 Task: Create an automation rule to transition issues to 'Done' when a new version is released.
Action: Mouse moved to (790, 433)
Screenshot: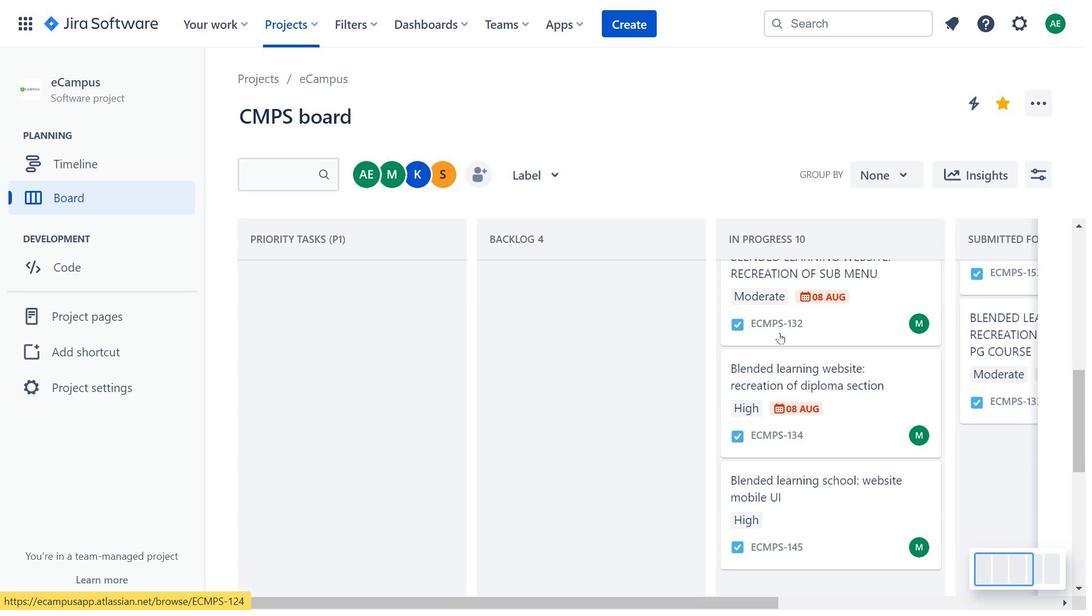 
Action: Mouse scrolled (790, 432) with delta (0, 0)
Screenshot: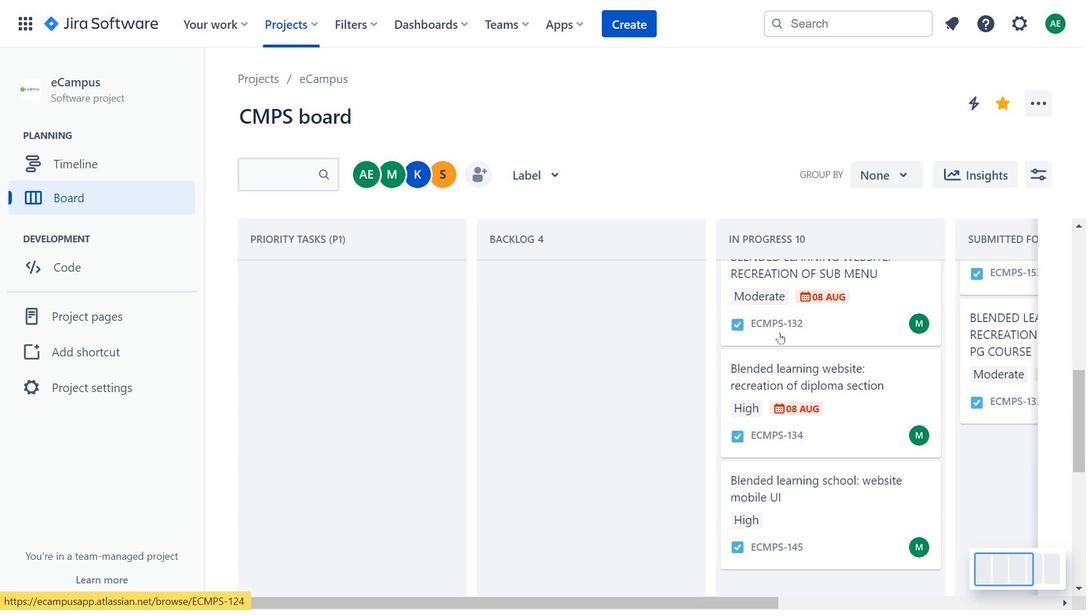 
Action: Mouse scrolled (790, 432) with delta (0, 0)
Screenshot: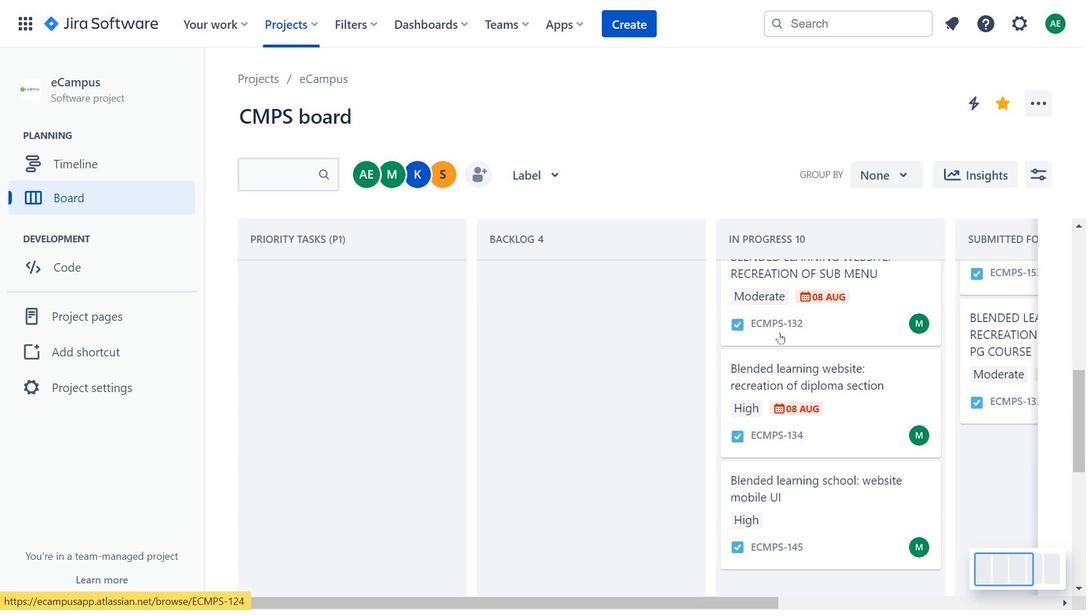
Action: Mouse scrolled (790, 432) with delta (0, 0)
Screenshot: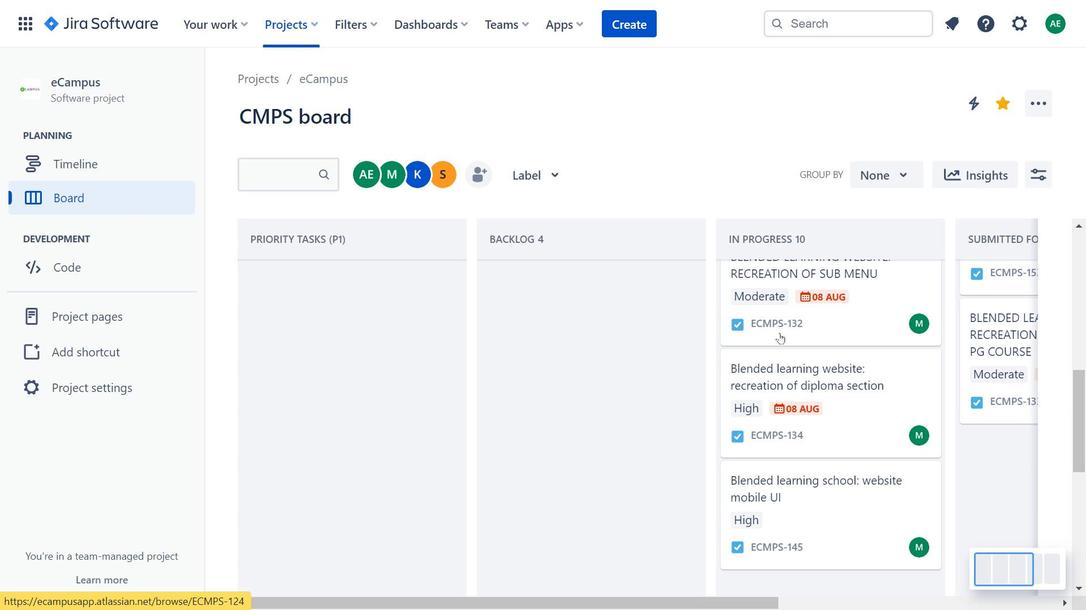 
Action: Mouse moved to (769, 346)
Screenshot: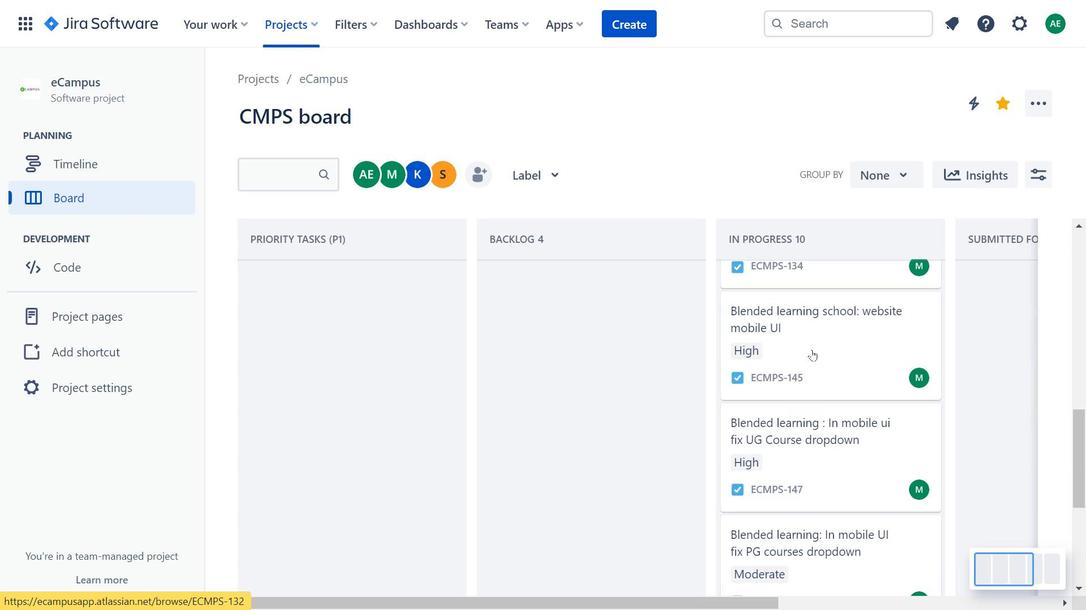 
Action: Mouse scrolled (769, 346) with delta (0, 0)
Screenshot: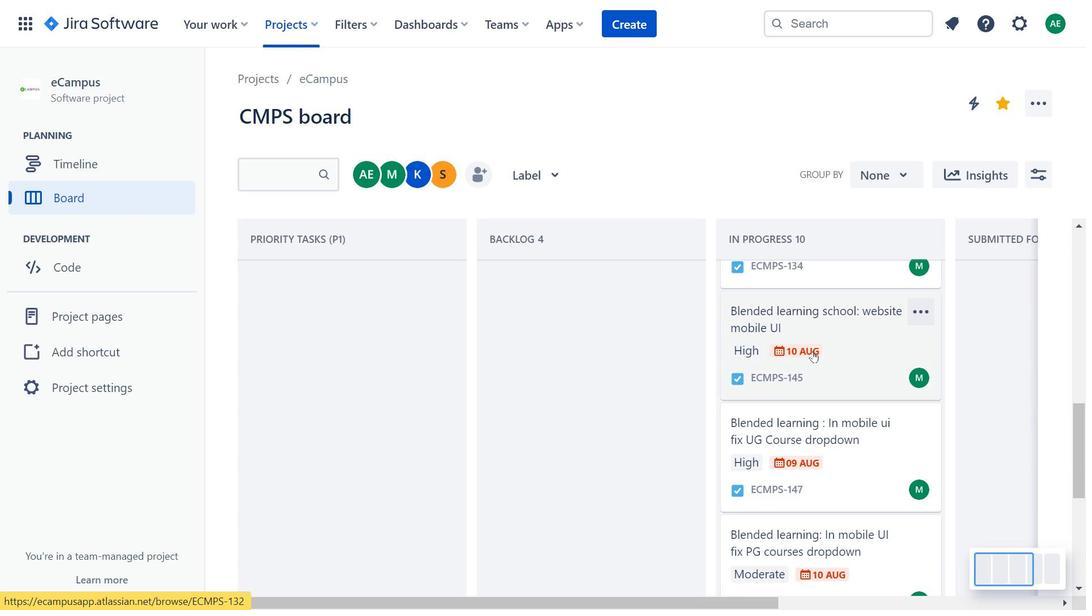 
Action: Mouse moved to (769, 347)
Screenshot: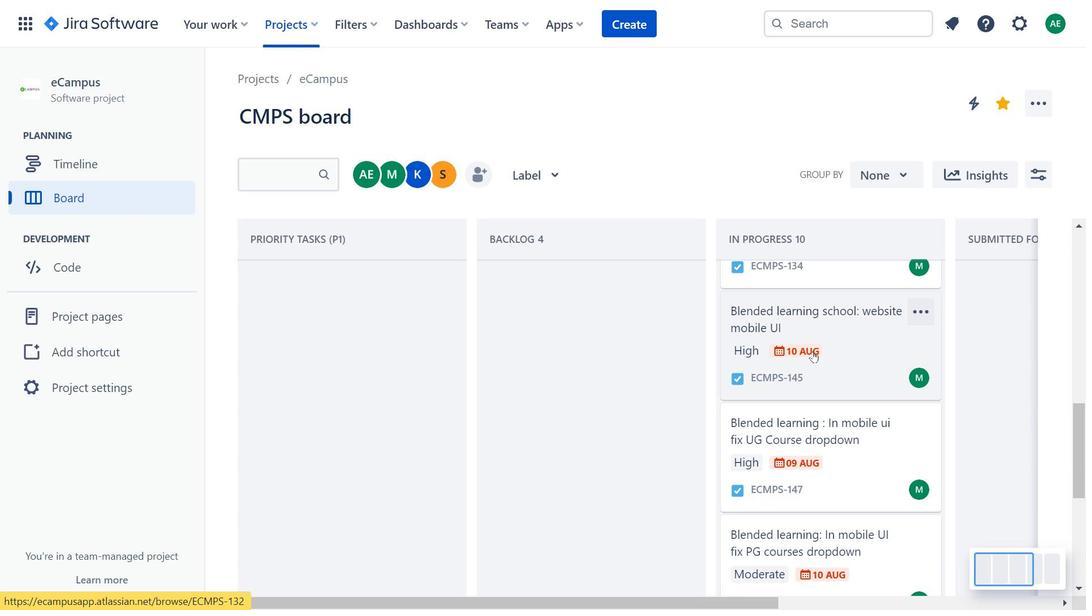 
Action: Mouse scrolled (769, 346) with delta (0, 0)
Screenshot: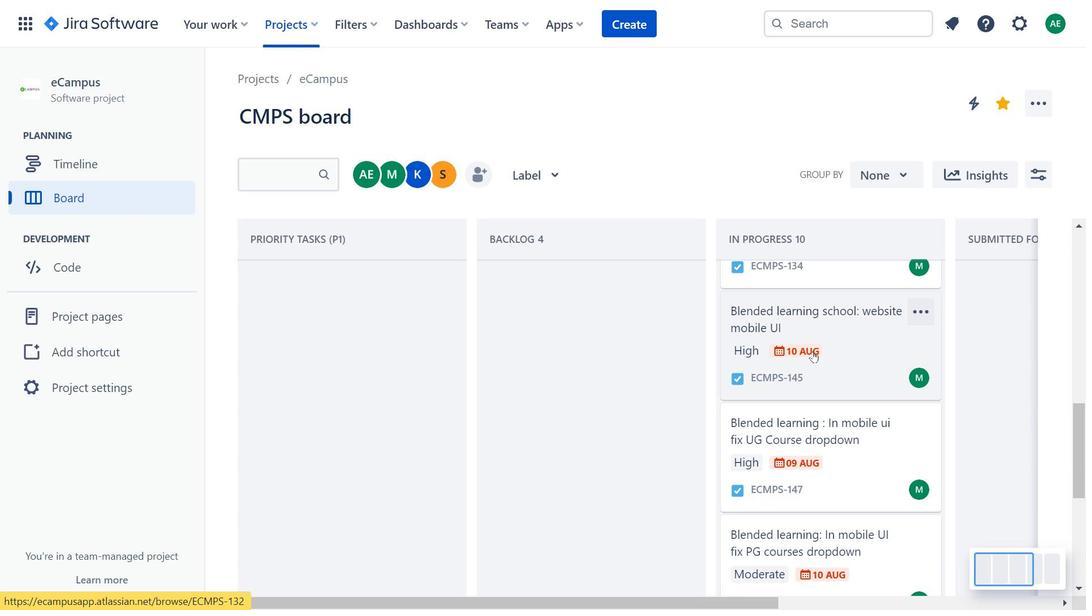 
Action: Mouse moved to (778, 348)
Screenshot: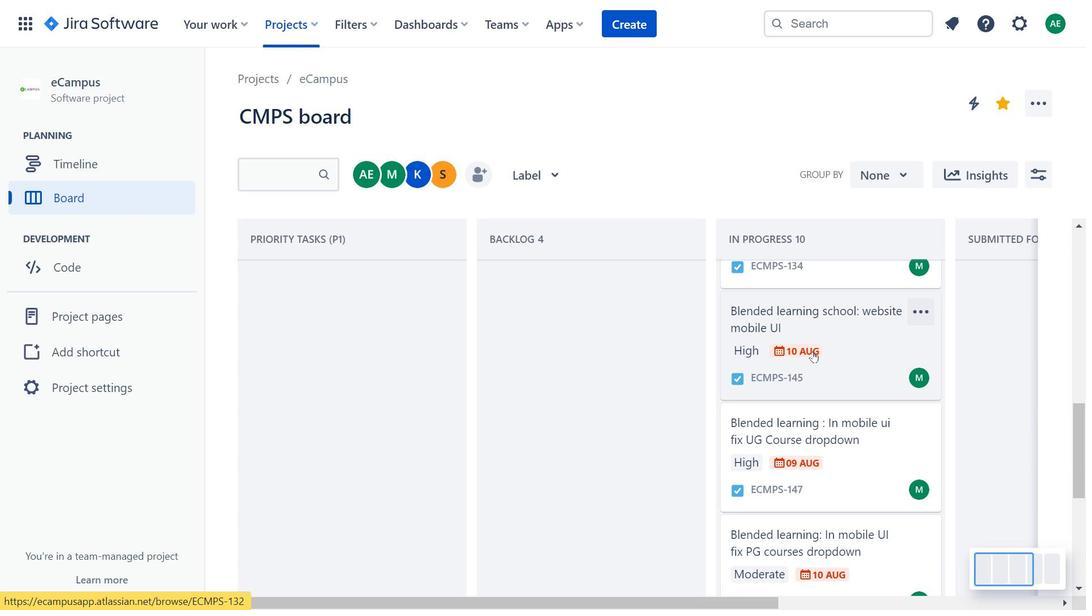 
Action: Mouse scrolled (778, 347) with delta (0, 0)
Screenshot: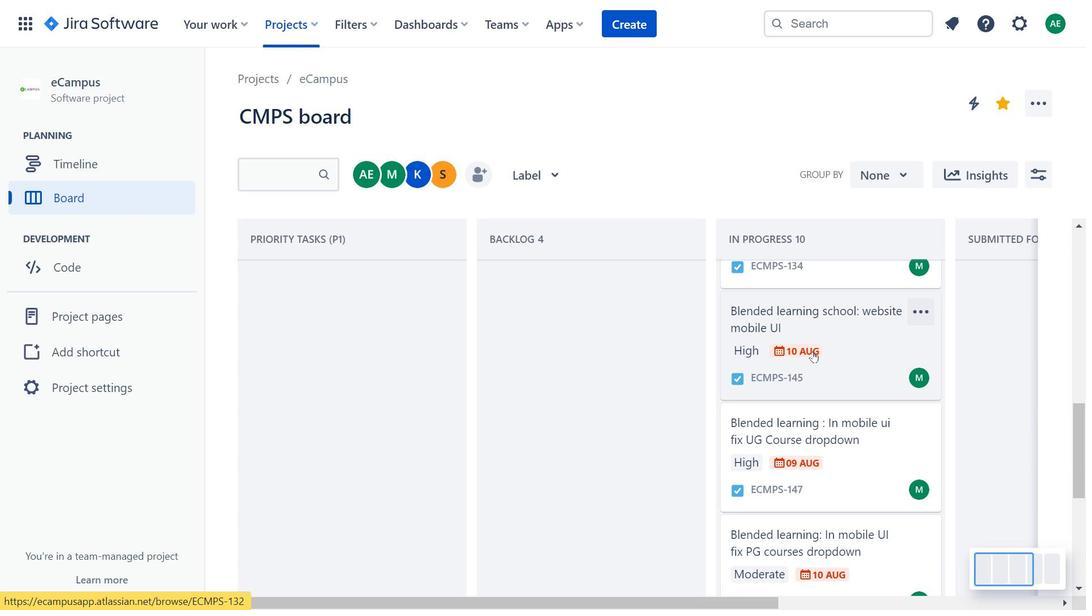 
Action: Mouse moved to (807, 349)
Screenshot: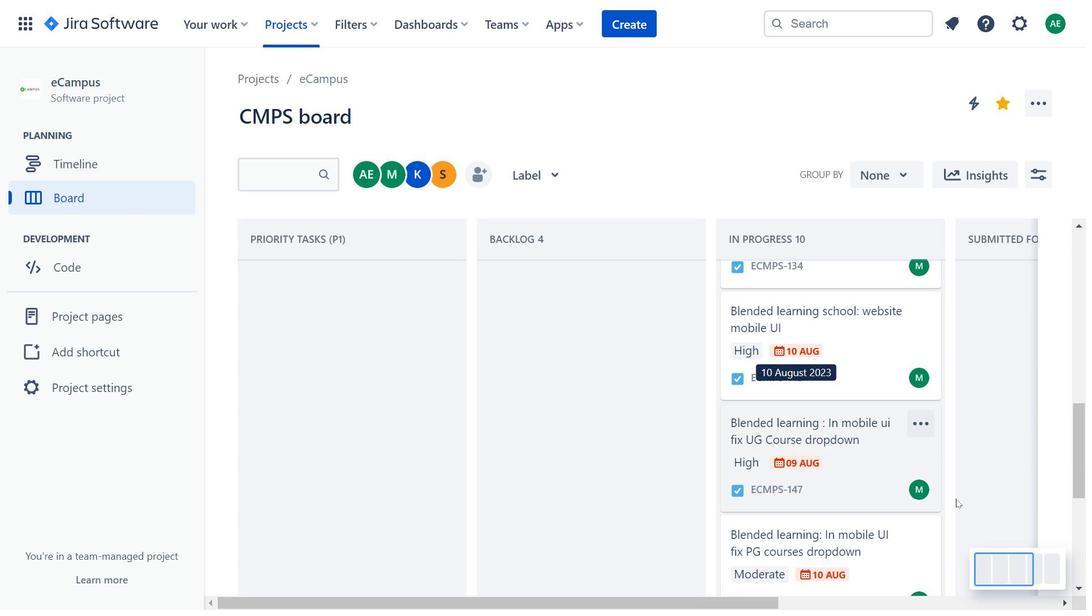 
Action: Mouse scrolled (807, 348) with delta (0, 0)
Screenshot: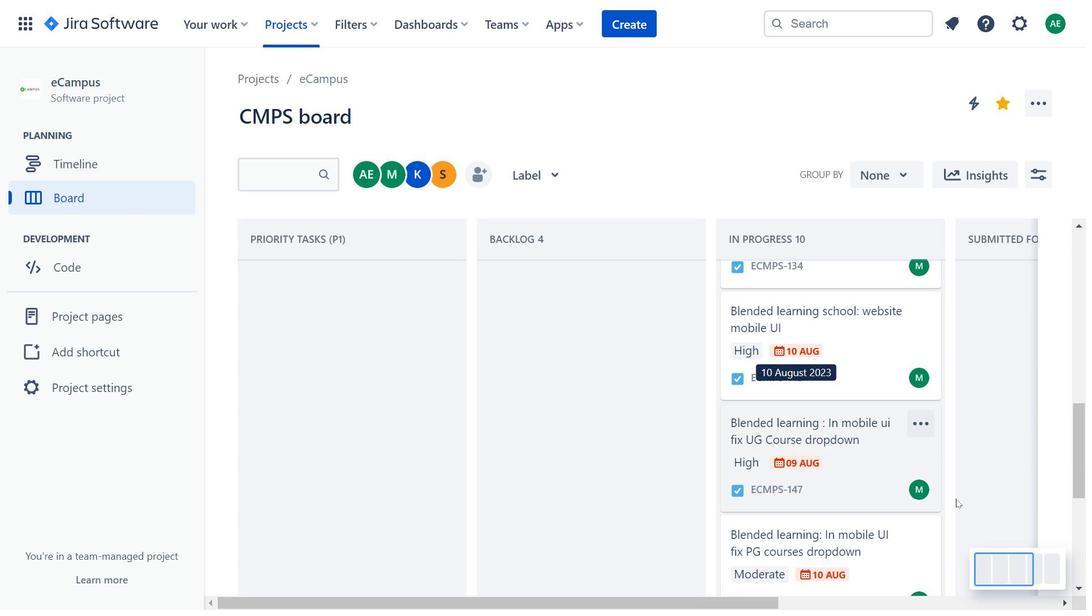 
Action: Mouse moved to (816, 356)
Screenshot: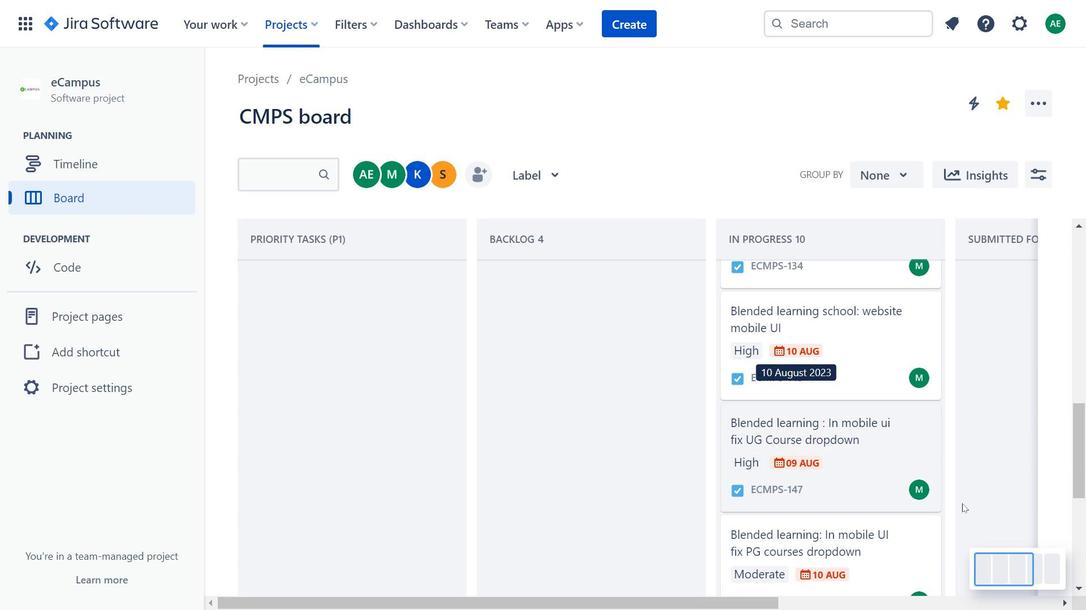 
Action: Mouse scrolled (816, 355) with delta (0, 0)
Screenshot: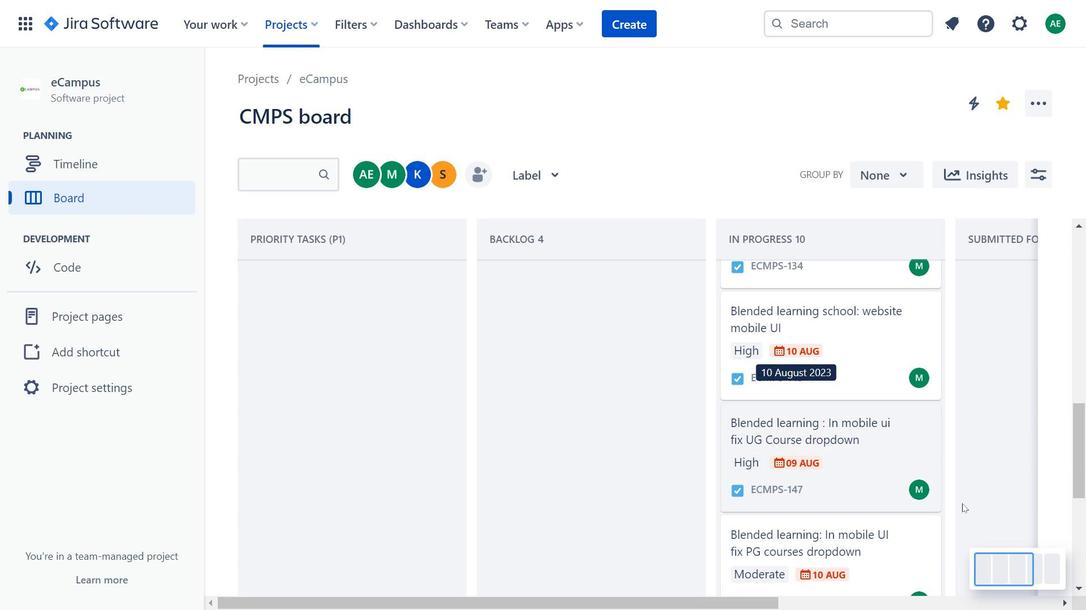 
Action: Mouse moved to (1030, 581)
Screenshot: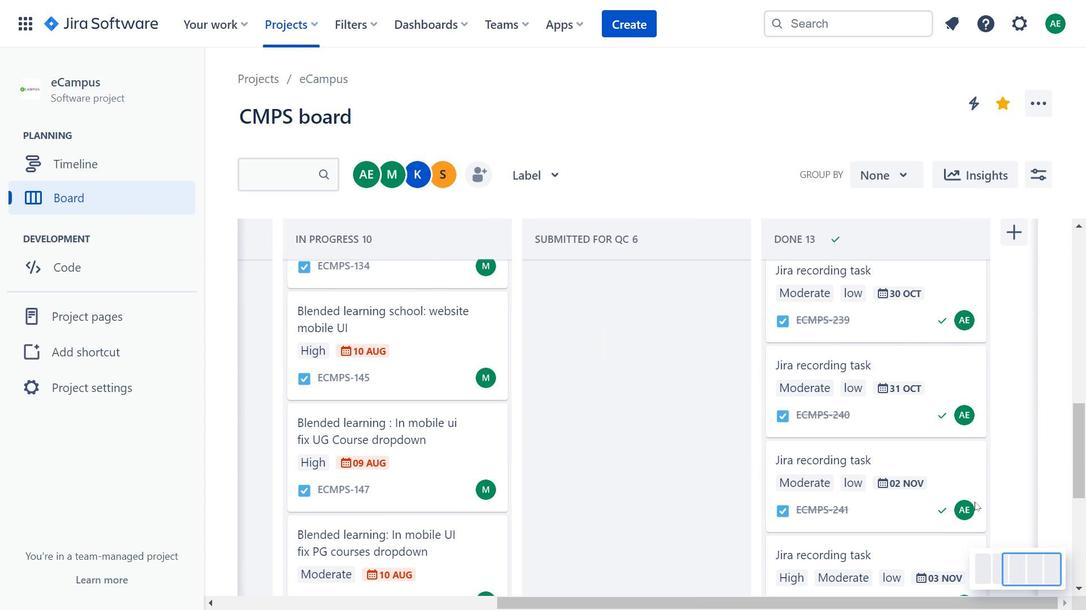 
Action: Mouse pressed left at (1030, 581)
Screenshot: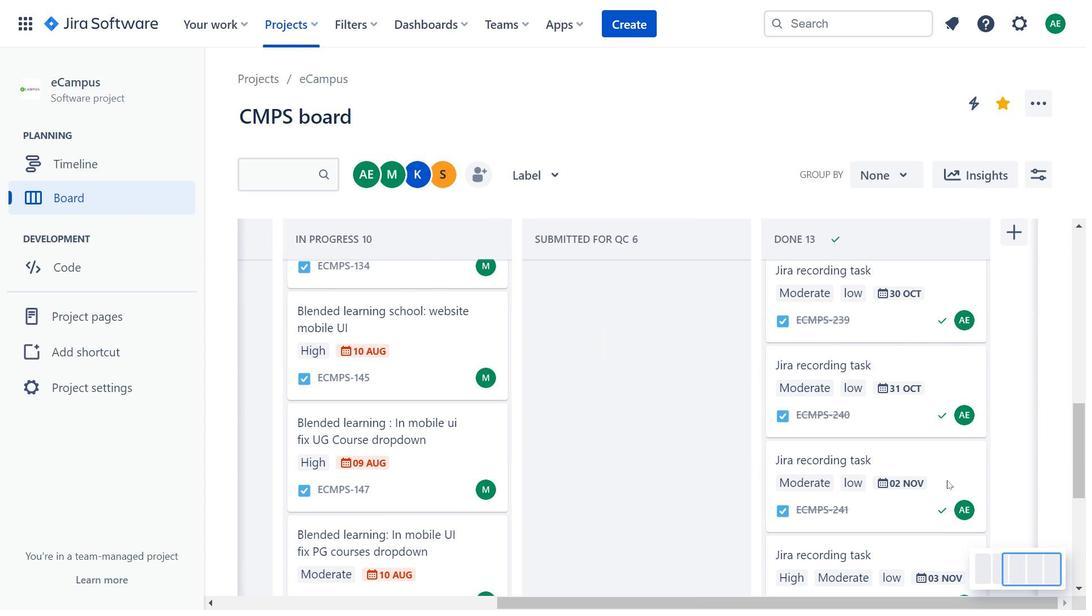 
Action: Mouse moved to (897, 391)
Screenshot: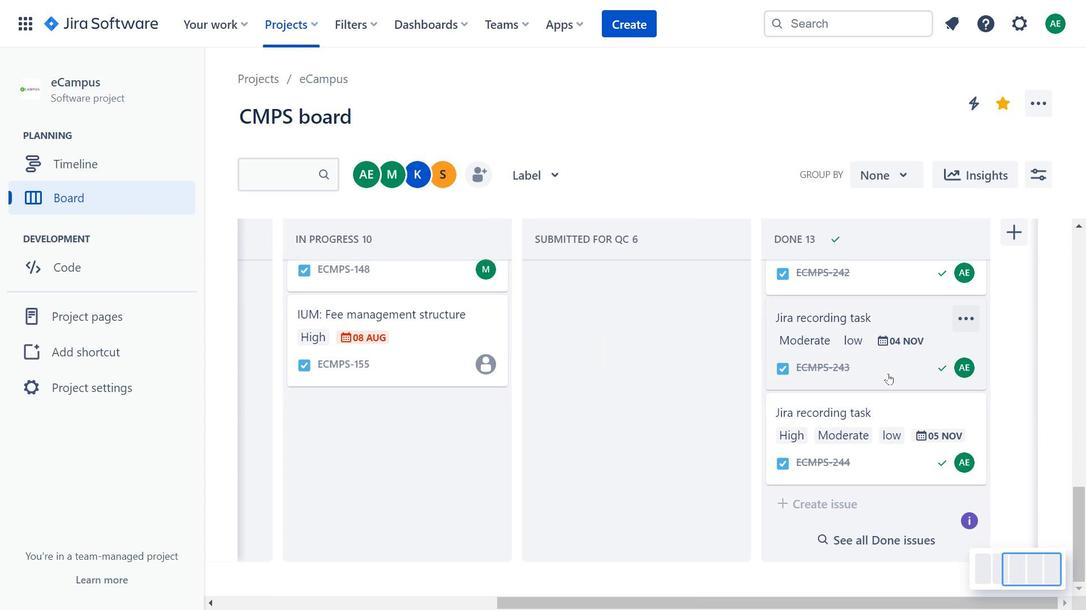 
Action: Mouse scrolled (897, 391) with delta (0, 0)
Screenshot: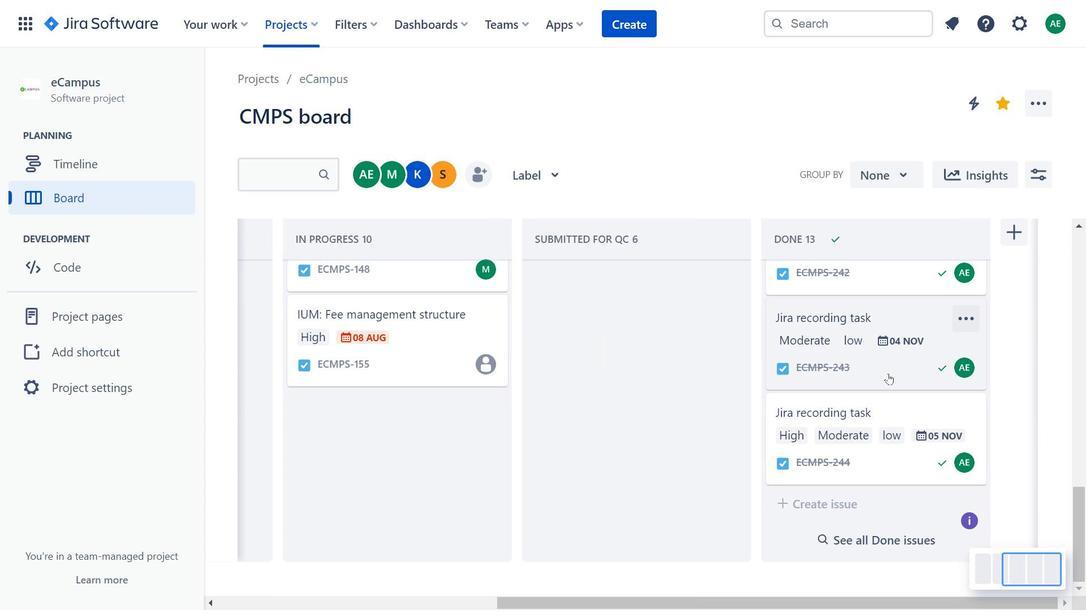 
Action: Mouse scrolled (897, 391) with delta (0, 0)
Screenshot: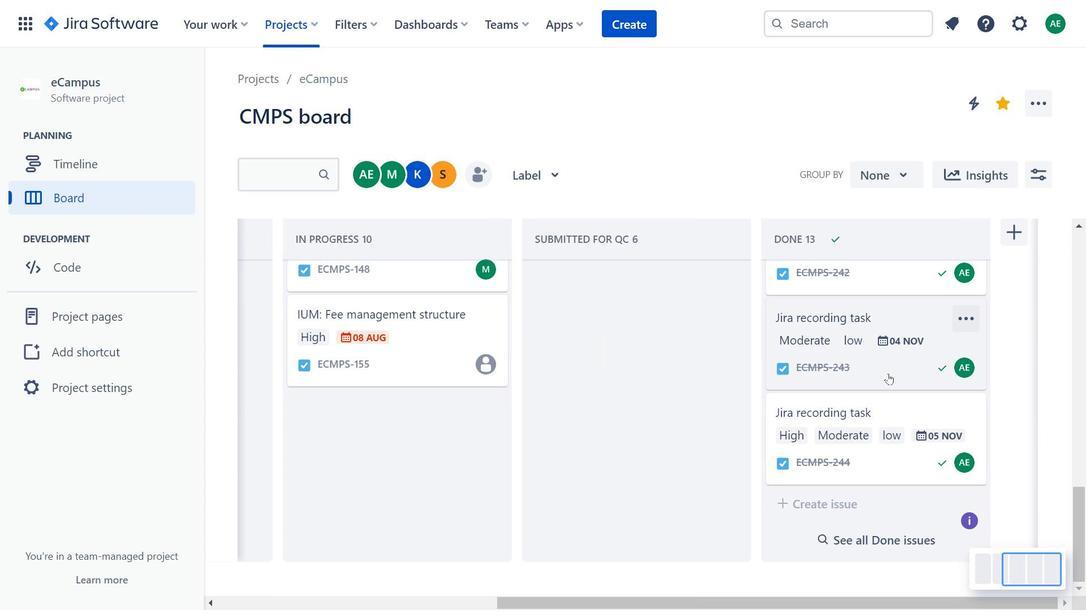 
Action: Mouse scrolled (897, 391) with delta (0, 0)
Screenshot: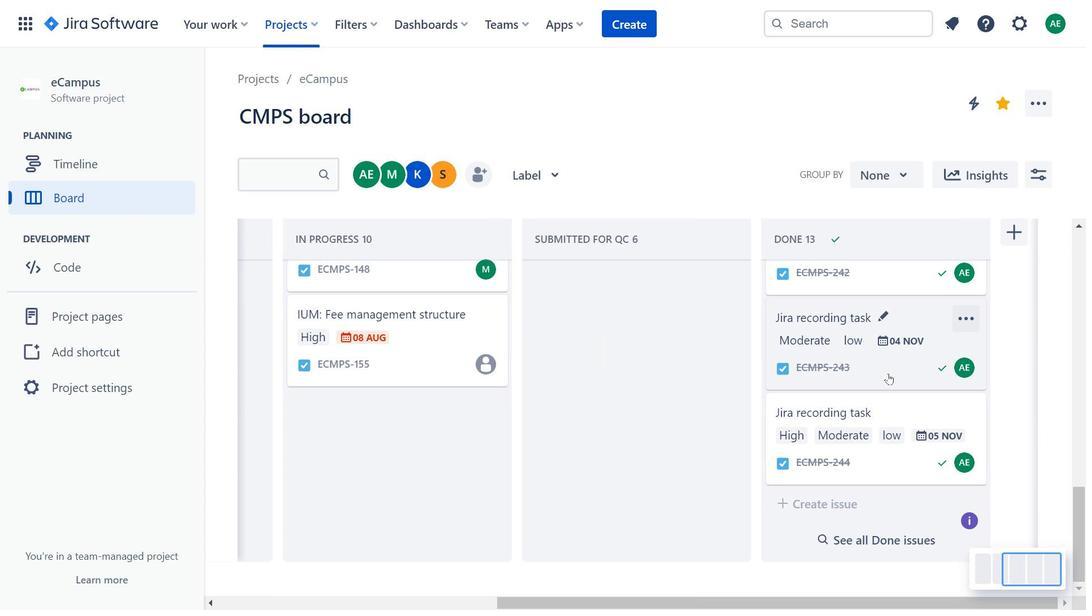 
Action: Mouse moved to (897, 382)
Screenshot: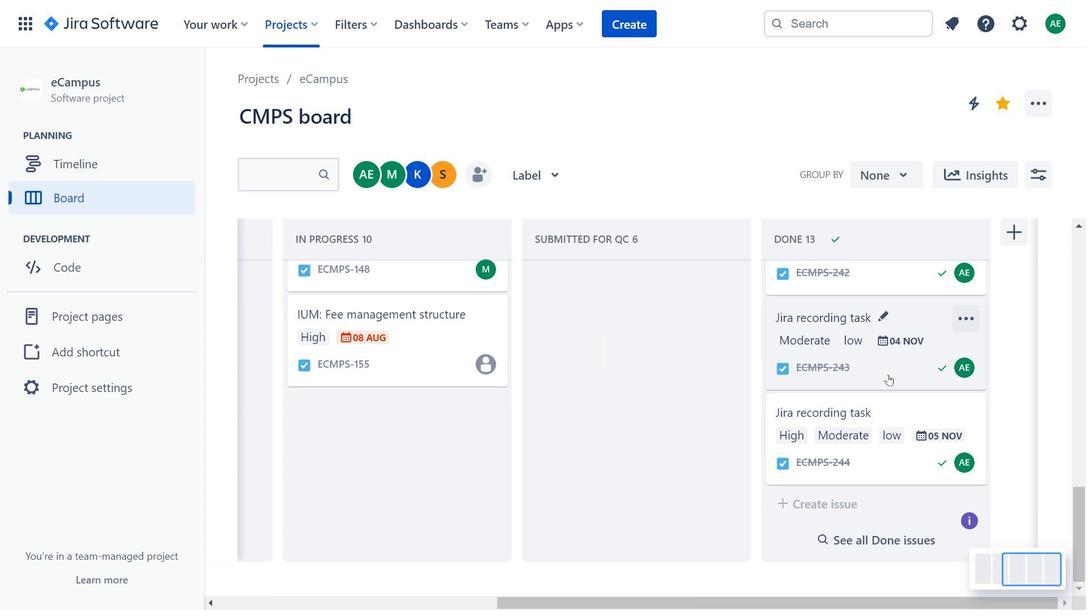 
Action: Mouse scrolled (897, 381) with delta (0, 0)
Screenshot: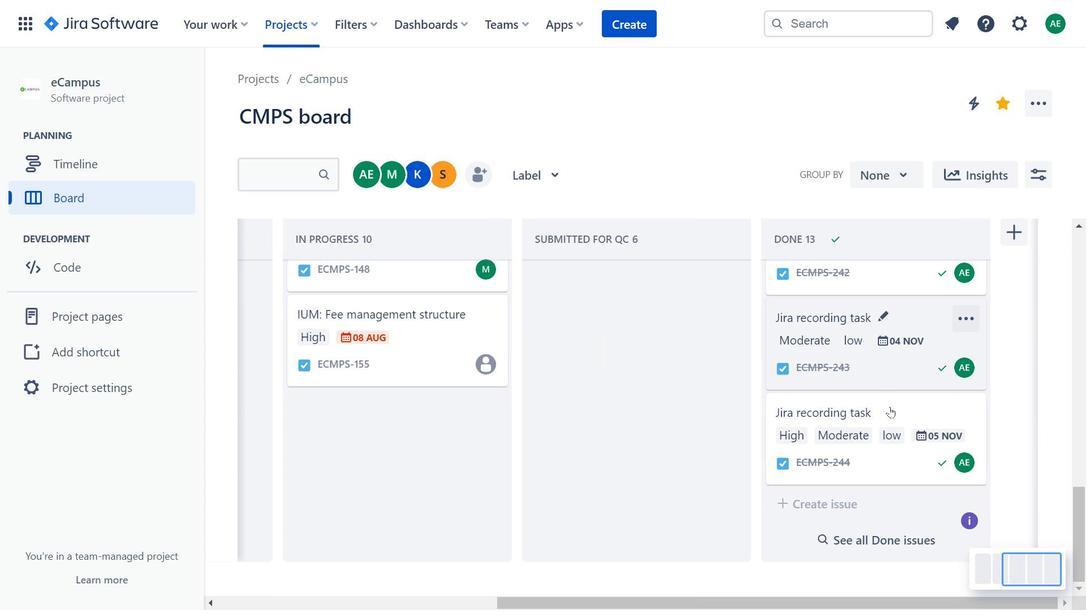 
Action: Mouse scrolled (897, 381) with delta (0, 0)
Screenshot: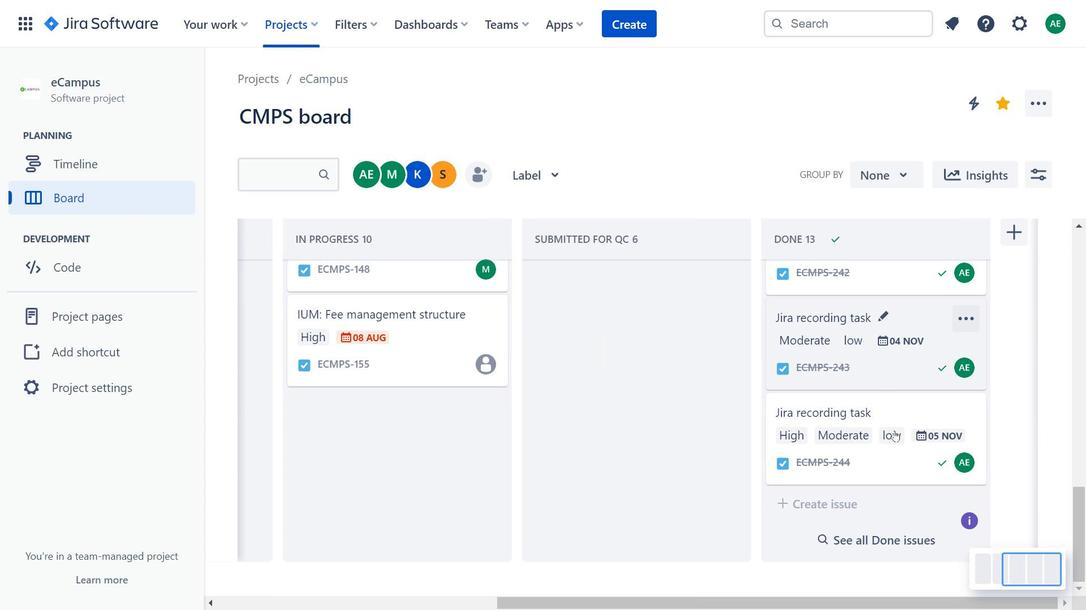 
Action: Mouse scrolled (897, 381) with delta (0, 0)
Screenshot: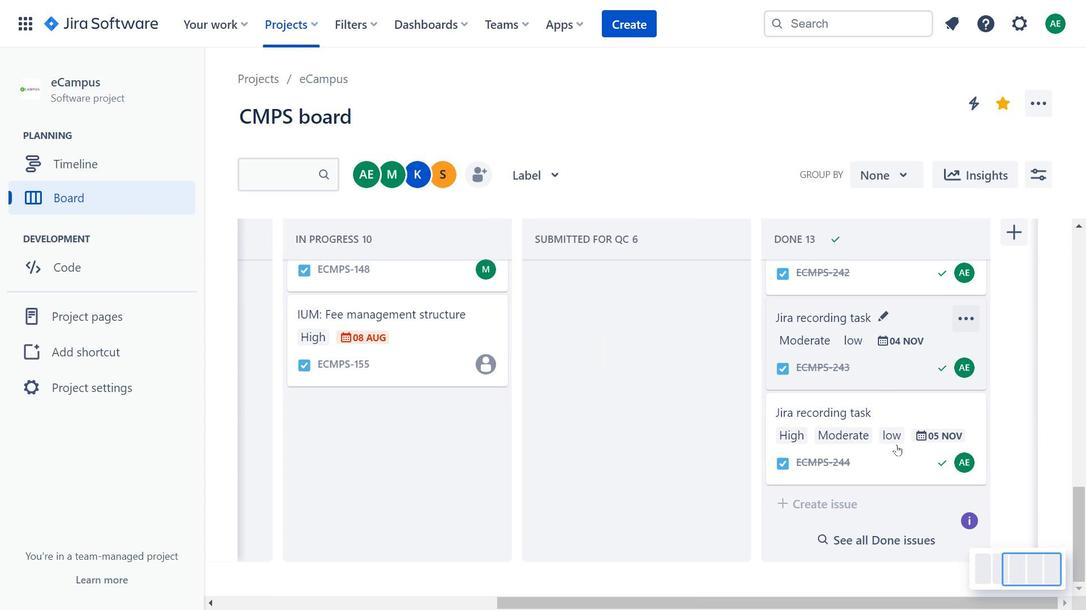 
Action: Mouse scrolled (897, 381) with delta (0, 0)
Screenshot: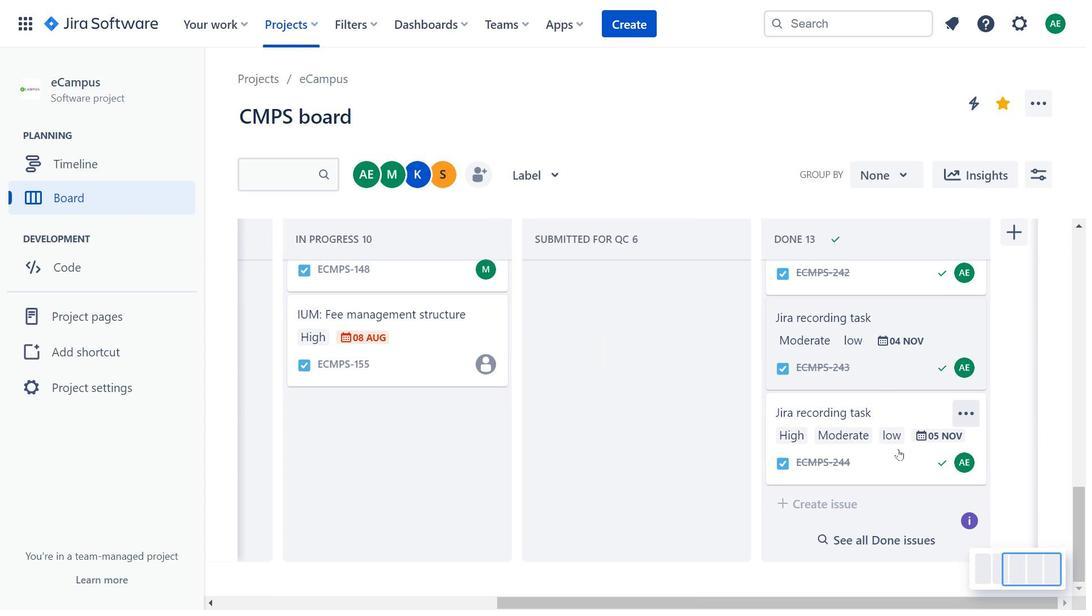 
Action: Mouse moved to (907, 472)
Screenshot: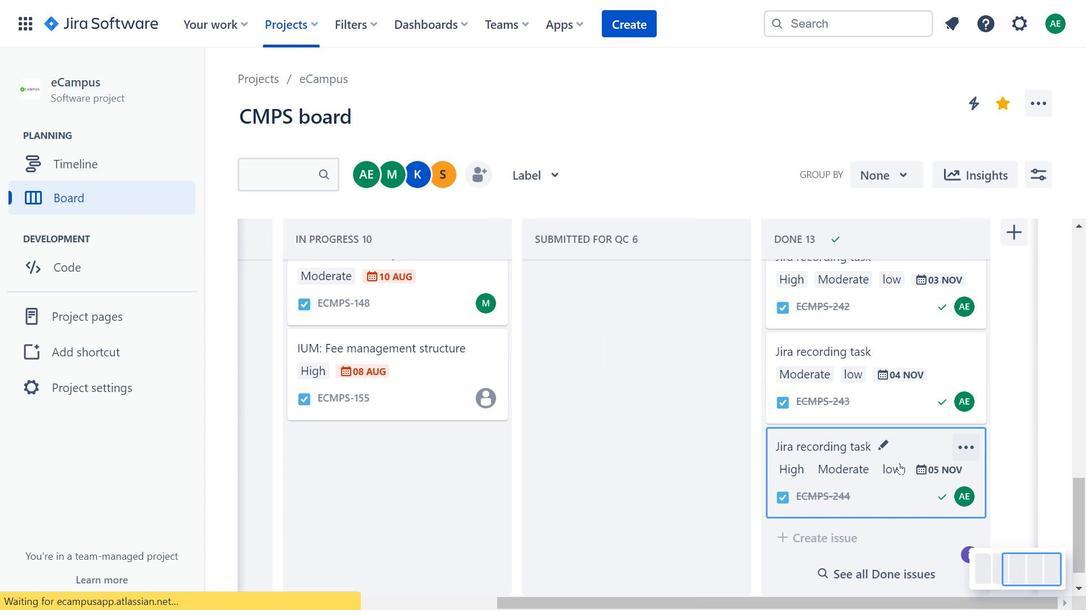 
Action: Mouse pressed left at (907, 472)
Screenshot: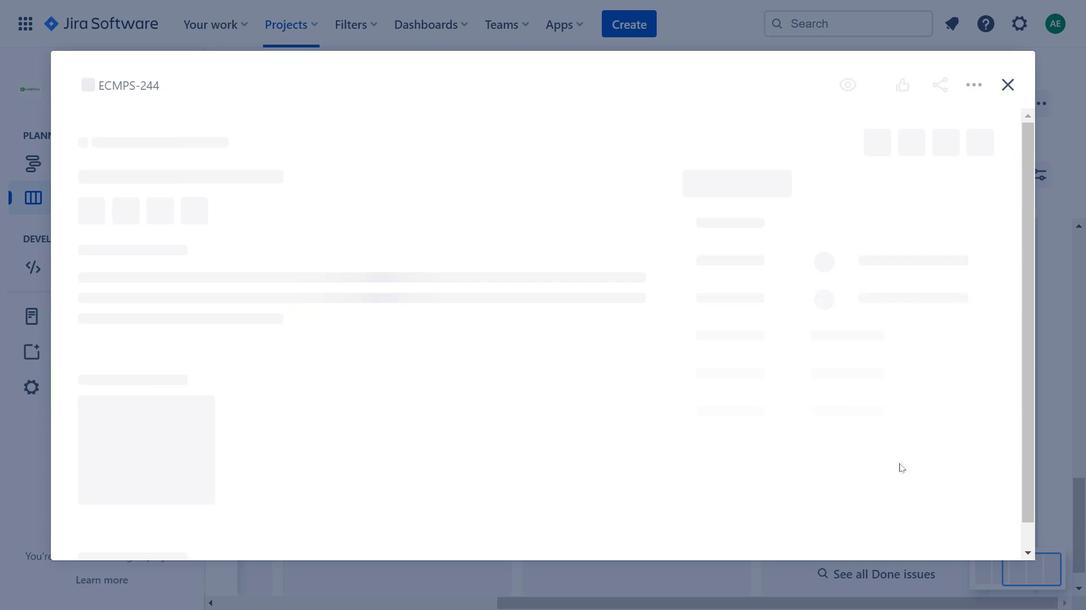 
Action: Mouse moved to (606, 152)
Screenshot: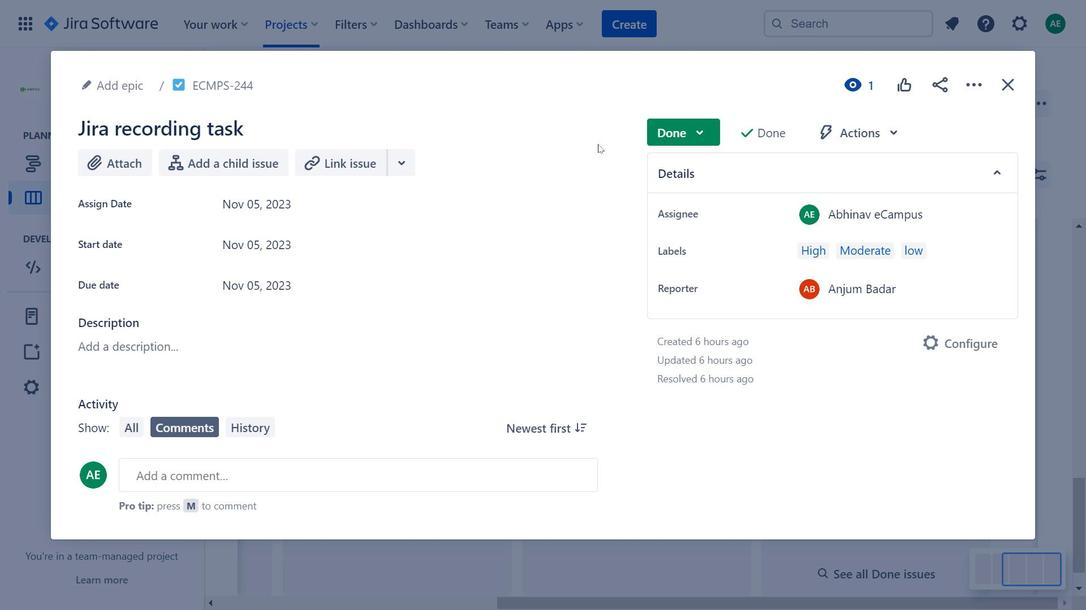 
Action: Mouse pressed left at (606, 152)
Screenshot: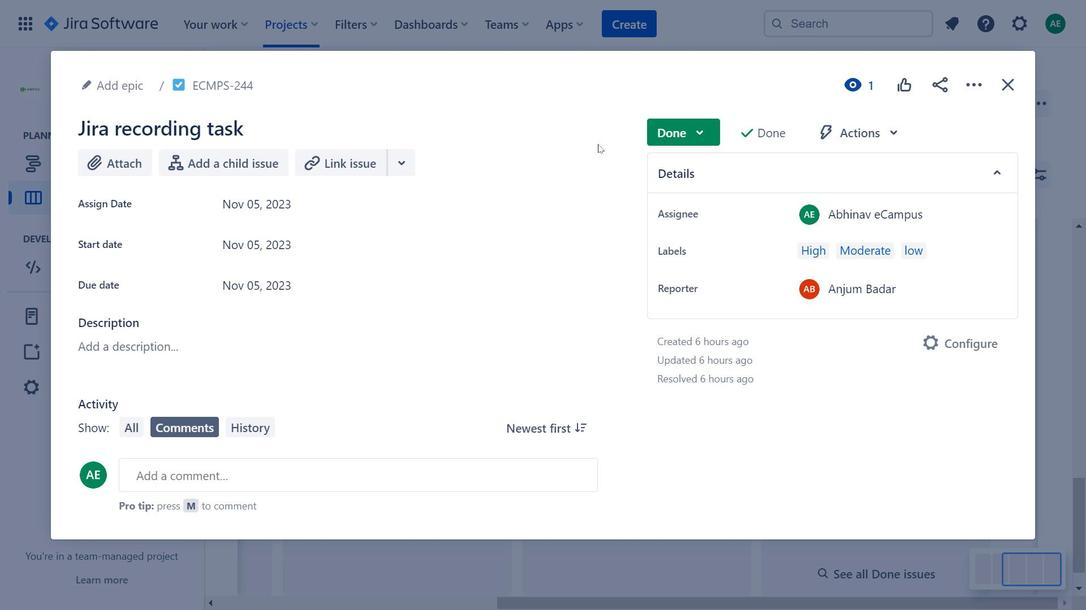 
Action: Mouse moved to (334, 239)
Screenshot: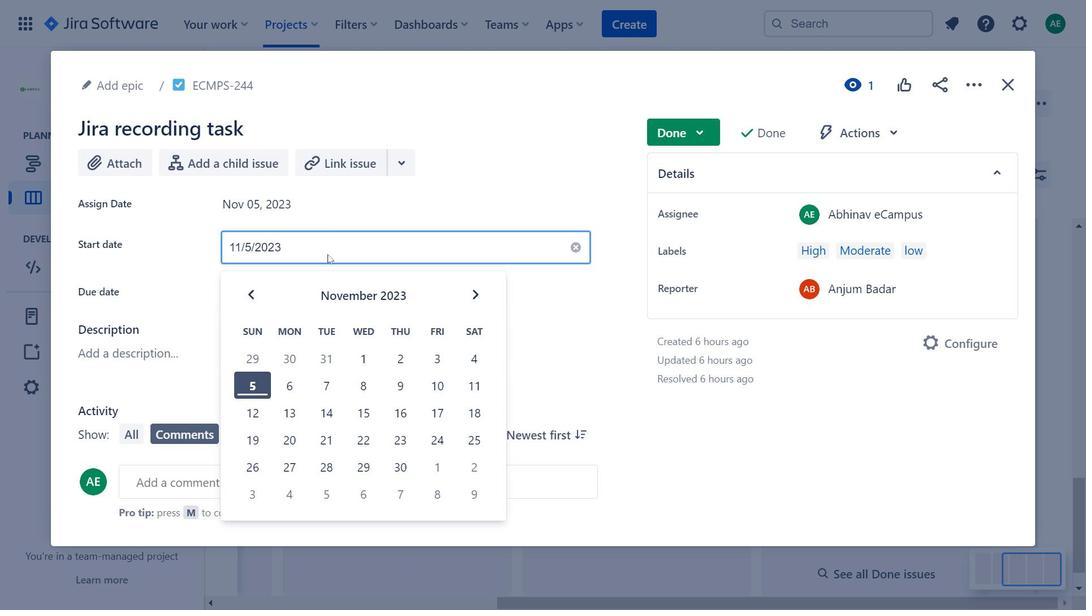 
Action: Mouse pressed left at (334, 239)
Screenshot: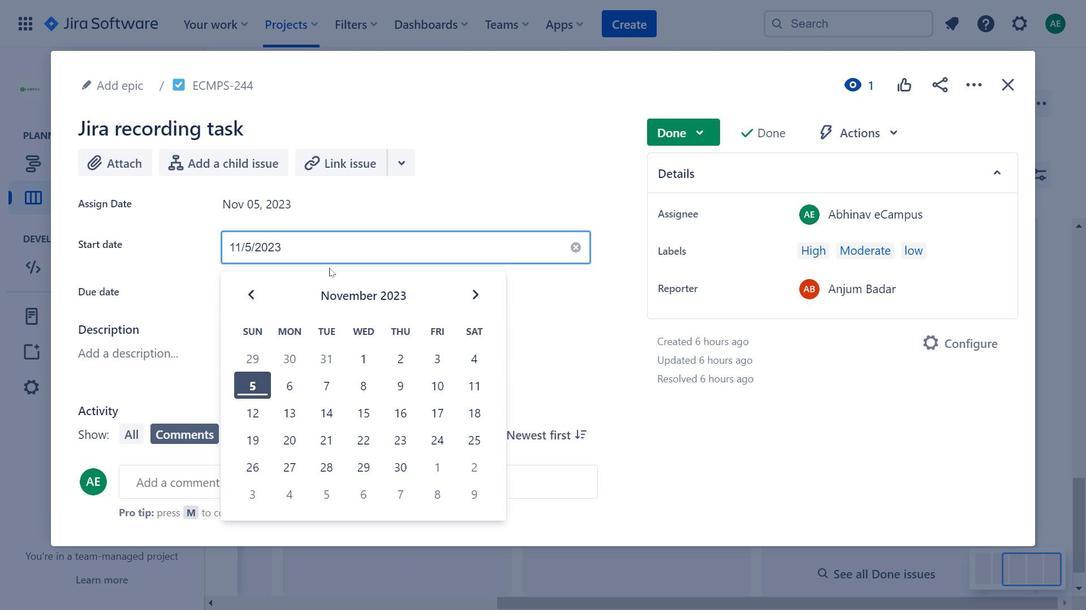 
Action: Mouse moved to (976, 93)
Screenshot: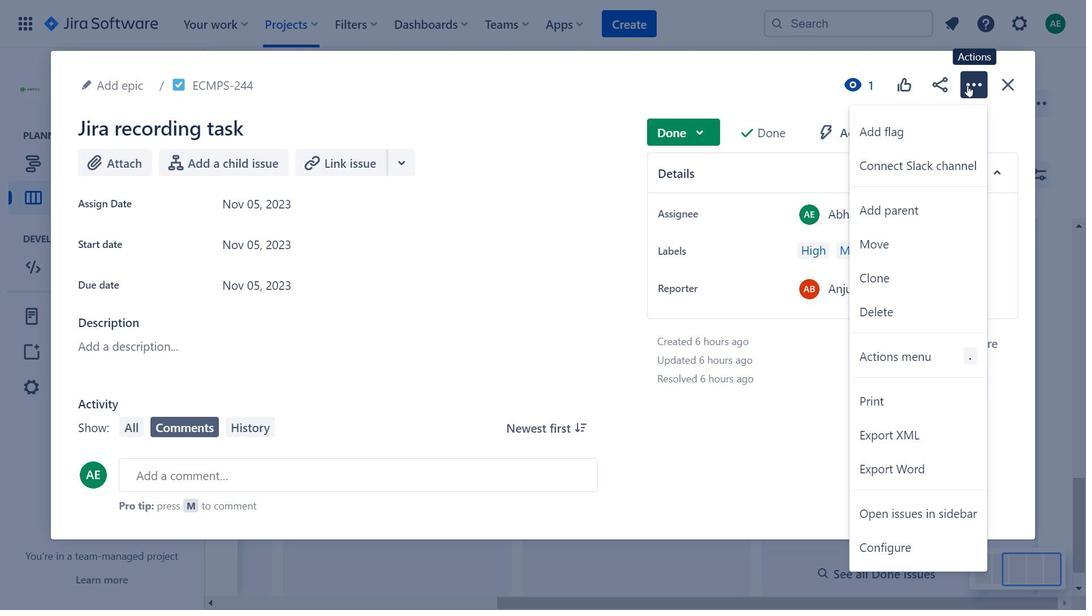 
Action: Mouse pressed left at (976, 93)
Screenshot: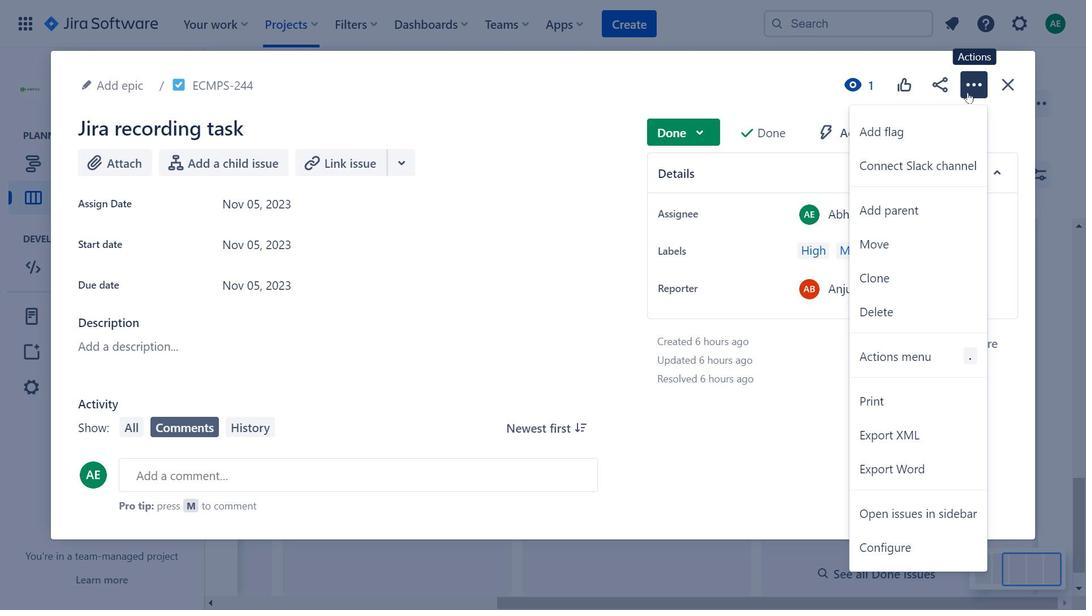 
Action: Mouse moved to (1013, 101)
Screenshot: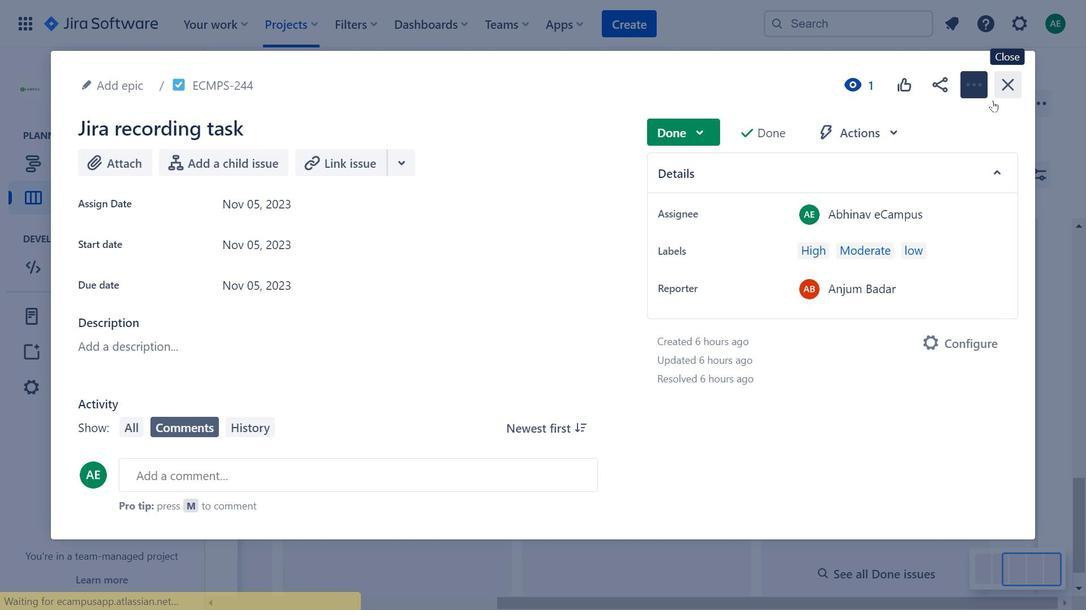 
Action: Mouse pressed left at (1013, 101)
Screenshot: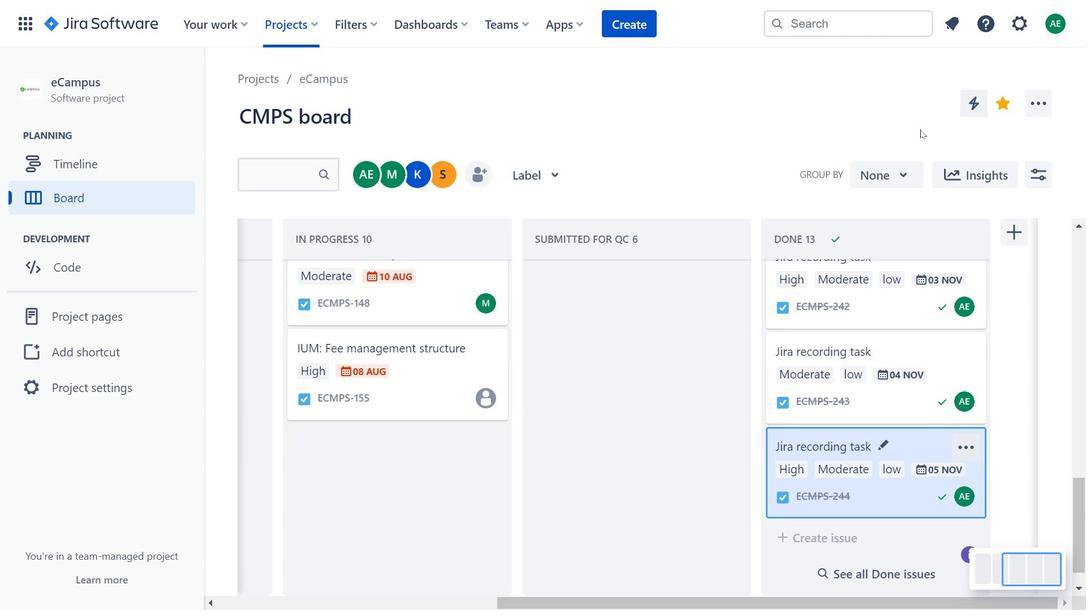 
Action: Mouse moved to (433, 436)
Screenshot: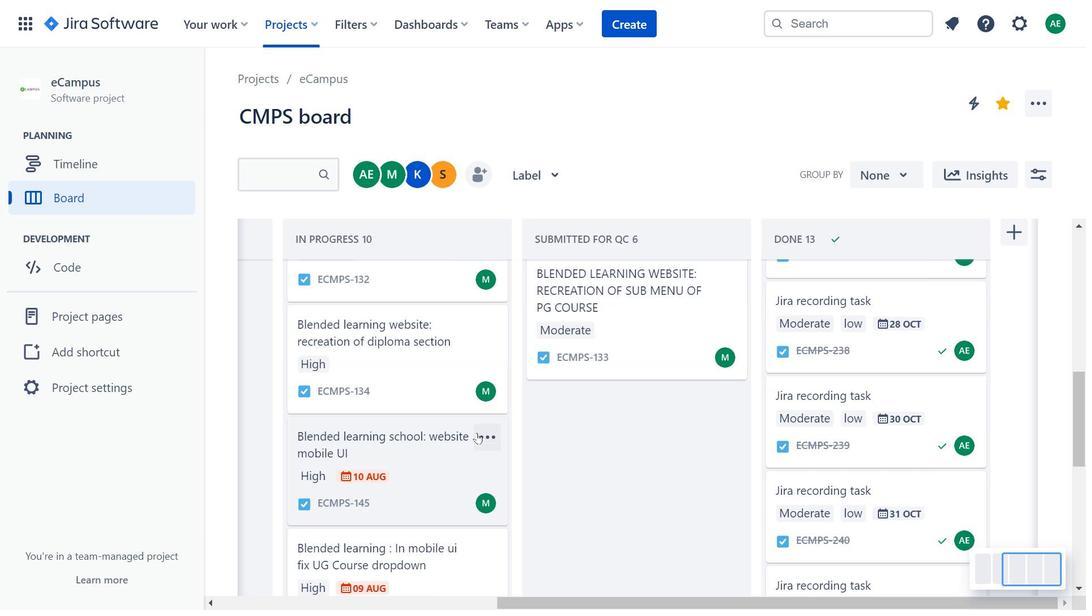 
Action: Mouse scrolled (433, 437) with delta (0, 0)
Screenshot: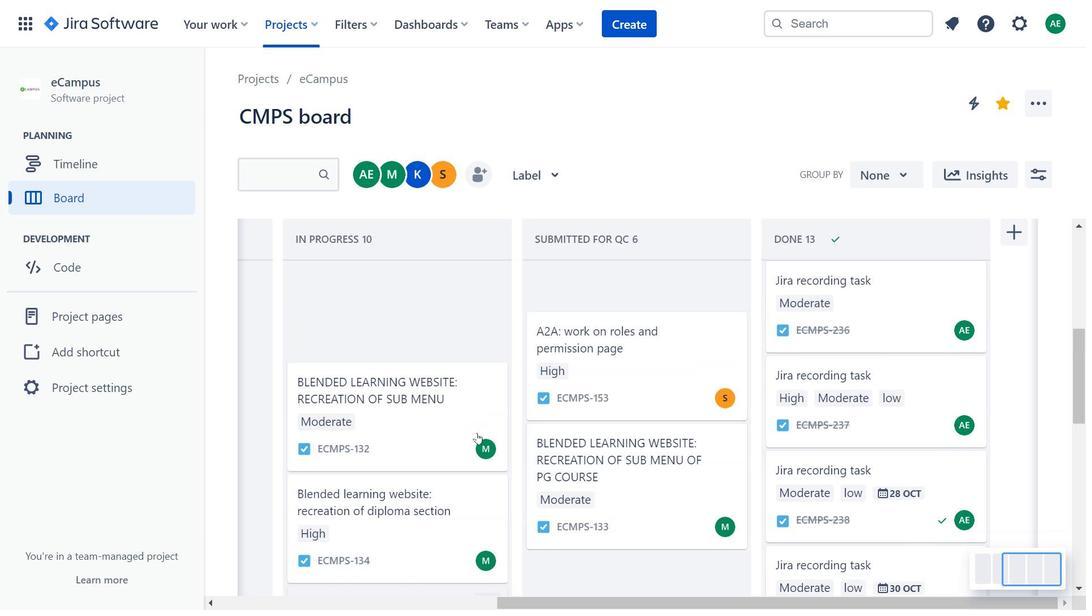
Action: Mouse moved to (434, 436)
Screenshot: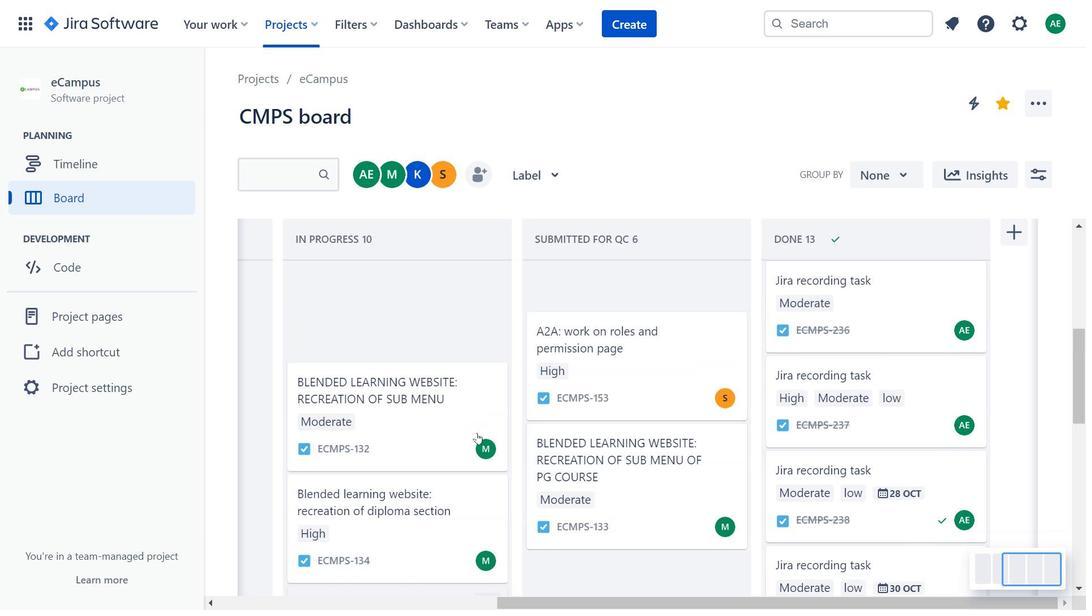 
Action: Mouse scrolled (434, 437) with delta (0, 0)
Screenshot: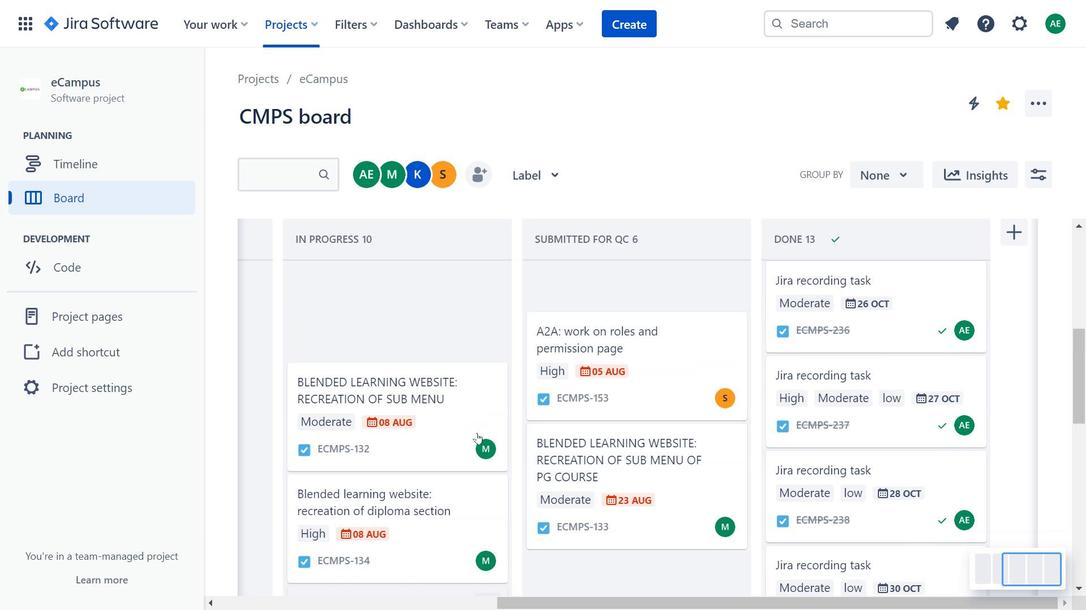 
Action: Mouse moved to (462, 441)
Screenshot: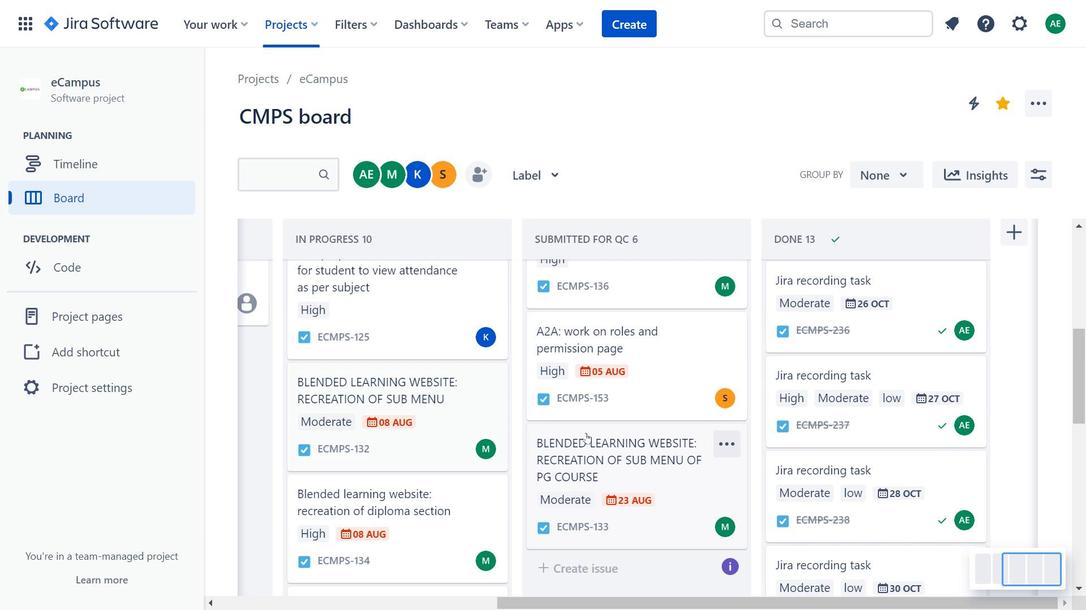 
Action: Mouse scrolled (462, 441) with delta (0, 0)
Screenshot: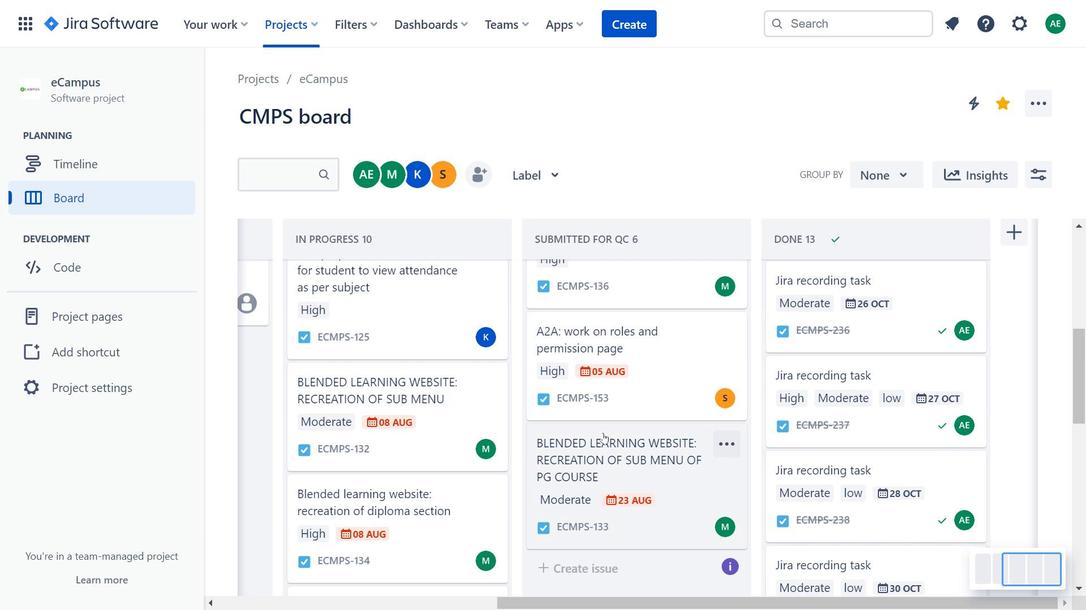 
Action: Mouse scrolled (462, 441) with delta (0, 0)
Screenshot: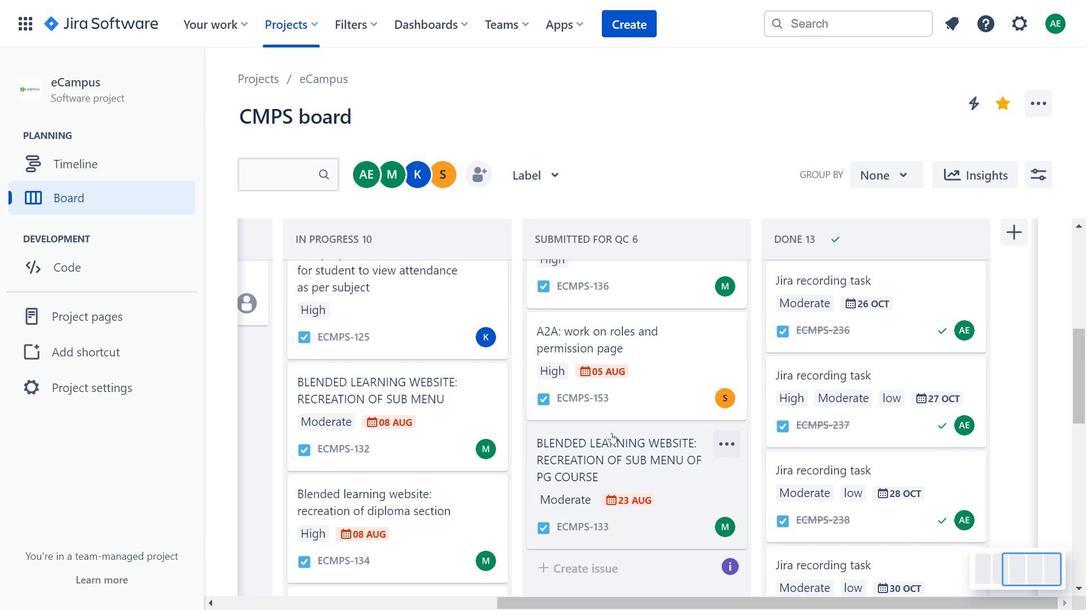 
Action: Mouse moved to (485, 442)
Screenshot: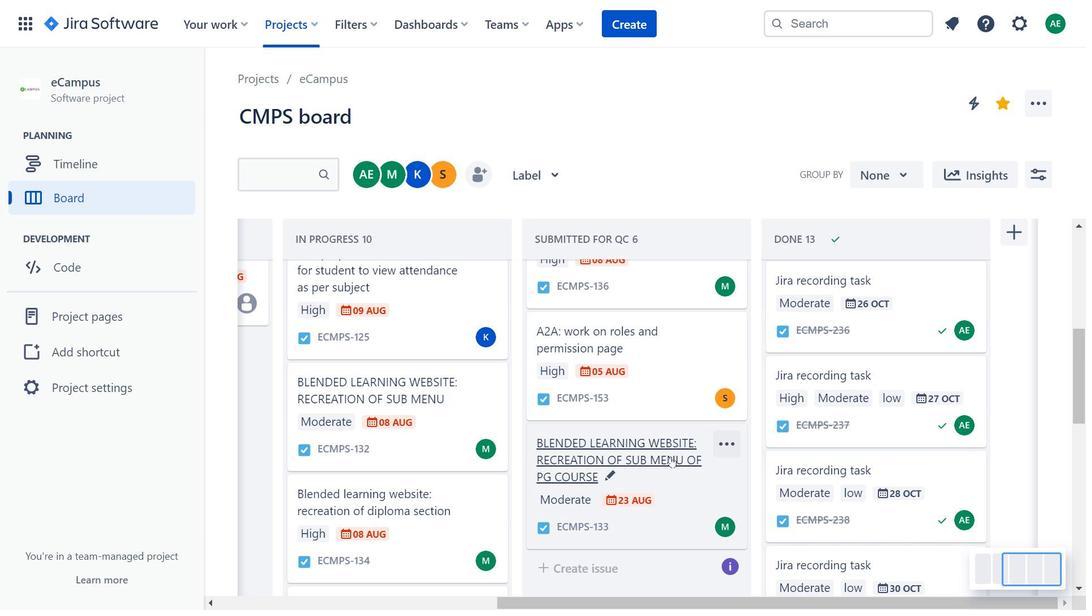 
Action: Mouse scrolled (485, 442) with delta (0, 0)
Screenshot: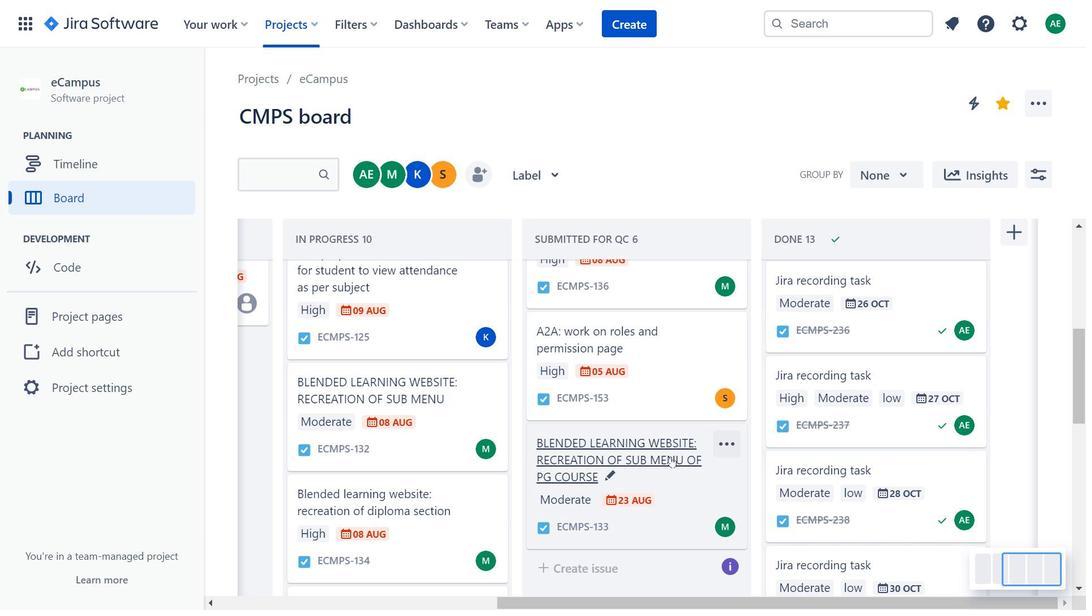
Action: Mouse moved to (485, 441)
Screenshot: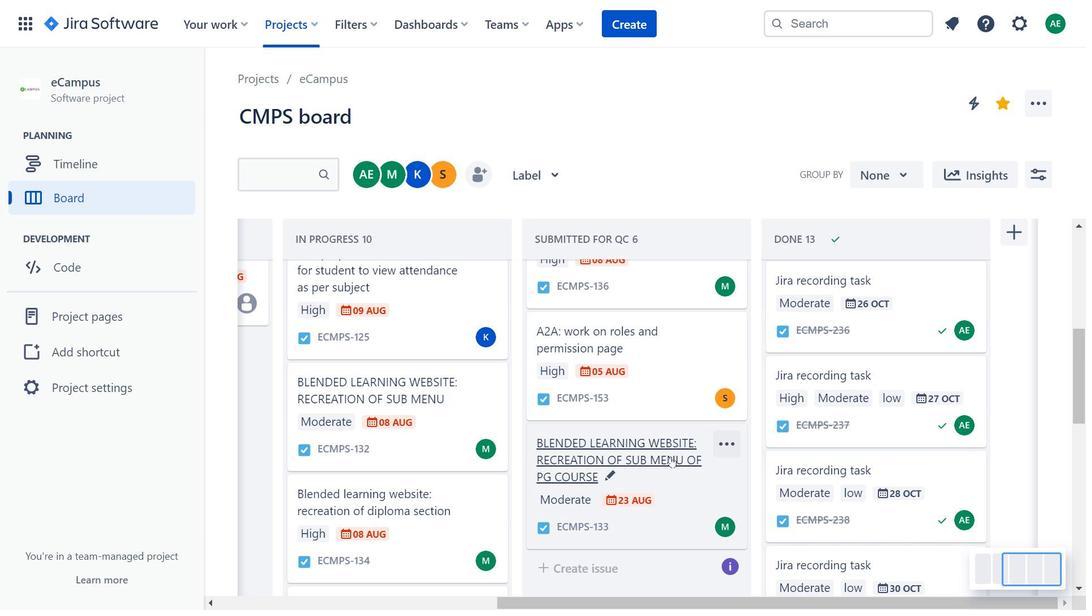 
Action: Mouse scrolled (485, 442) with delta (0, 0)
Screenshot: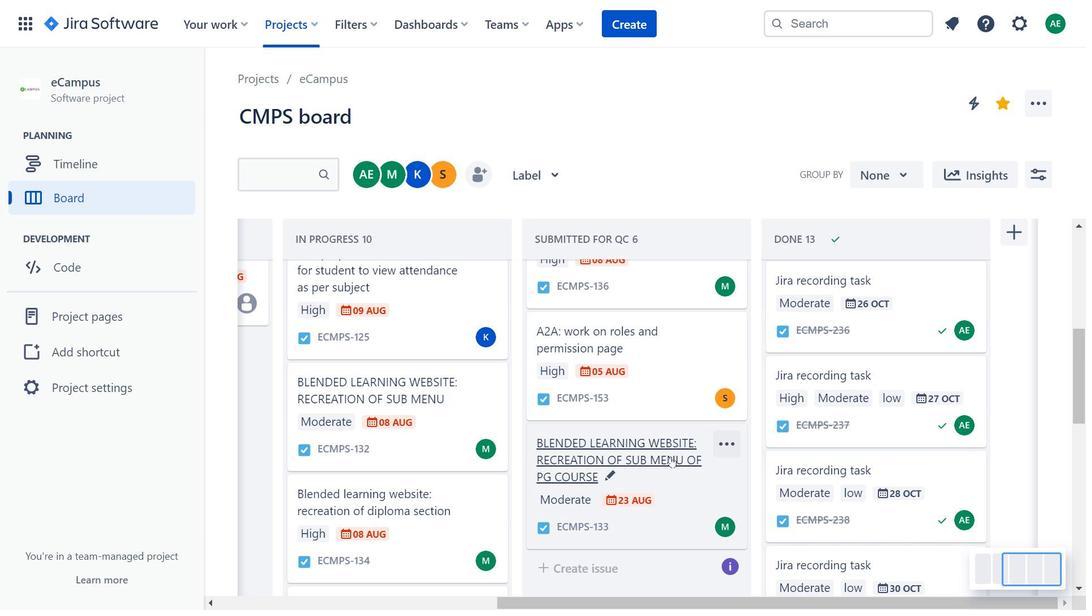 
Action: Mouse scrolled (485, 442) with delta (0, 0)
Screenshot: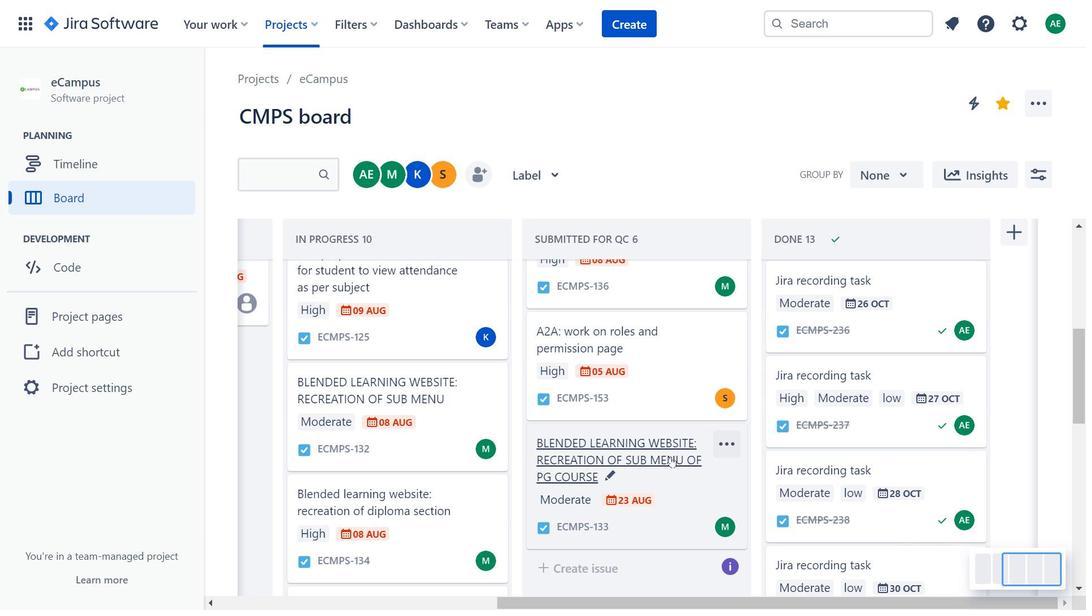 
Action: Mouse moved to (705, 497)
Screenshot: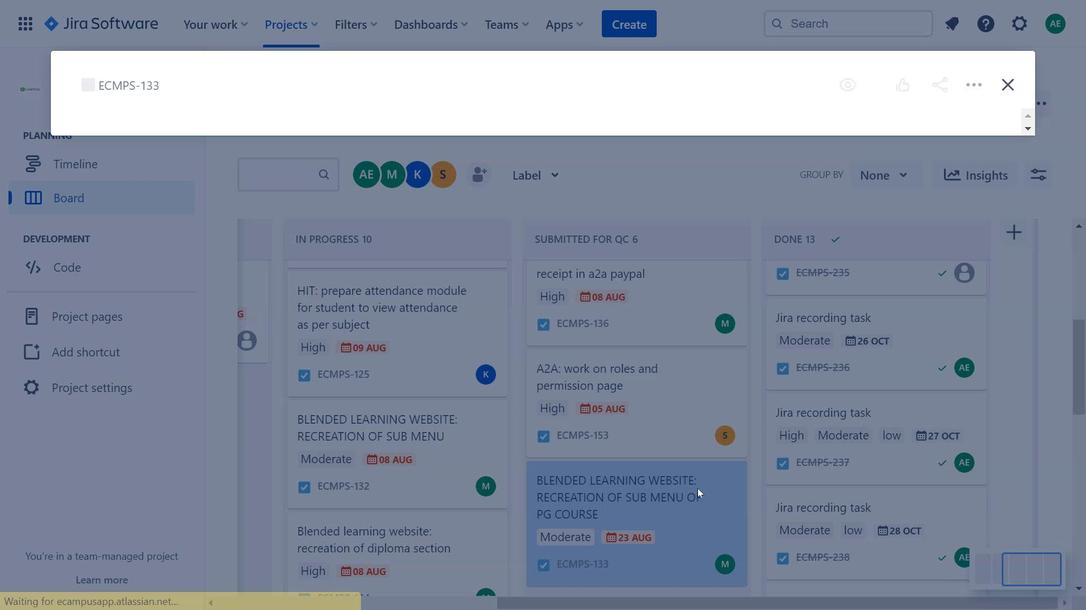 
Action: Mouse pressed left at (705, 497)
Screenshot: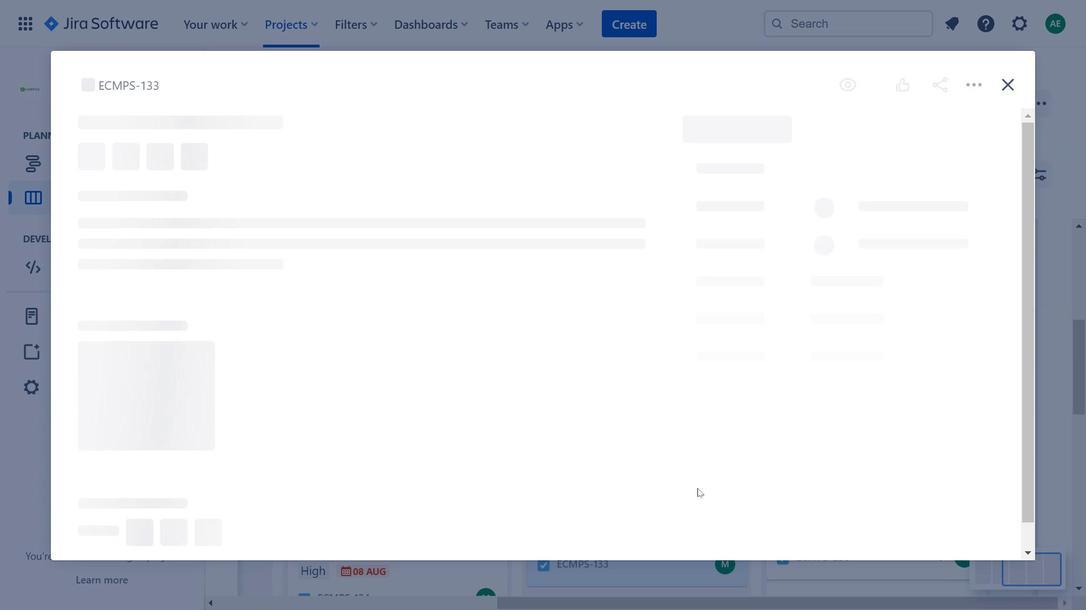 
Action: Mouse moved to (358, 229)
Screenshot: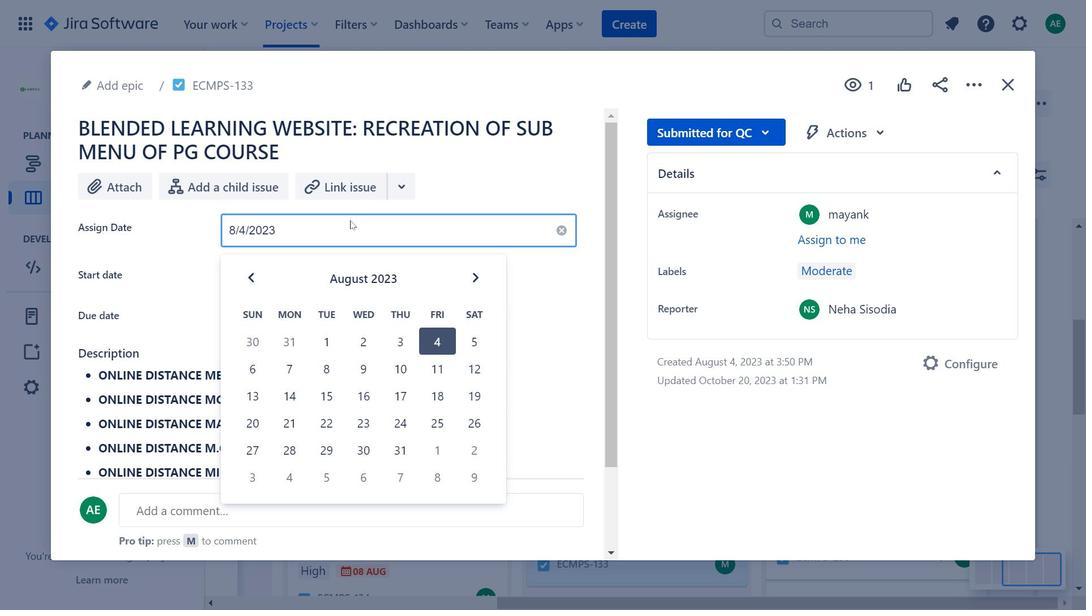 
Action: Mouse pressed left at (358, 229)
Screenshot: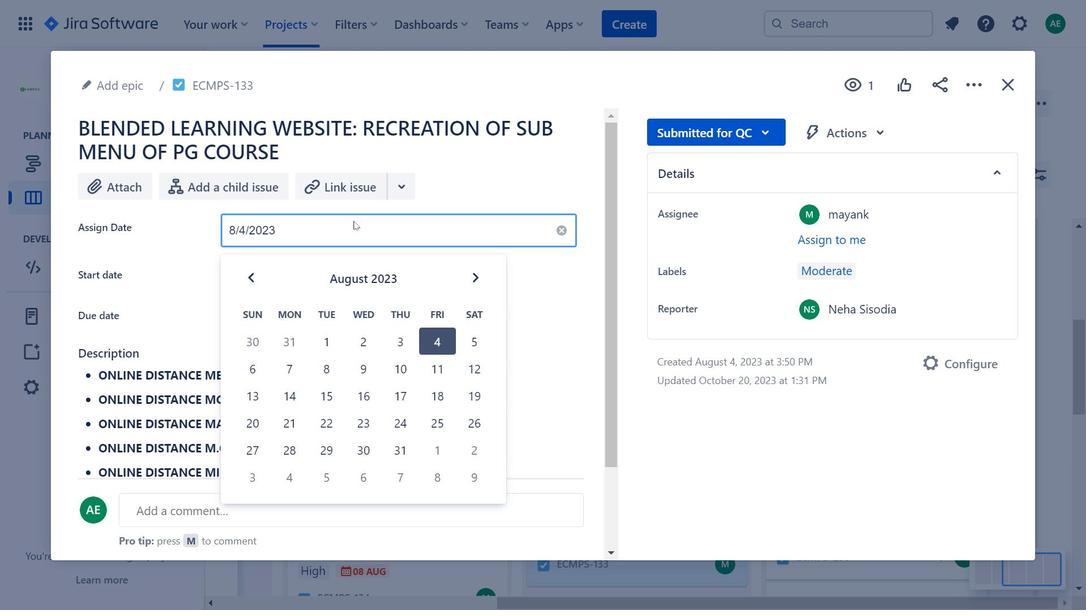 
Action: Mouse moved to (774, 138)
Screenshot: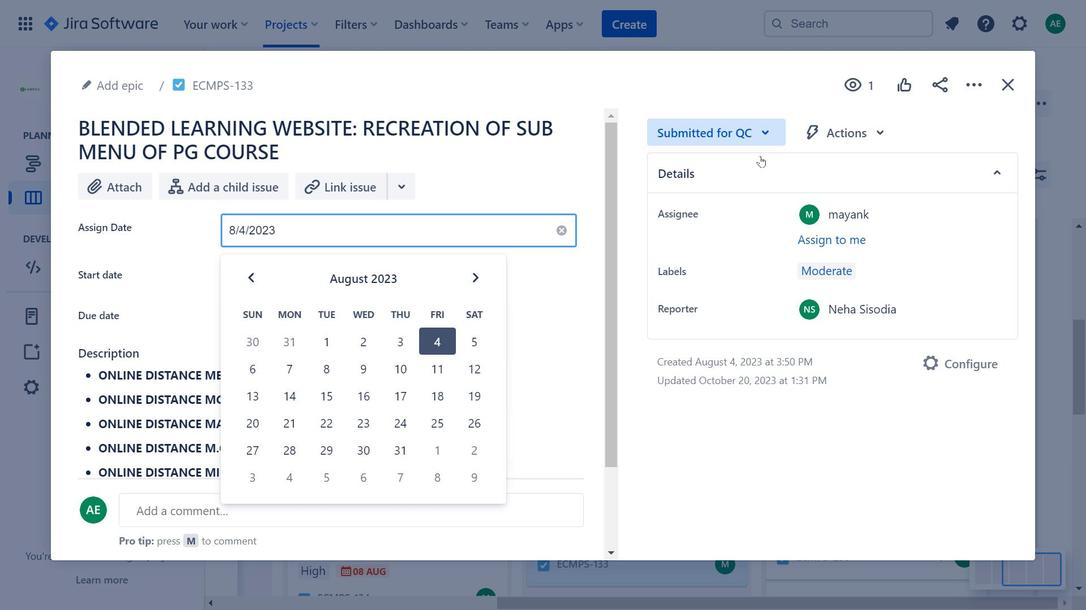 
Action: Mouse pressed left at (774, 138)
Screenshot: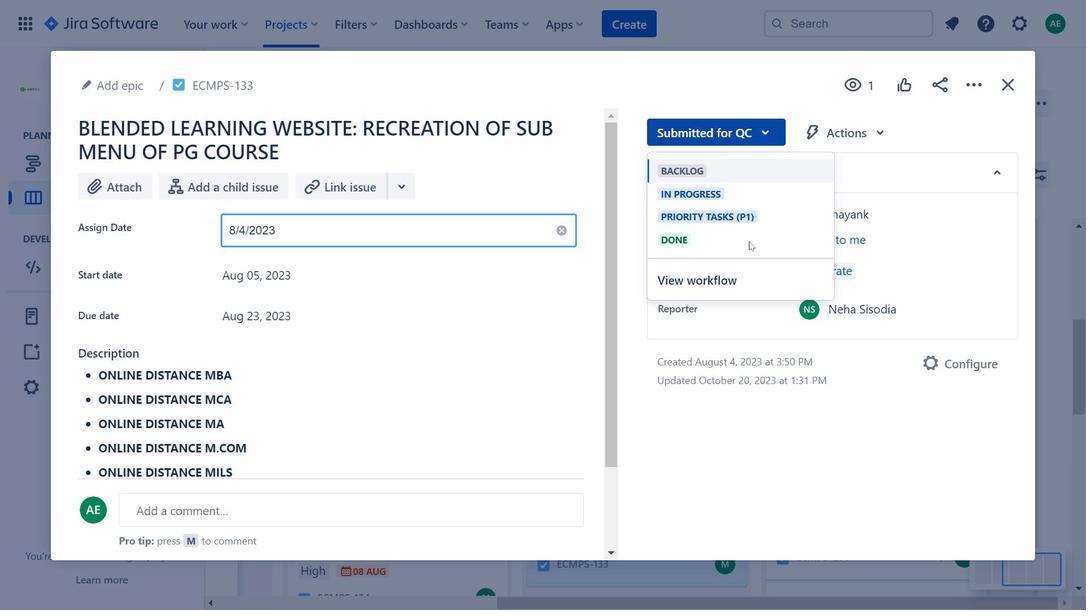 
Action: Mouse moved to (258, 237)
Screenshot: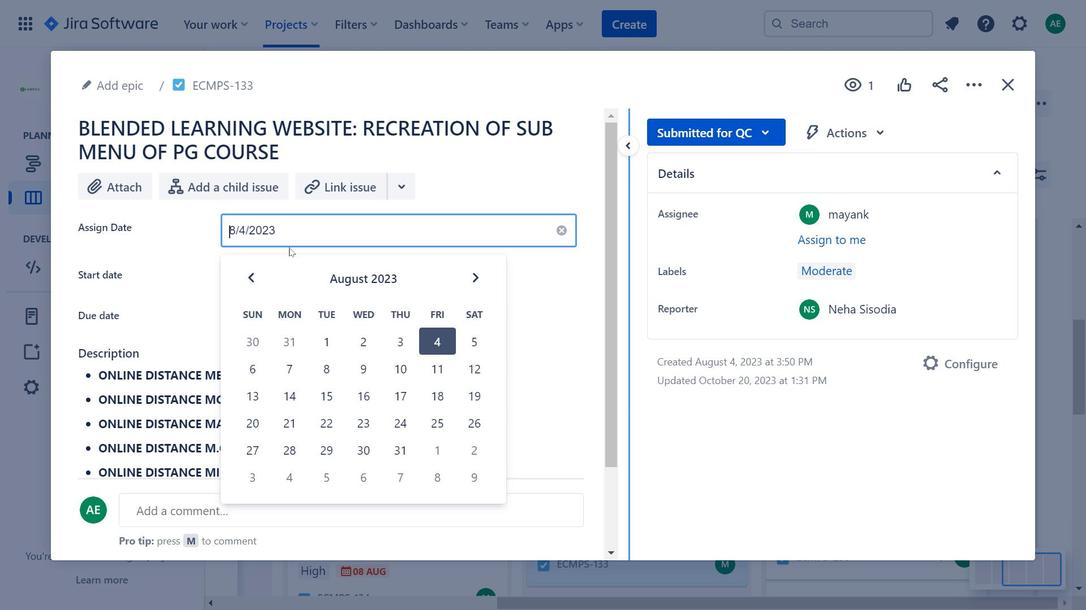 
Action: Mouse pressed left at (258, 237)
Screenshot: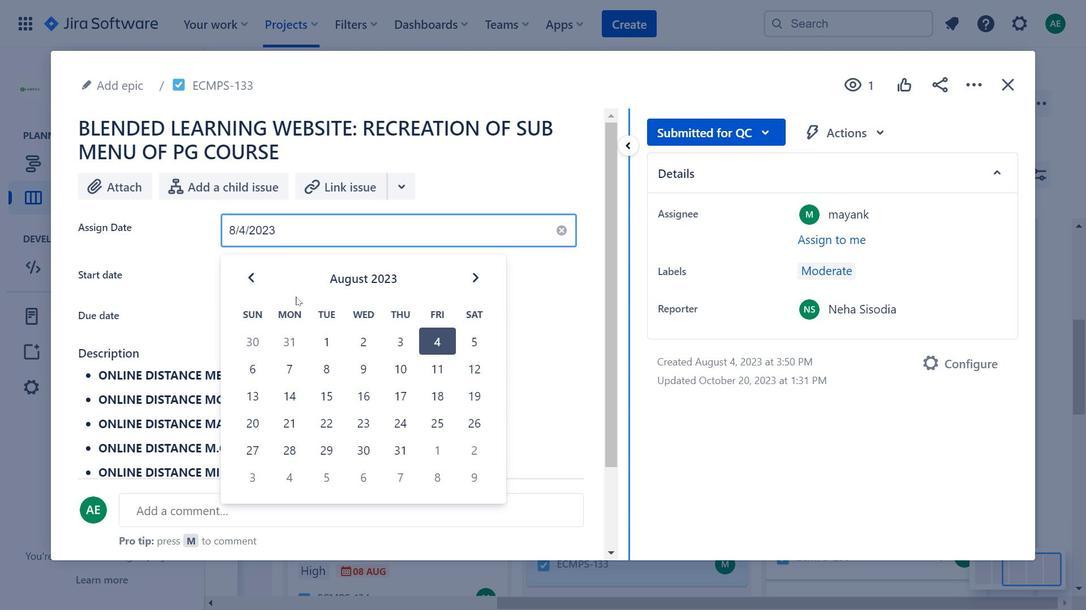 
Action: Mouse moved to (576, 161)
Screenshot: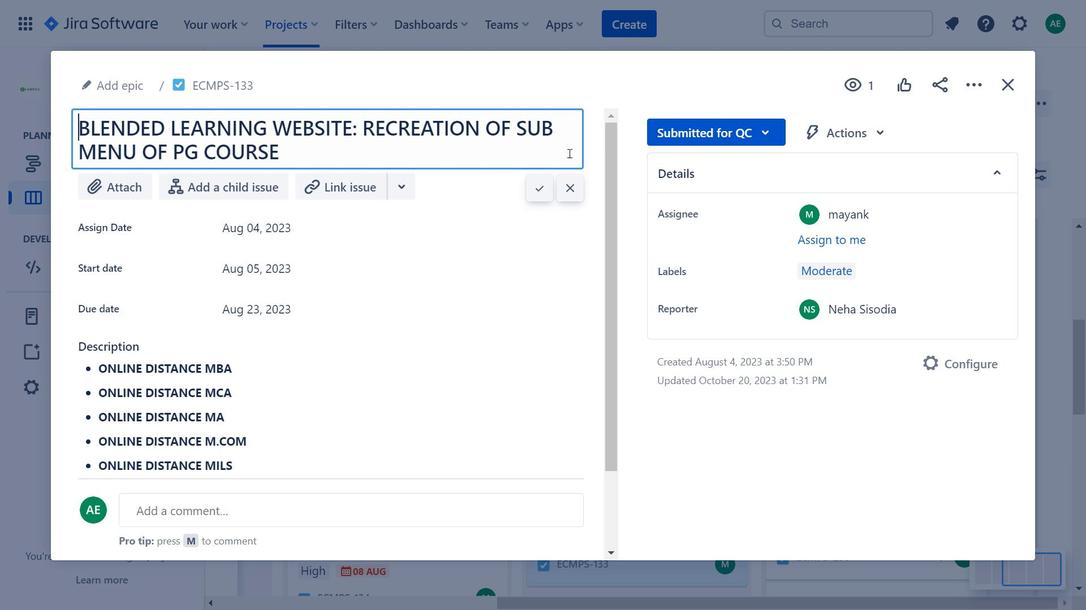 
Action: Mouse pressed left at (576, 161)
Screenshot: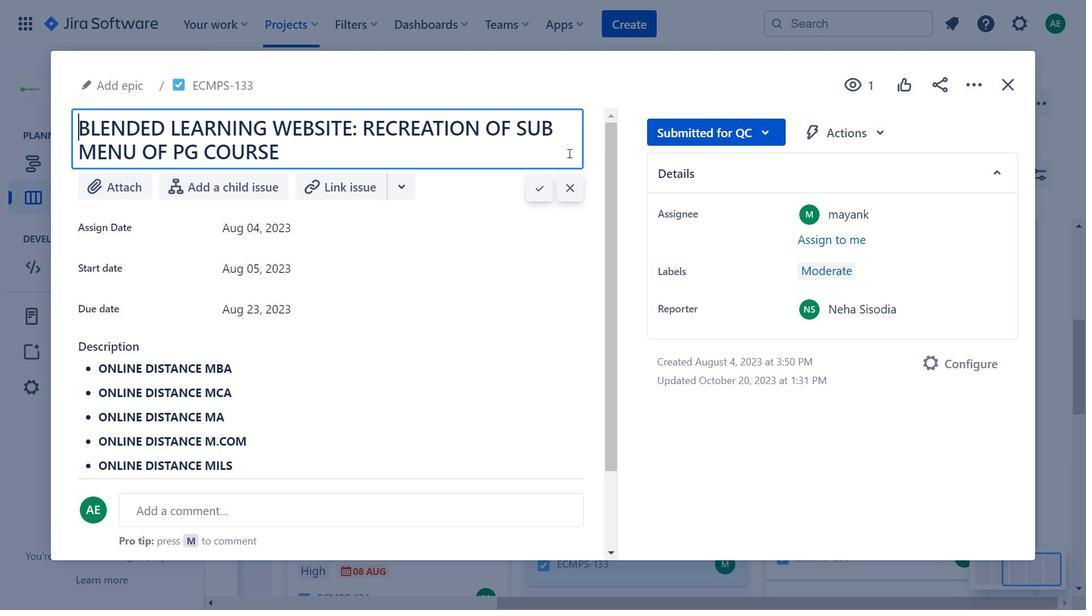 
Action: Mouse moved to (601, 102)
Screenshot: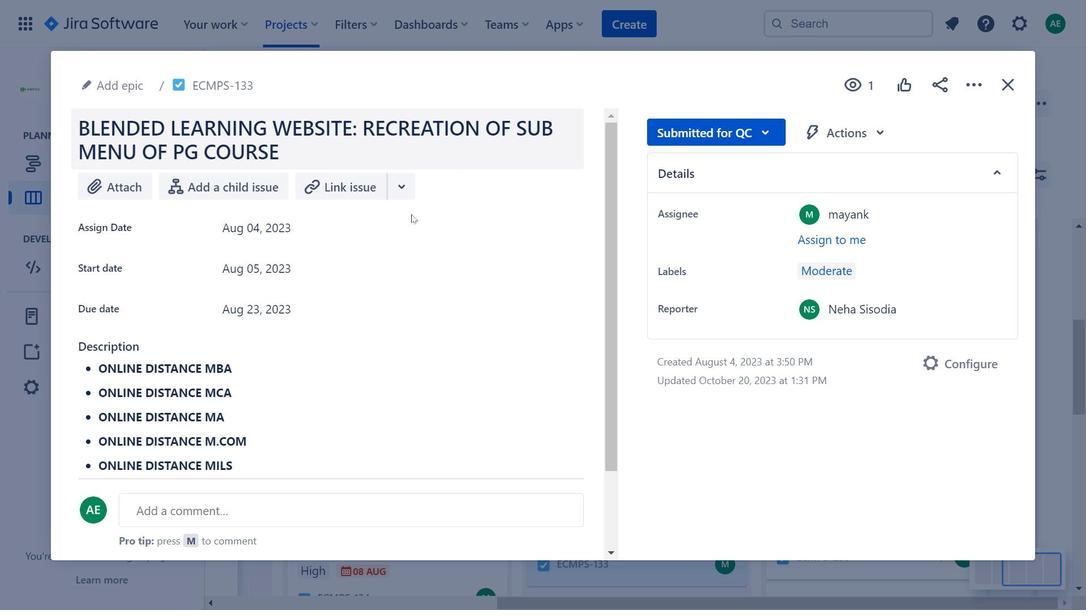 
Action: Mouse pressed left at (601, 102)
Screenshot: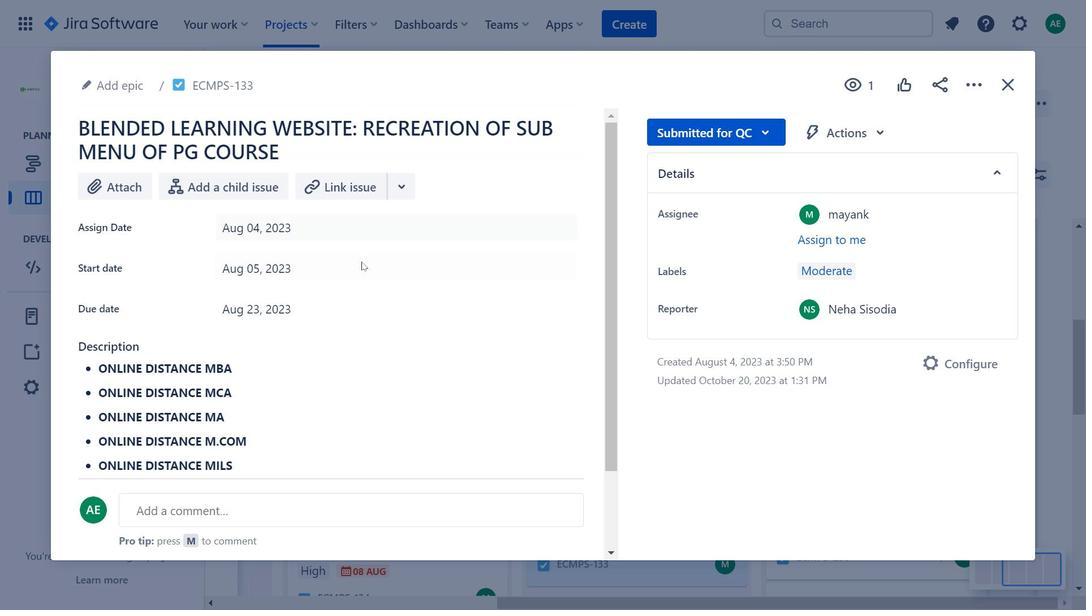 
Action: Mouse moved to (358, 321)
Screenshot: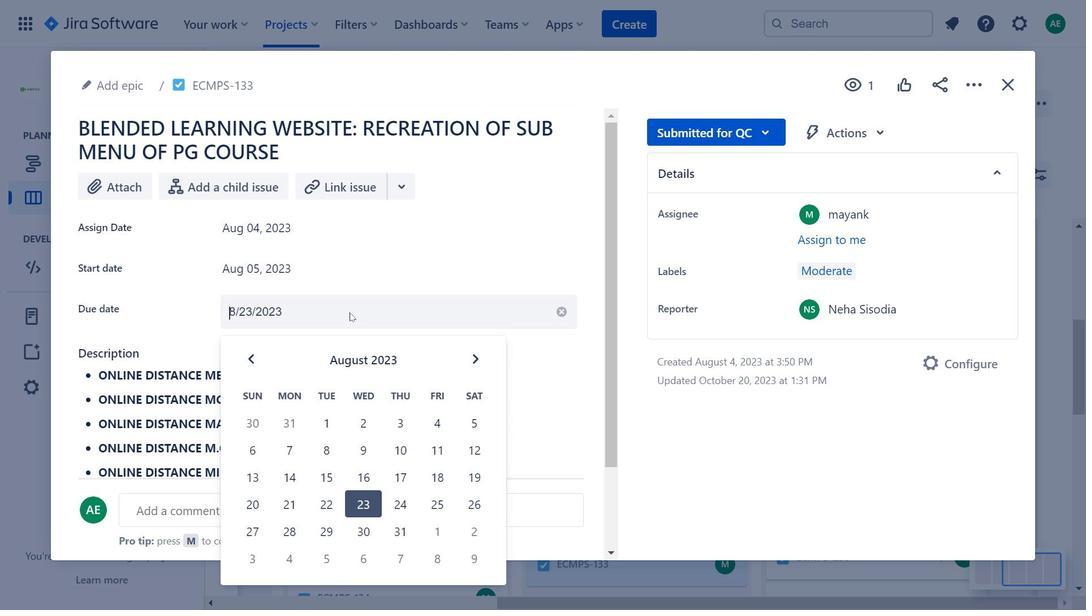 
Action: Mouse pressed left at (358, 321)
Screenshot: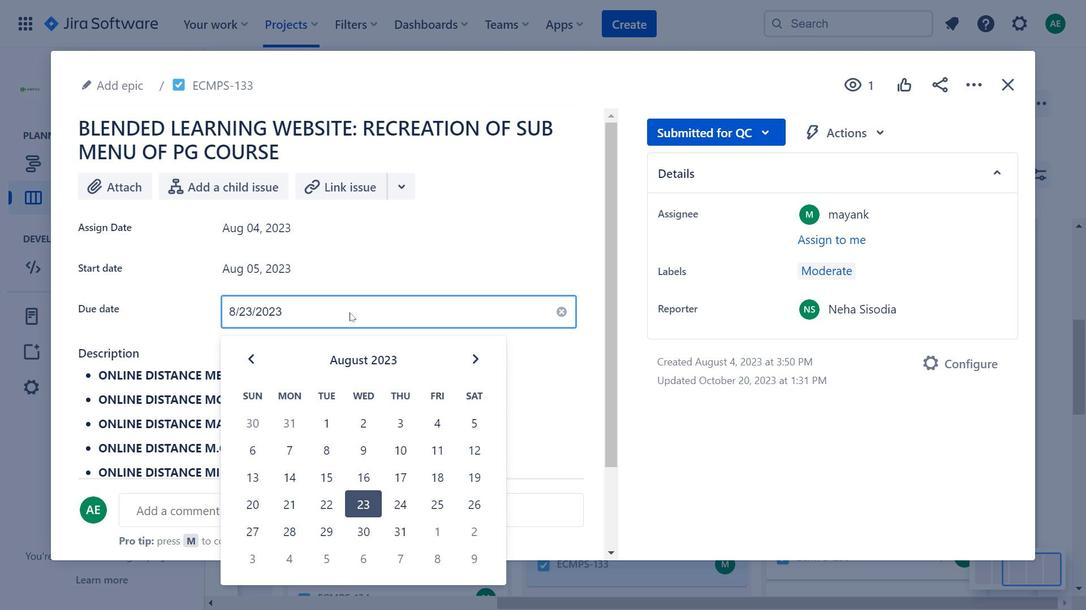 
Action: Mouse moved to (480, 371)
Screenshot: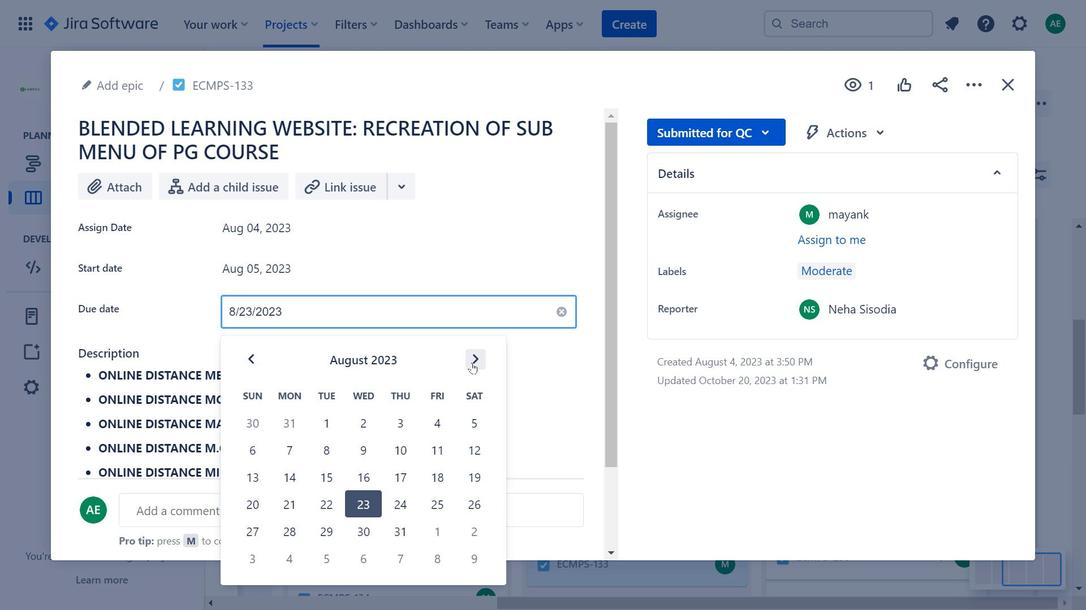 
Action: Mouse pressed left at (480, 371)
Screenshot: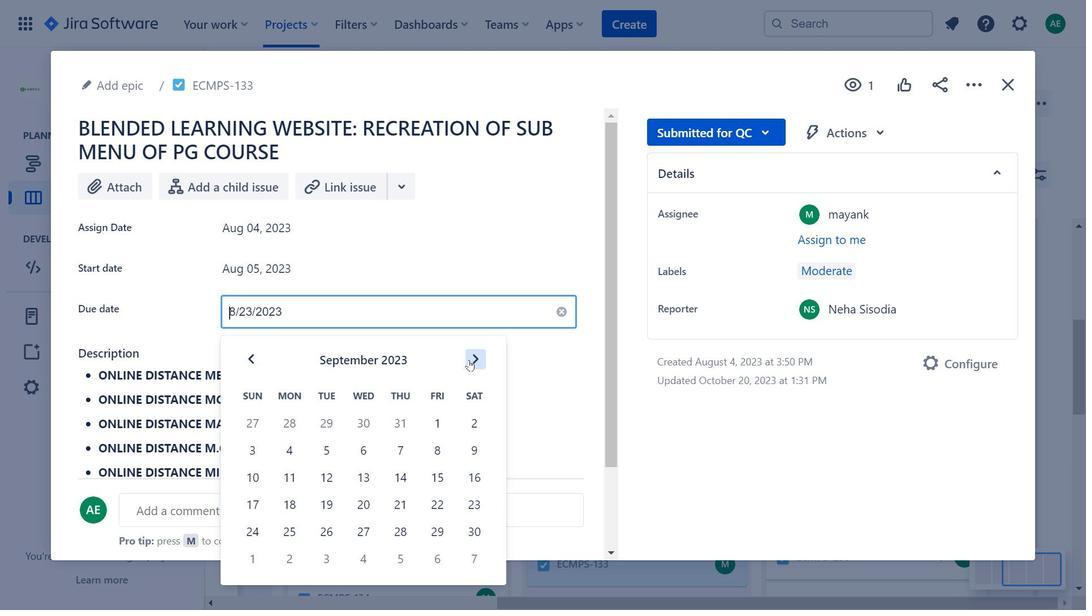 
Action: Mouse moved to (477, 369)
Screenshot: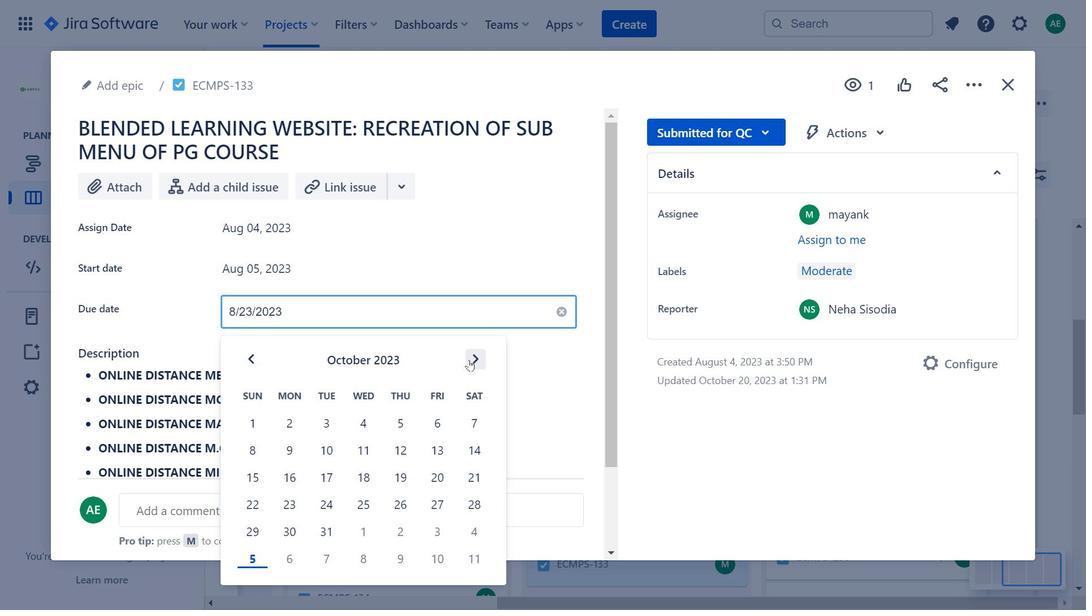 
Action: Mouse pressed left at (477, 369)
Screenshot: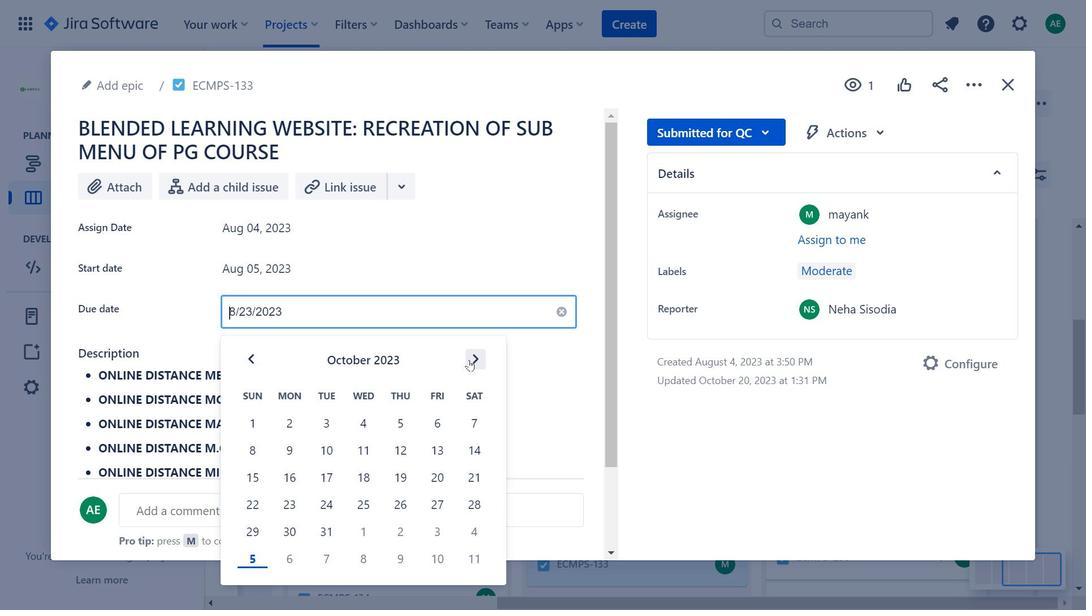 
Action: Mouse pressed left at (477, 369)
Screenshot: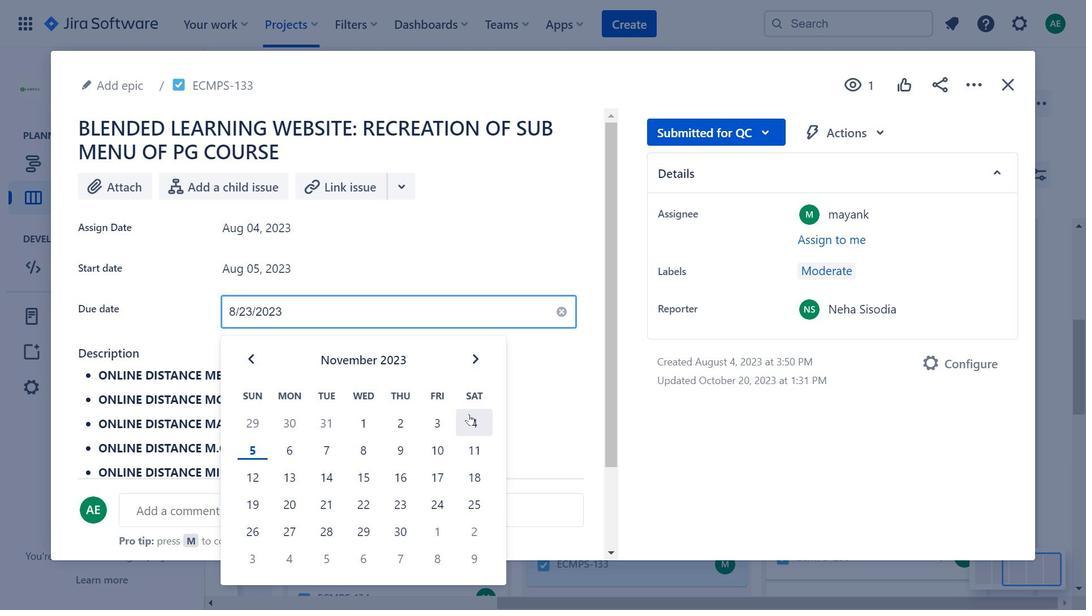 
Action: Mouse moved to (782, 102)
Screenshot: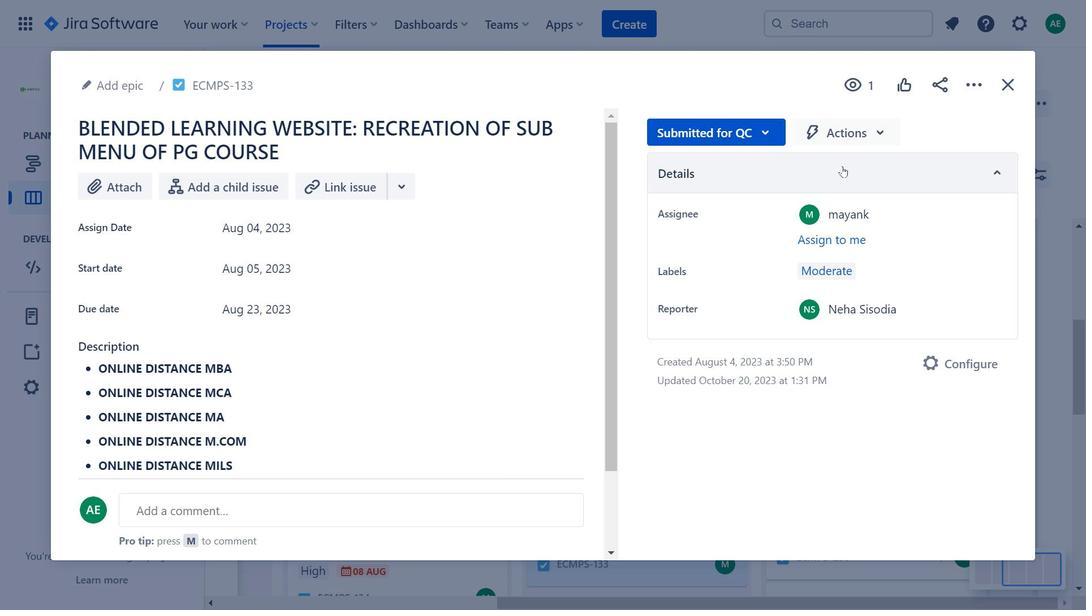 
Action: Mouse pressed left at (782, 102)
Screenshot: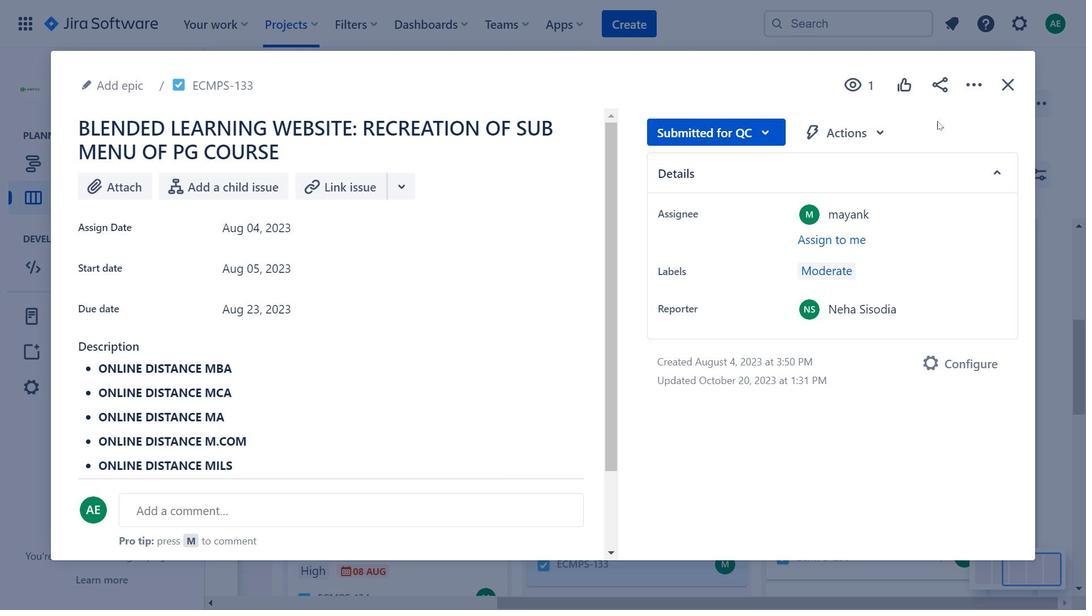 
Action: Mouse moved to (180, 284)
Screenshot: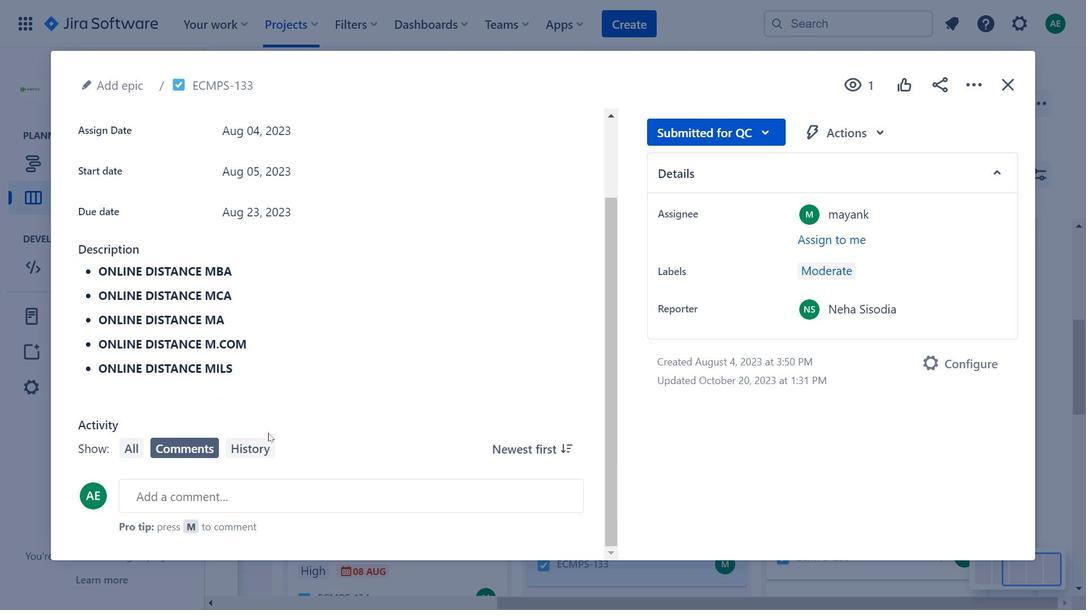 
Action: Mouse scrolled (180, 283) with delta (0, 0)
Screenshot: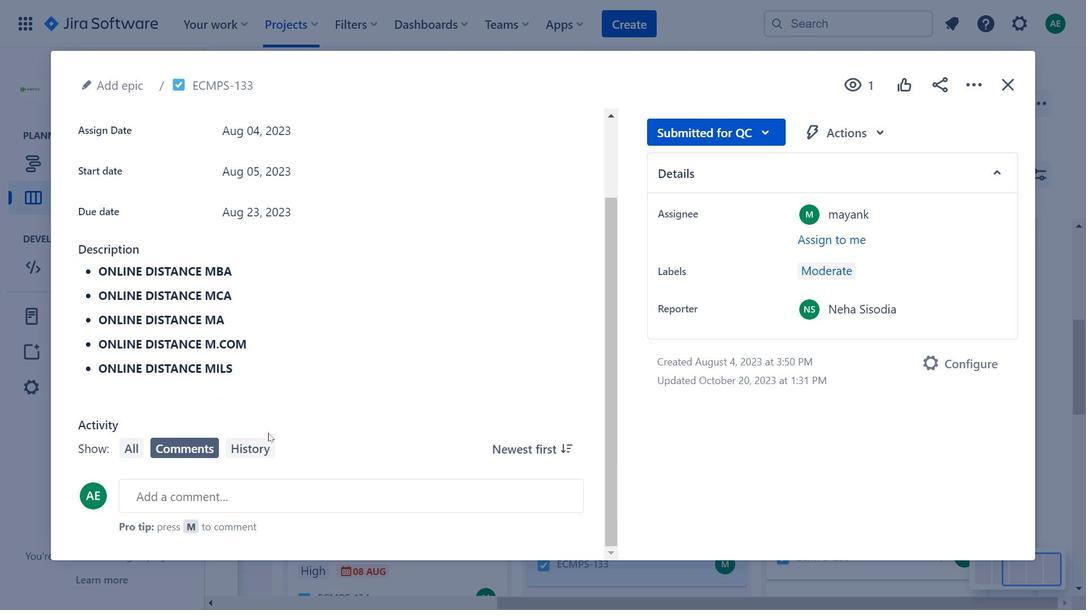 
Action: Mouse moved to (180, 285)
Screenshot: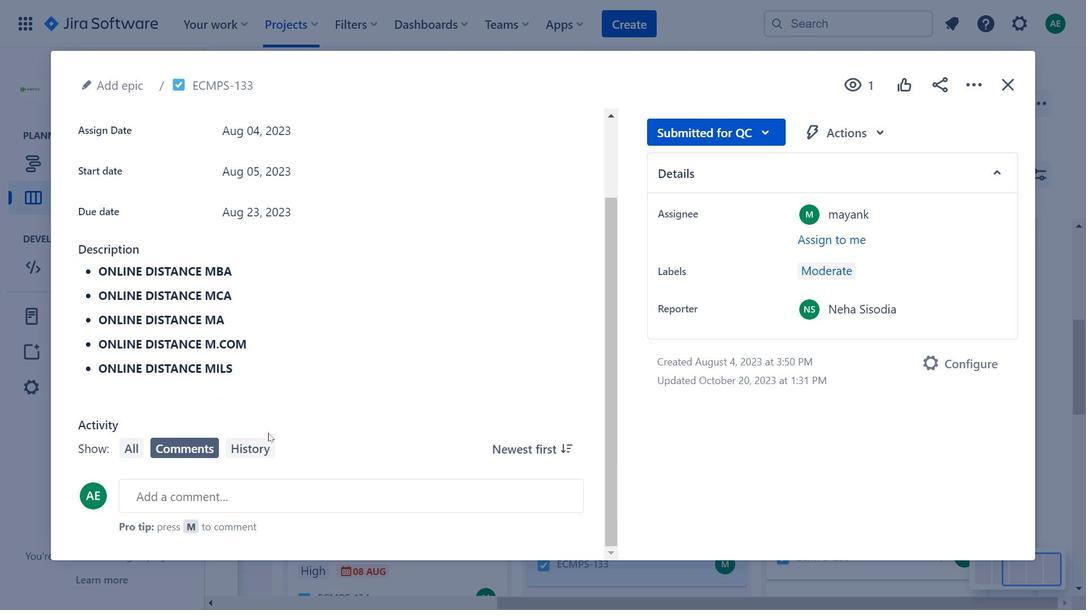 
Action: Mouse scrolled (180, 284) with delta (0, 0)
Screenshot: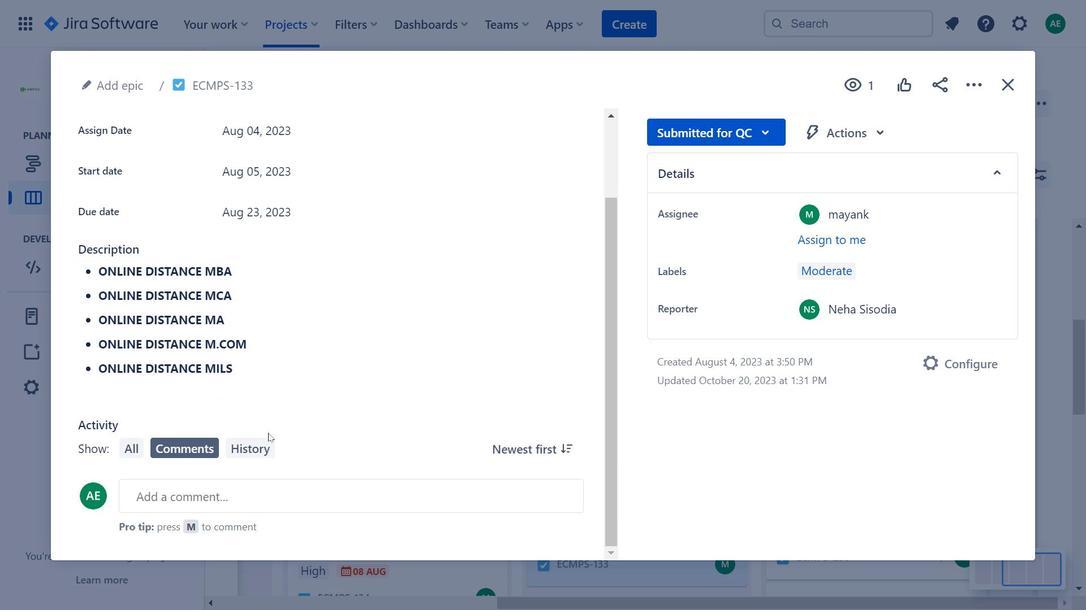 
Action: Mouse moved to (181, 285)
Screenshot: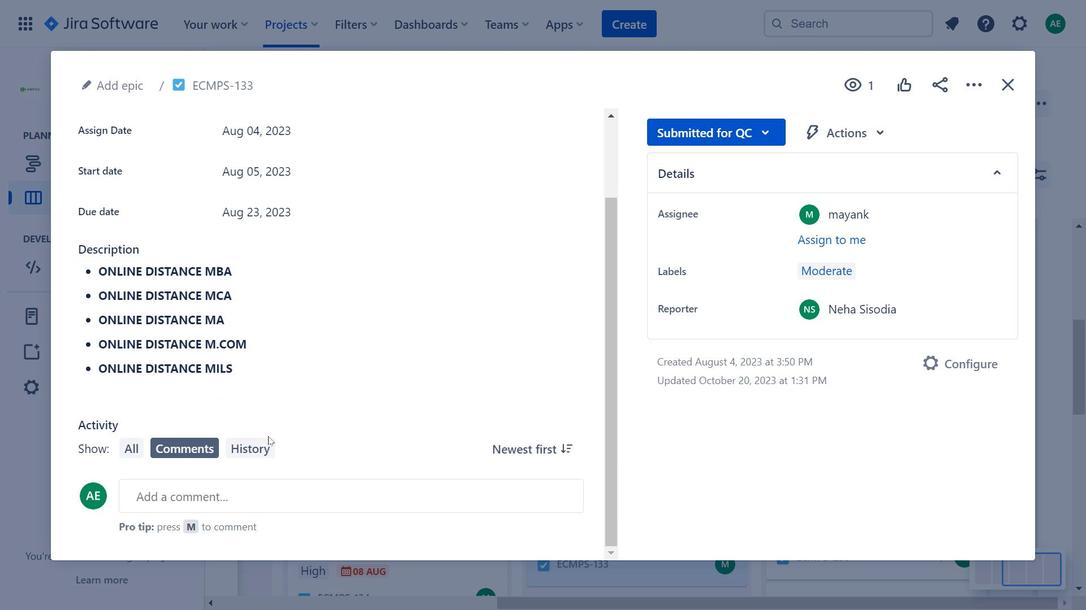 
Action: Mouse scrolled (181, 285) with delta (0, 0)
Screenshot: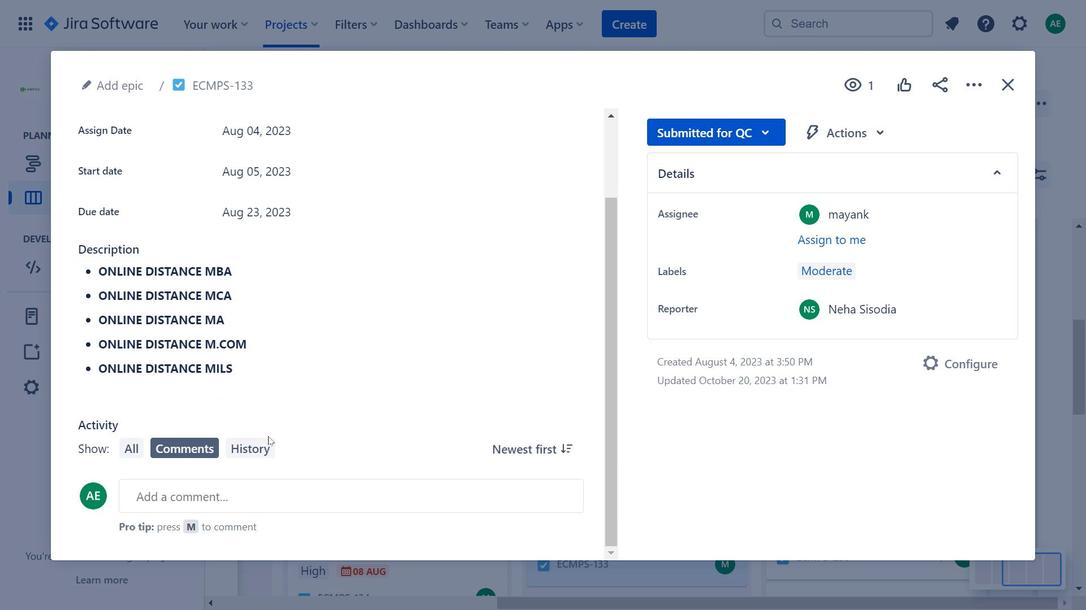 
Action: Mouse moved to (273, 452)
Screenshot: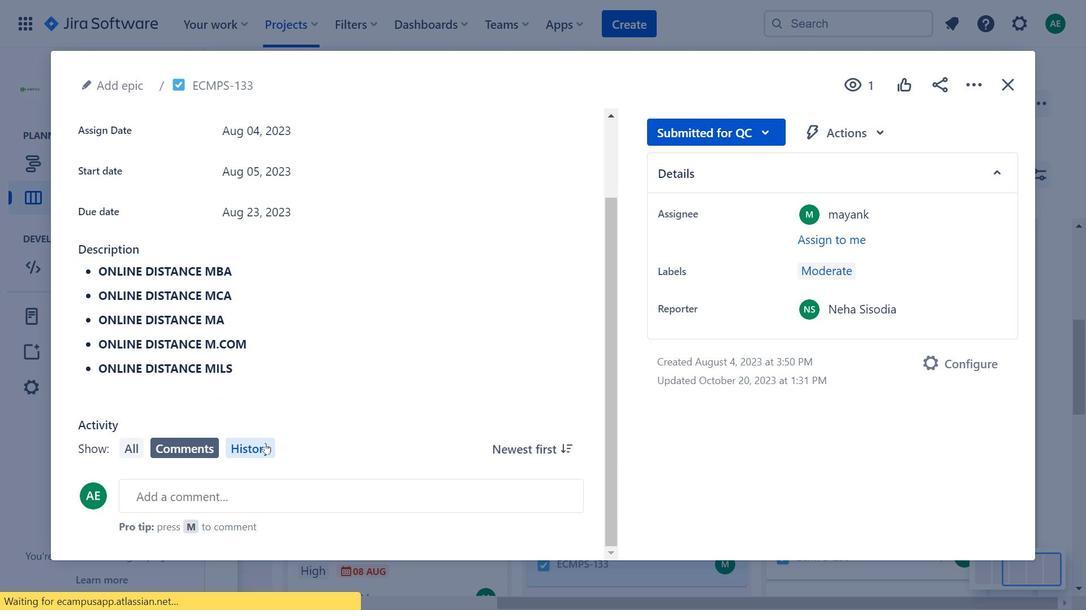 
Action: Mouse pressed left at (273, 452)
Screenshot: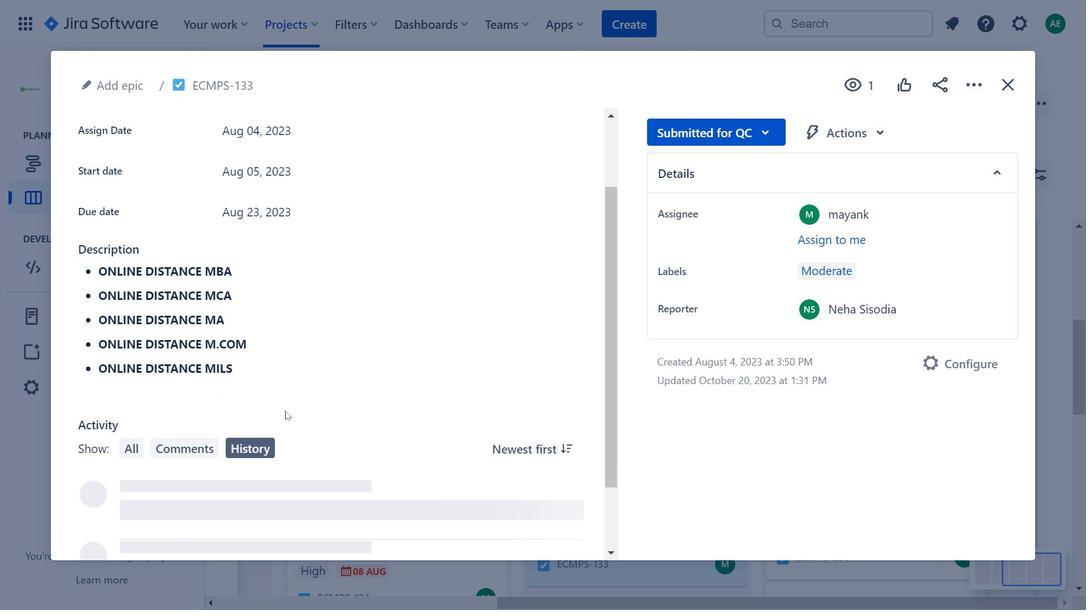 
Action: Mouse moved to (256, 275)
Screenshot: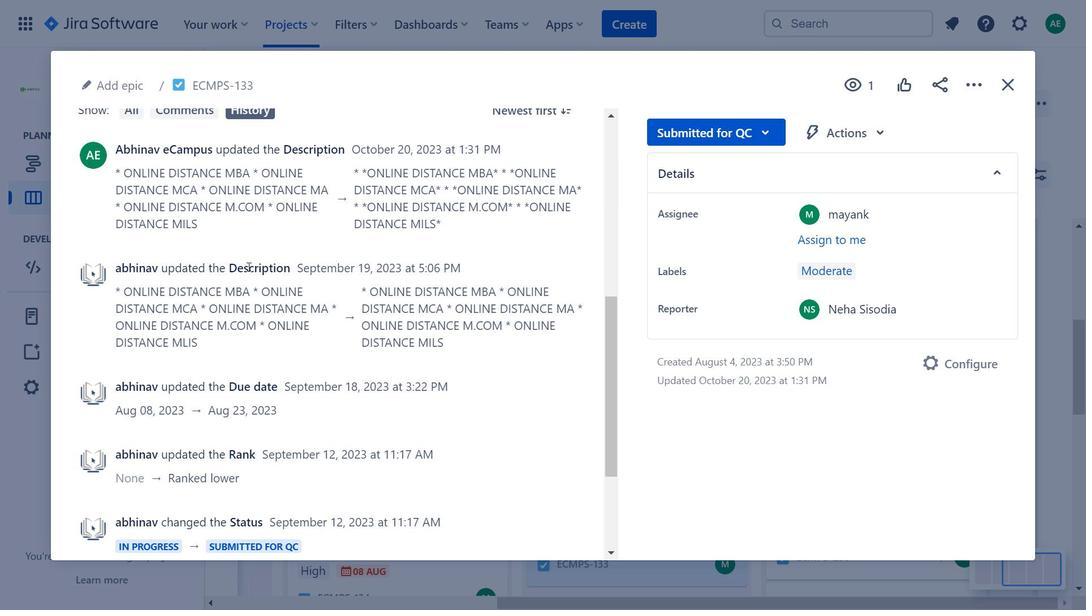 
Action: Mouse scrolled (256, 274) with delta (0, 0)
Screenshot: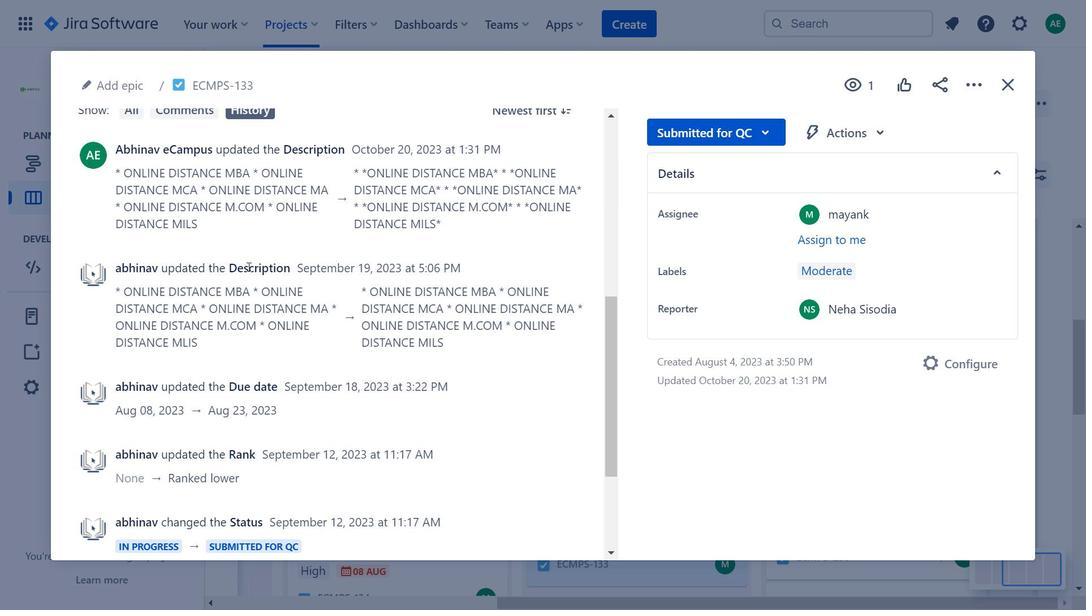 
Action: Mouse scrolled (256, 274) with delta (0, 0)
Screenshot: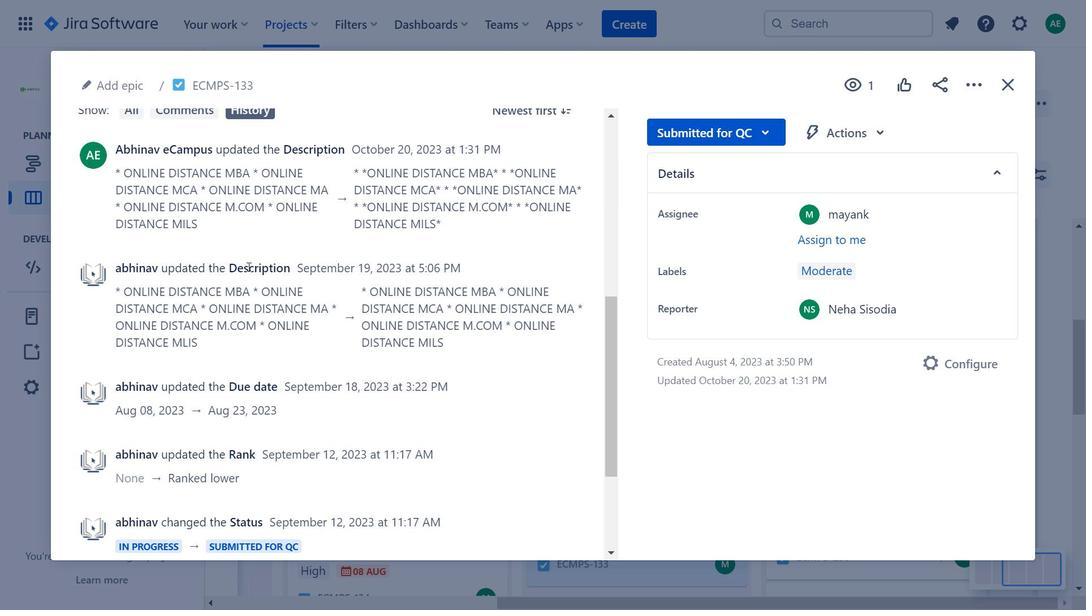 
Action: Mouse scrolled (256, 274) with delta (0, 0)
Screenshot: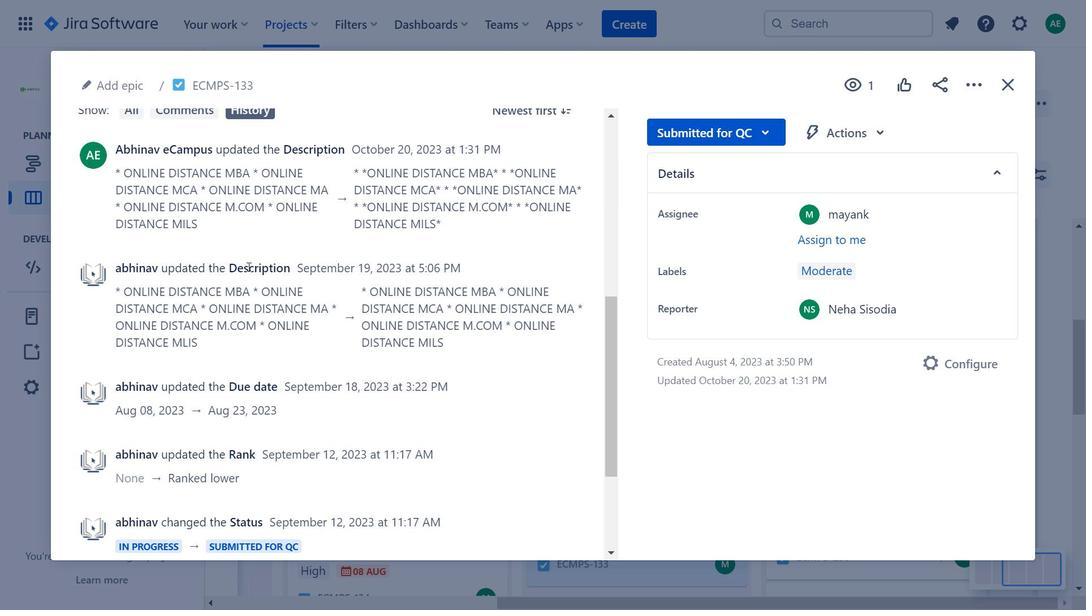 
Action: Mouse scrolled (256, 274) with delta (0, 0)
Screenshot: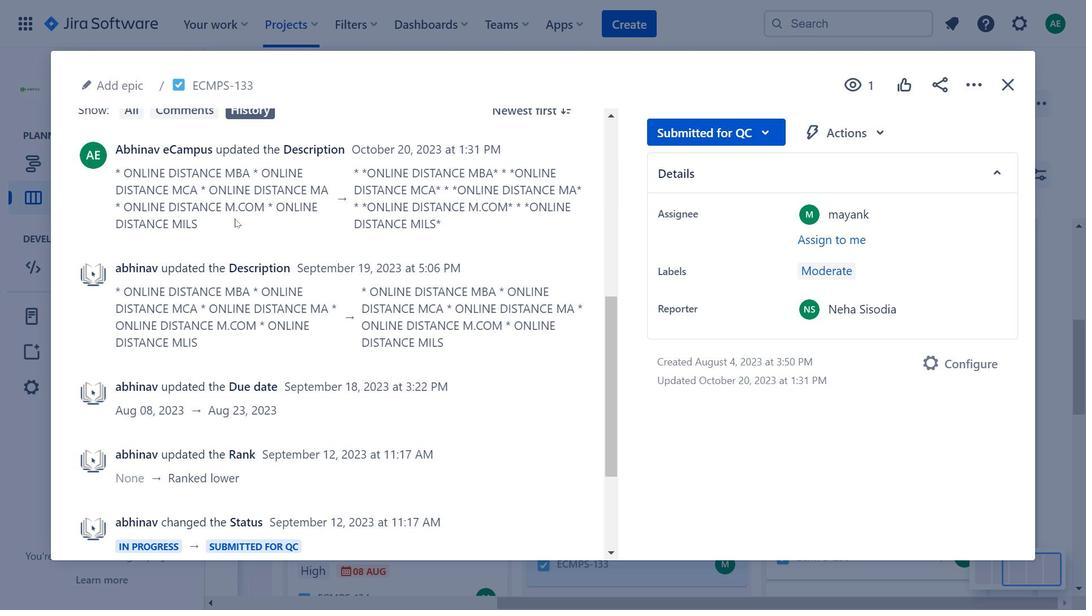 
Action: Mouse moved to (429, 202)
Screenshot: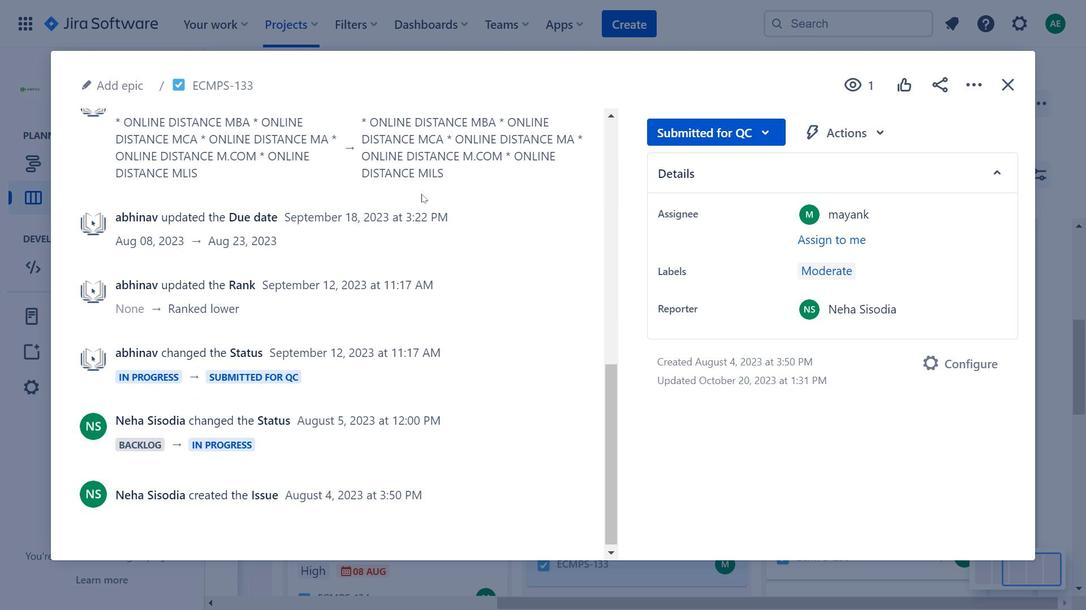 
Action: Mouse scrolled (429, 201) with delta (0, 0)
Screenshot: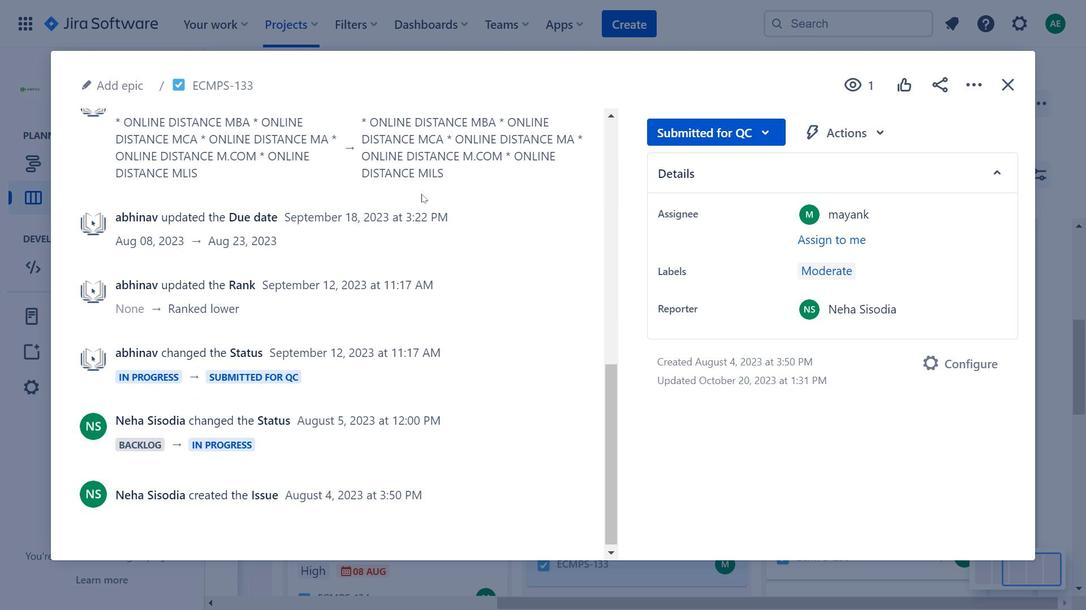 
Action: Mouse scrolled (429, 201) with delta (0, 0)
Screenshot: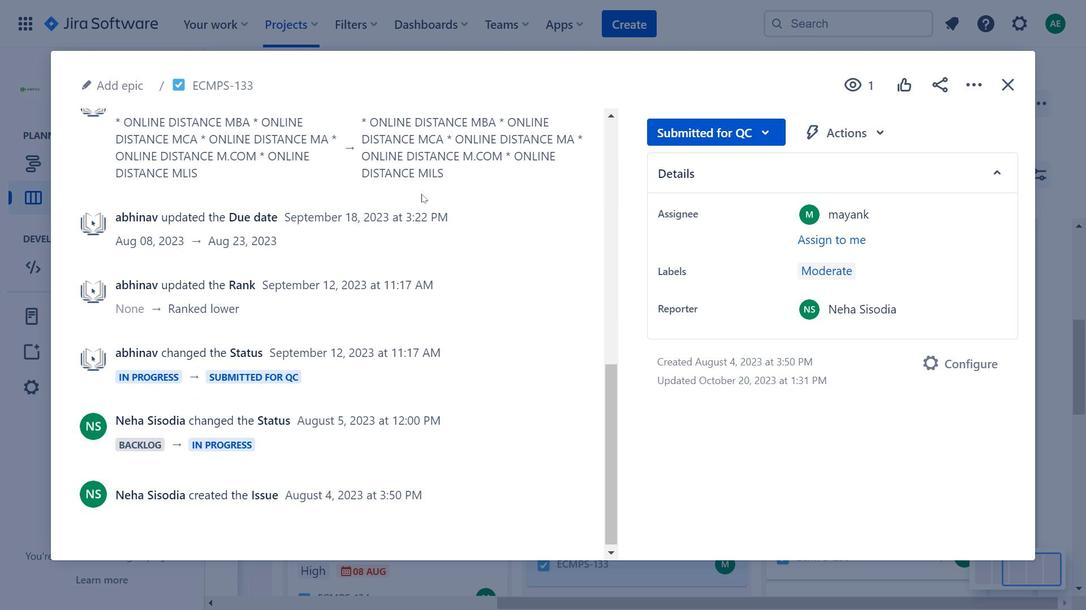 
Action: Mouse moved to (198, 485)
Screenshot: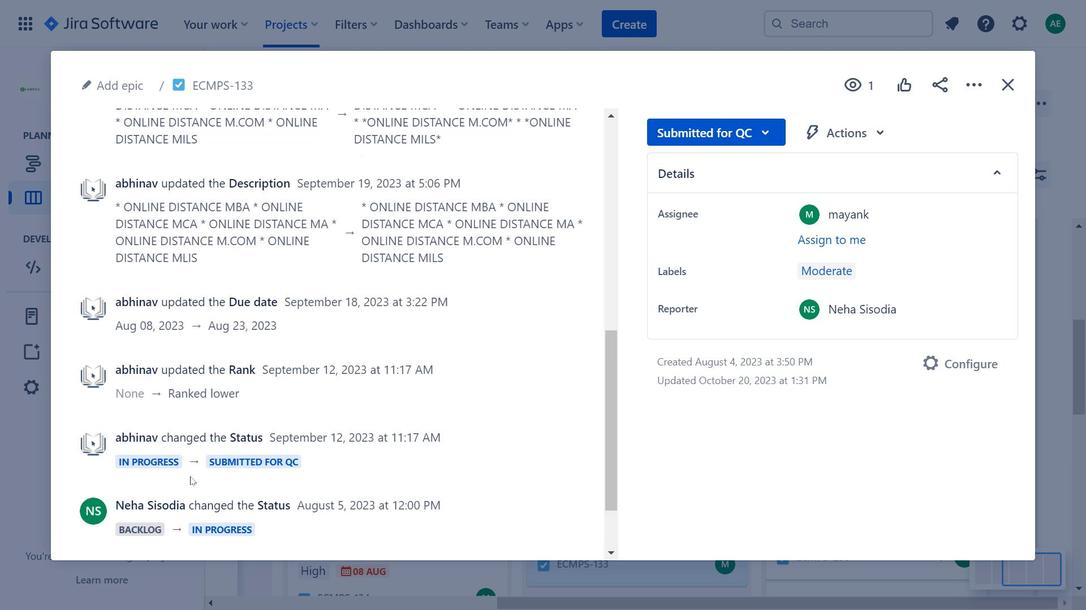 
Action: Mouse scrolled (198, 485) with delta (0, 0)
Screenshot: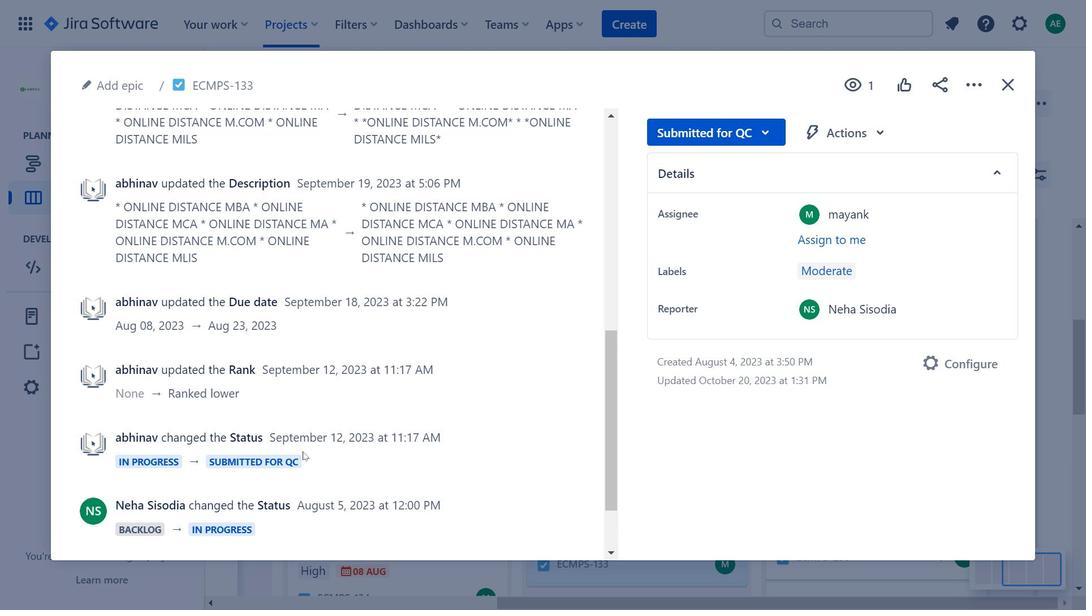 
Action: Mouse moved to (211, 240)
Screenshot: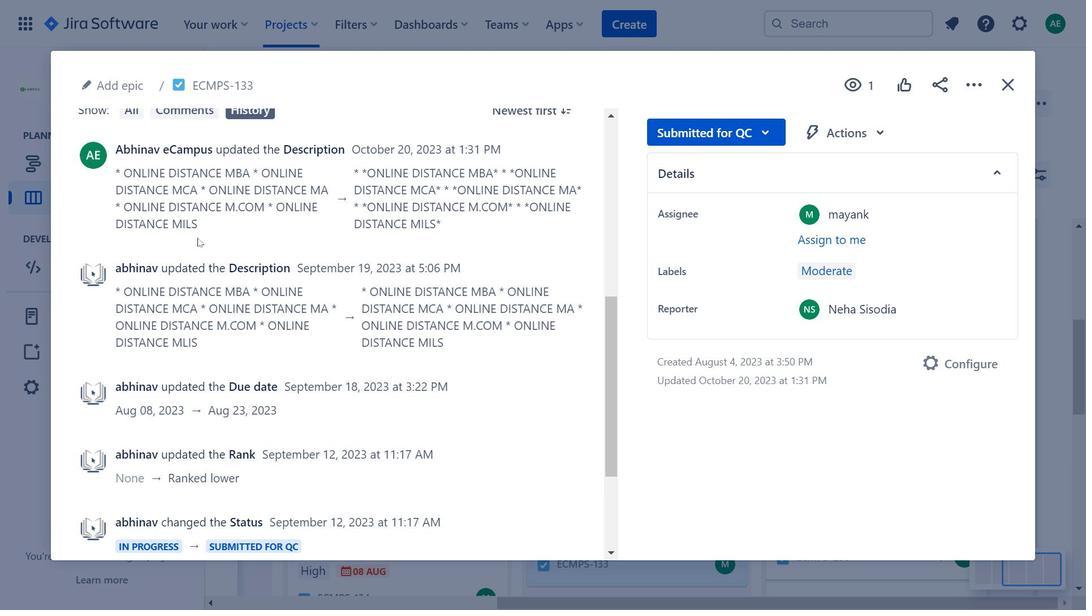 
Action: Mouse scrolled (211, 240) with delta (0, 0)
Screenshot: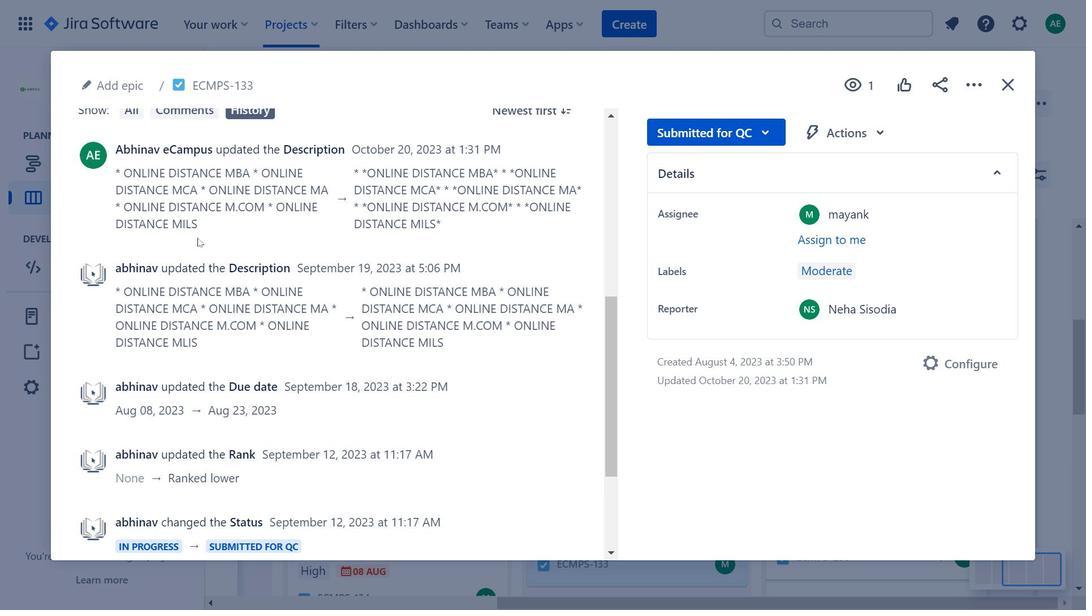 
Action: Mouse moved to (205, 247)
Screenshot: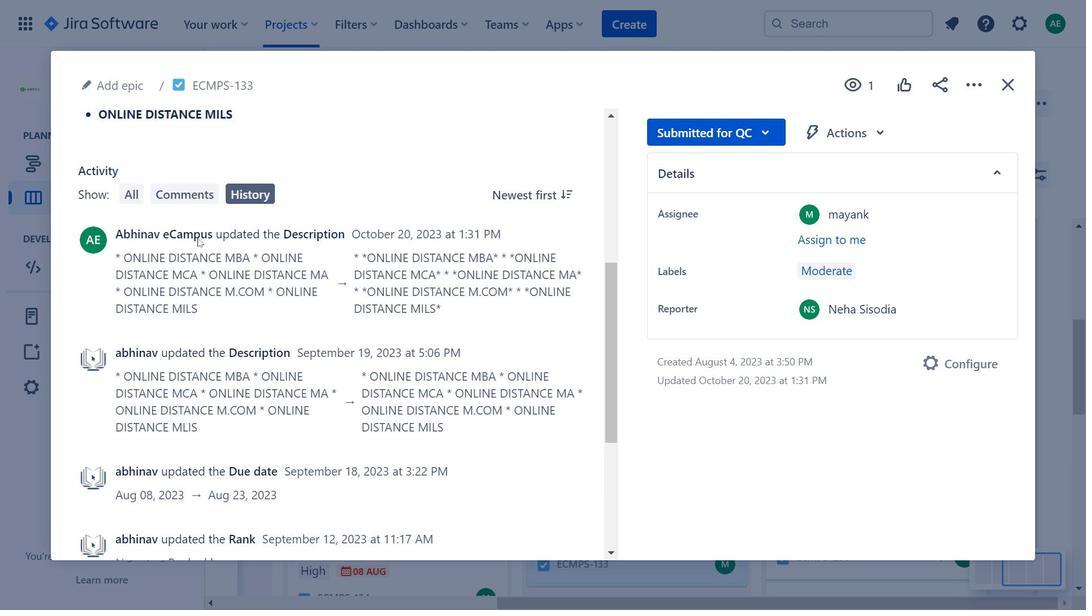 
Action: Mouse scrolled (205, 247) with delta (0, 0)
Screenshot: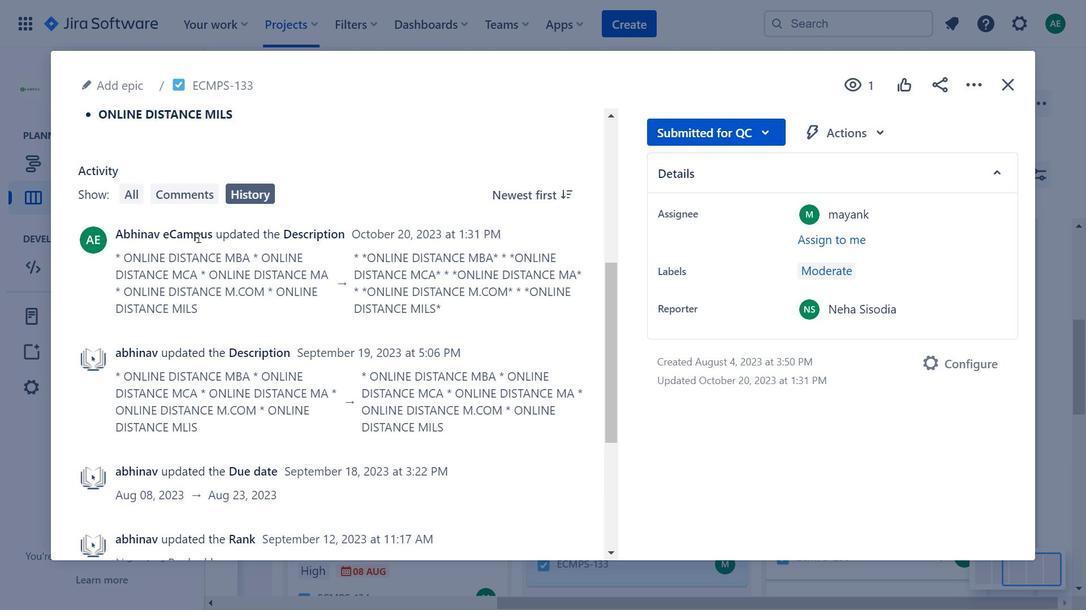 
Action: Mouse moved to (867, 143)
Screenshot: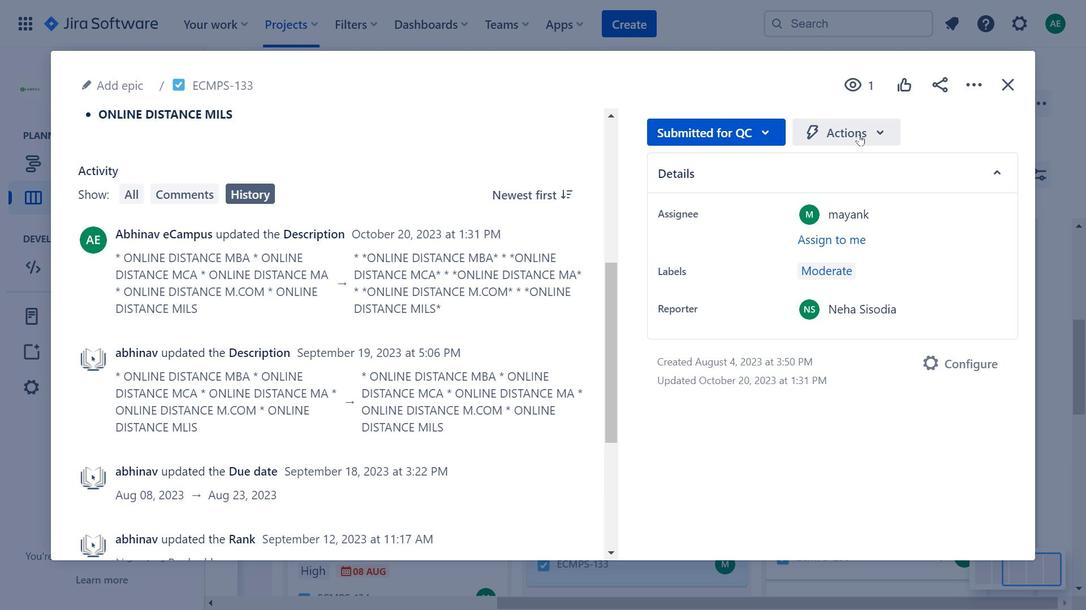 
Action: Mouse pressed left at (867, 143)
Screenshot: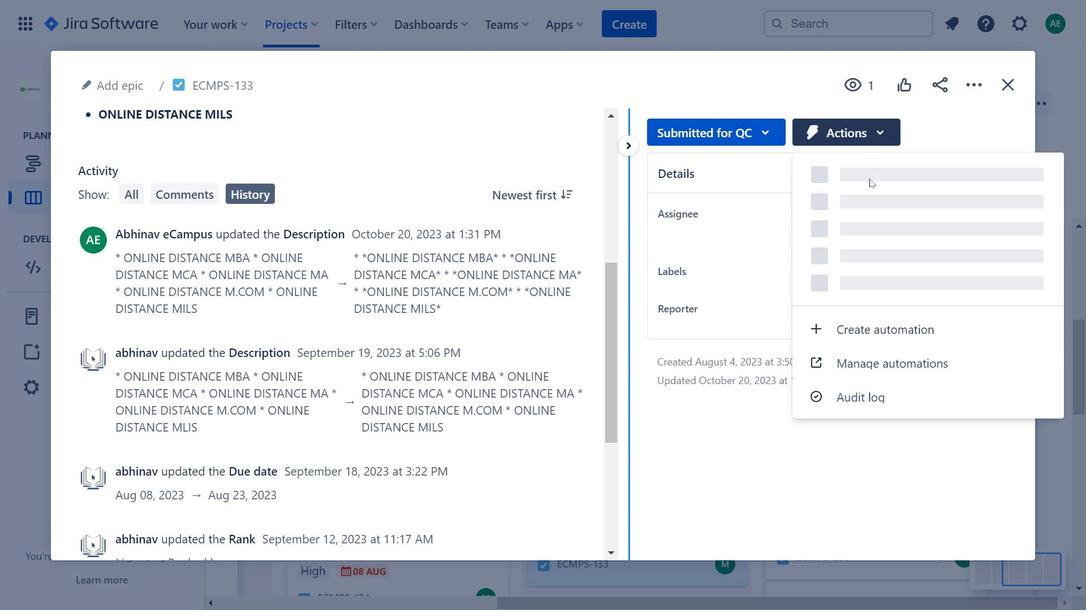
Action: Mouse moved to (508, 394)
Screenshot: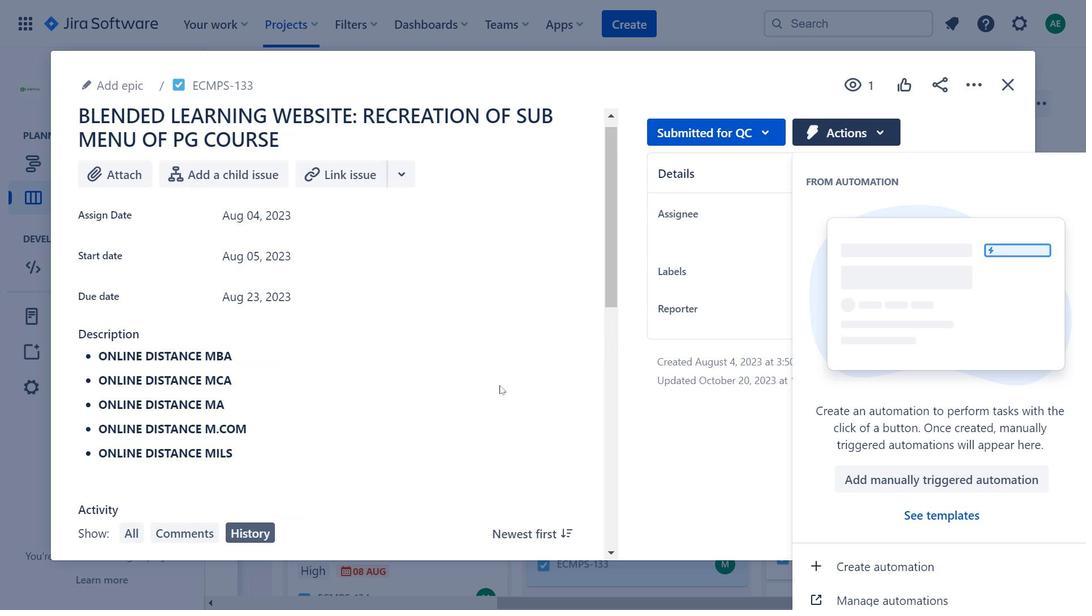 
Action: Mouse scrolled (508, 394) with delta (0, 0)
Screenshot: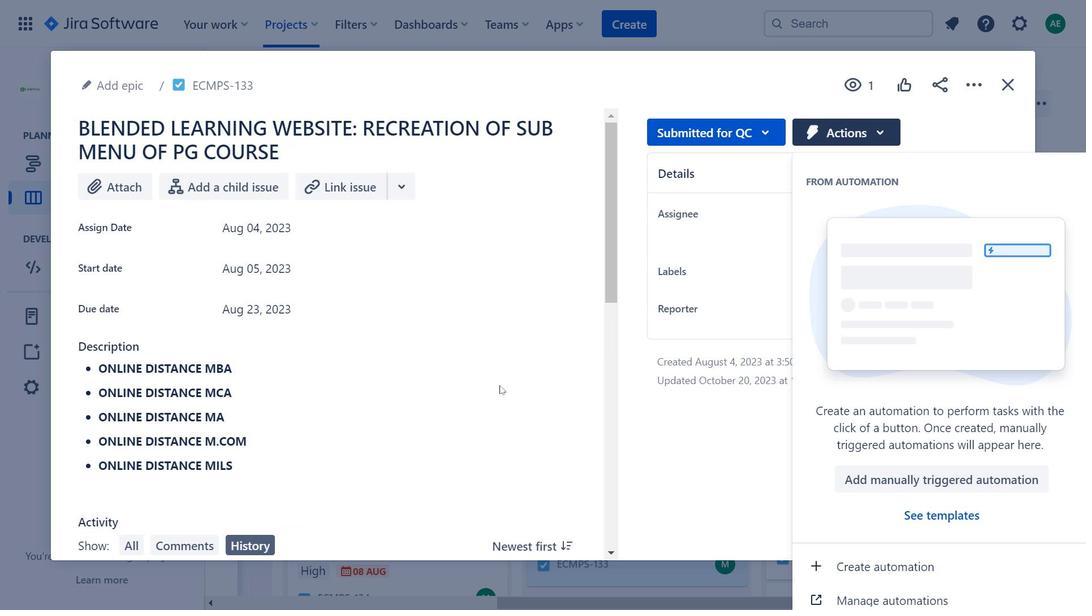 
Action: Mouse scrolled (508, 394) with delta (0, 0)
Screenshot: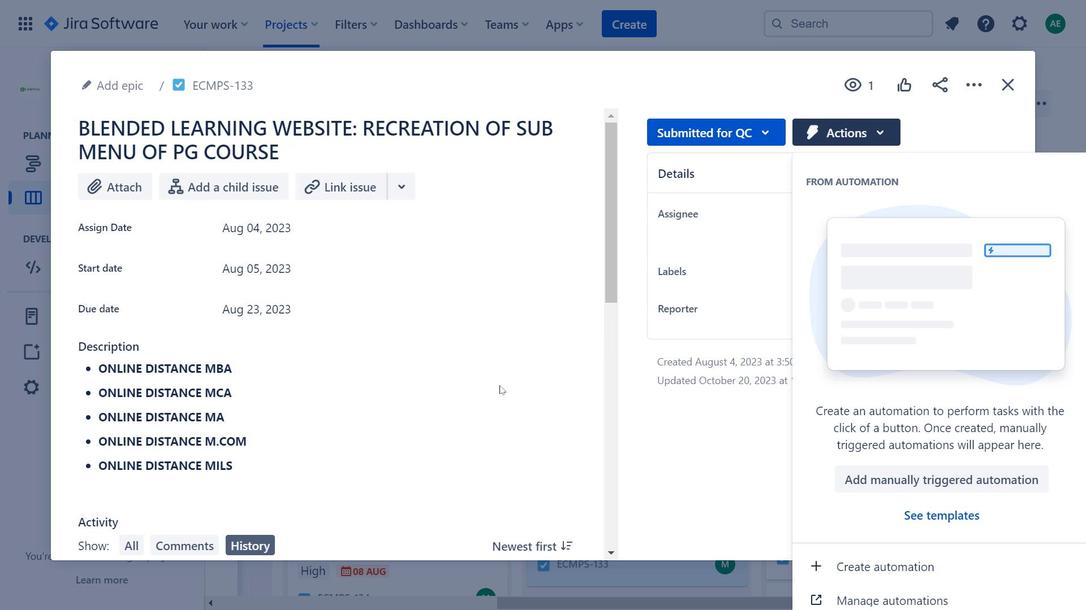 
Action: Mouse scrolled (508, 394) with delta (0, 0)
Screenshot: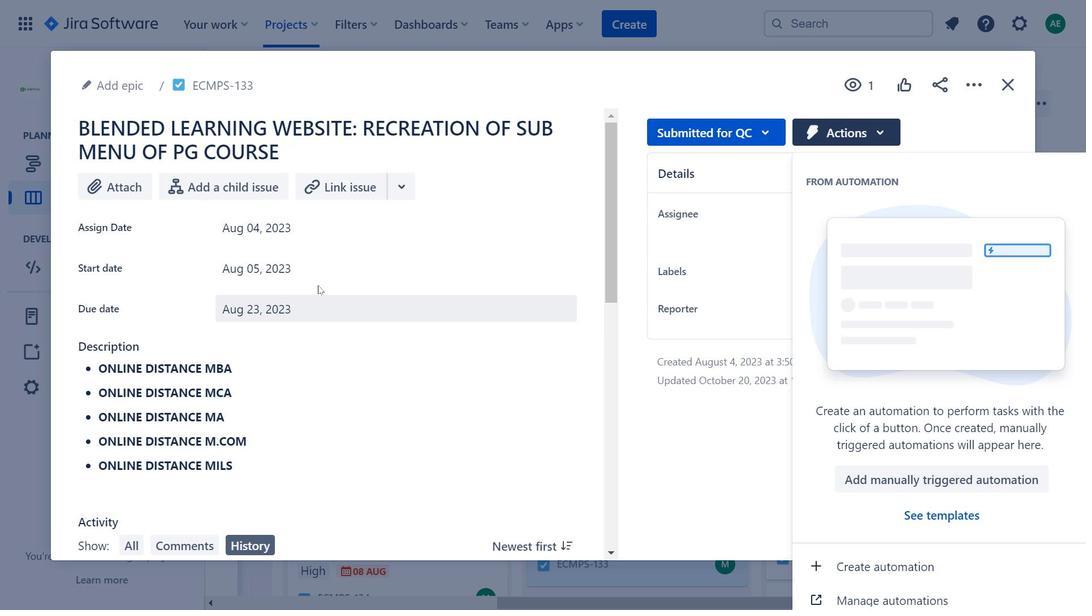 
Action: Mouse scrolled (508, 394) with delta (0, 0)
Screenshot: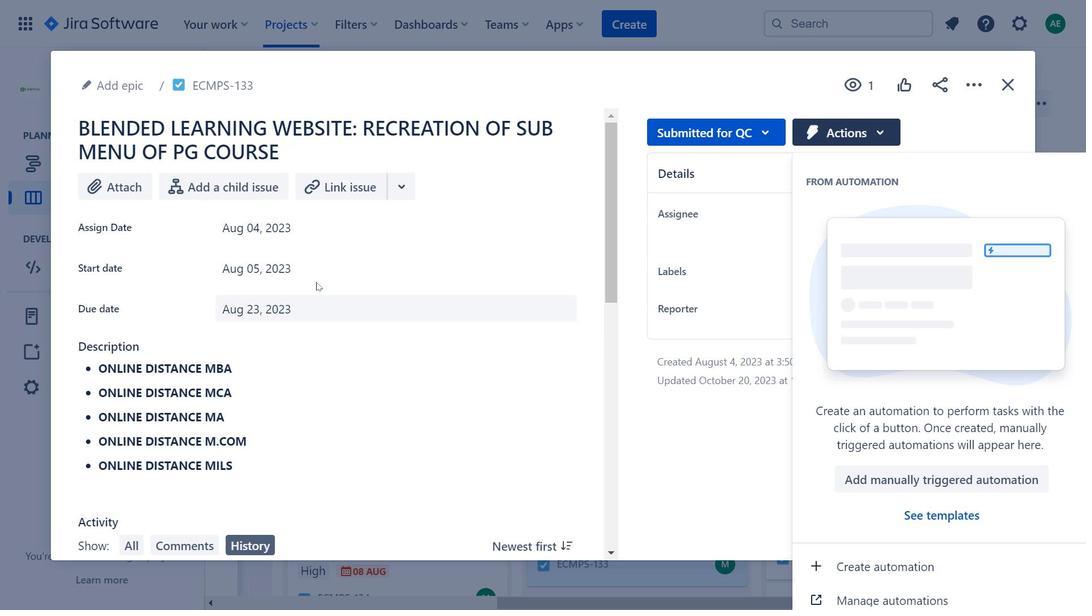 
Action: Mouse scrolled (508, 394) with delta (0, 0)
Screenshot: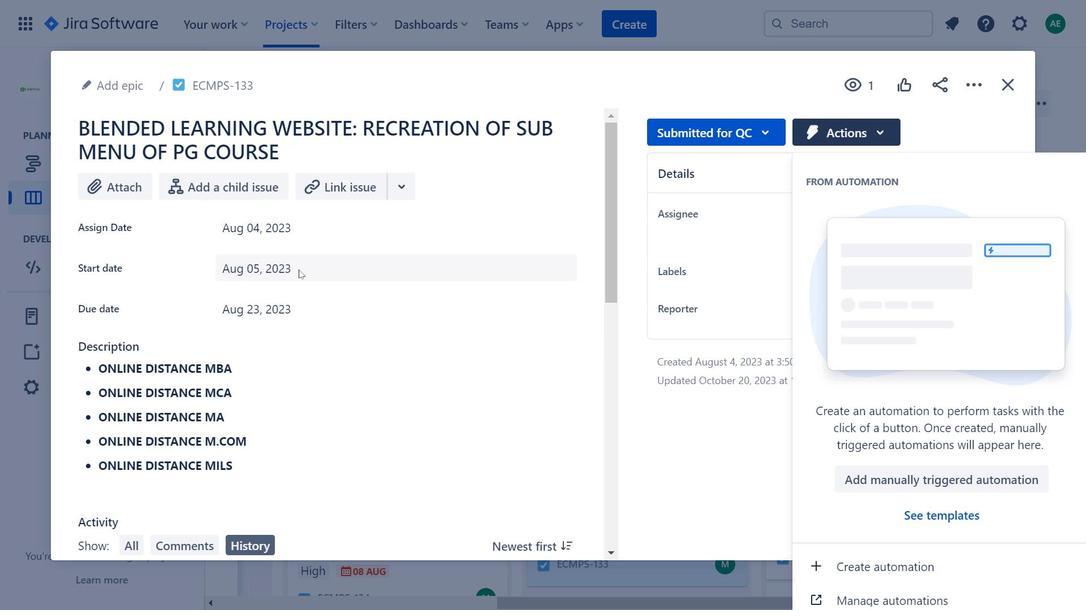 
Action: Mouse moved to (822, 72)
Screenshot: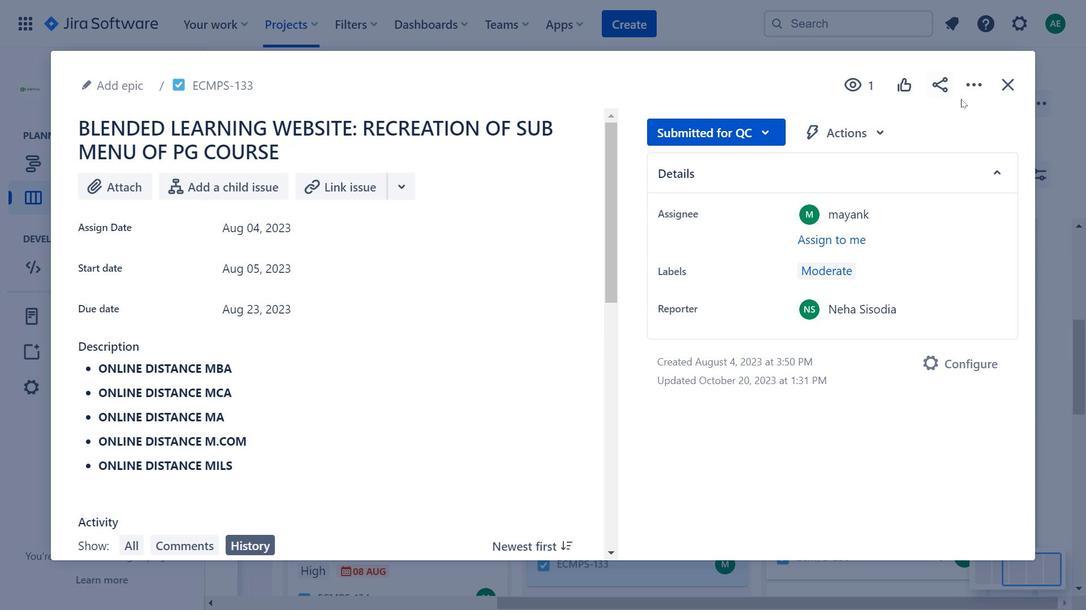
Action: Mouse pressed left at (822, 72)
Screenshot: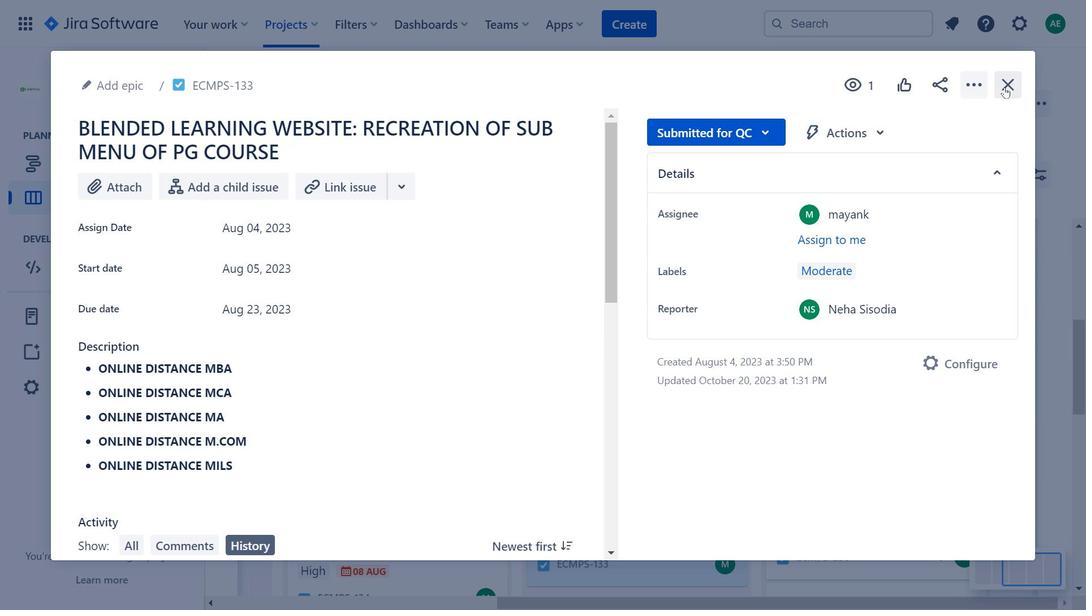 
Action: Mouse moved to (1013, 94)
Screenshot: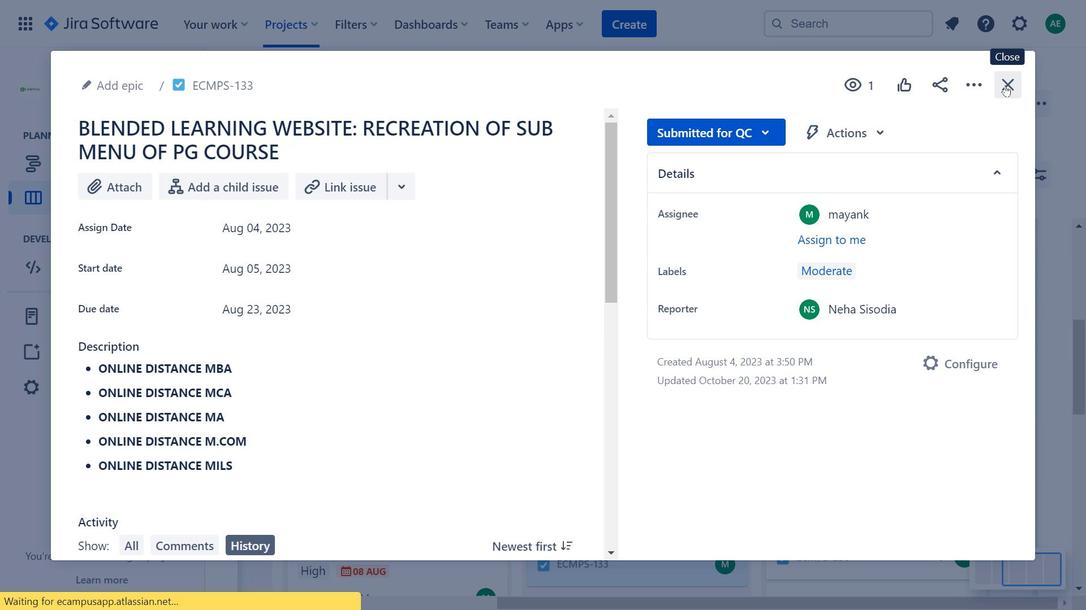 
Action: Mouse pressed left at (1013, 94)
Screenshot: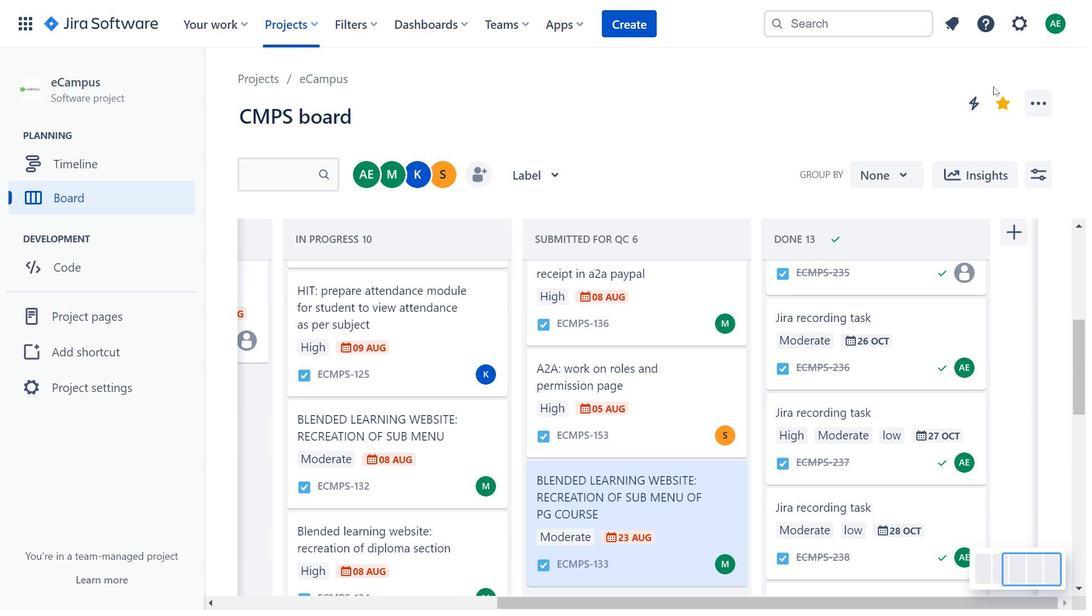 
Action: Mouse moved to (665, 390)
Screenshot: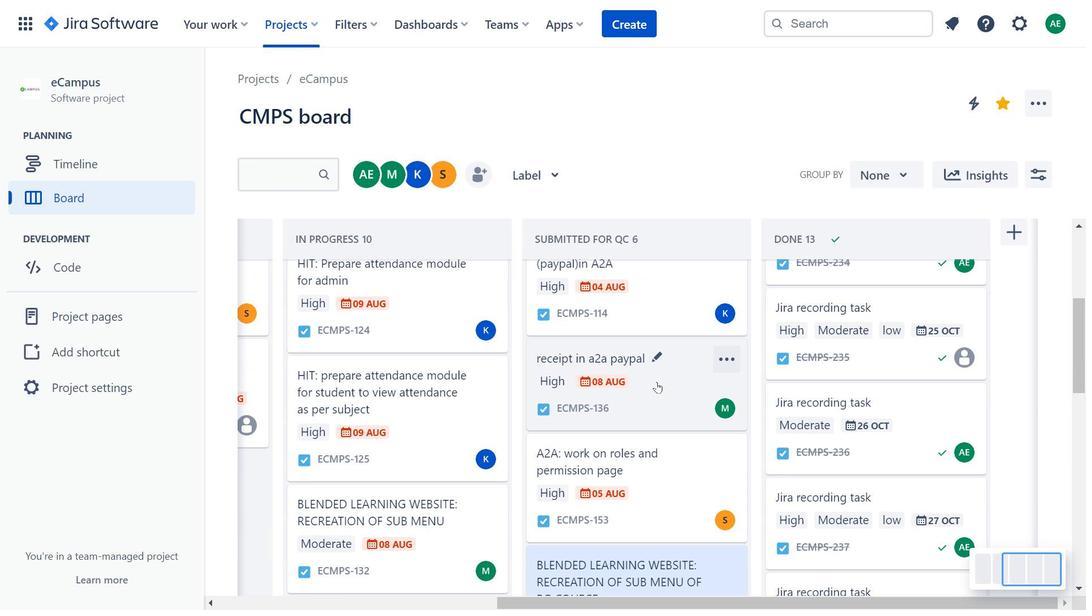 
Action: Mouse scrolled (665, 391) with delta (0, 0)
Screenshot: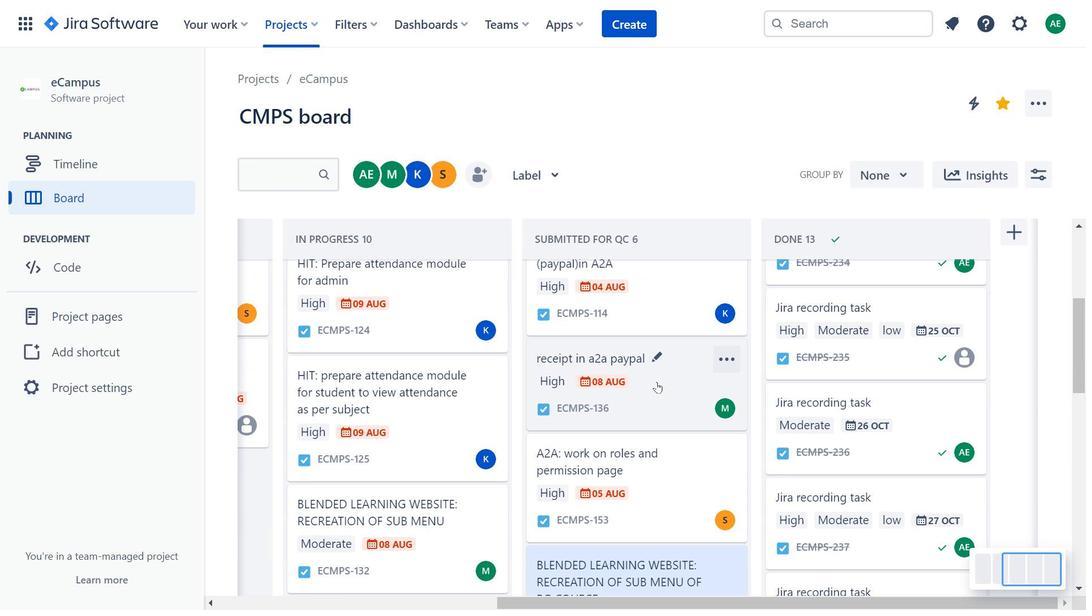 
Action: Mouse pressed left at (665, 390)
Screenshot: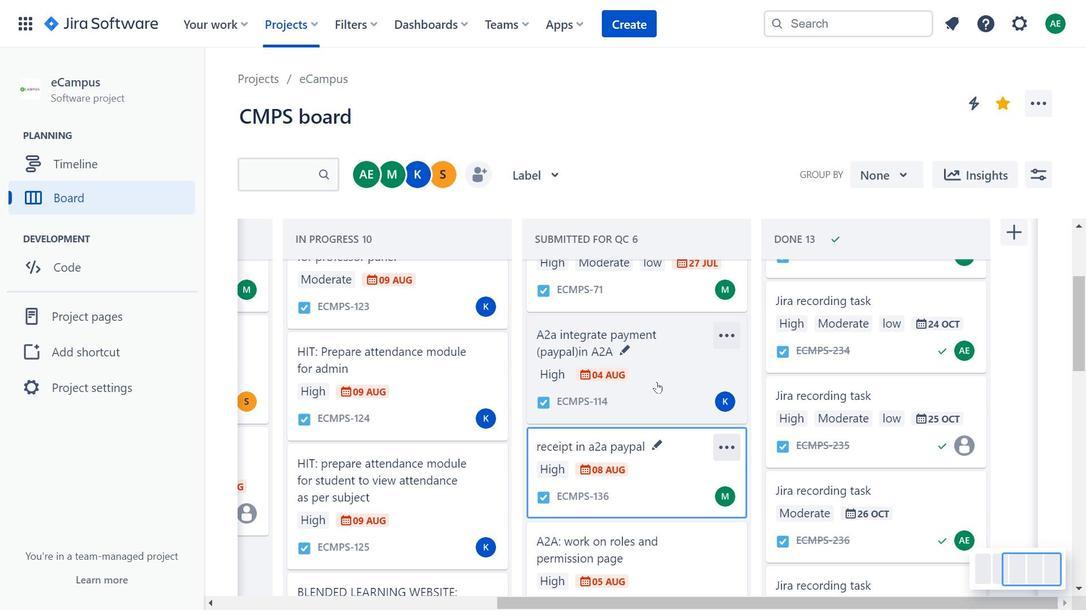 
Action: Mouse moved to (694, 491)
Screenshot: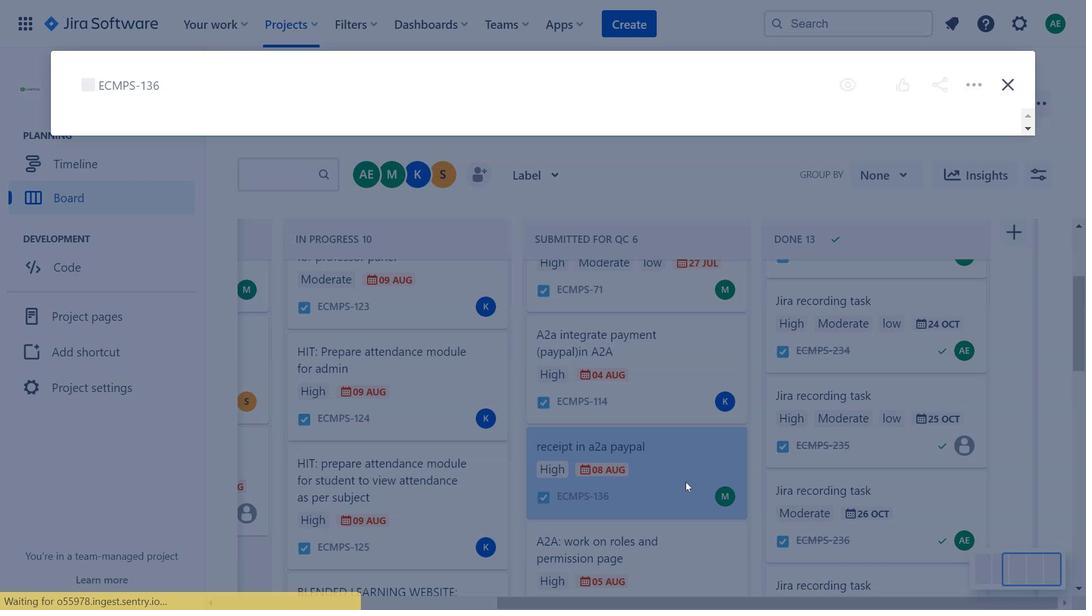 
Action: Mouse pressed left at (694, 491)
Screenshot: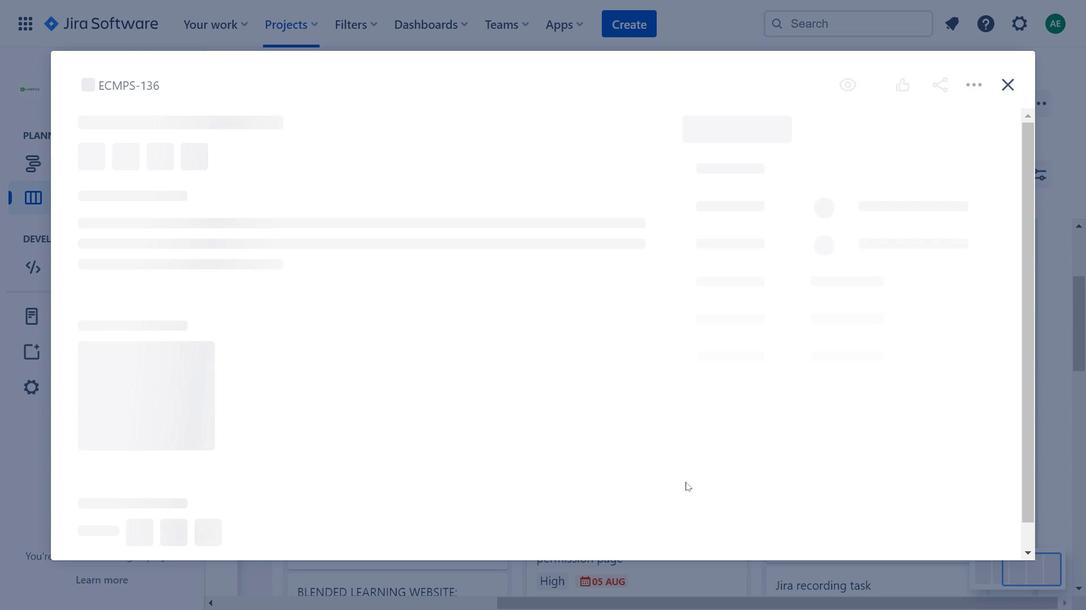 
Action: Mouse moved to (351, 253)
Screenshot: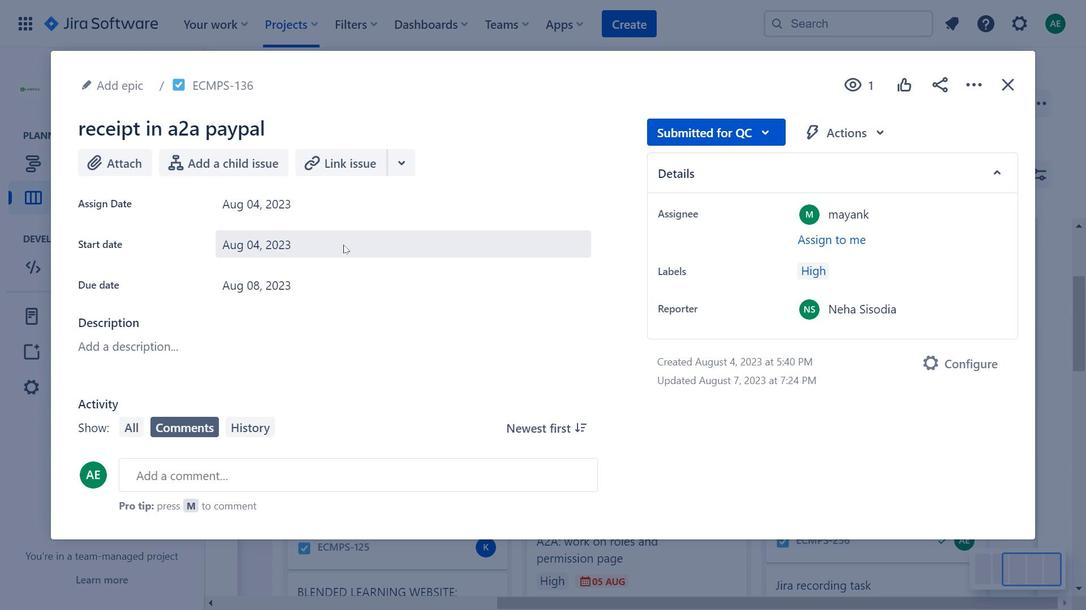 
Action: Mouse pressed left at (351, 253)
Screenshot: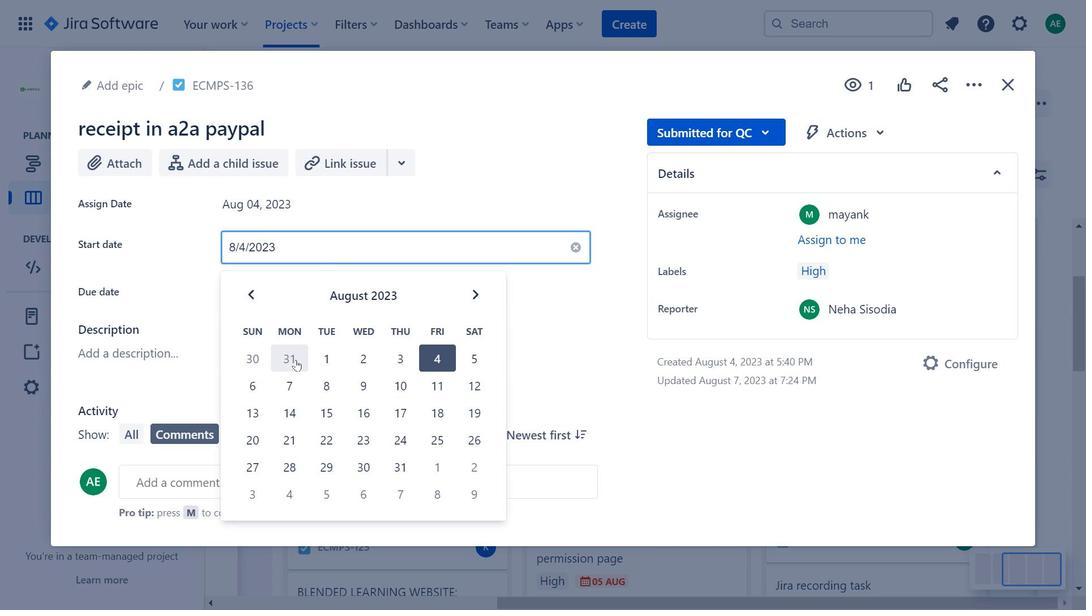 
Action: Mouse moved to (763, 143)
Screenshot: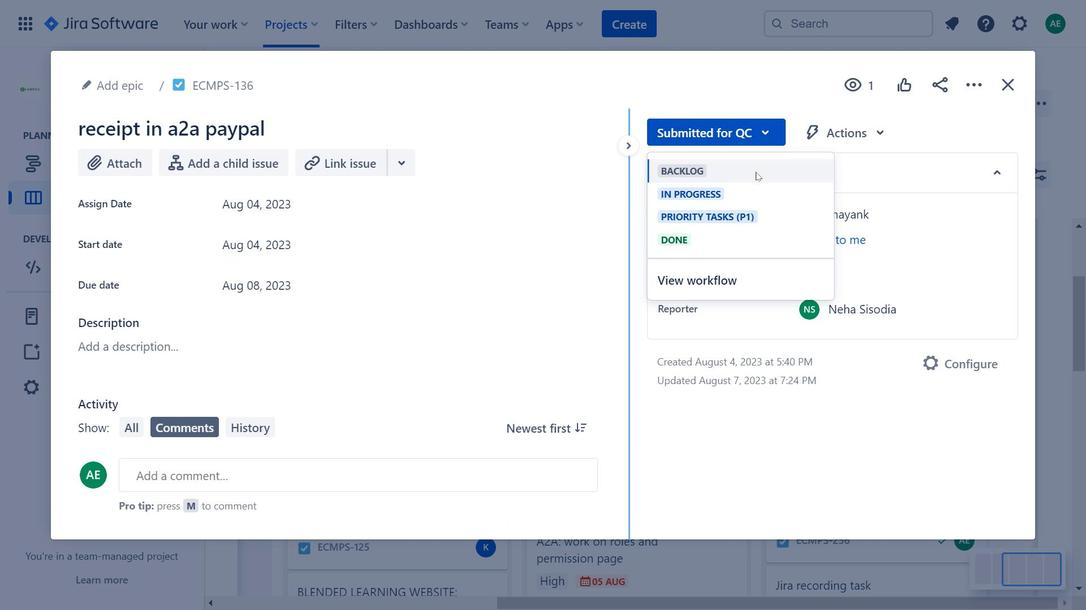 
Action: Mouse pressed left at (763, 143)
Screenshot: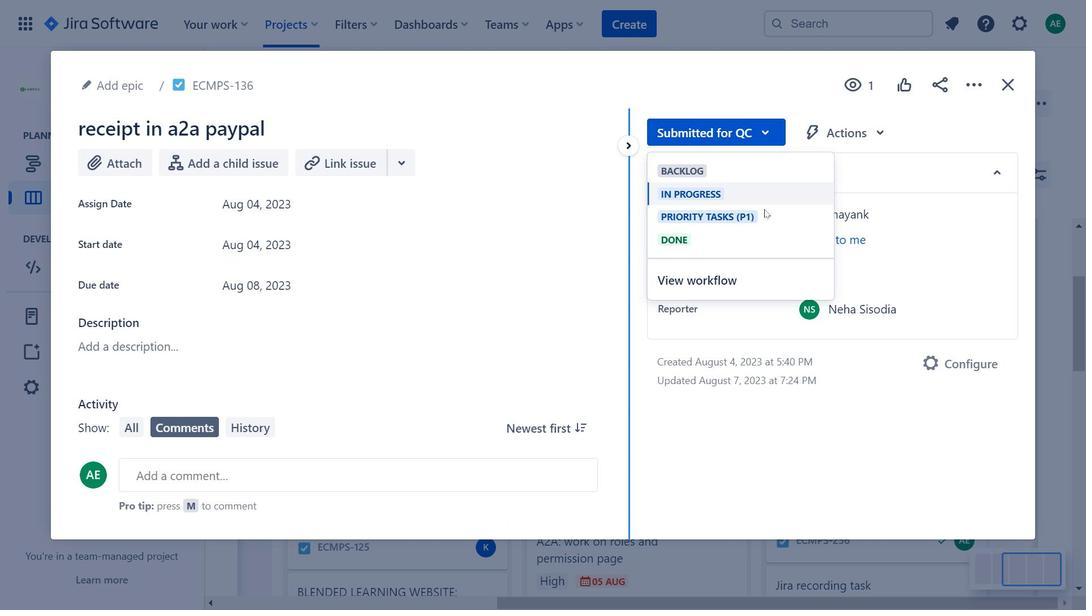 
Action: Mouse moved to (319, 257)
Screenshot: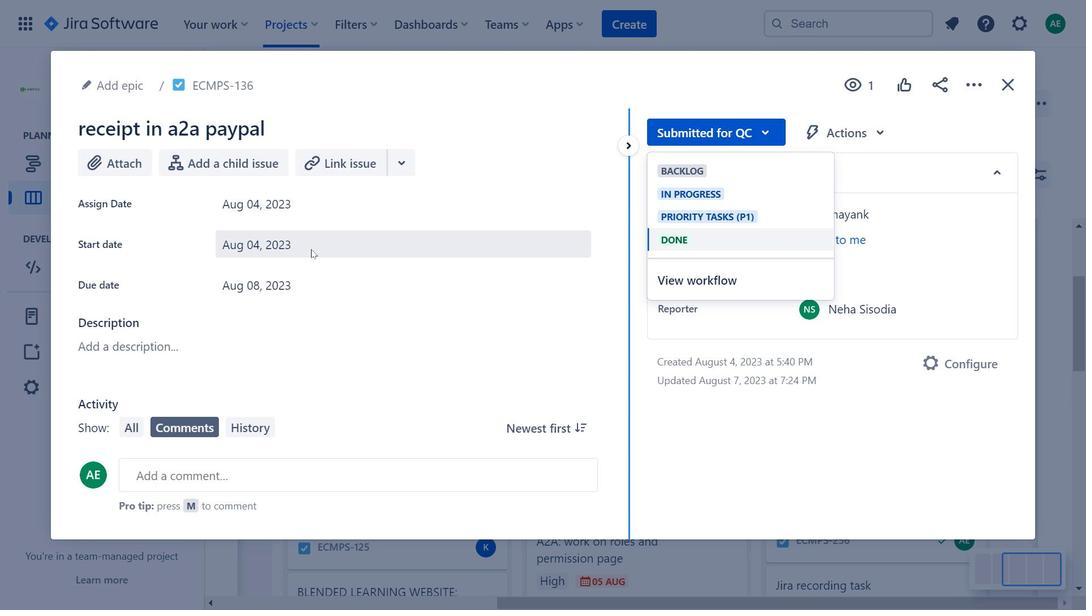 
Action: Mouse pressed left at (319, 257)
Screenshot: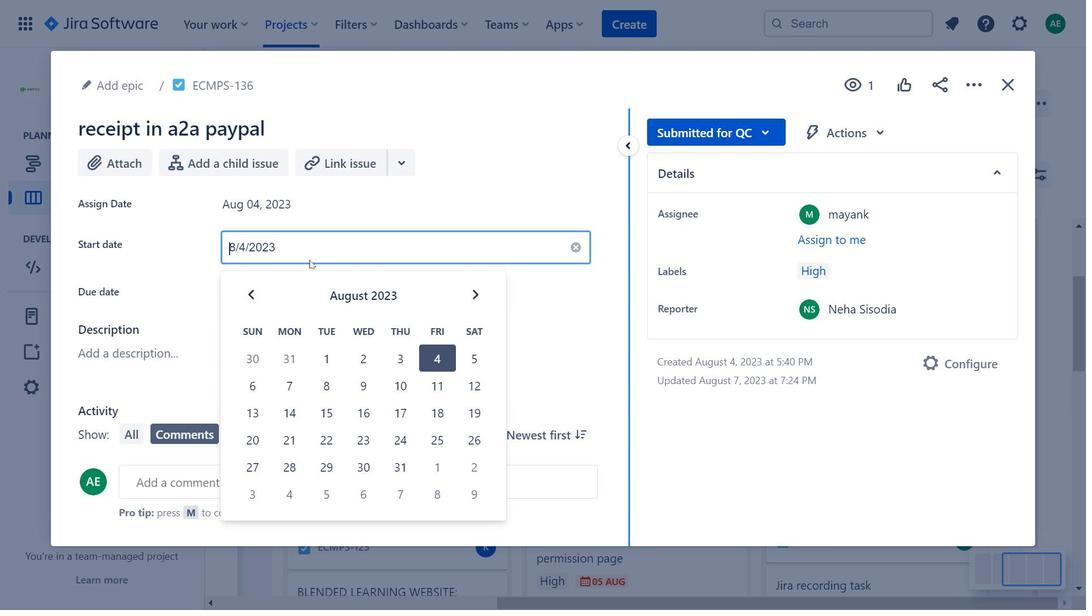 
Action: Mouse moved to (443, 135)
Screenshot: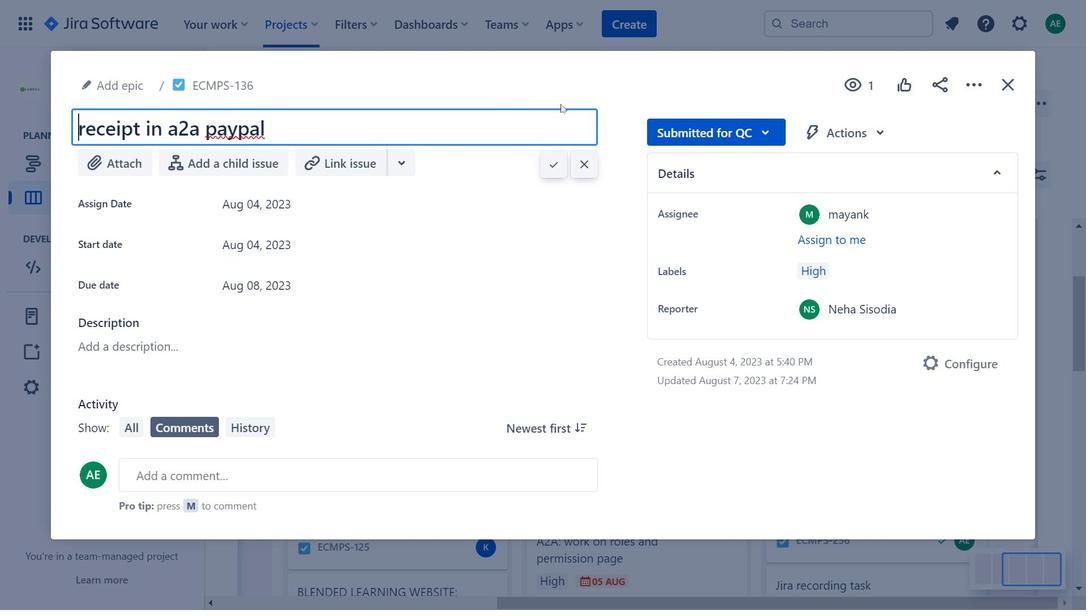 
Action: Mouse pressed left at (443, 135)
Screenshot: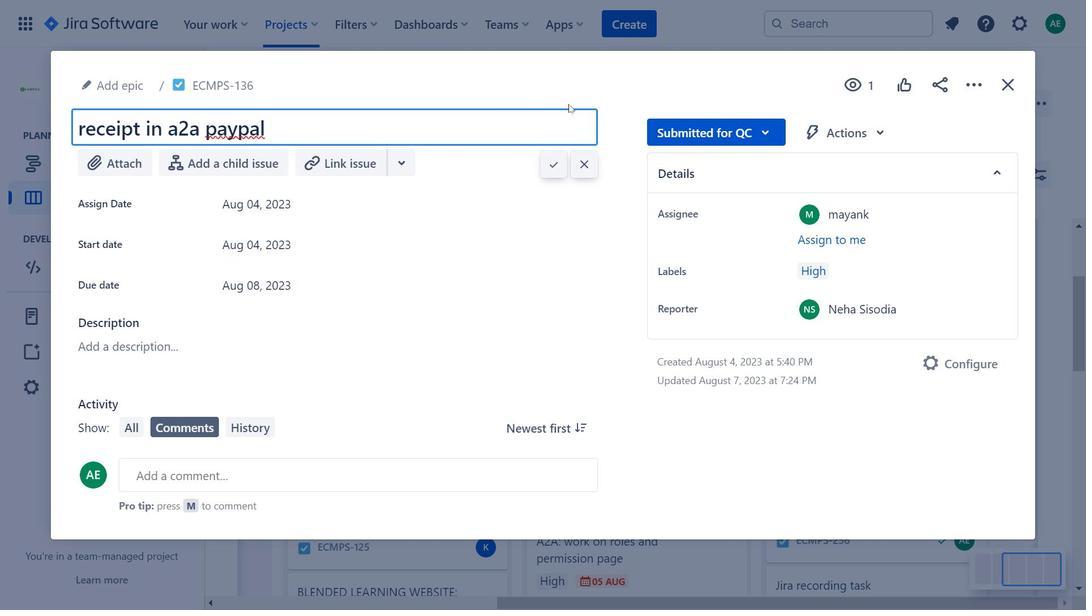 
Action: Mouse moved to (617, 99)
Screenshot: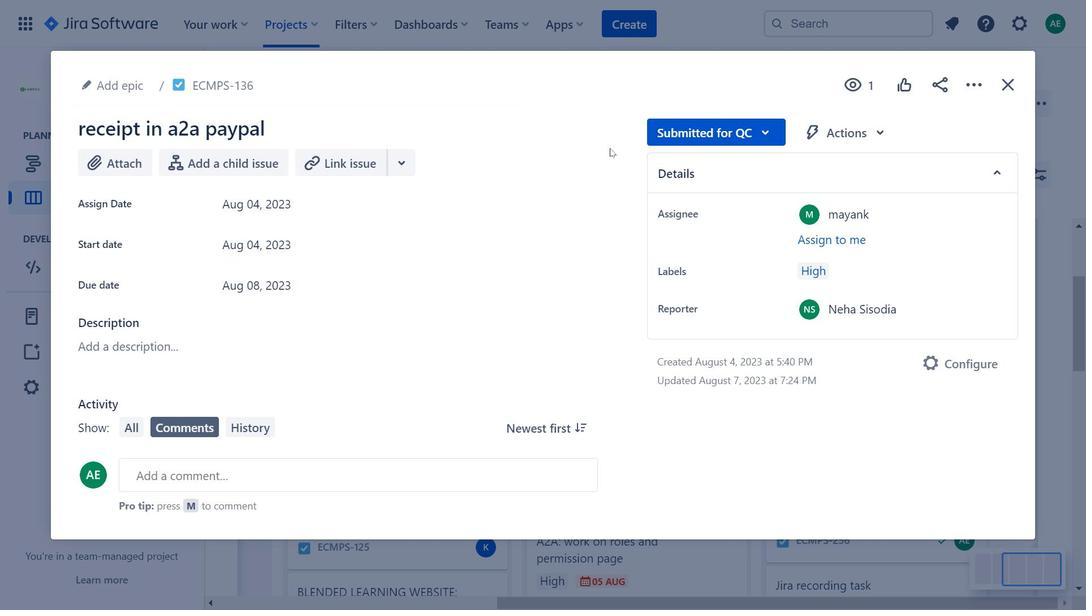 
Action: Mouse pressed left at (617, 99)
Screenshot: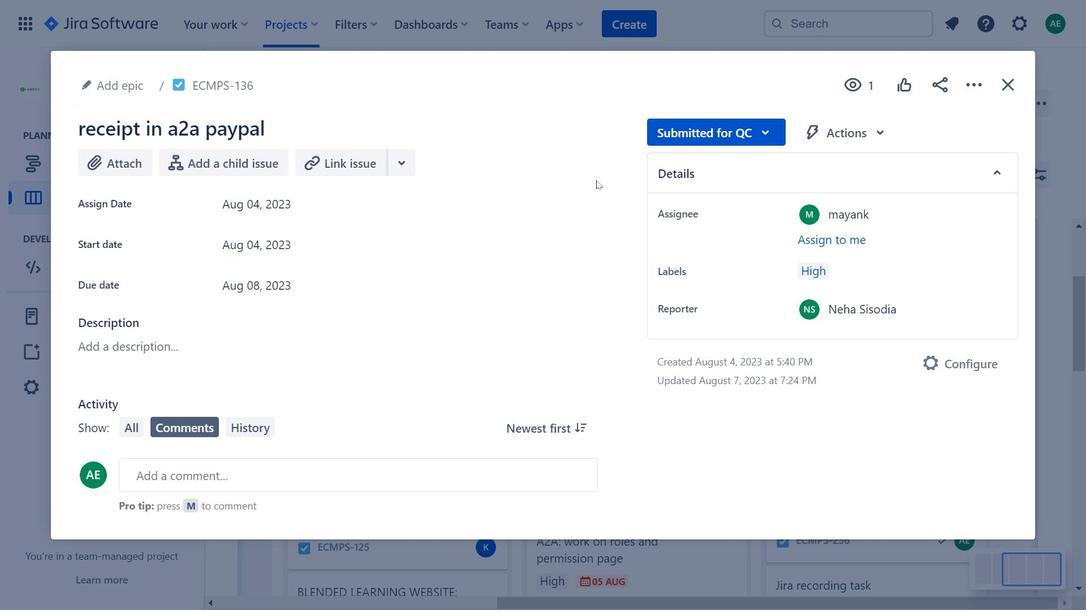 
Action: Mouse moved to (985, 100)
Screenshot: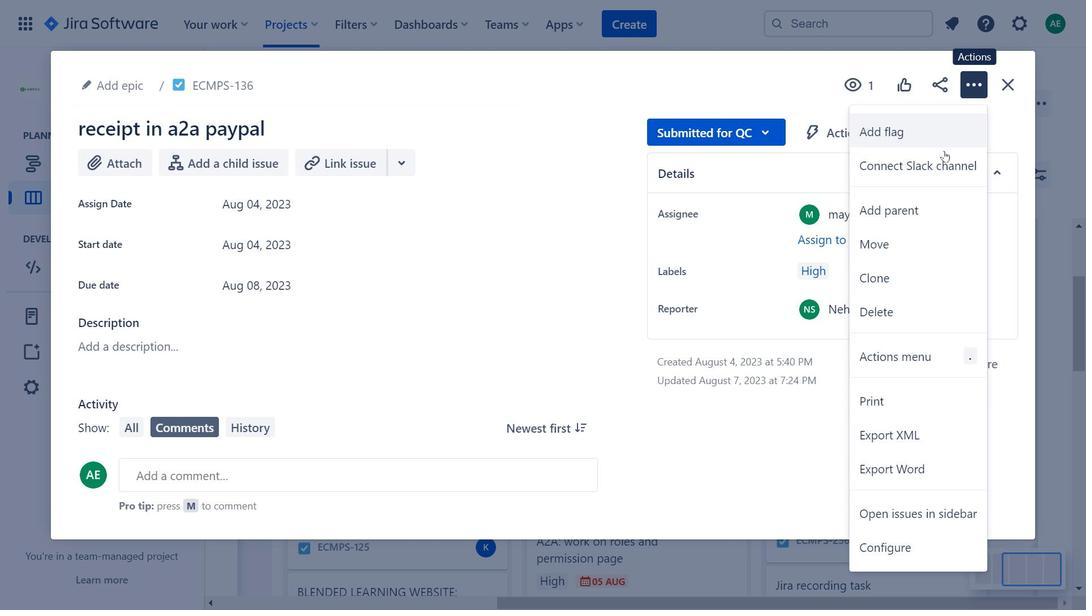 
Action: Mouse pressed left at (985, 100)
Screenshot: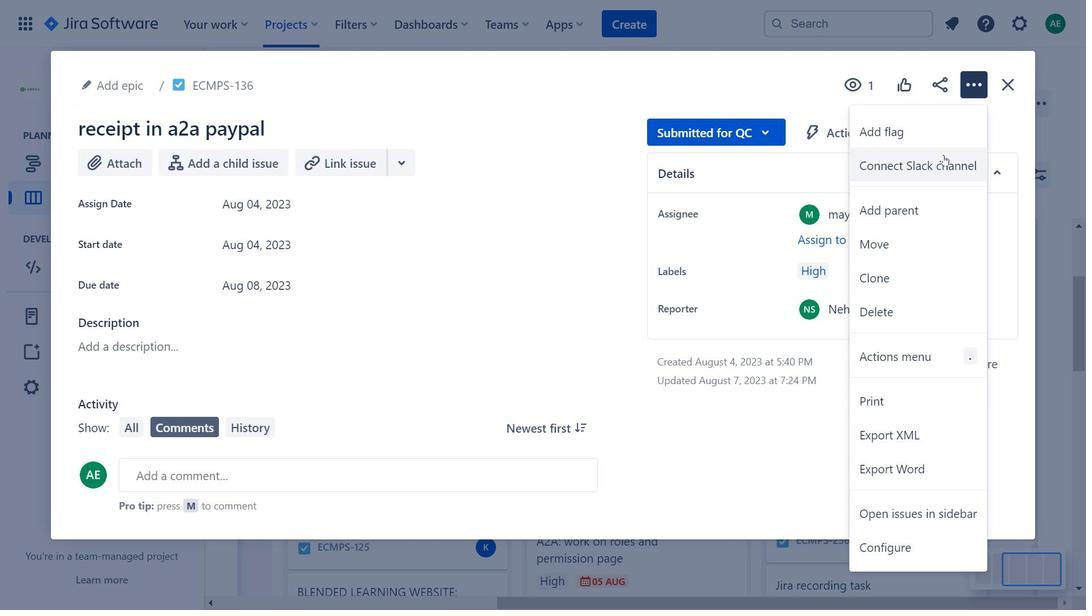 
Action: Mouse moved to (1028, 95)
Screenshot: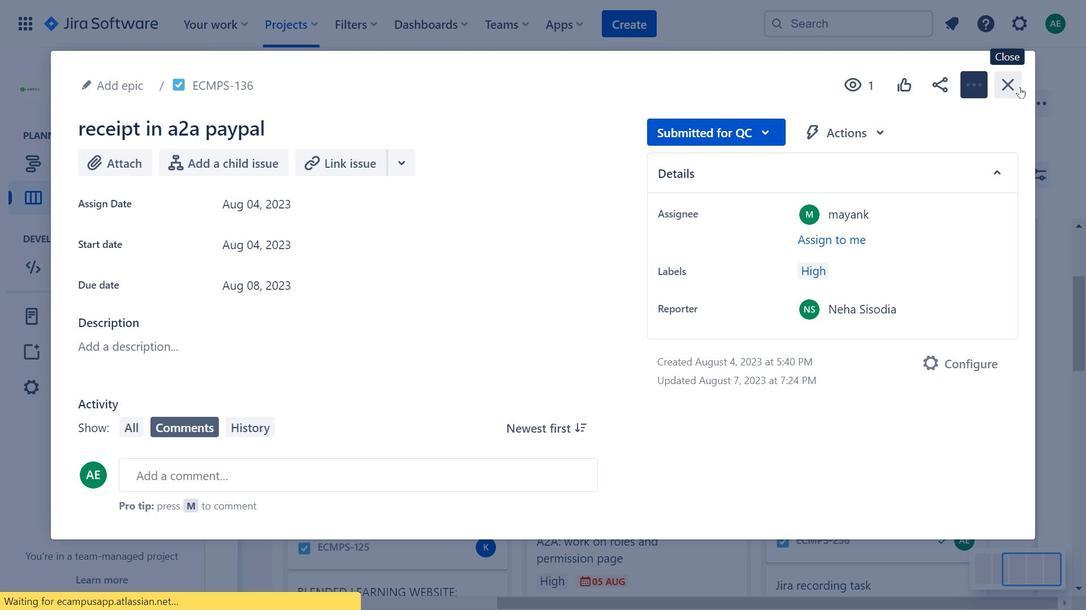 
Action: Mouse pressed left at (1028, 95)
Screenshot: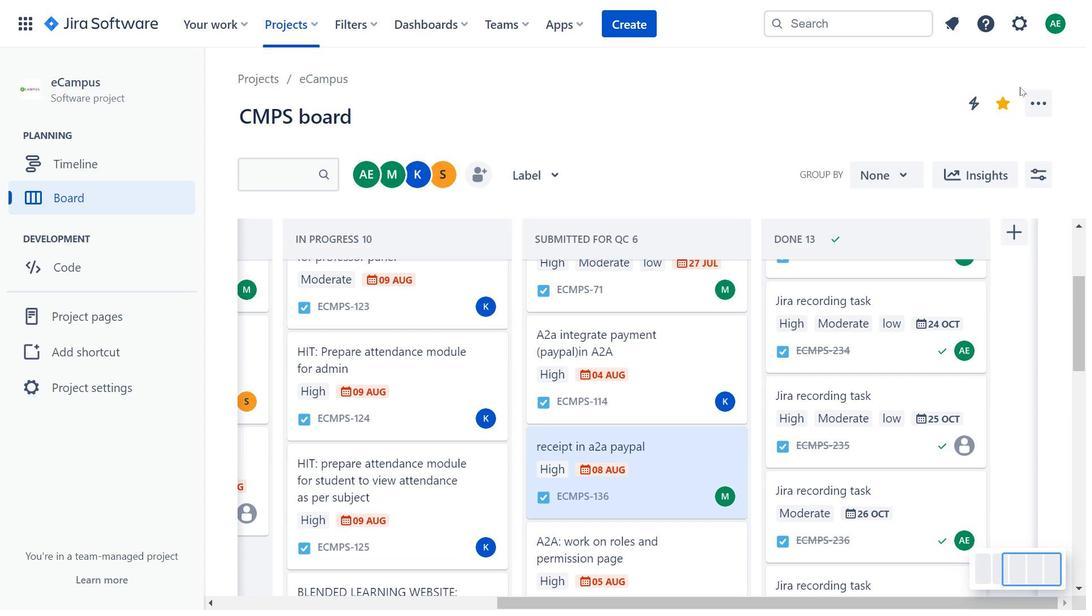 
Action: Mouse moved to (639, 306)
Screenshot: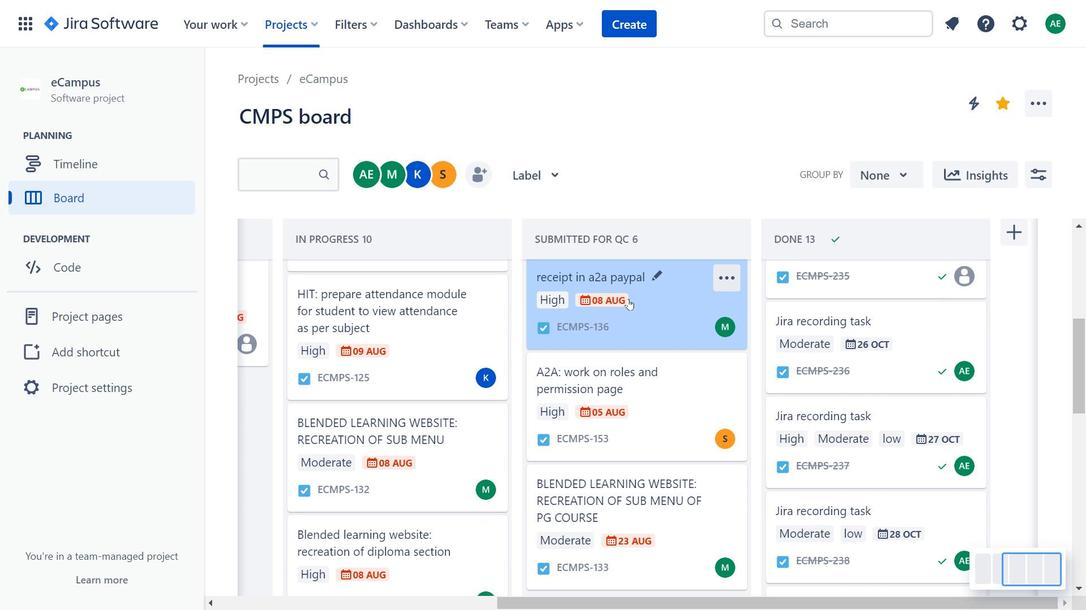 
Action: Mouse scrolled (639, 306) with delta (0, 0)
Screenshot: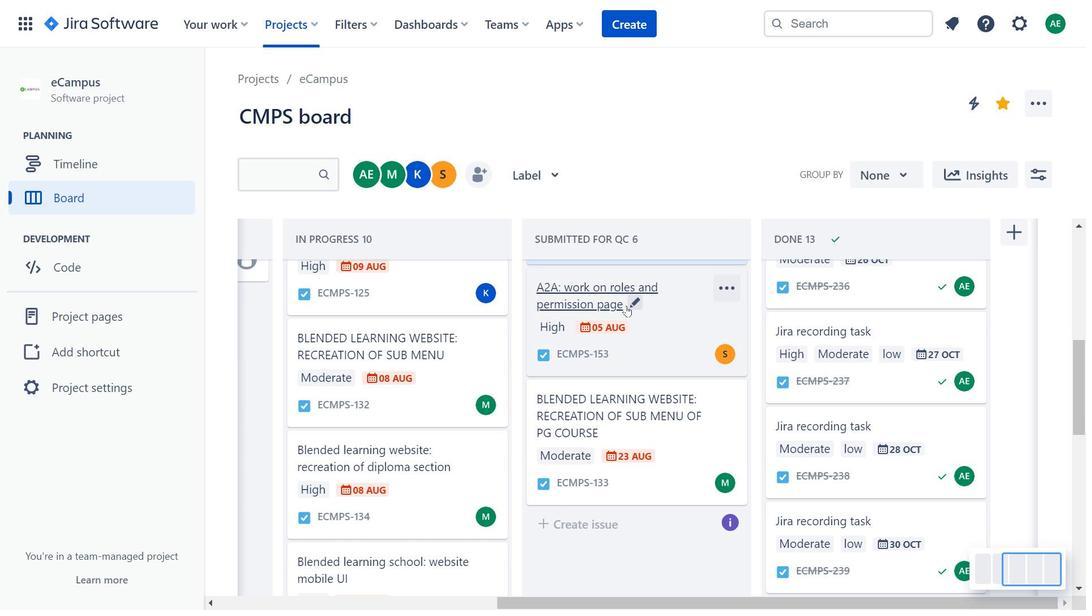 
Action: Mouse scrolled (639, 306) with delta (0, 0)
Screenshot: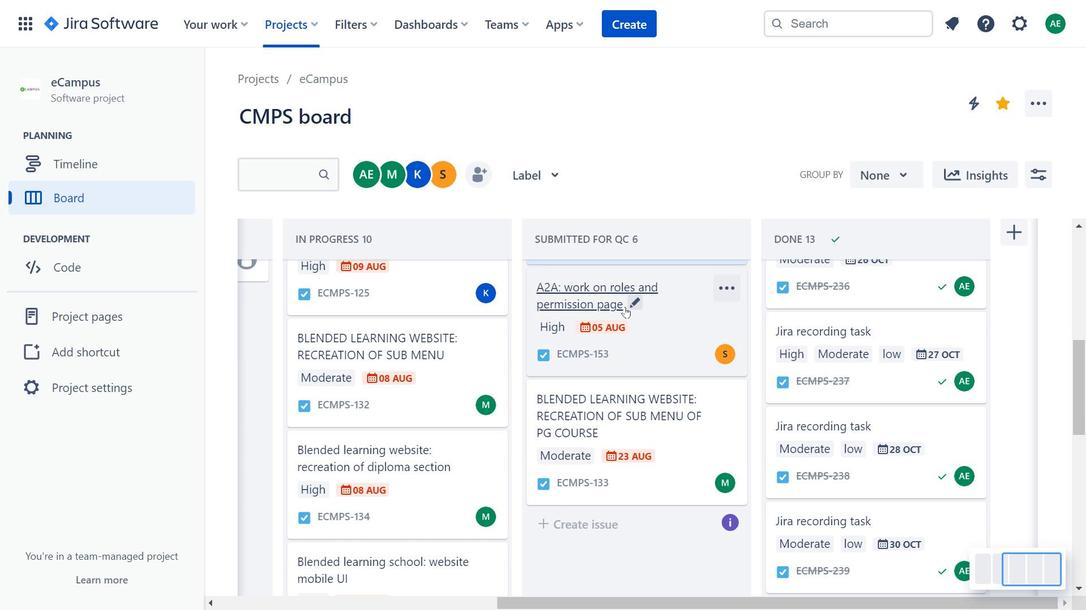 
Action: Mouse moved to (636, 307)
Screenshot: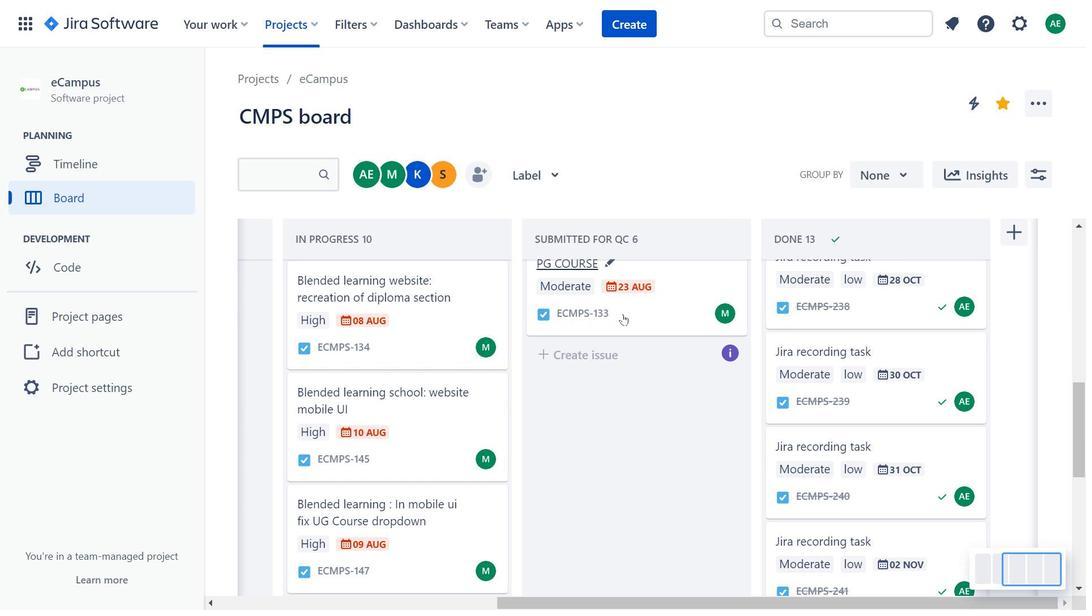 
Action: Mouse scrolled (636, 307) with delta (0, 0)
Screenshot: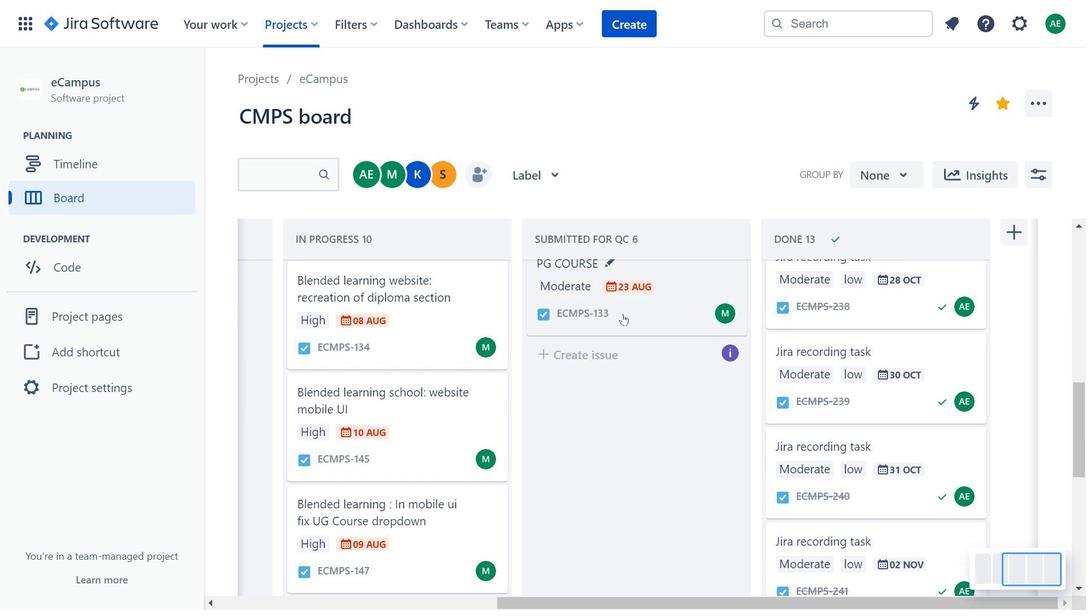 
Action: Mouse moved to (631, 319)
Screenshot: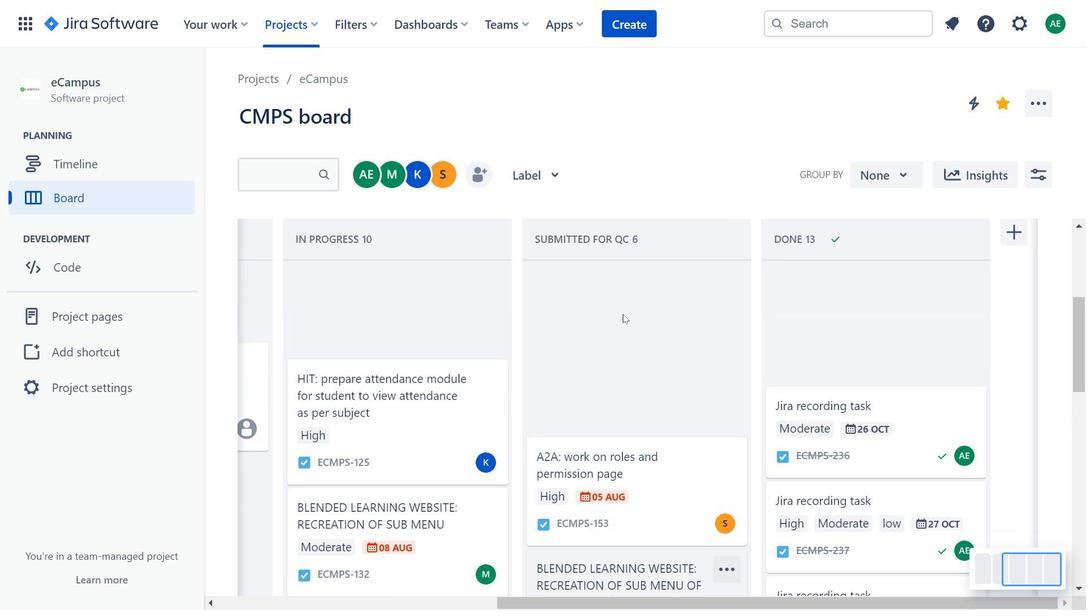 
Action: Mouse scrolled (631, 318) with delta (0, 0)
Screenshot: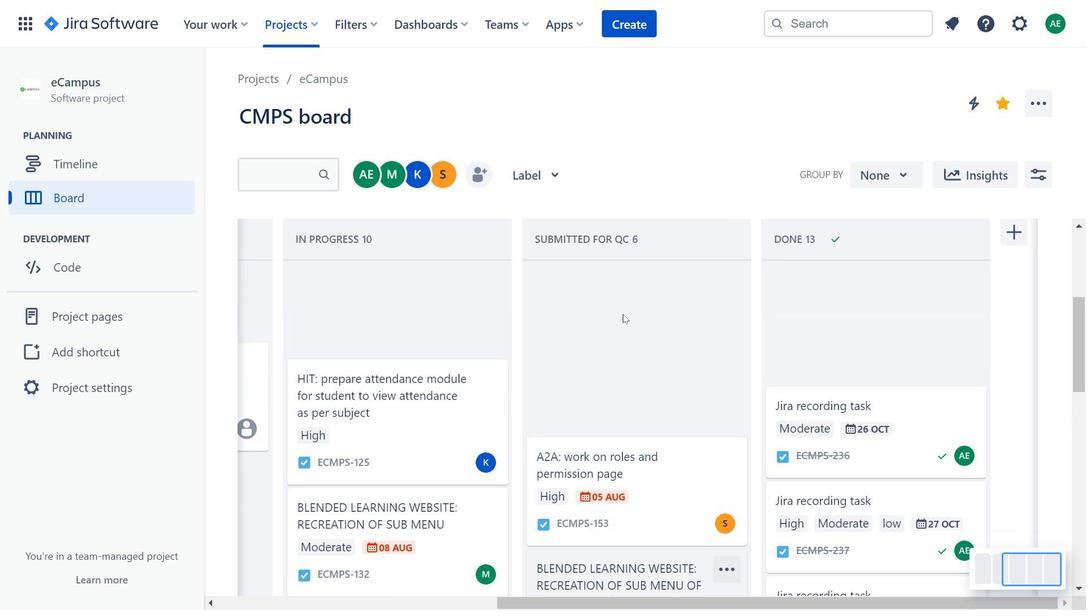 
Action: Mouse moved to (631, 321)
Screenshot: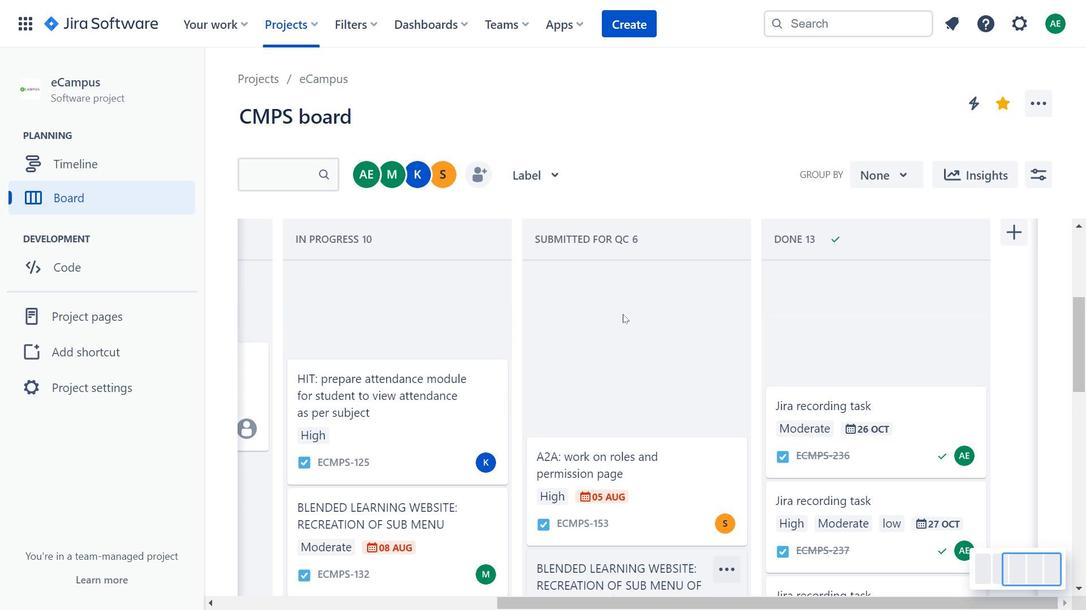 
Action: Mouse scrolled (631, 321) with delta (0, 0)
Screenshot: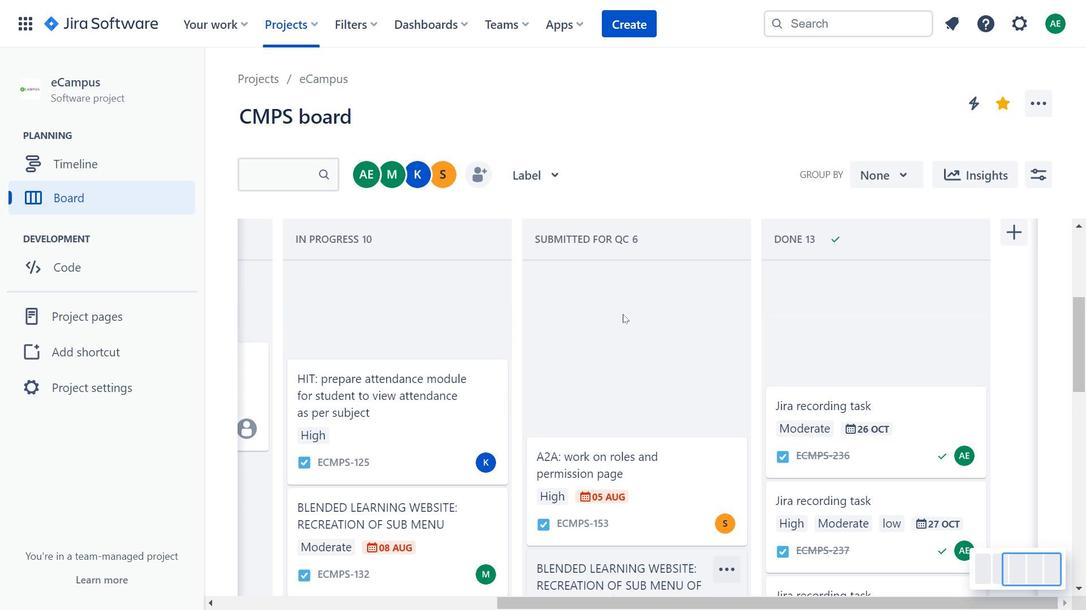 
Action: Mouse moved to (631, 323)
Screenshot: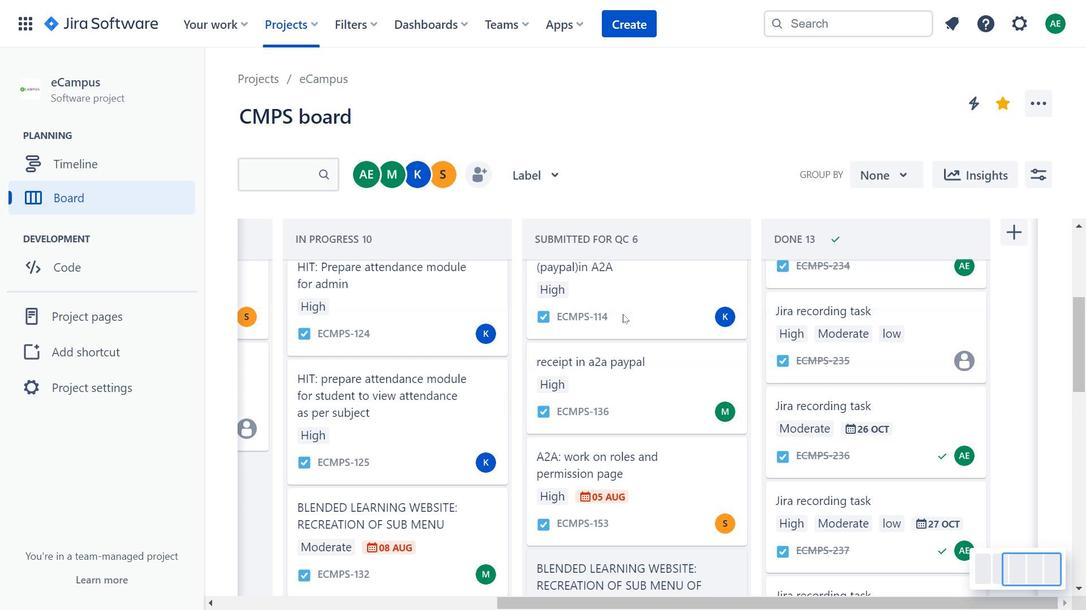 
Action: Mouse scrolled (631, 324) with delta (0, 0)
Screenshot: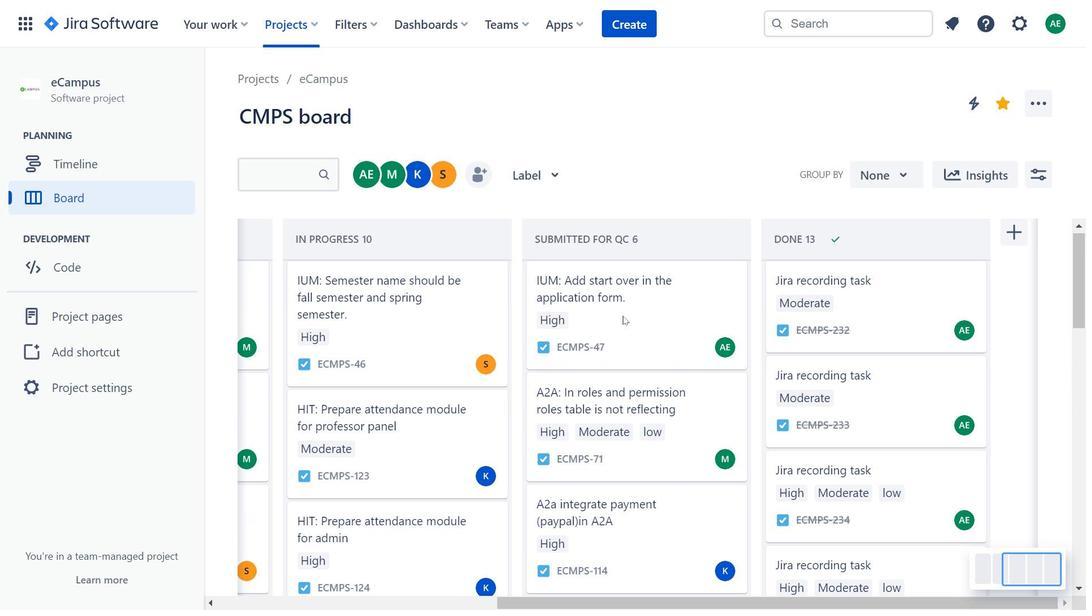 
Action: Mouse scrolled (631, 324) with delta (0, 0)
Screenshot: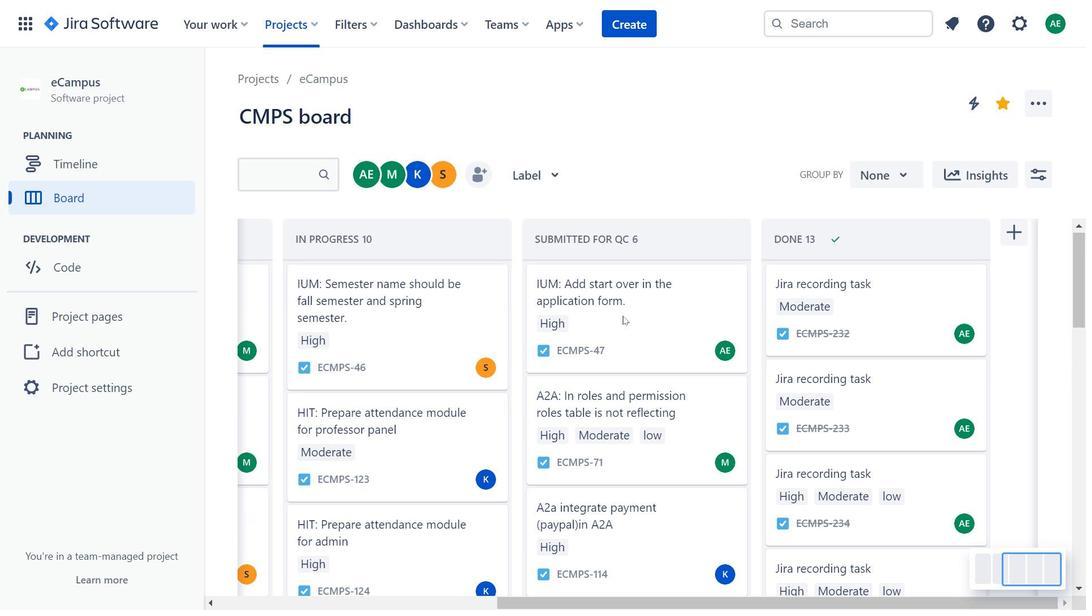 
Action: Mouse scrolled (631, 324) with delta (0, 0)
Screenshot: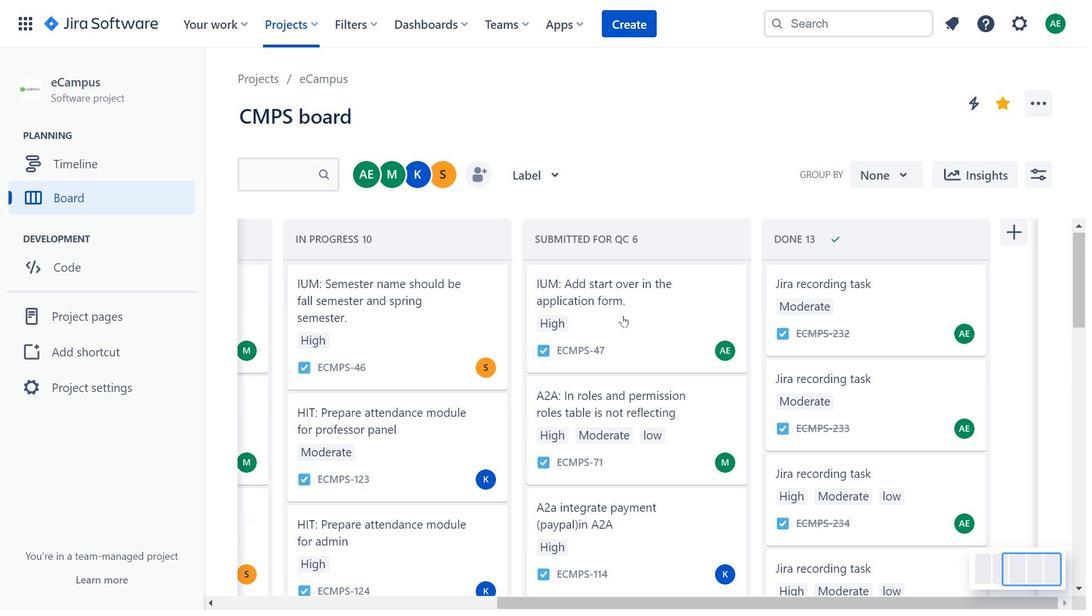 
Action: Mouse scrolled (631, 324) with delta (0, 0)
Screenshot: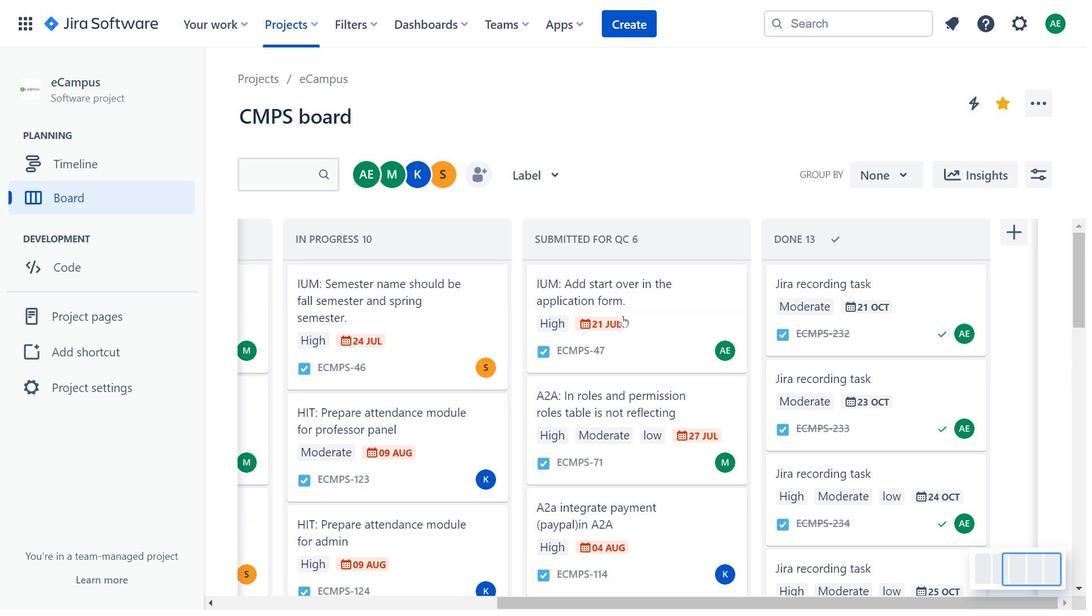 
Action: Mouse moved to (631, 324)
Screenshot: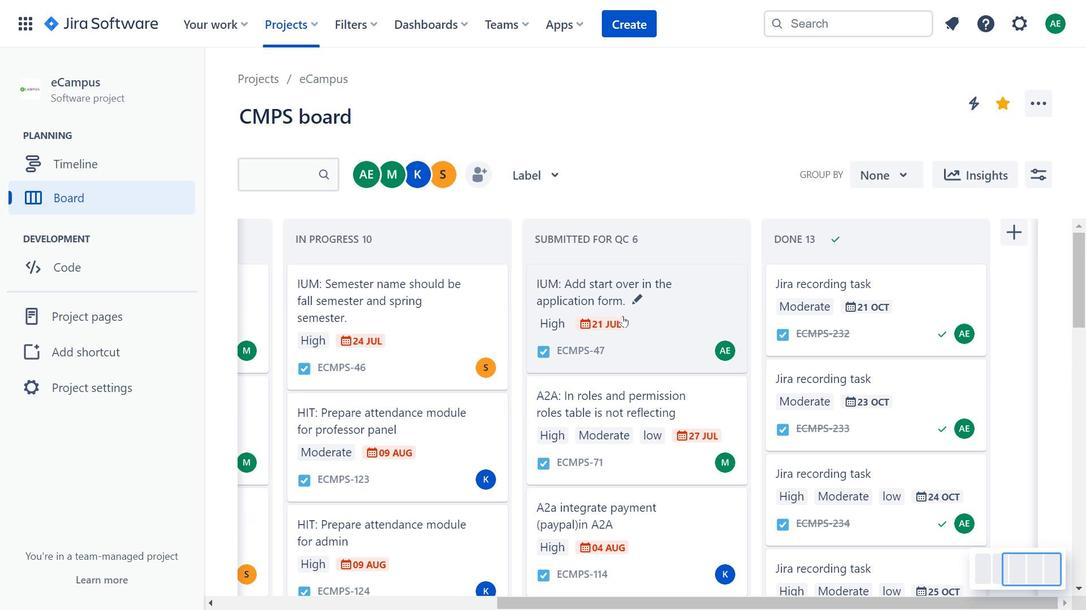 
Action: Mouse scrolled (631, 325) with delta (0, 0)
Screenshot: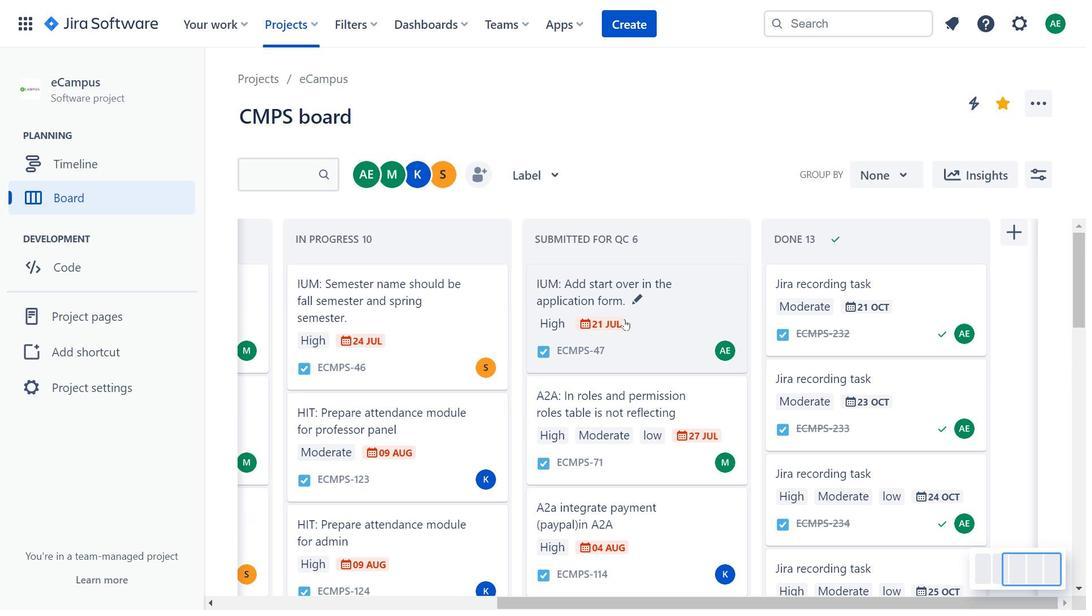
Action: Mouse scrolled (631, 325) with delta (0, 0)
Screenshot: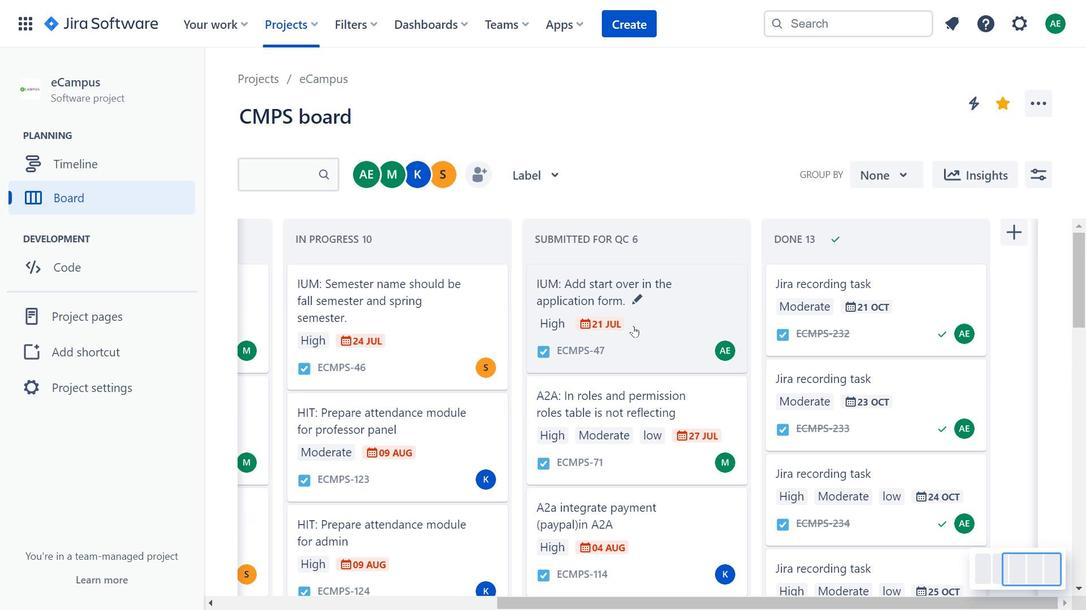 
Action: Mouse scrolled (631, 325) with delta (0, 0)
Screenshot: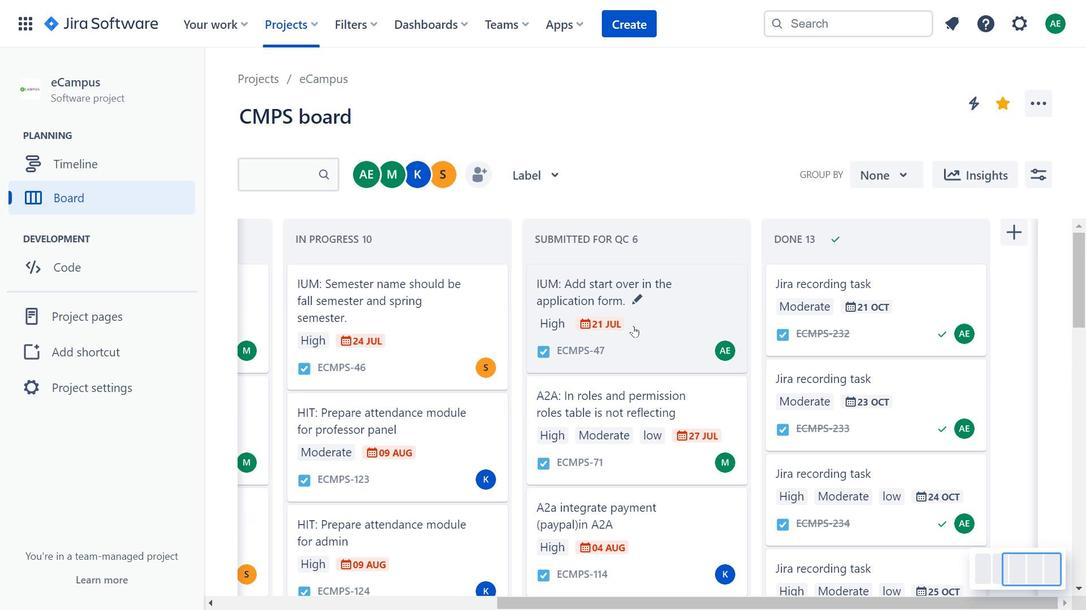 
Action: Mouse scrolled (631, 325) with delta (0, 0)
Screenshot: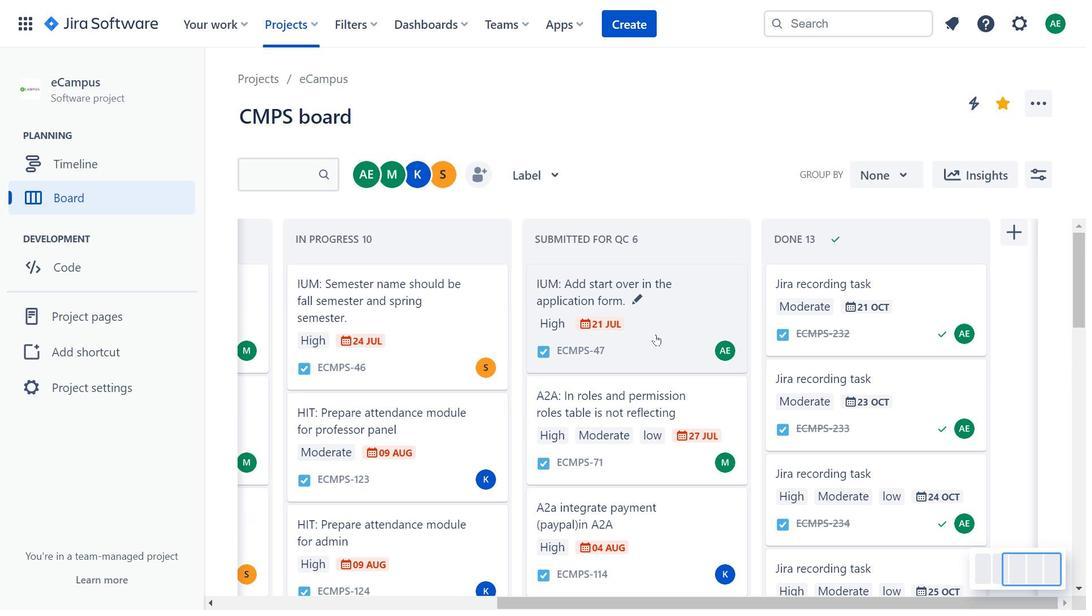 
Action: Mouse scrolled (631, 325) with delta (0, 0)
Screenshot: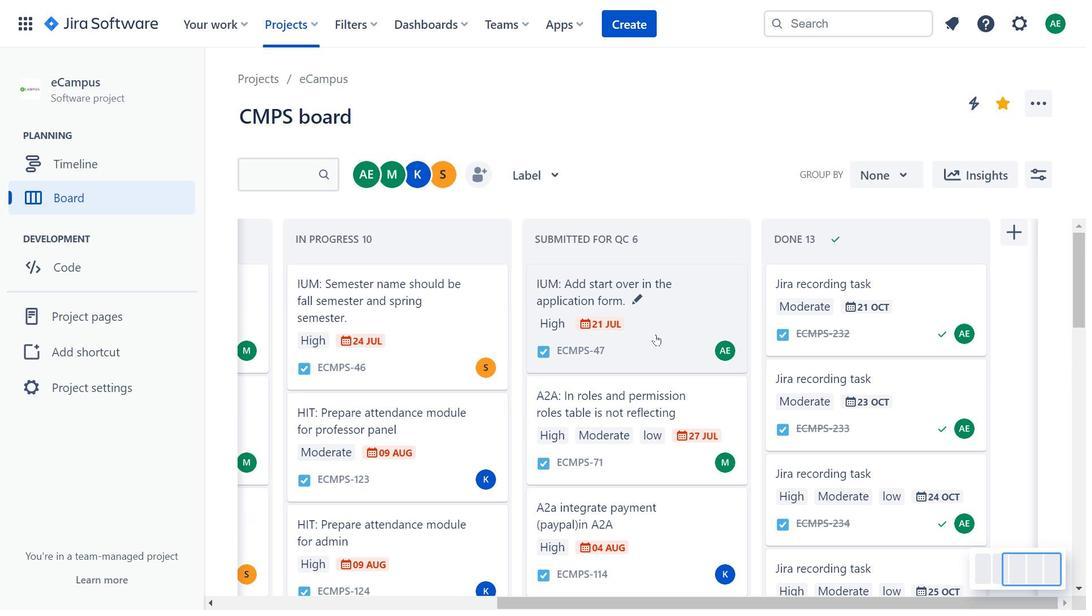 
Action: Mouse scrolled (631, 325) with delta (0, 0)
Screenshot: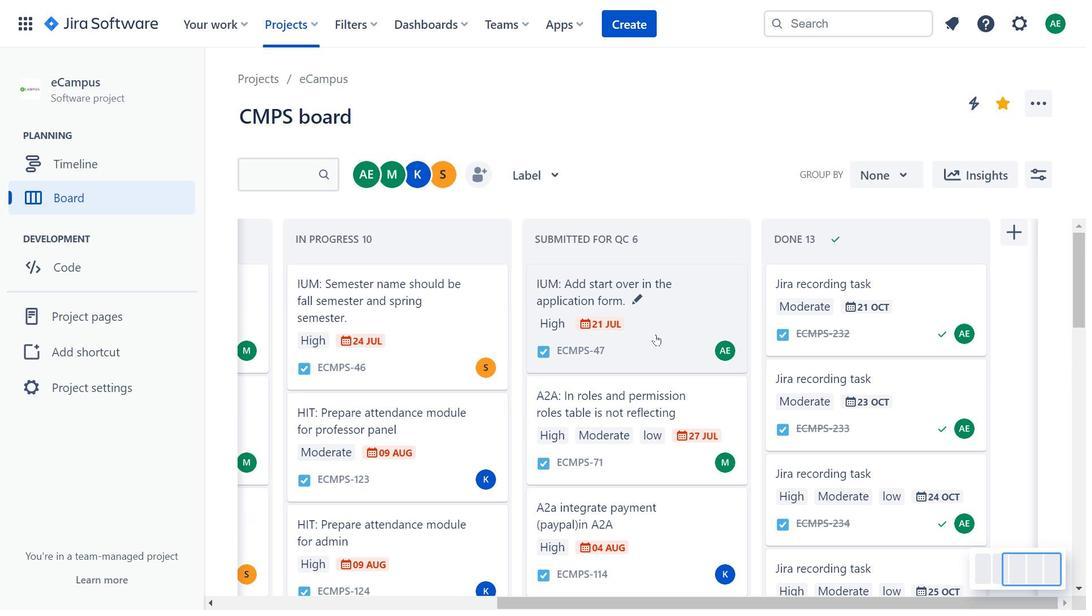 
Action: Mouse moved to (664, 343)
Screenshot: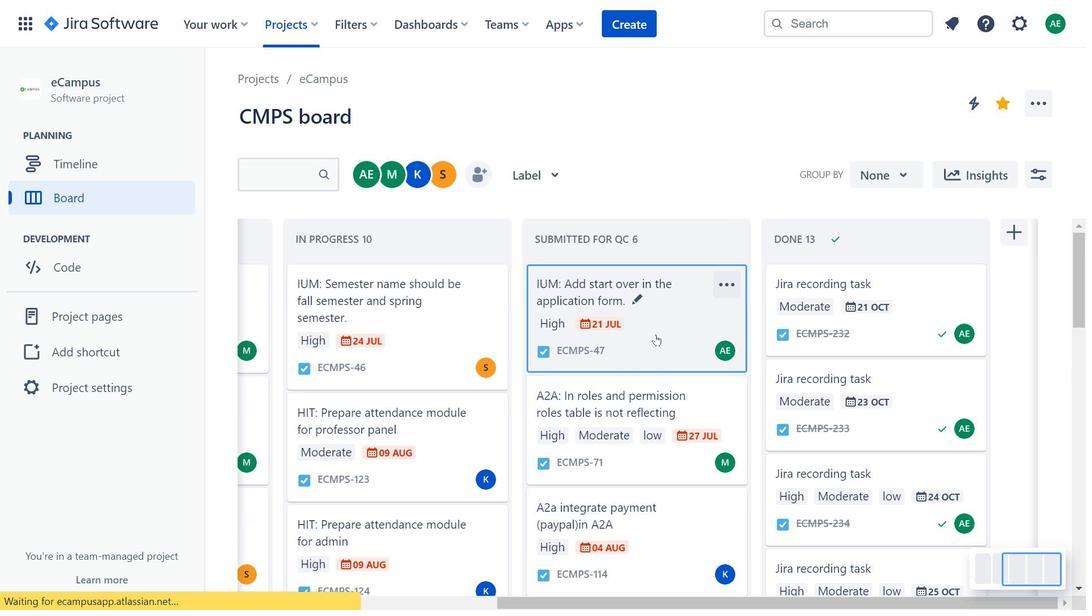
Action: Mouse pressed left at (664, 343)
Screenshot: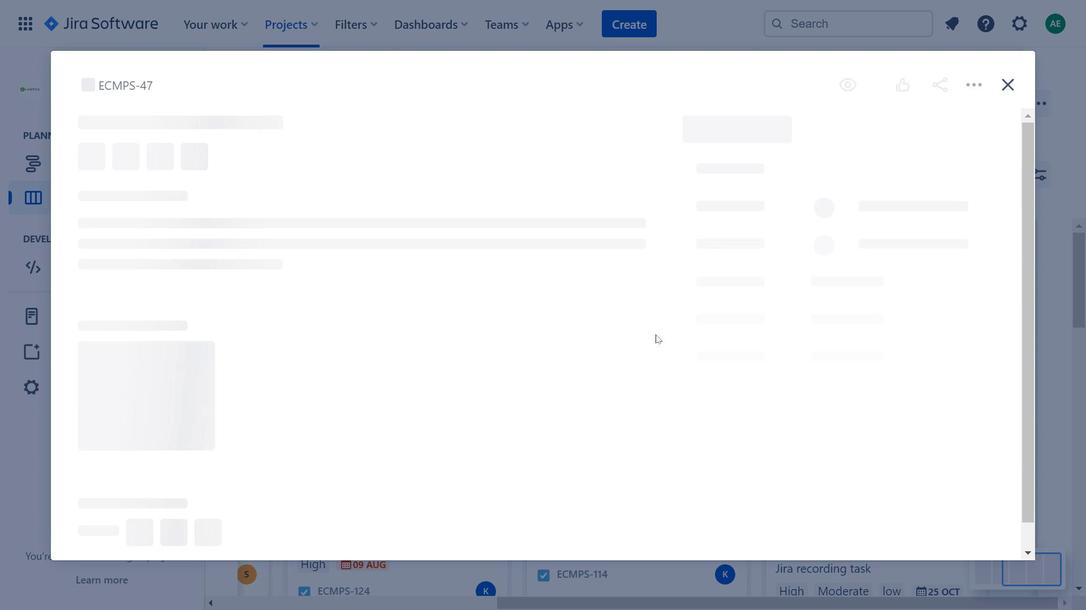 
Action: Mouse moved to (784, 138)
Screenshot: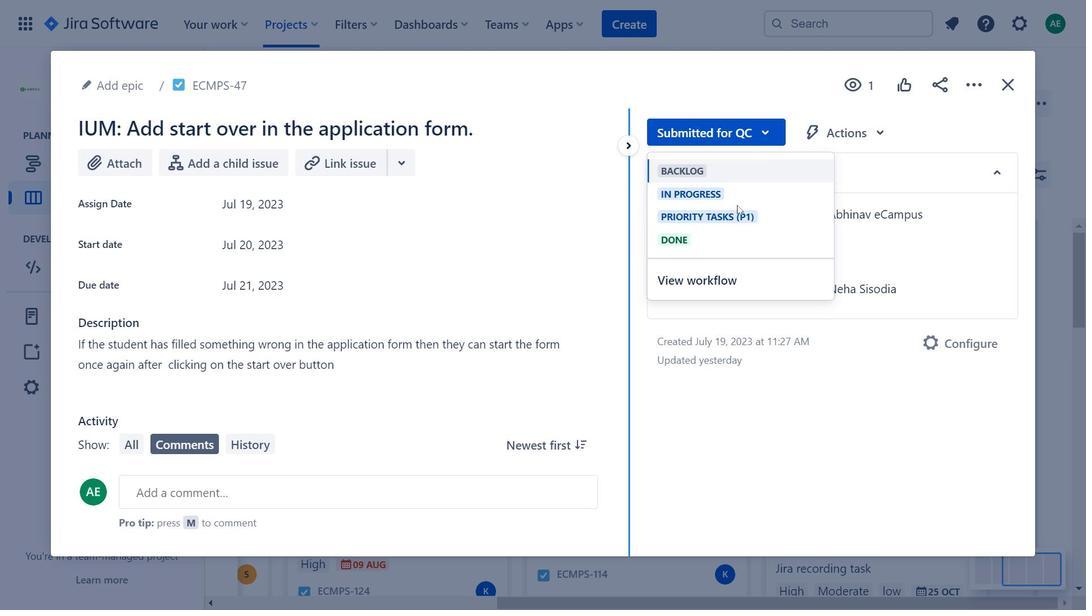 
Action: Mouse pressed left at (784, 138)
Screenshot: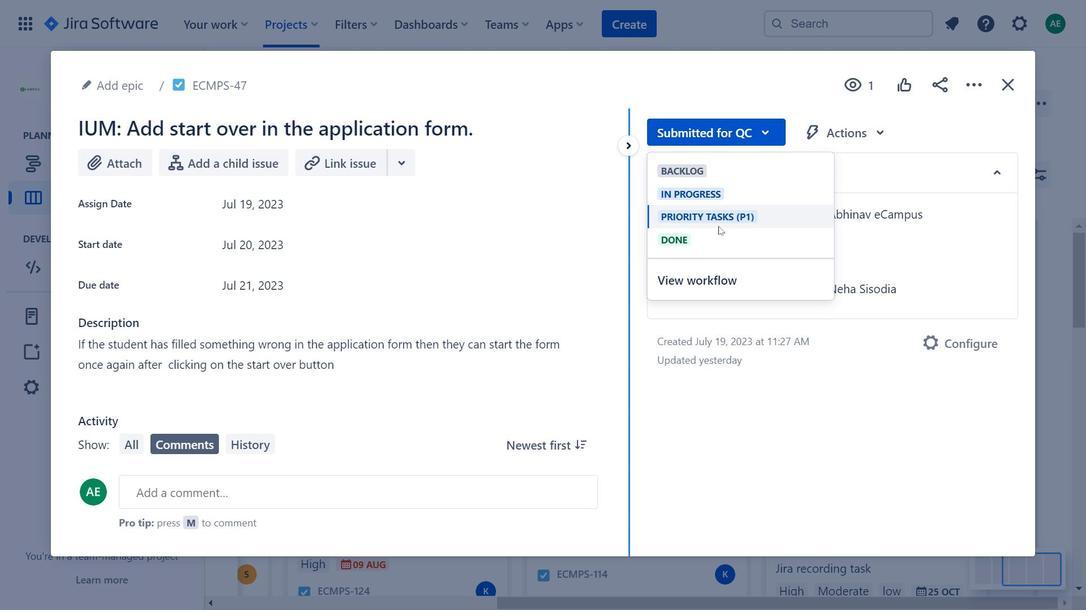 
Action: Mouse moved to (385, 358)
Screenshot: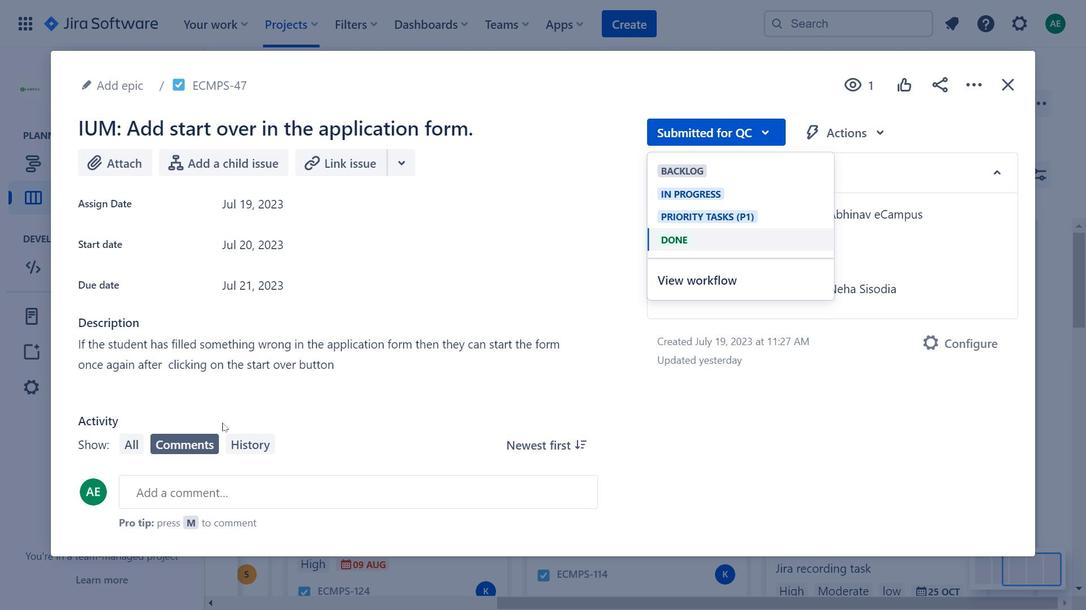 
Action: Mouse scrolled (385, 358) with delta (0, 0)
Screenshot: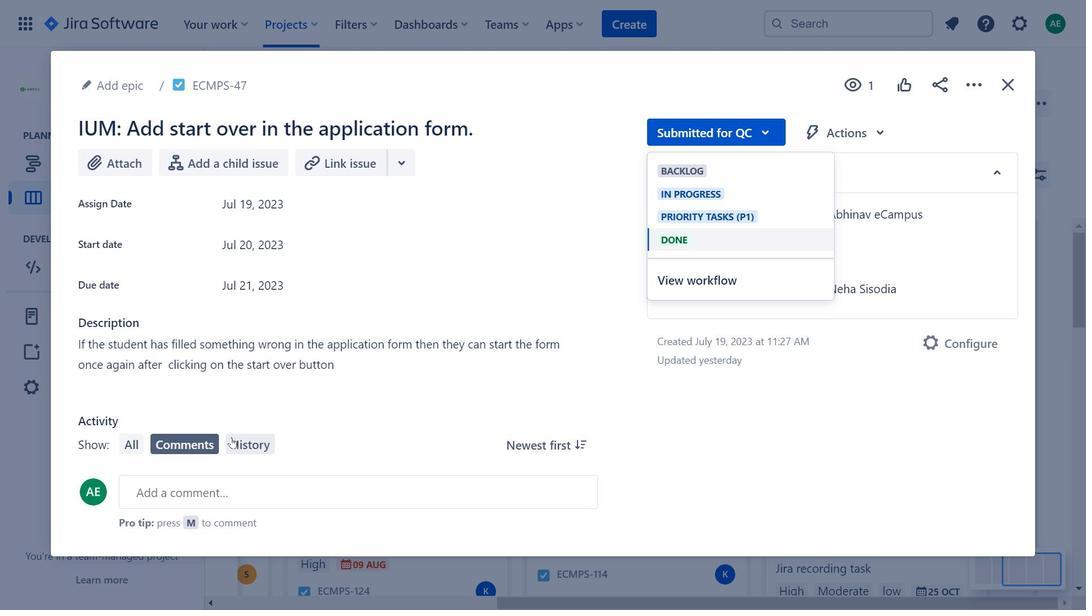 
Action: Mouse scrolled (385, 358) with delta (0, 0)
Screenshot: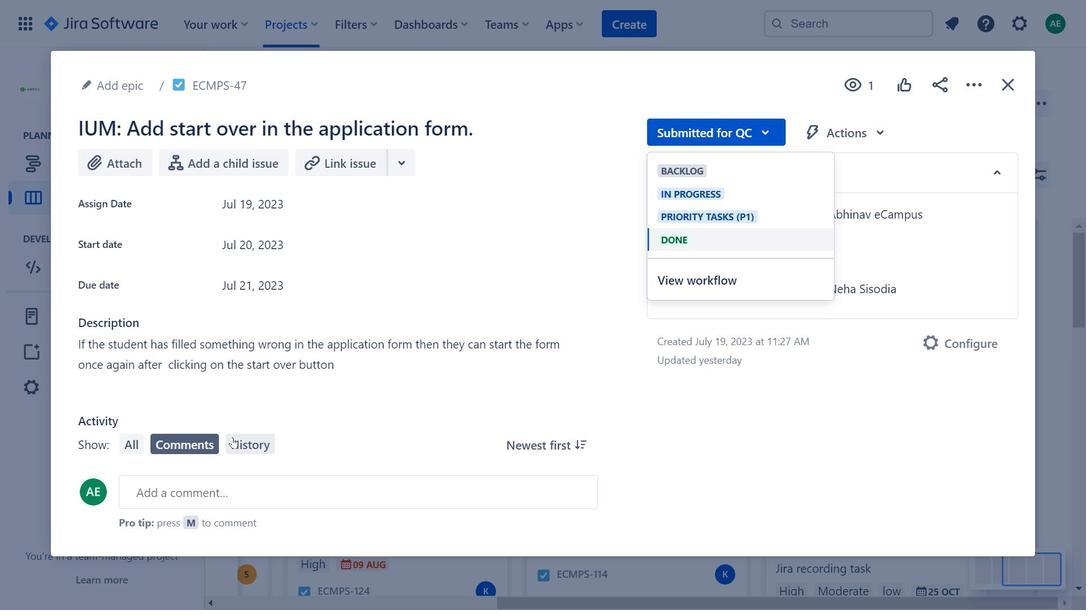 
Action: Mouse scrolled (385, 358) with delta (0, 0)
Screenshot: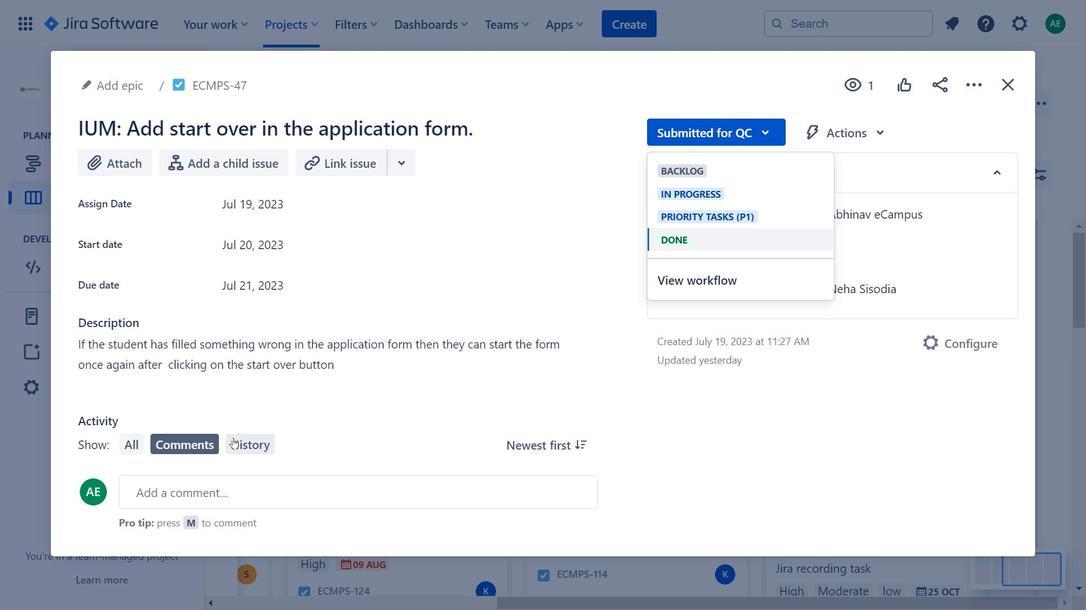 
Action: Mouse moved to (242, 446)
Screenshot: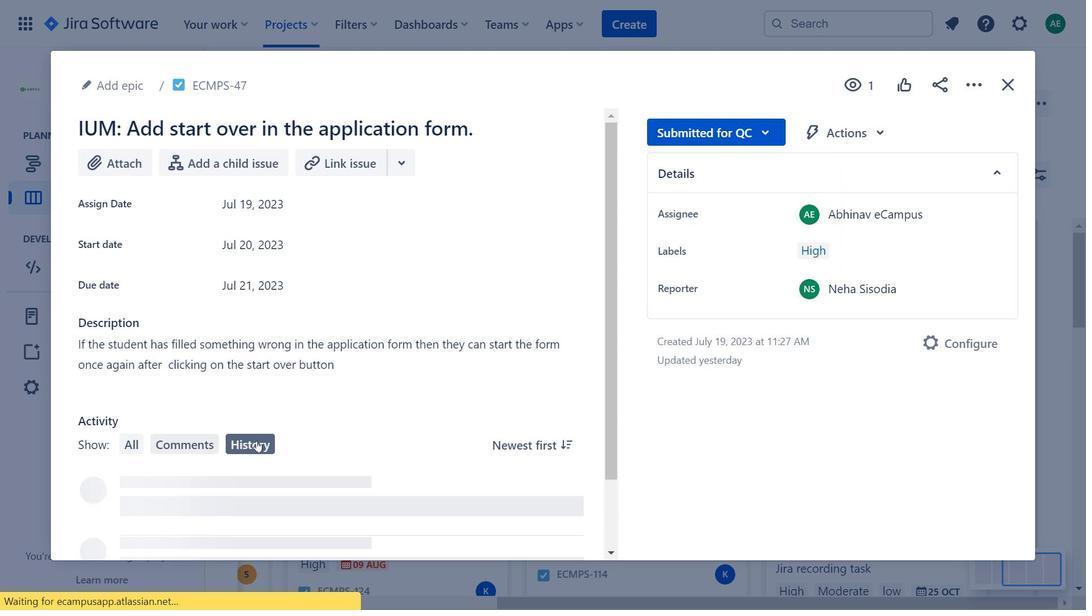 
Action: Mouse pressed left at (242, 446)
Screenshot: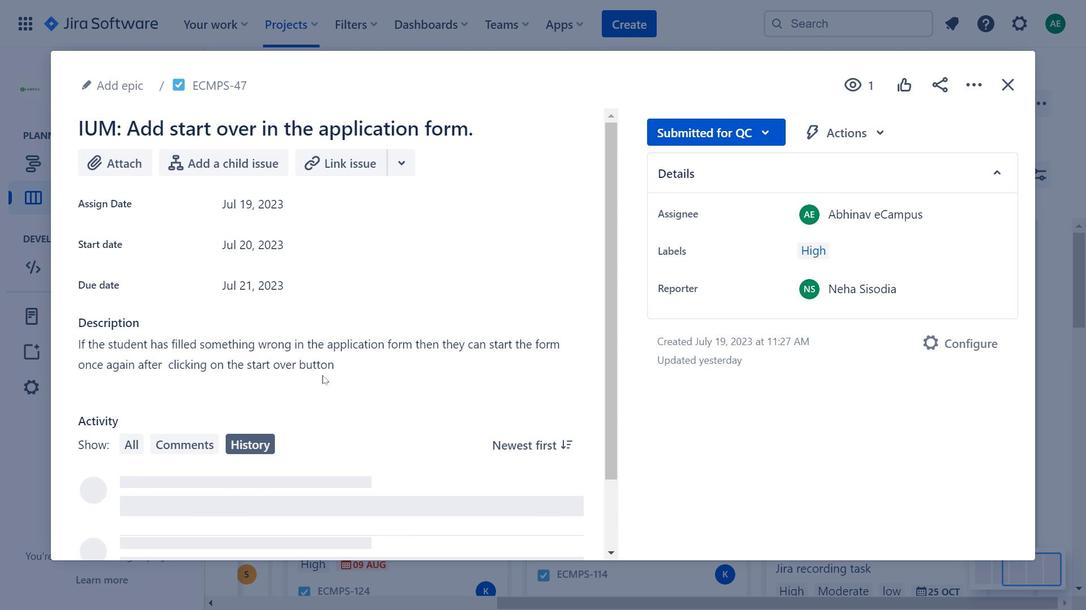 
Action: Mouse moved to (334, 337)
Screenshot: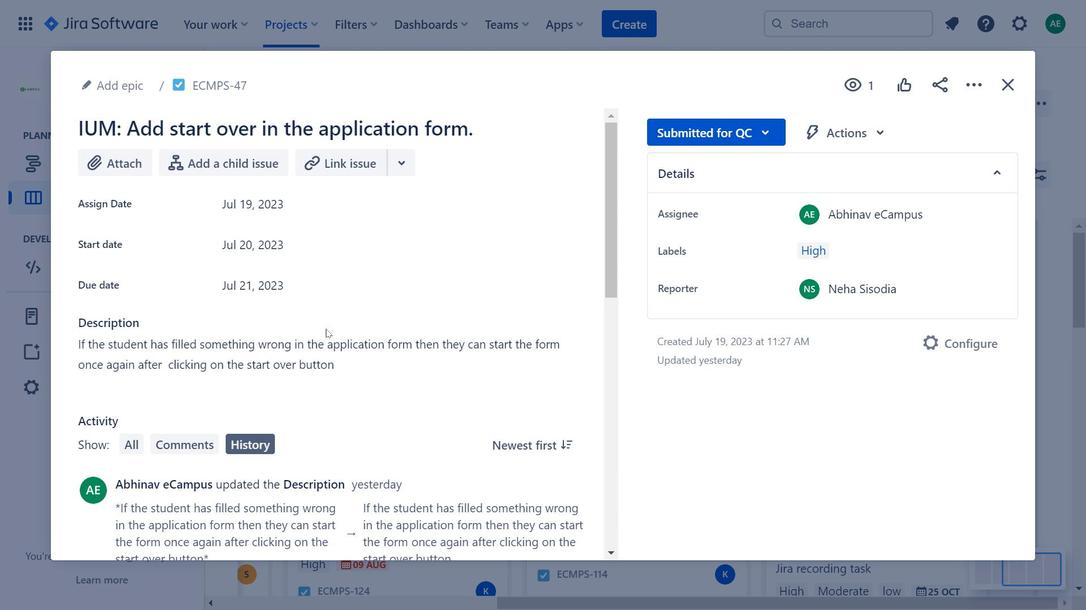 
Action: Mouse scrolled (334, 337) with delta (0, 0)
Screenshot: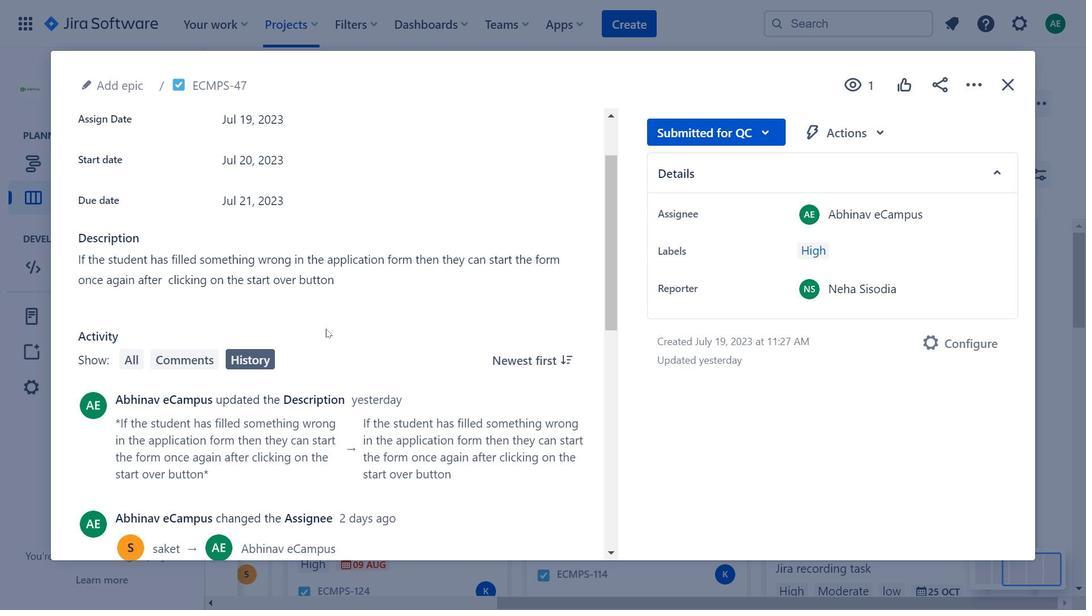 
Action: Mouse scrolled (334, 337) with delta (0, 0)
Screenshot: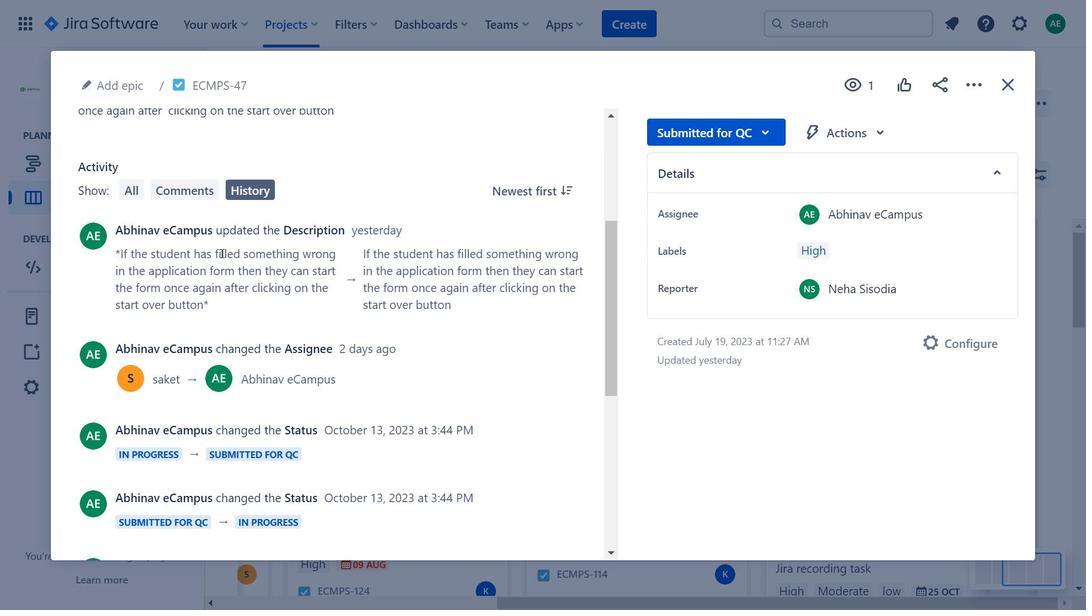 
Action: Mouse scrolled (334, 337) with delta (0, 0)
Screenshot: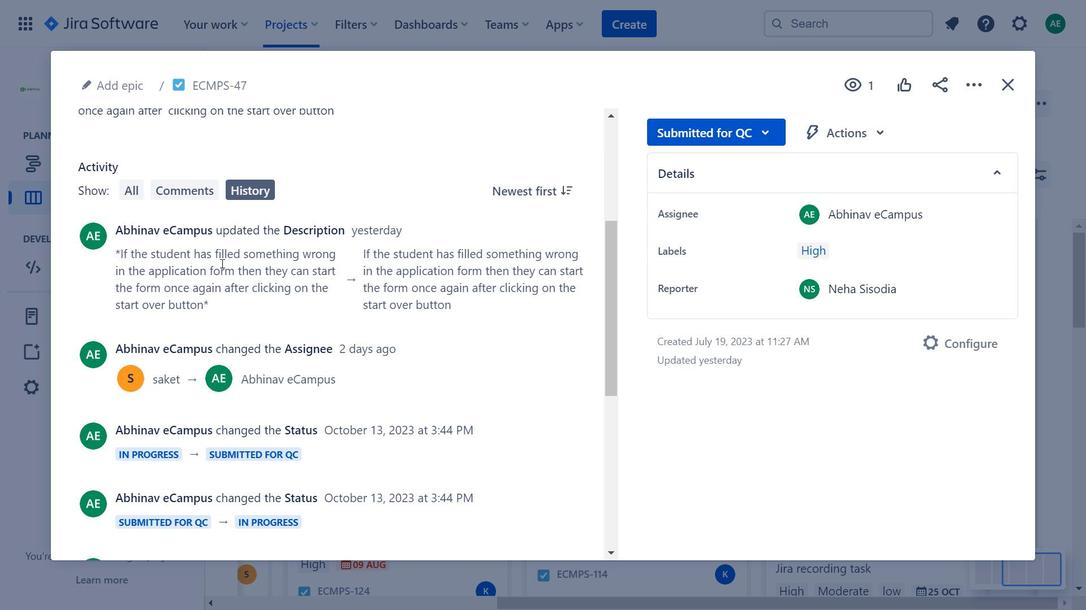 
Action: Mouse moved to (229, 273)
Screenshot: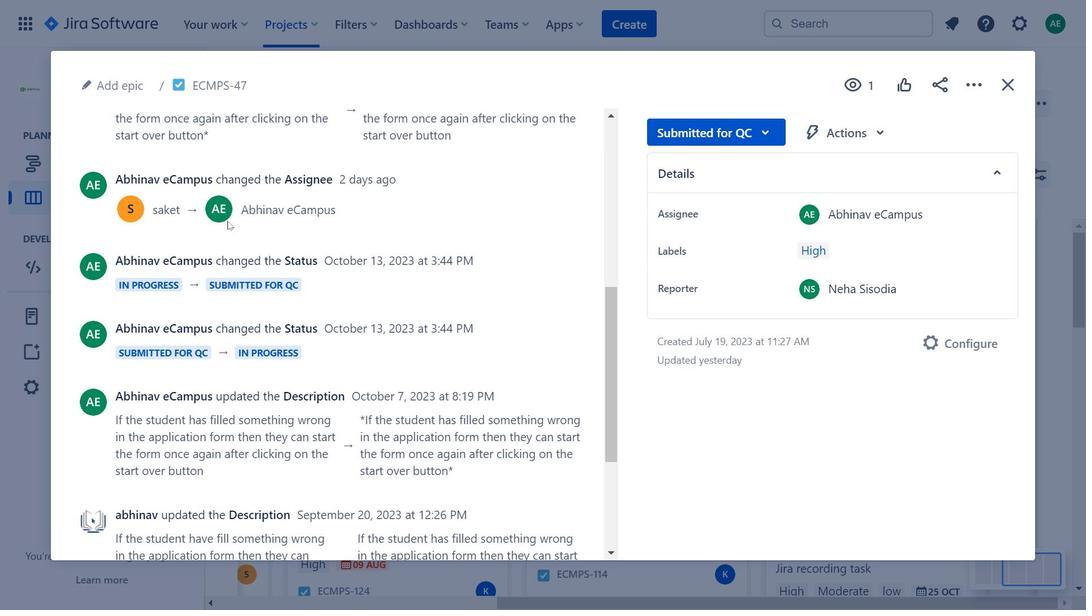 
Action: Mouse scrolled (229, 273) with delta (0, 0)
Screenshot: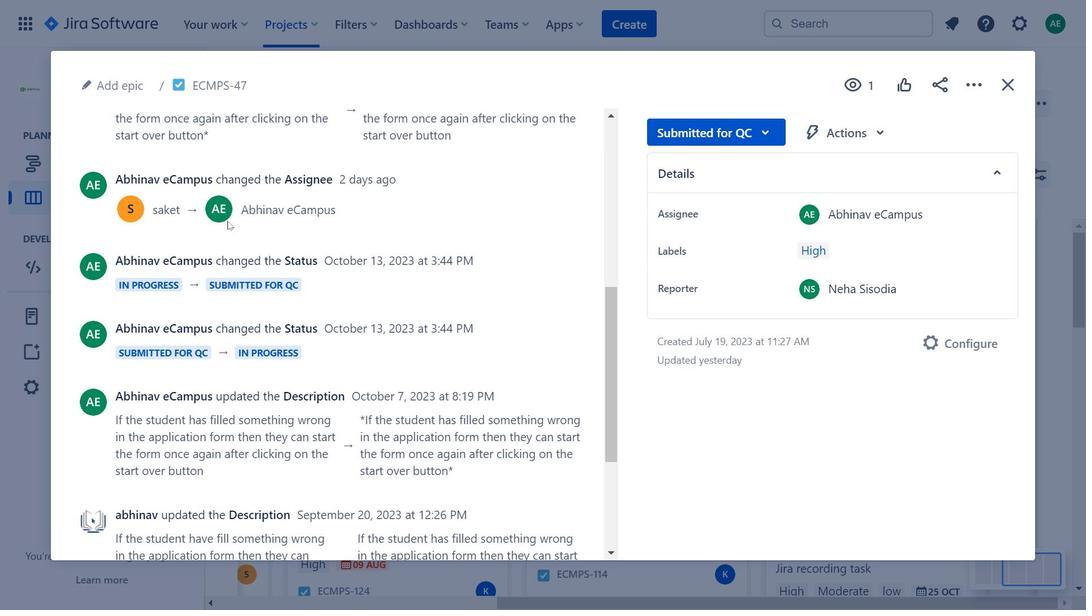 
Action: Mouse moved to (230, 274)
Screenshot: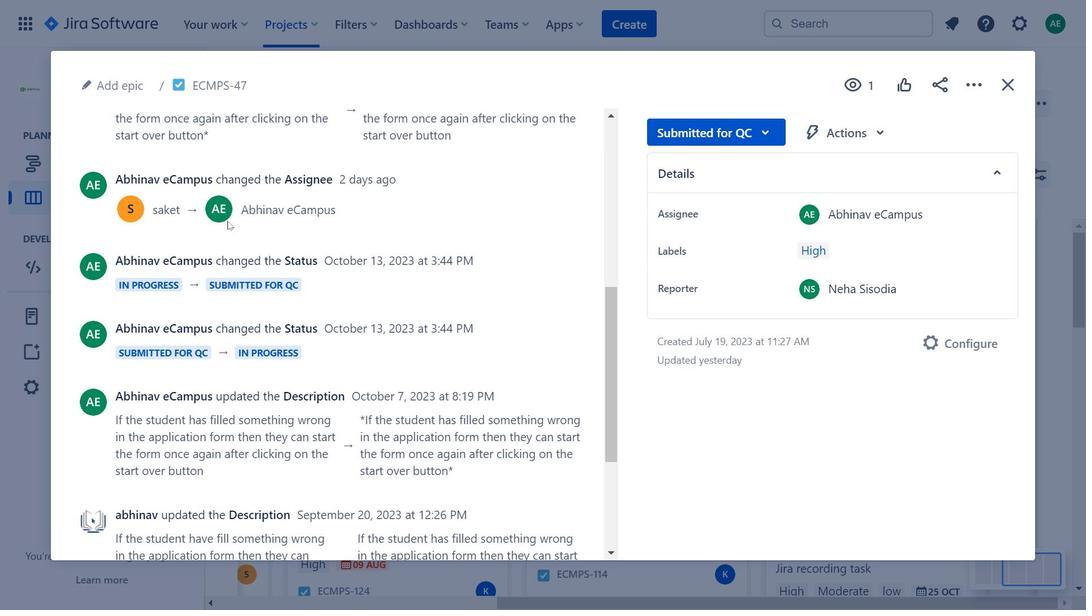 
Action: Mouse scrolled (230, 273) with delta (0, 0)
Screenshot: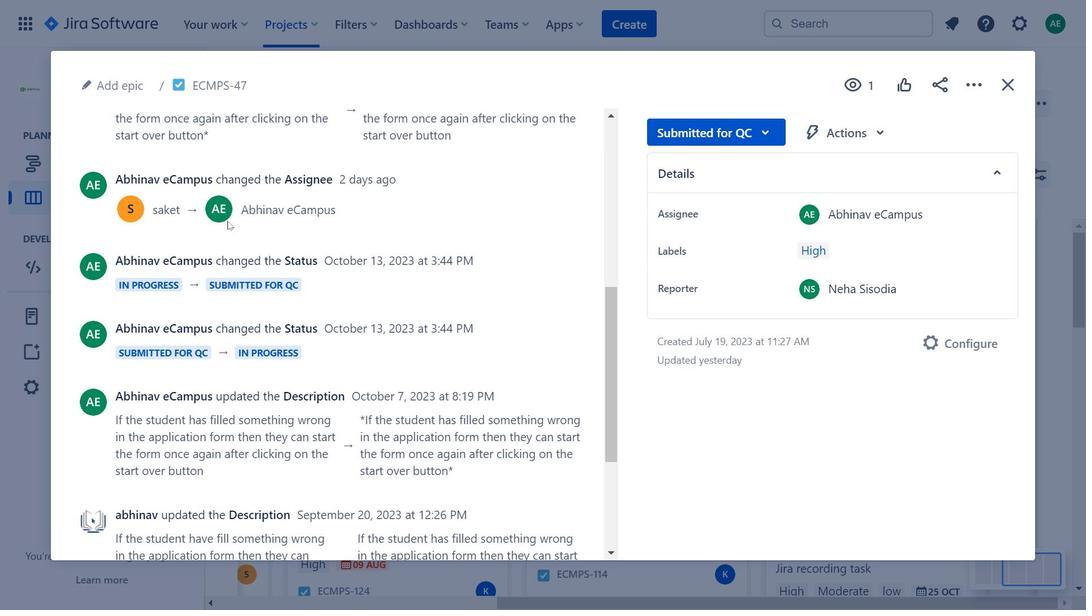
Action: Mouse moved to (235, 230)
Screenshot: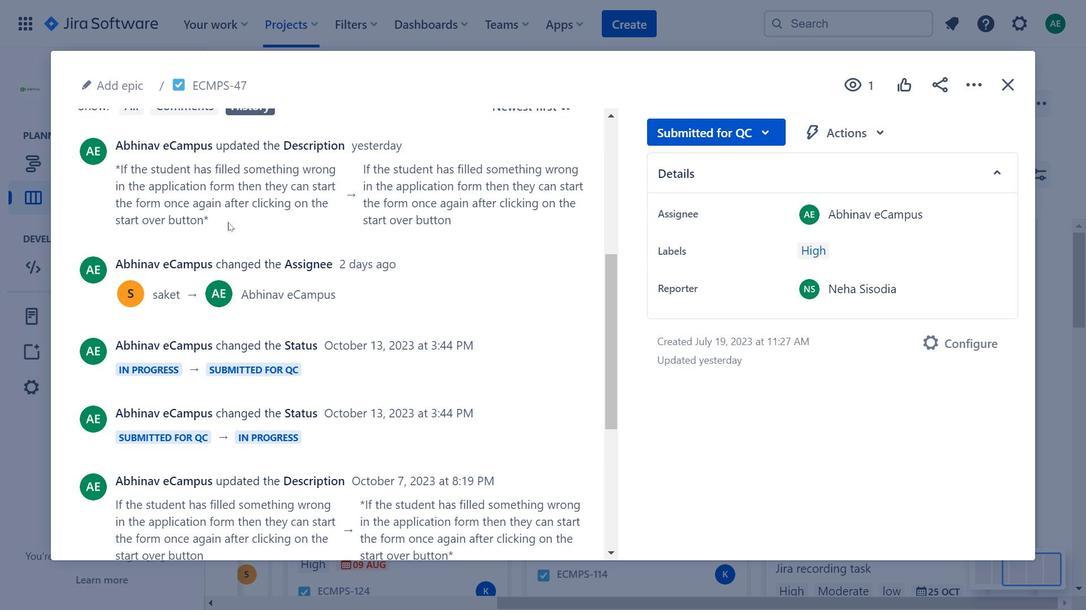 
Action: Mouse scrolled (235, 230) with delta (0, 0)
Screenshot: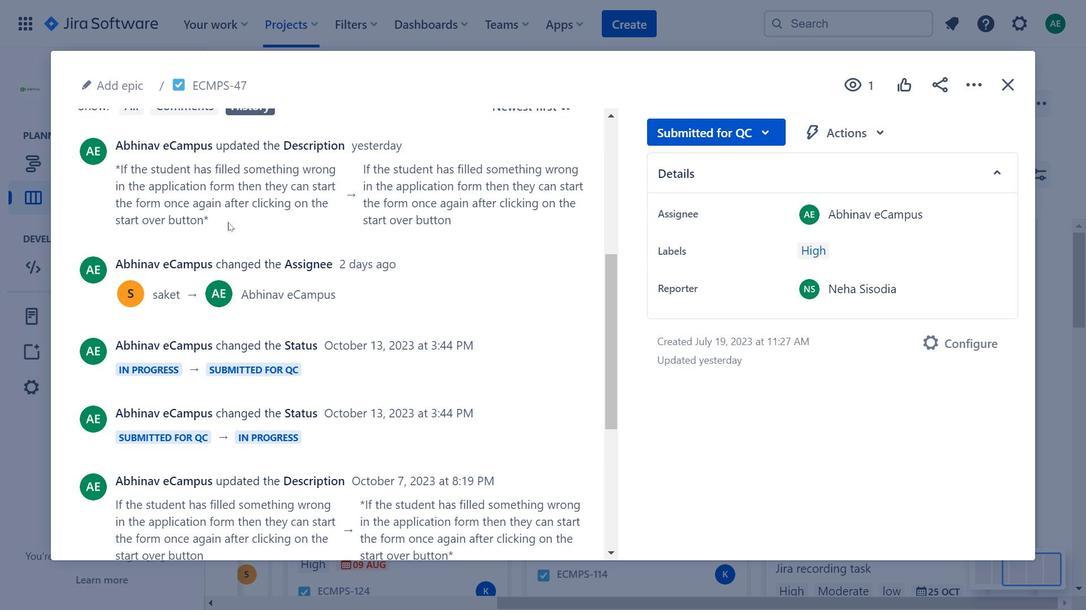 
Action: Mouse moved to (236, 230)
Screenshot: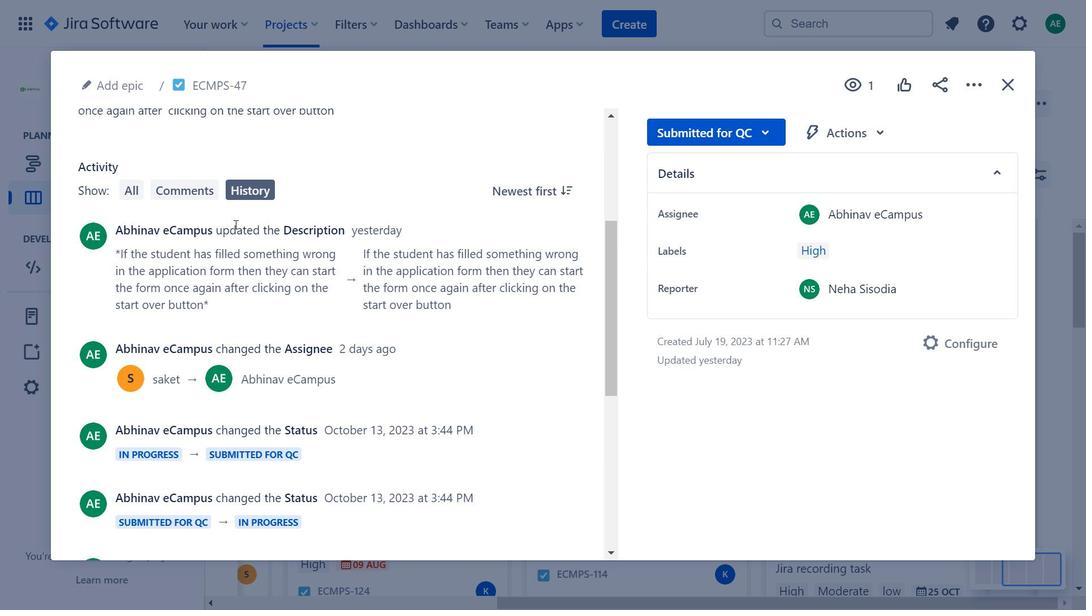 
Action: Mouse scrolled (236, 231) with delta (0, 0)
Screenshot: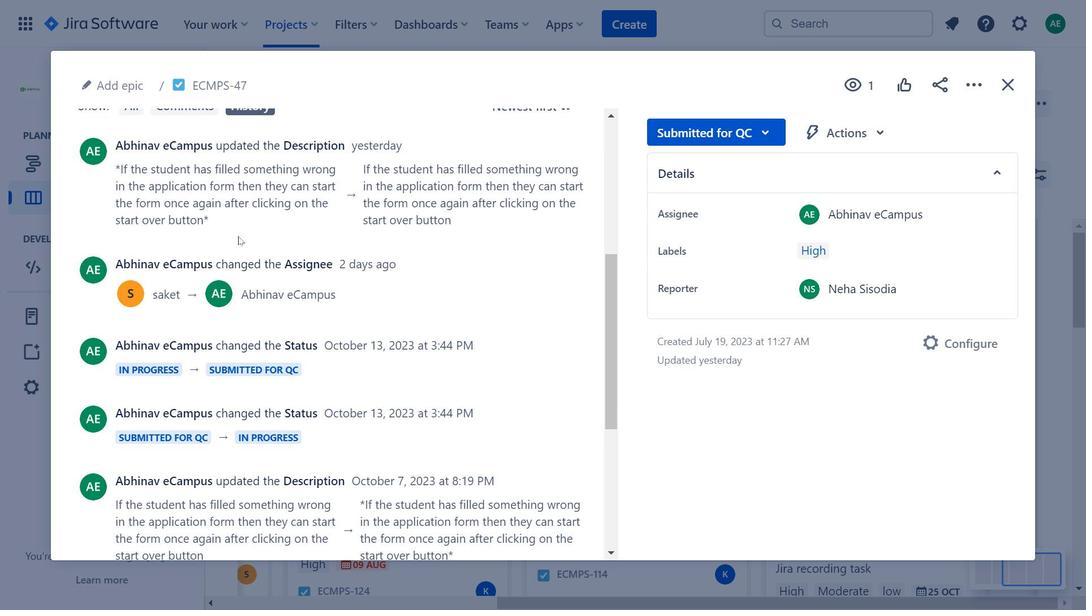 
Action: Mouse moved to (246, 242)
Screenshot: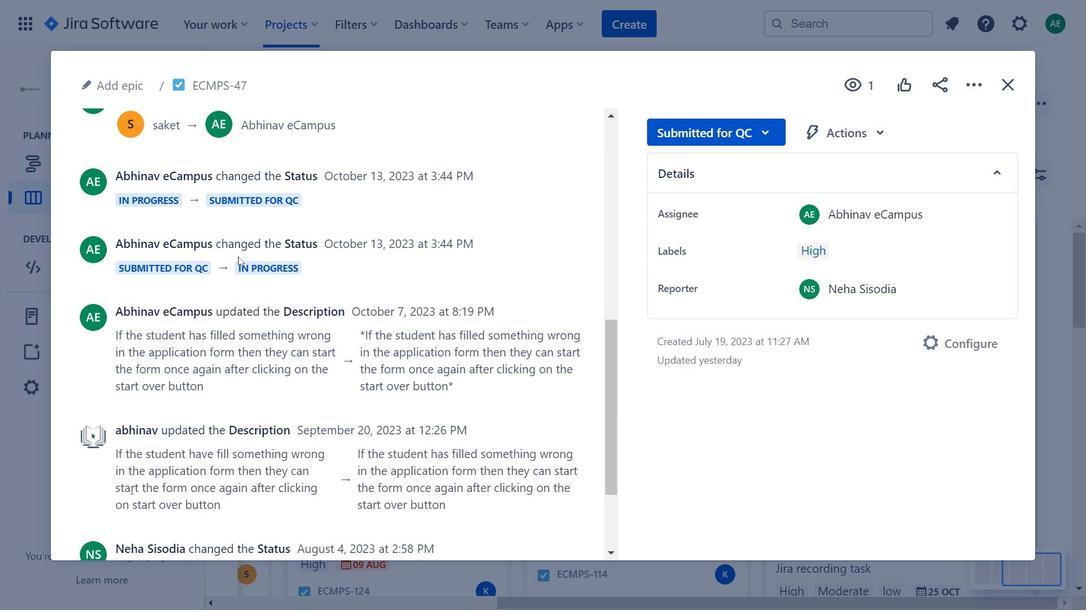 
Action: Mouse scrolled (246, 242) with delta (0, 0)
Screenshot: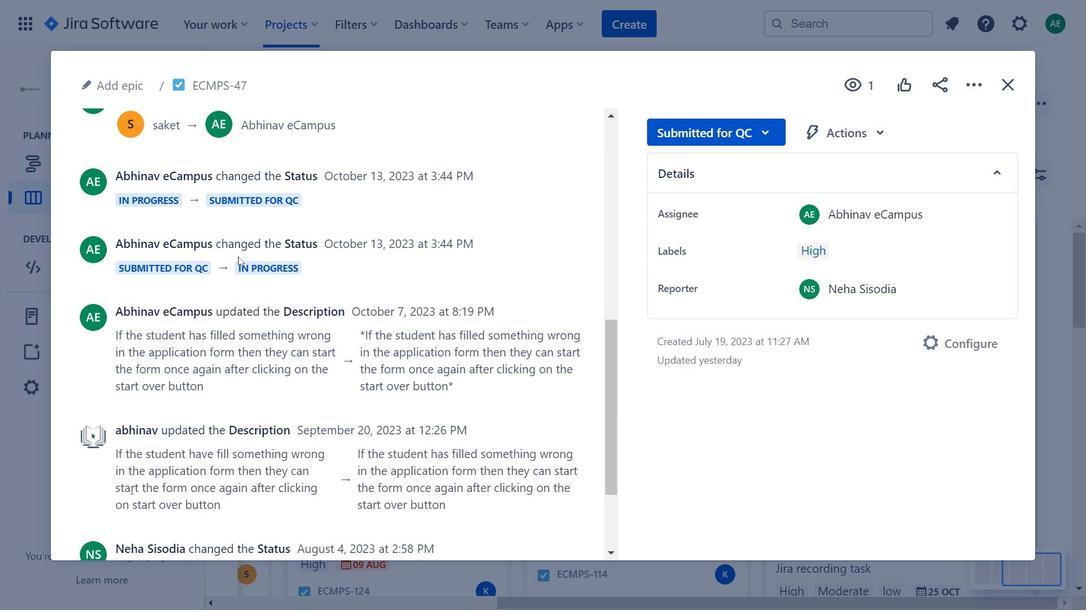 
Action: Mouse moved to (247, 262)
Screenshot: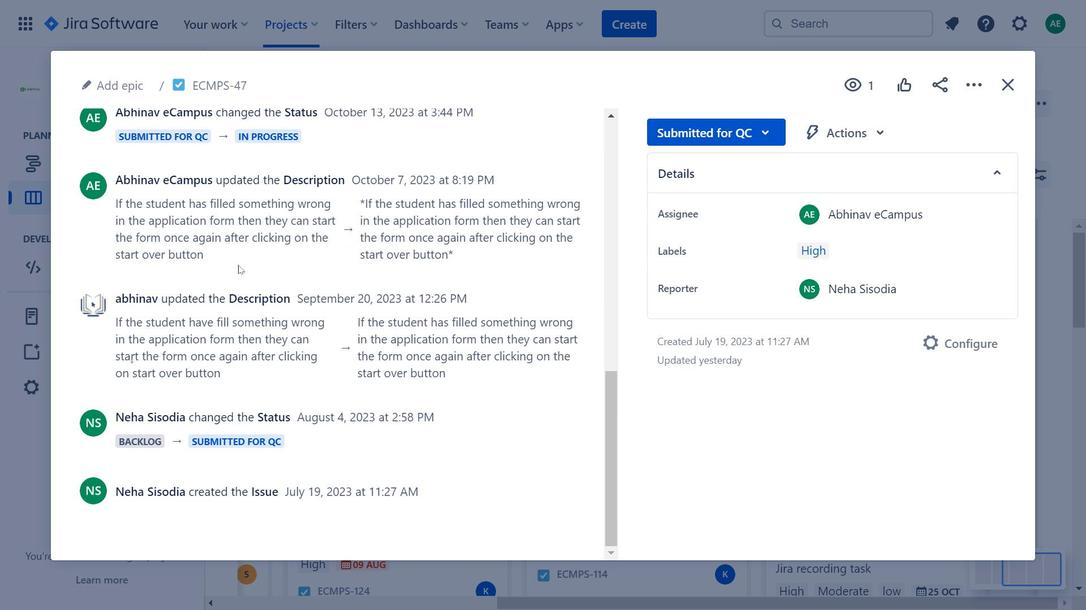 
Action: Mouse scrolled (247, 261) with delta (0, 0)
Screenshot: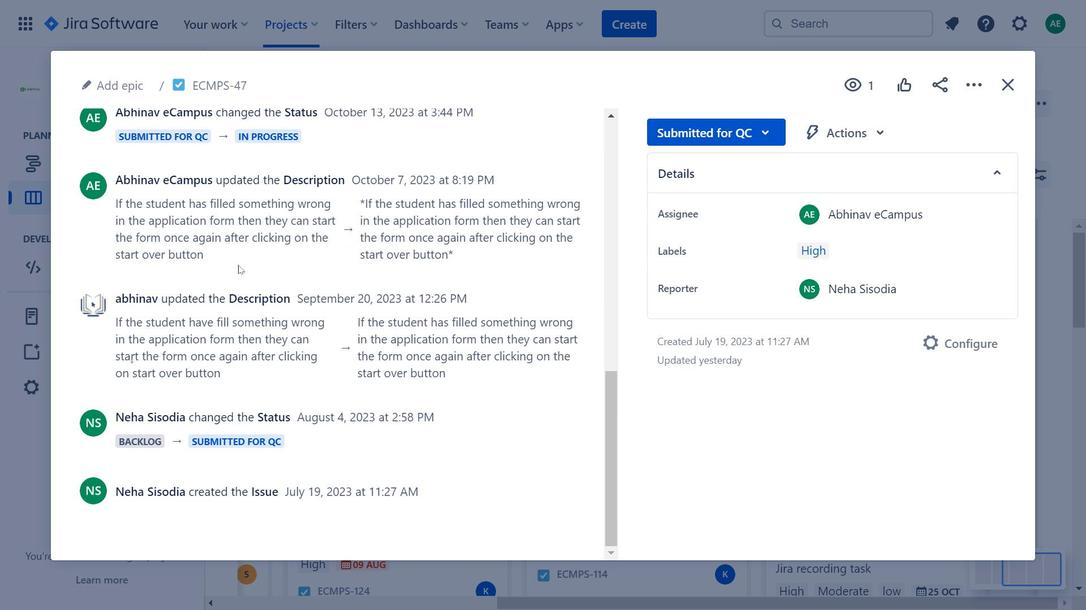 
Action: Mouse moved to (247, 263)
Screenshot: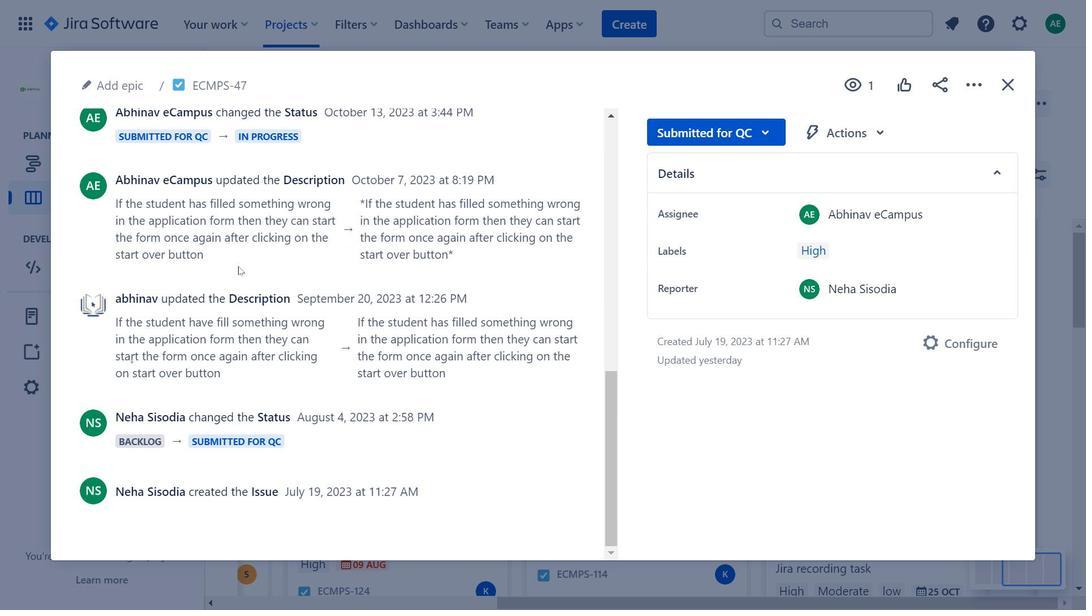 
Action: Mouse scrolled (247, 263) with delta (0, 0)
Screenshot: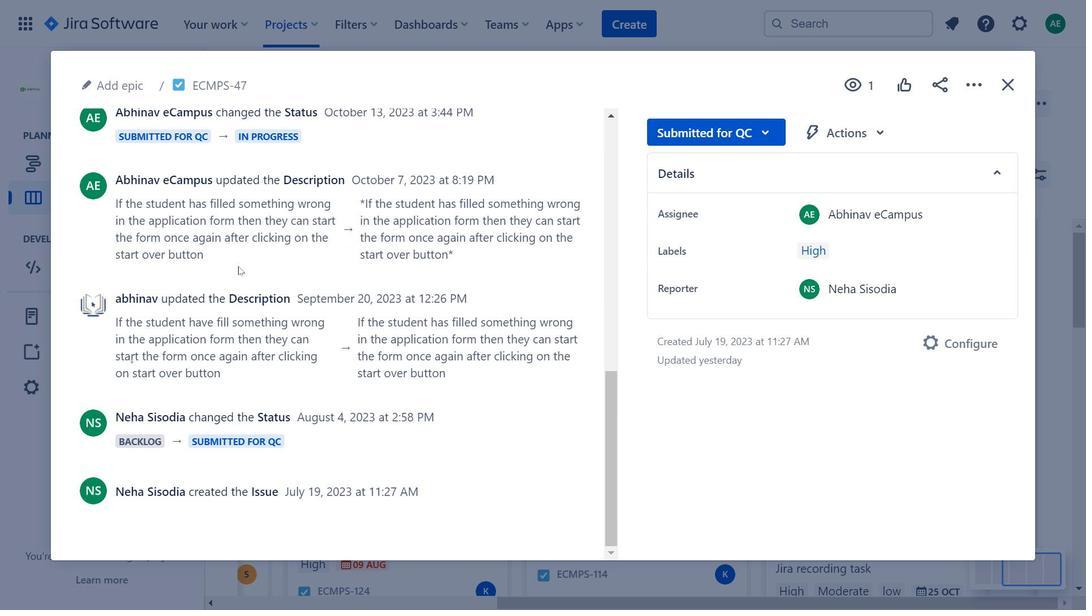 
Action: Mouse moved to (247, 268)
Screenshot: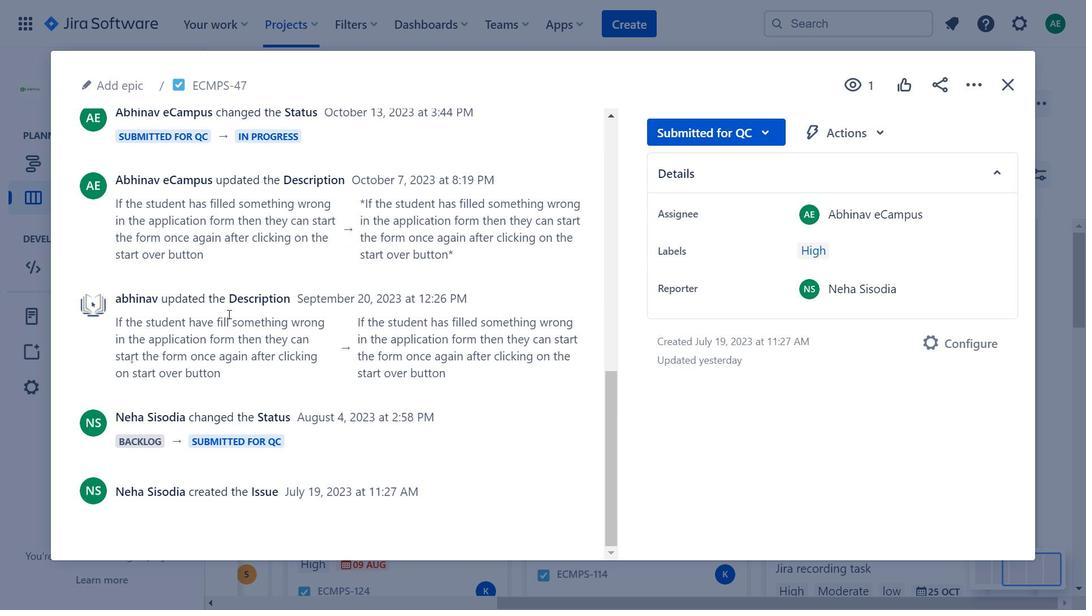 
Action: Mouse scrolled (247, 267) with delta (0, 0)
Screenshot: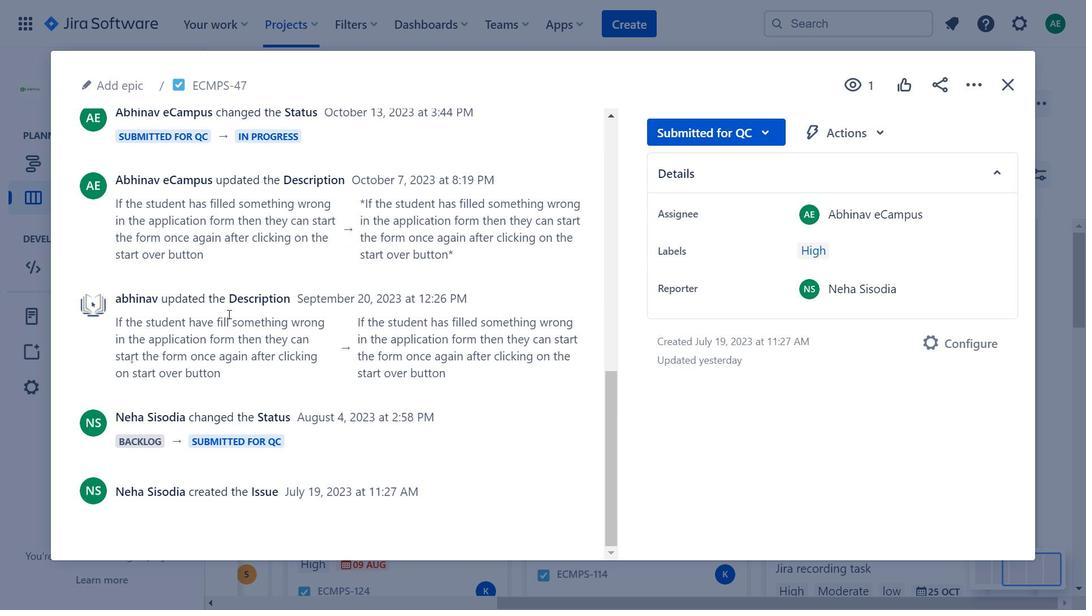 
Action: Mouse moved to (247, 269)
Screenshot: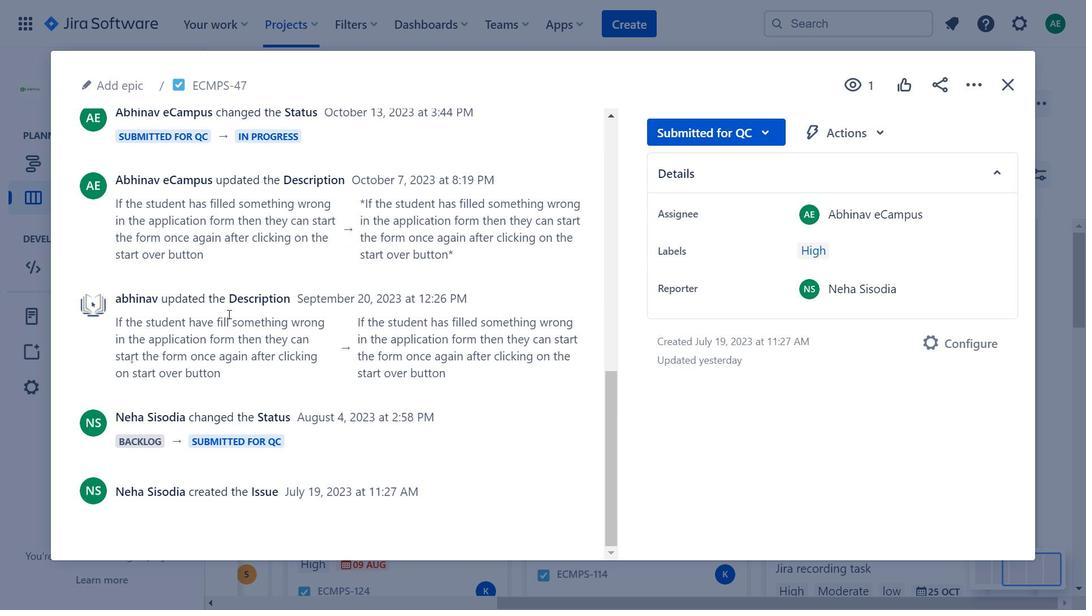 
Action: Mouse scrolled (247, 269) with delta (0, 0)
Screenshot: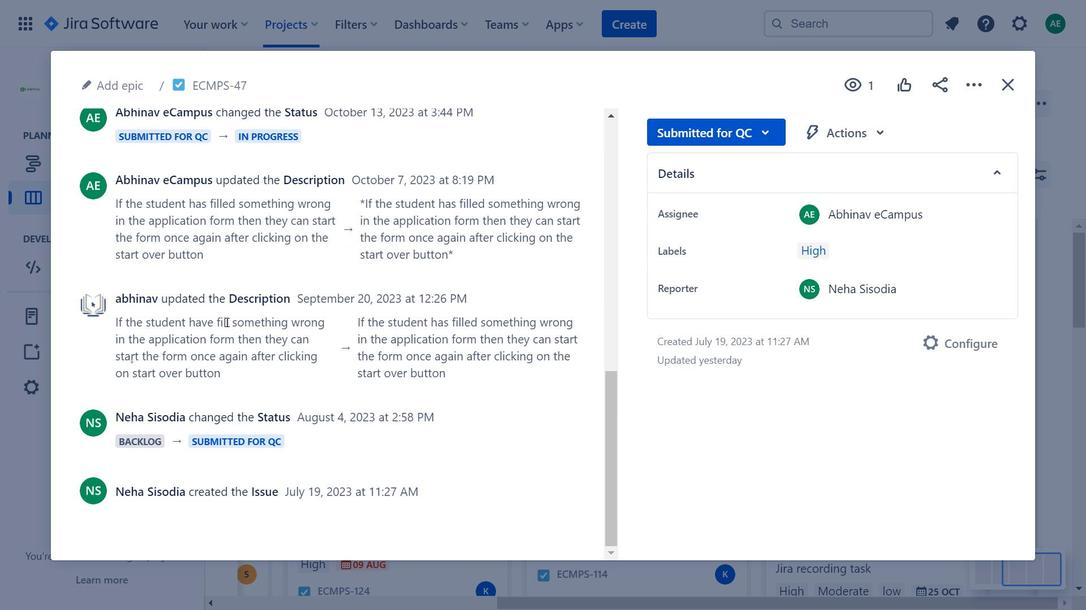 
Action: Mouse moved to (206, 431)
Screenshot: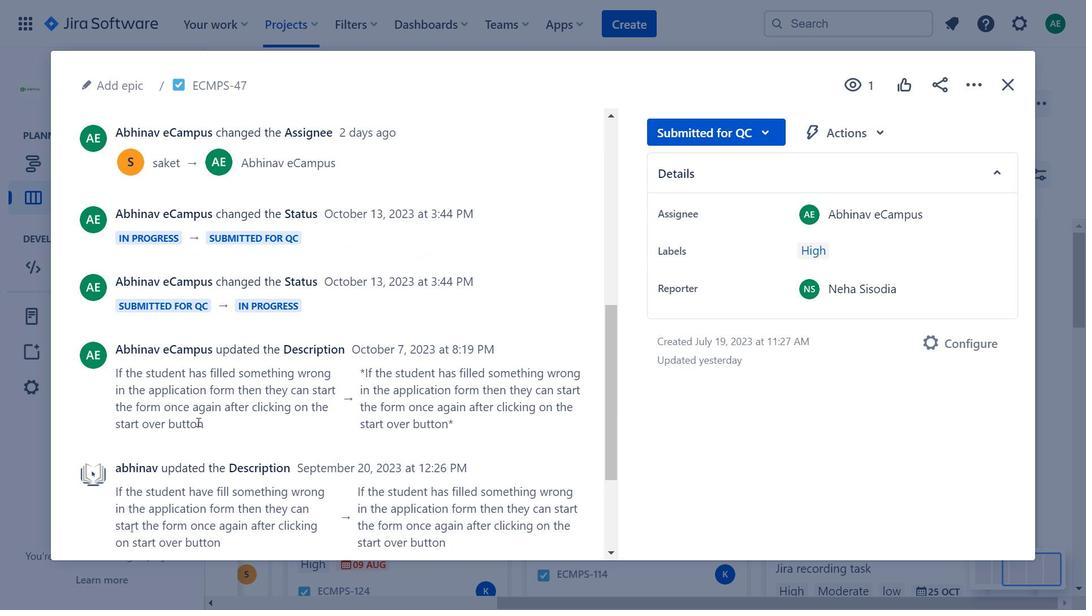 
Action: Mouse scrolled (206, 431) with delta (0, 0)
Screenshot: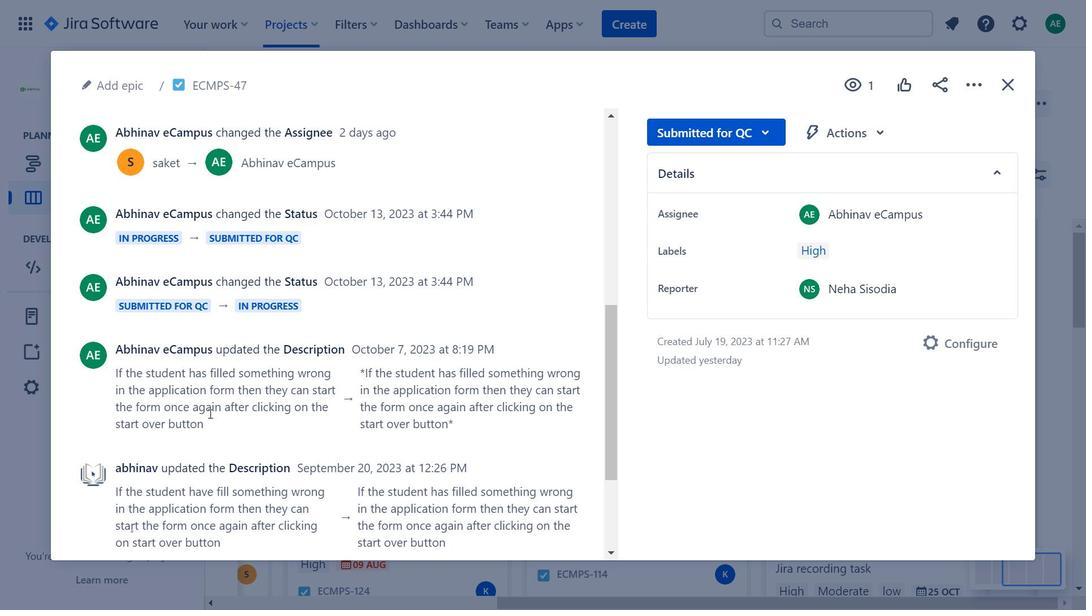 
Action: Mouse scrolled (206, 431) with delta (0, 0)
Screenshot: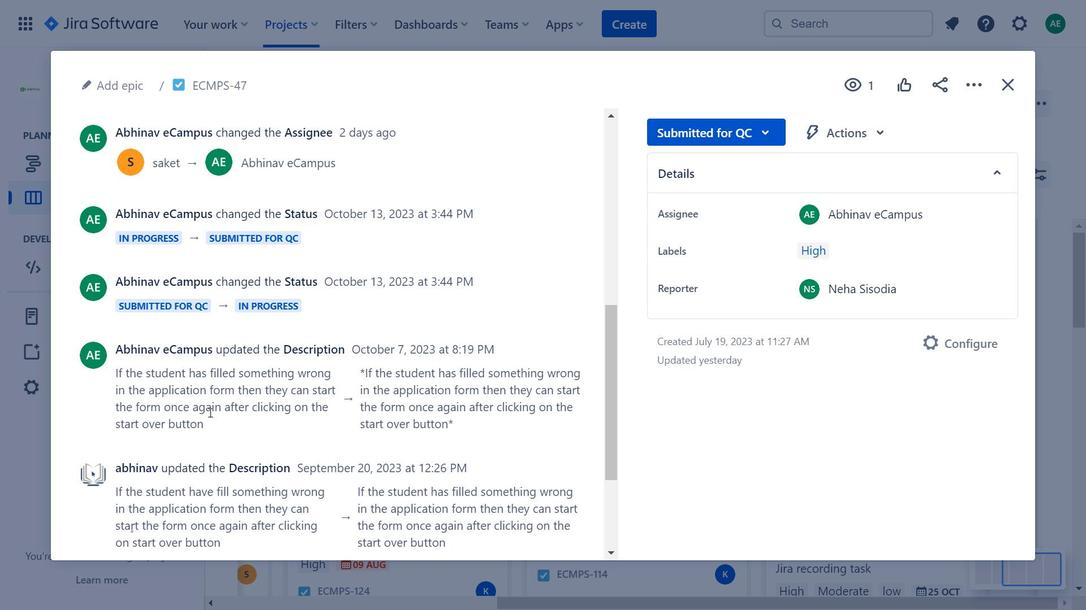 
Action: Mouse moved to (526, 319)
Screenshot: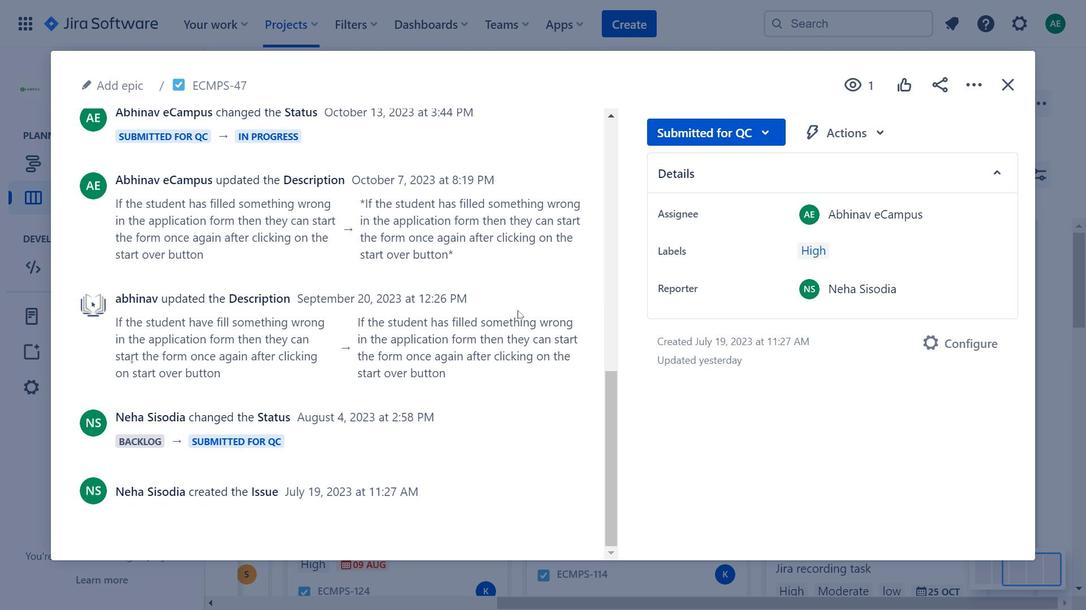 
Action: Mouse scrolled (526, 318) with delta (0, 0)
Screenshot: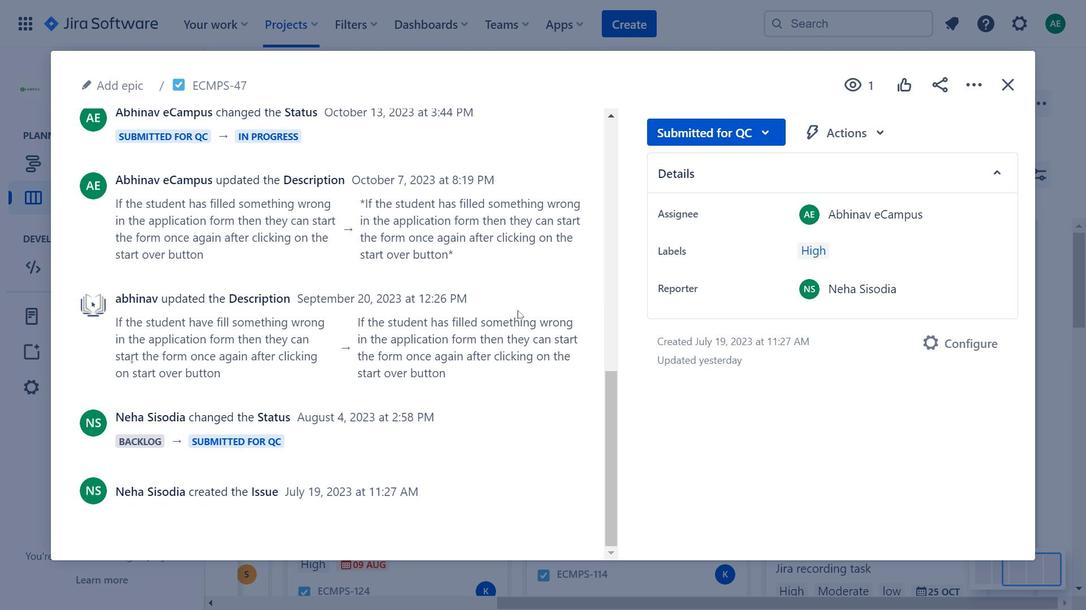 
Action: Mouse scrolled (526, 318) with delta (0, 0)
Screenshot: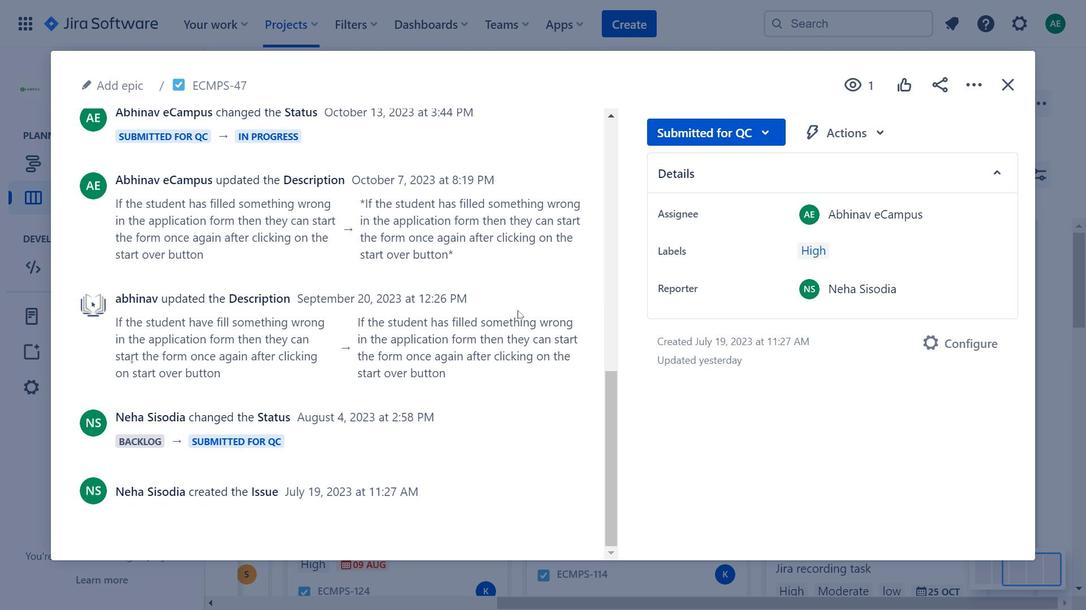 
Action: Mouse scrolled (526, 318) with delta (0, 0)
Screenshot: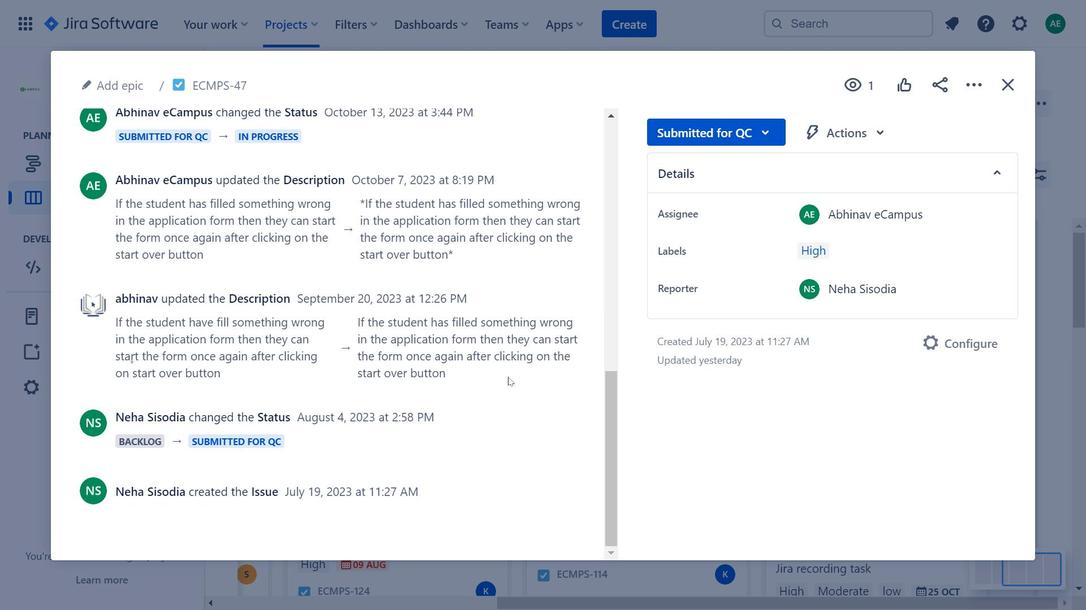 
Action: Mouse scrolled (526, 318) with delta (0, 0)
Screenshot: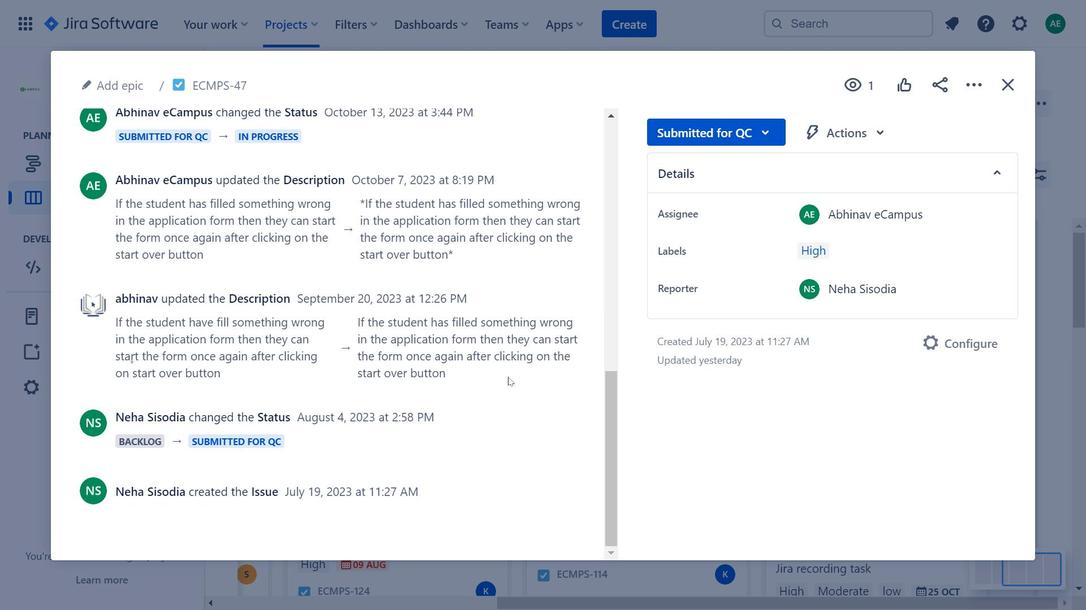 
Action: Mouse scrolled (526, 318) with delta (0, 0)
Screenshot: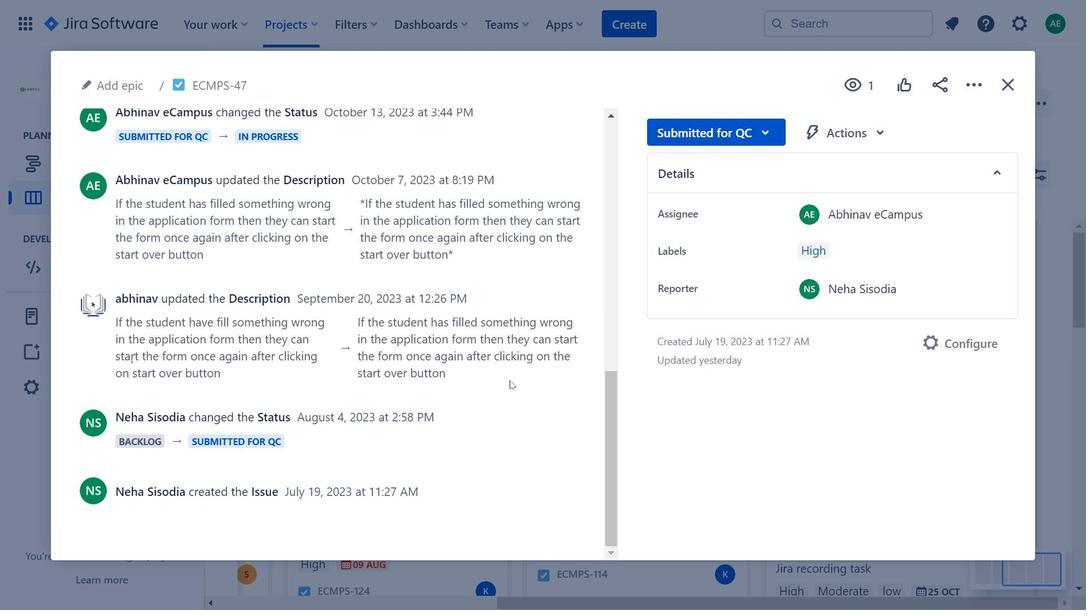 
Action: Mouse scrolled (526, 318) with delta (0, 0)
Screenshot: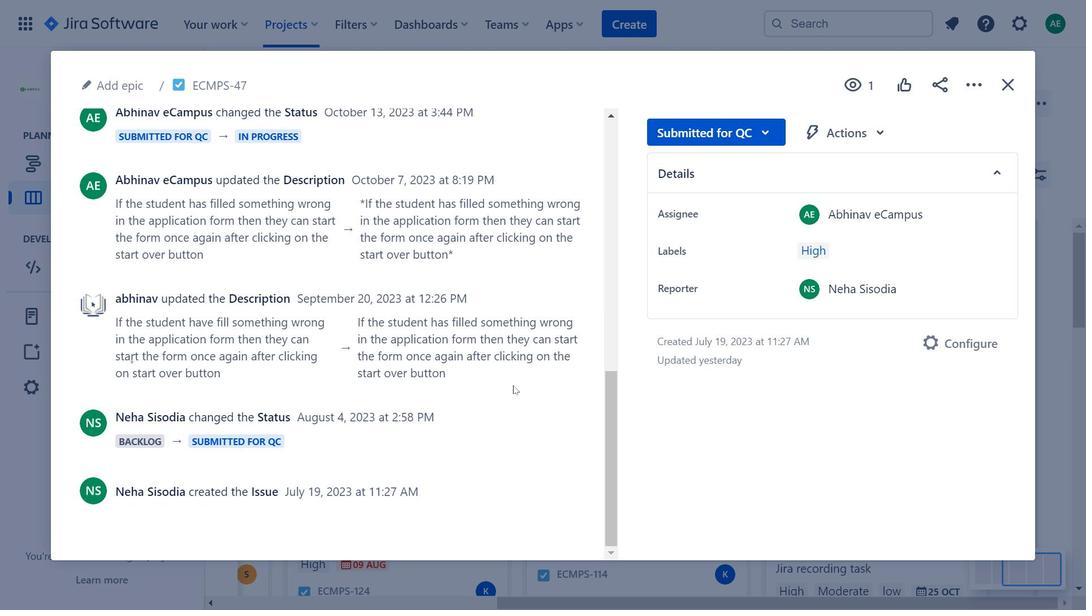 
Action: Mouse moved to (526, 402)
Screenshot: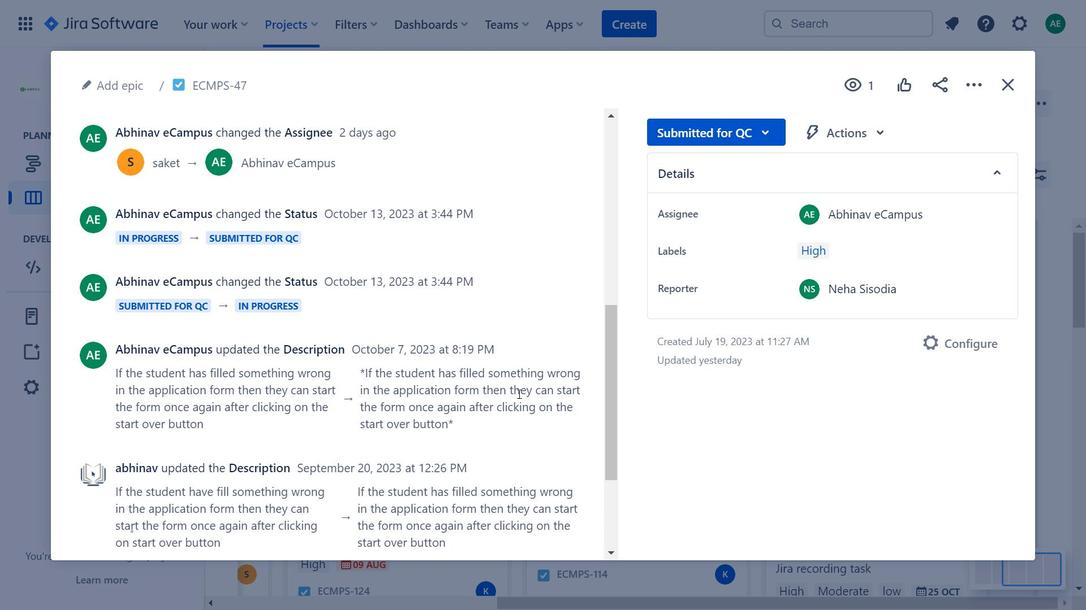 
Action: Mouse scrolled (526, 402) with delta (0, 0)
Screenshot: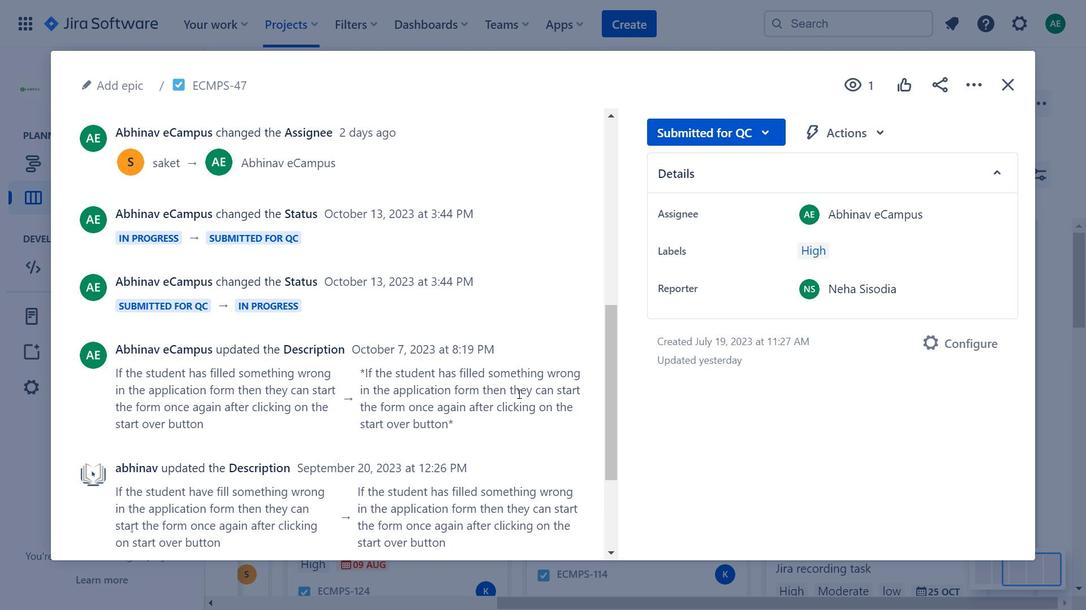 
Action: Mouse scrolled (526, 402) with delta (0, 0)
Screenshot: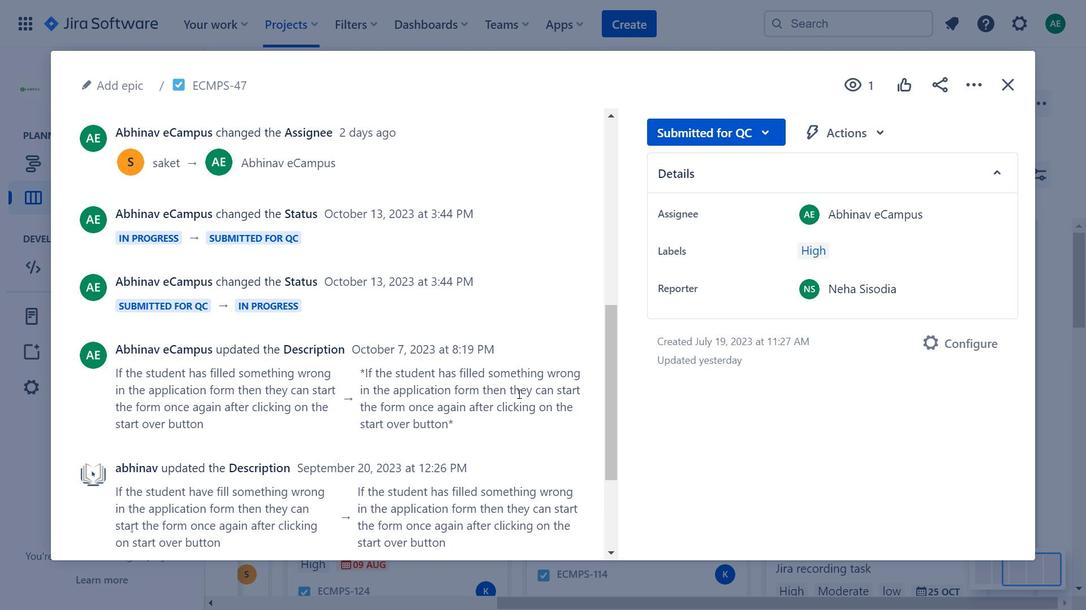 
Action: Mouse moved to (527, 402)
Screenshot: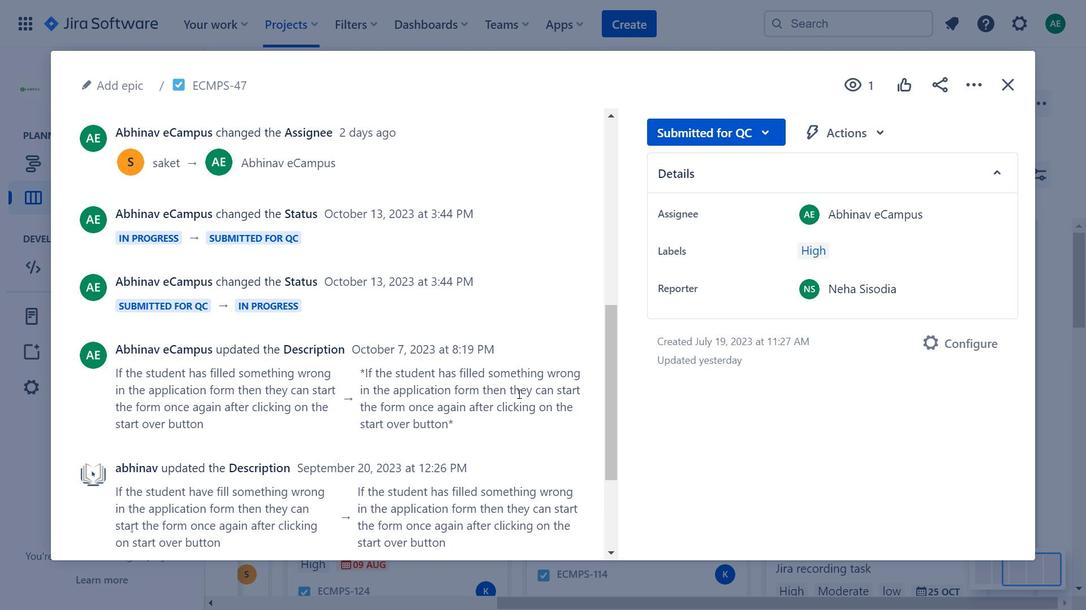
Action: Mouse scrolled (527, 403) with delta (0, 0)
Screenshot: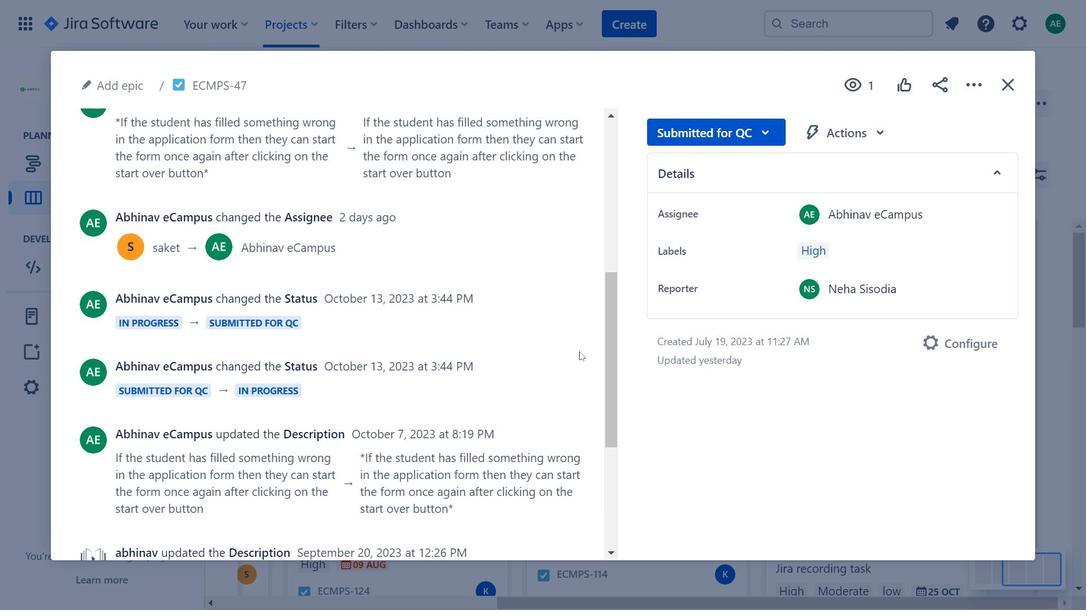 
Action: Mouse moved to (971, 91)
Screenshot: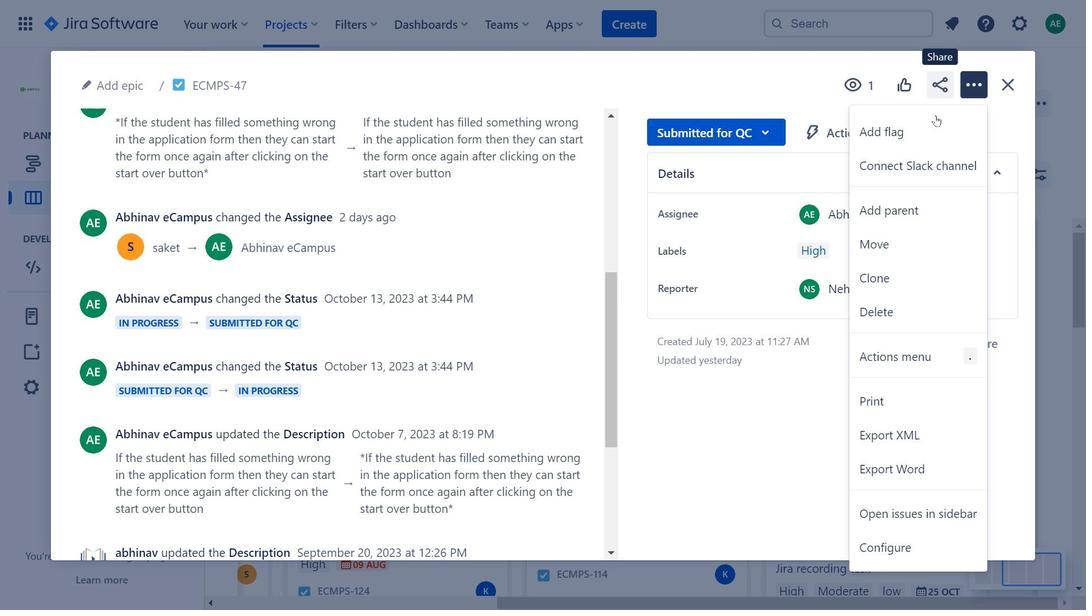 
Action: Mouse pressed left at (971, 91)
Screenshot: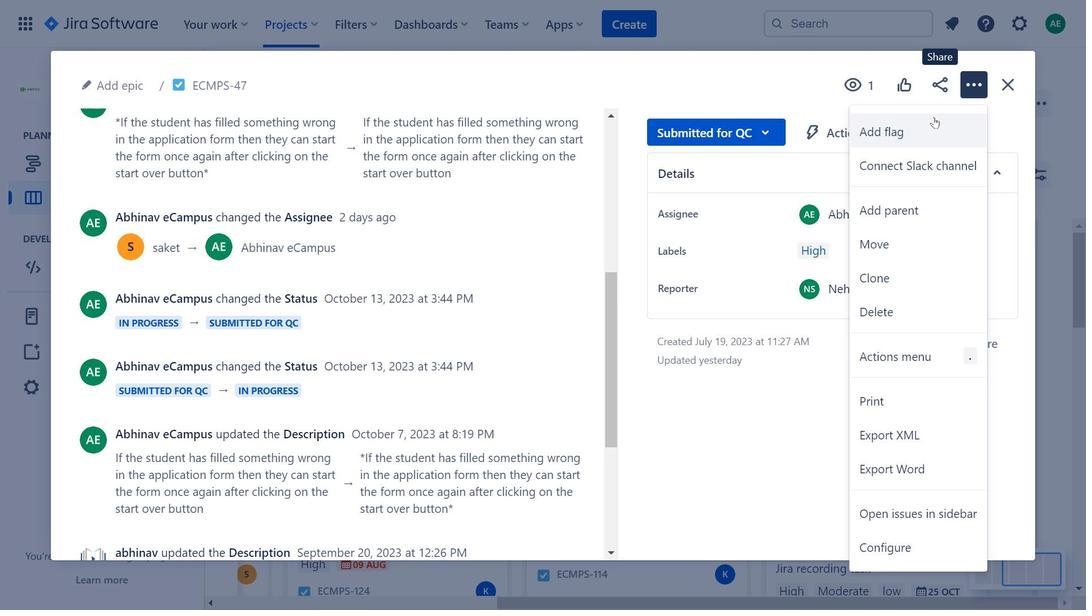 
Action: Mouse moved to (421, 358)
Screenshot: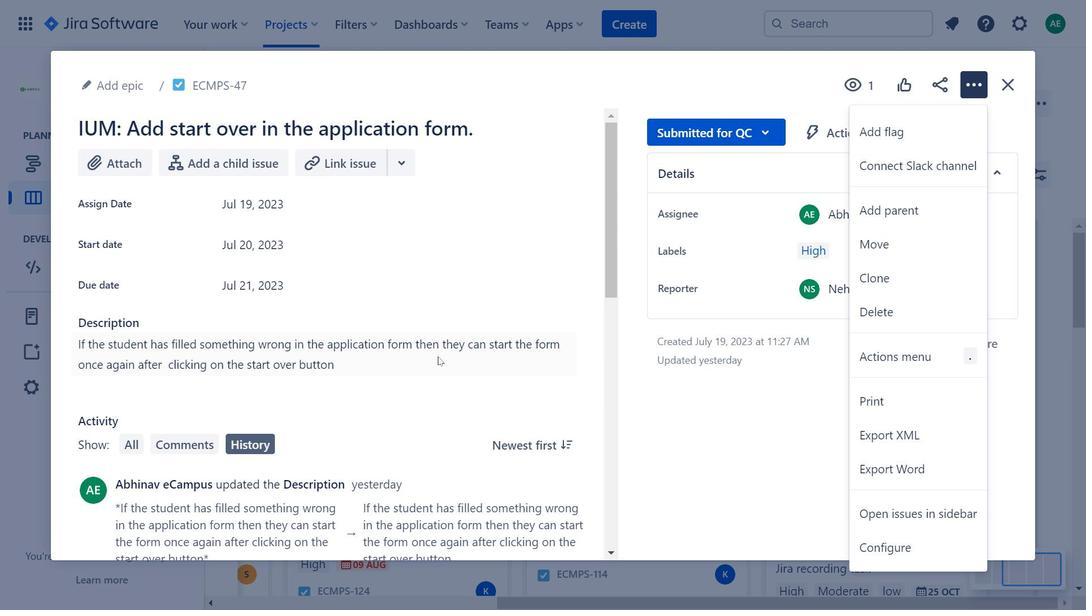 
Action: Mouse scrolled (421, 358) with delta (0, 0)
Screenshot: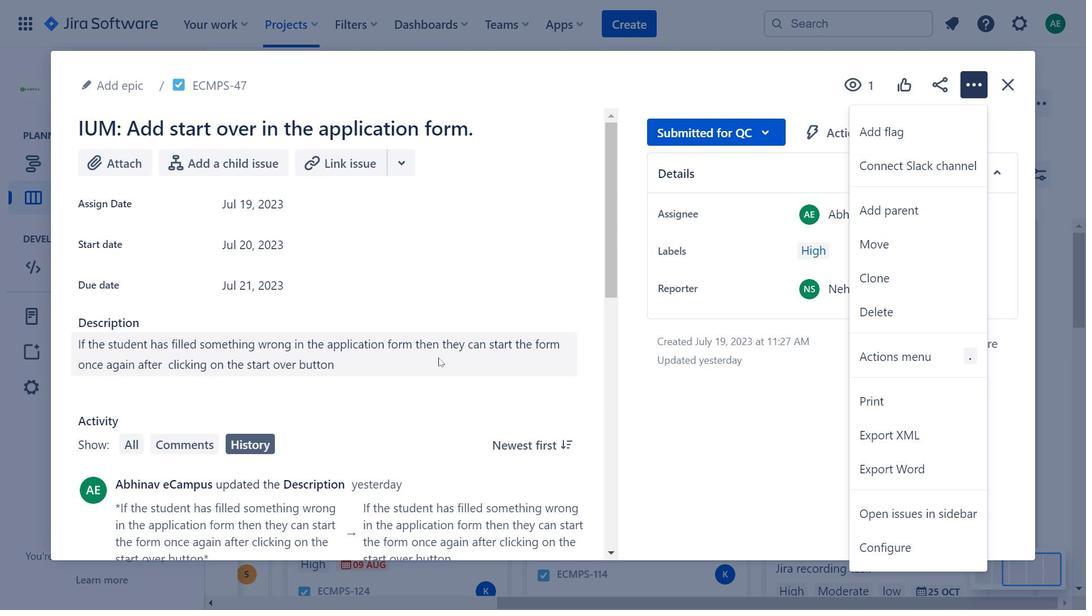 
Action: Mouse moved to (423, 358)
Screenshot: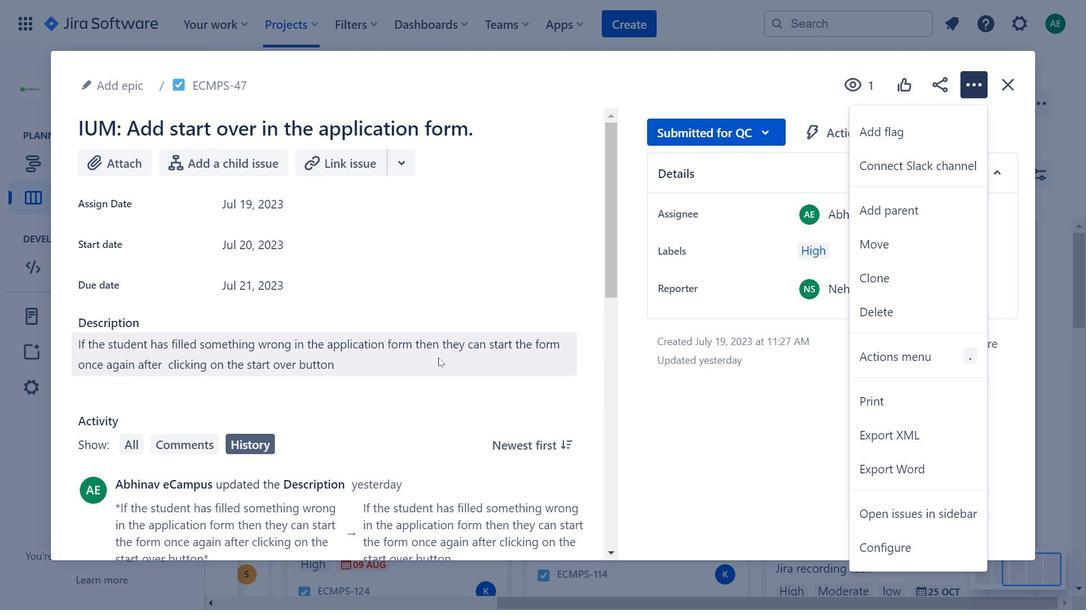
Action: Mouse scrolled (423, 359) with delta (0, 0)
Screenshot: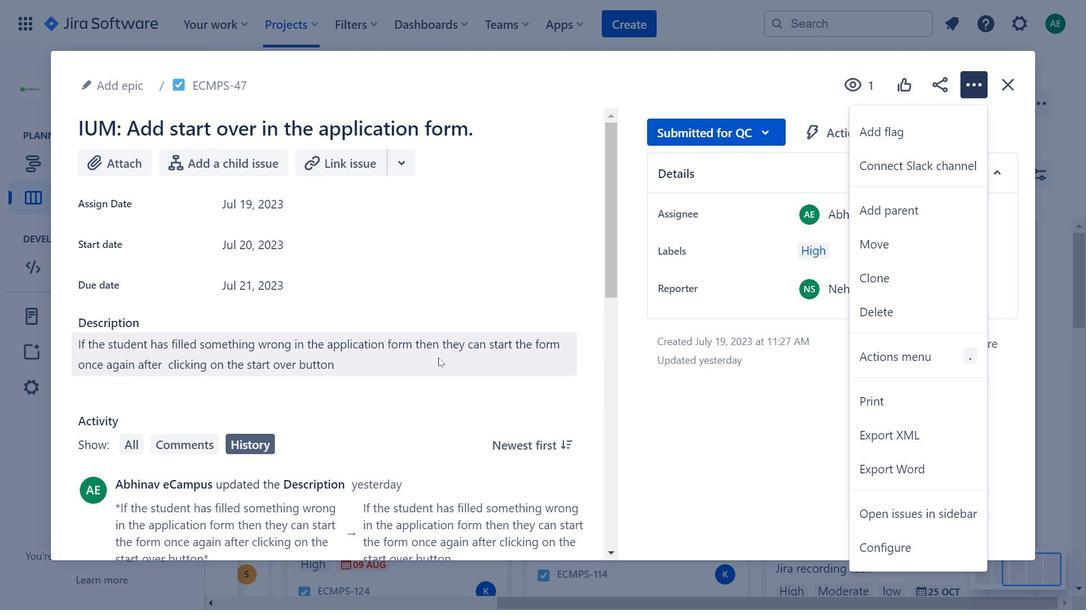 
Action: Mouse moved to (424, 359)
Screenshot: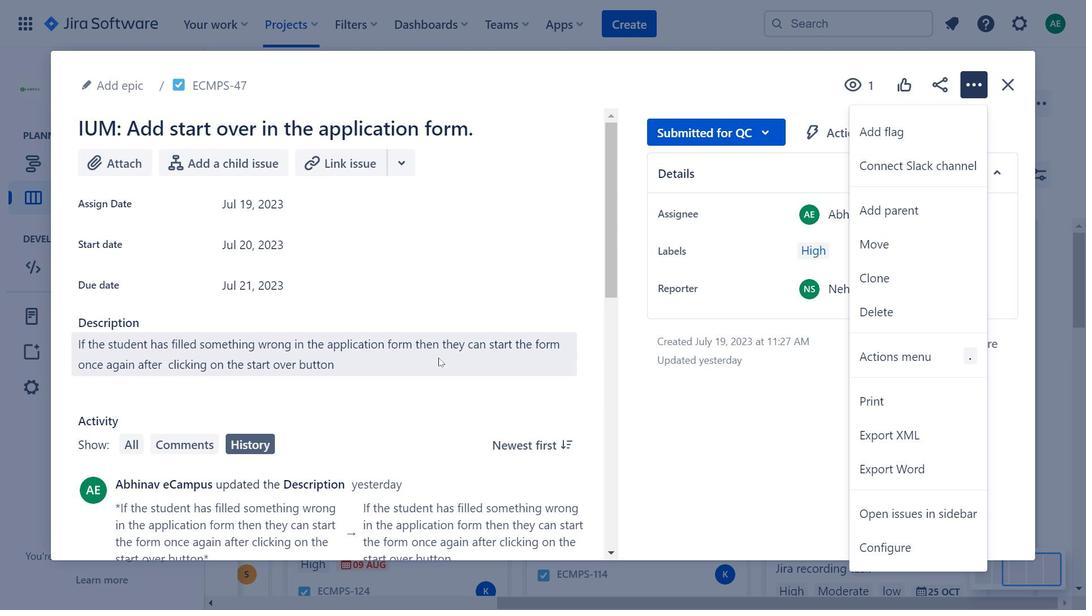 
Action: Mouse scrolled (424, 359) with delta (0, 0)
Screenshot: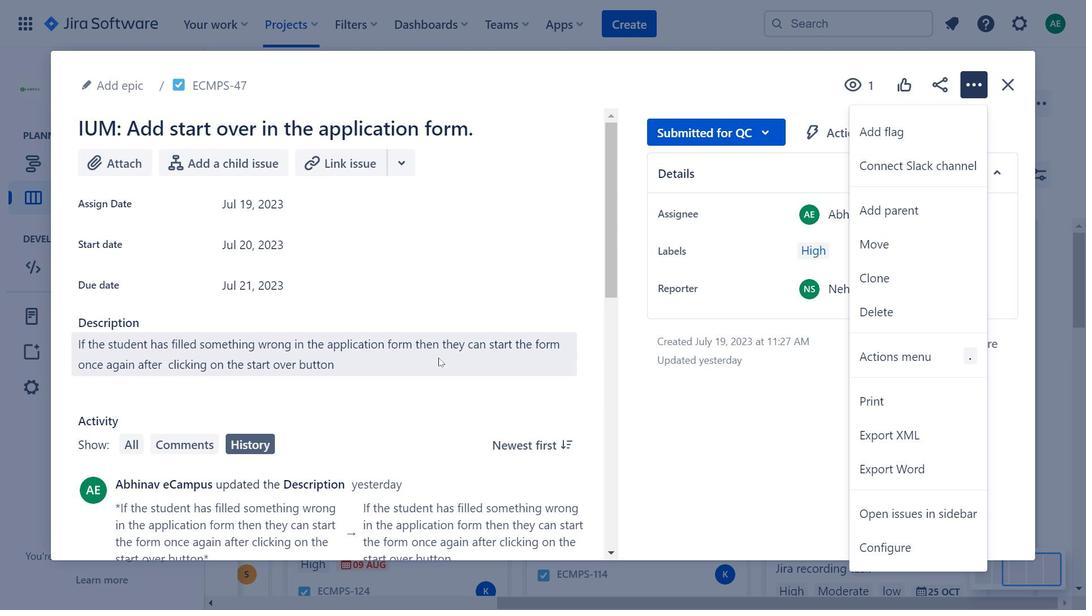 
Action: Mouse moved to (425, 359)
Screenshot: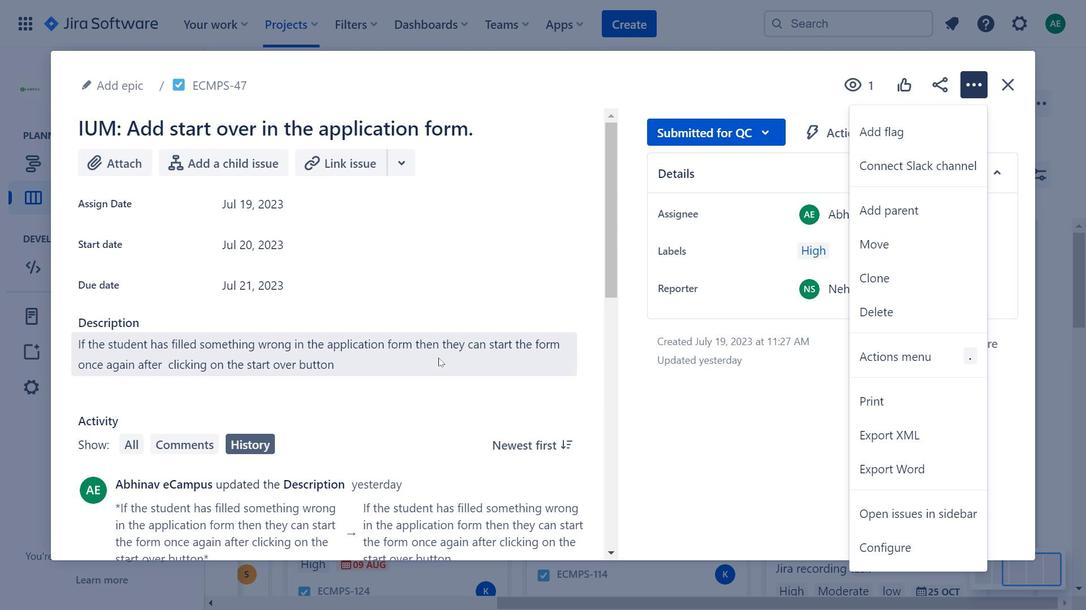 
Action: Mouse scrolled (425, 359) with delta (0, 0)
Screenshot: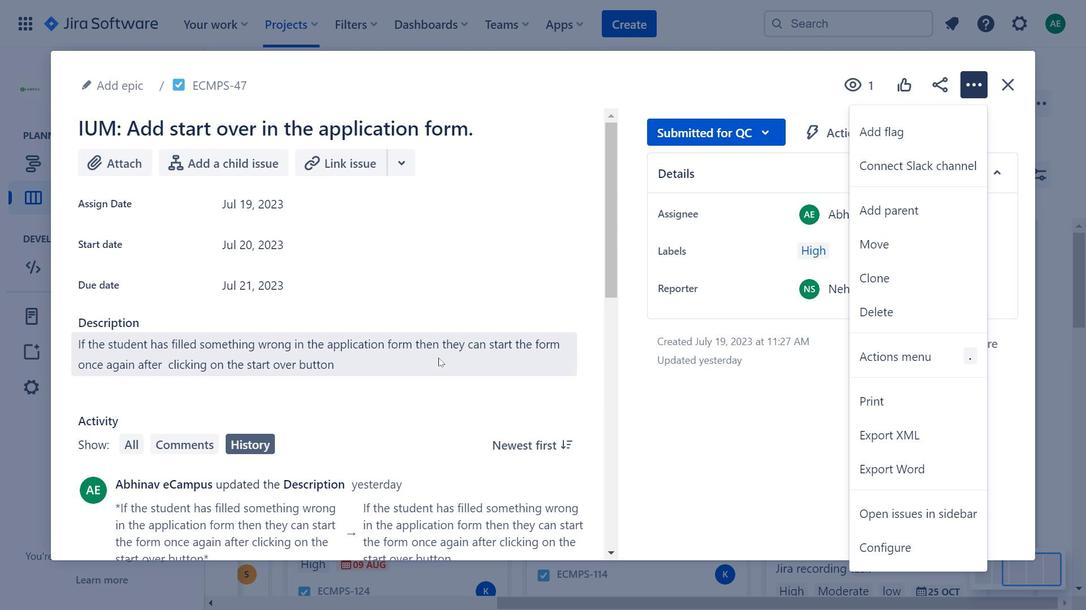 
Action: Mouse moved to (443, 364)
Screenshot: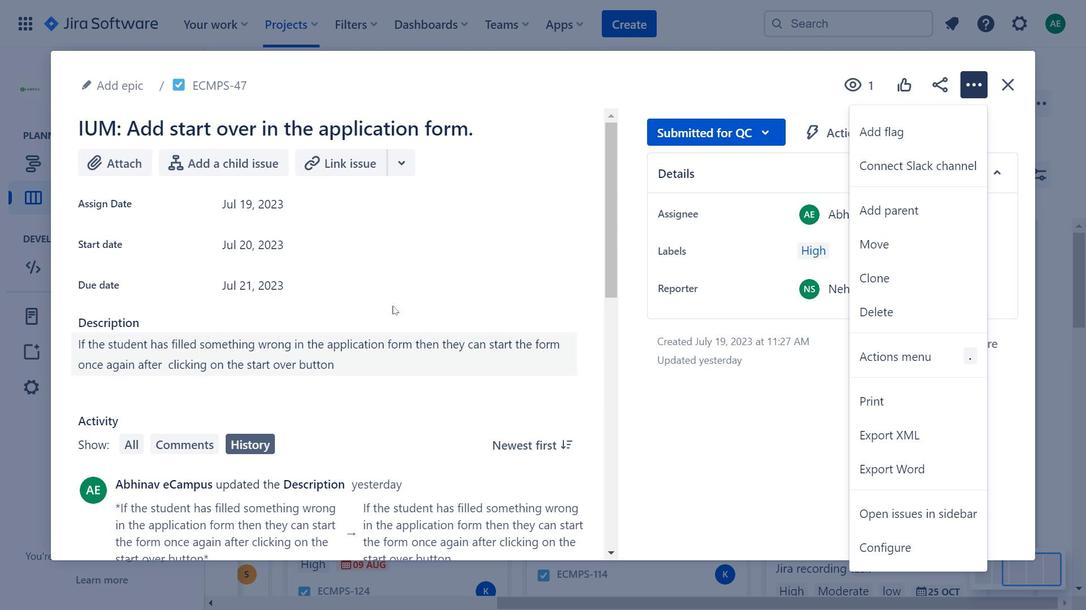 
Action: Mouse scrolled (443, 364) with delta (0, 0)
Screenshot: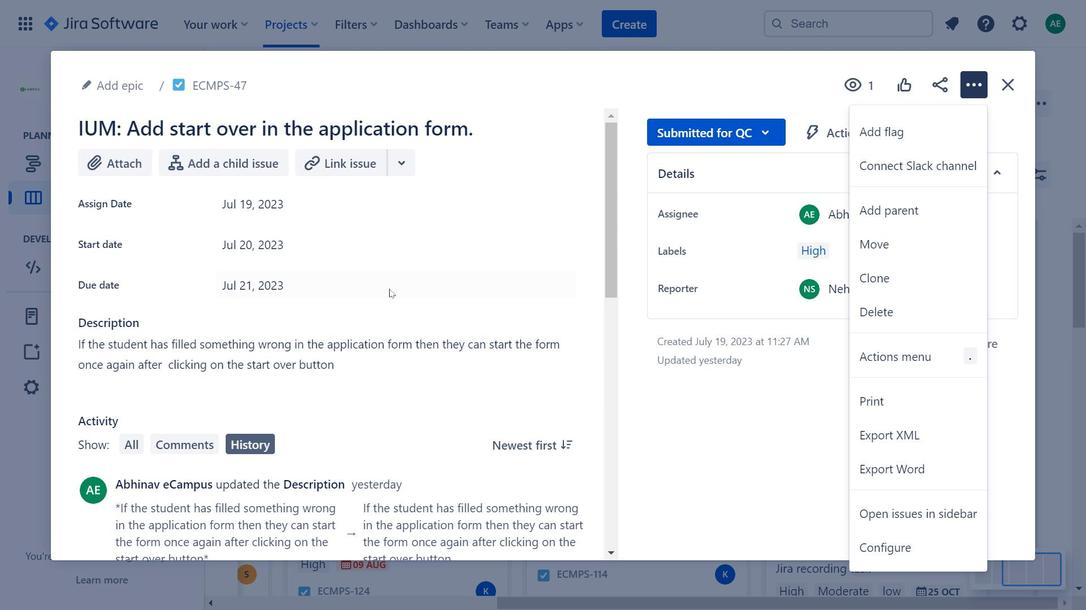 
Action: Mouse scrolled (443, 364) with delta (0, 0)
Screenshot: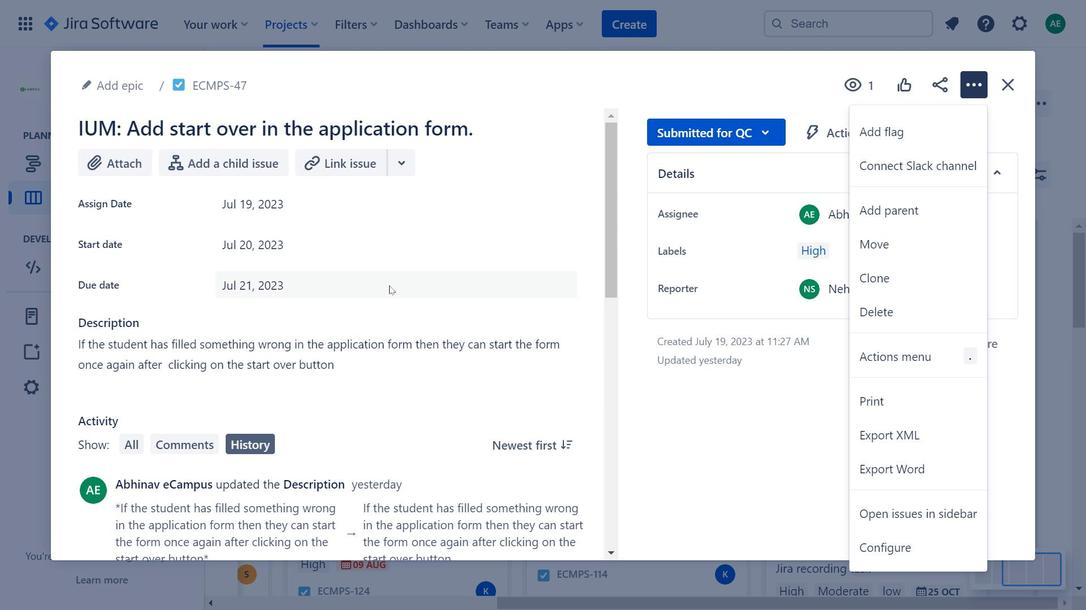 
Action: Mouse moved to (1017, 97)
Screenshot: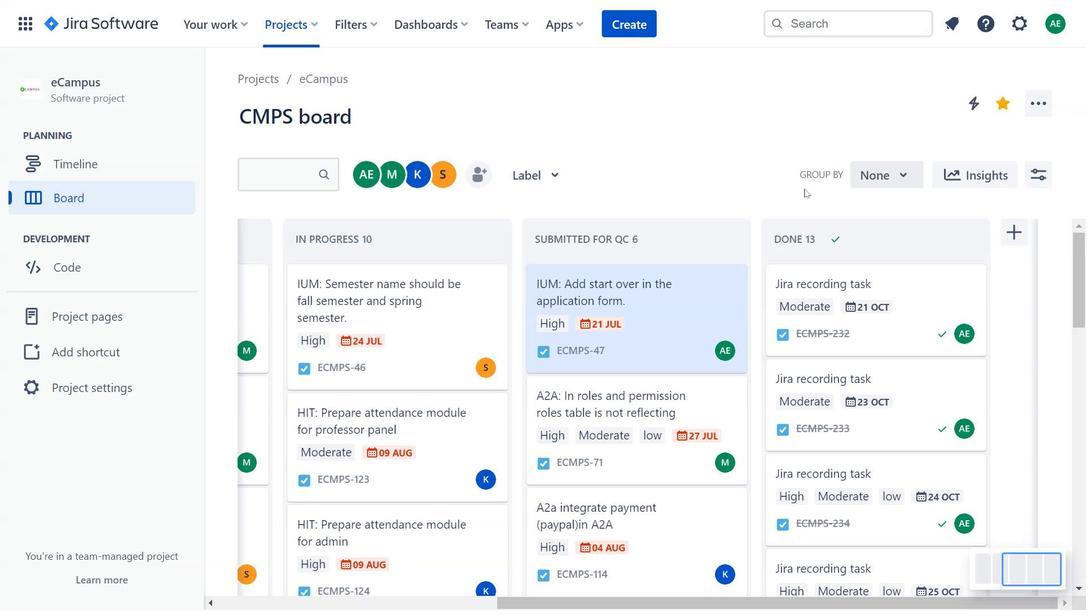 
Action: Mouse pressed left at (1017, 97)
Screenshot: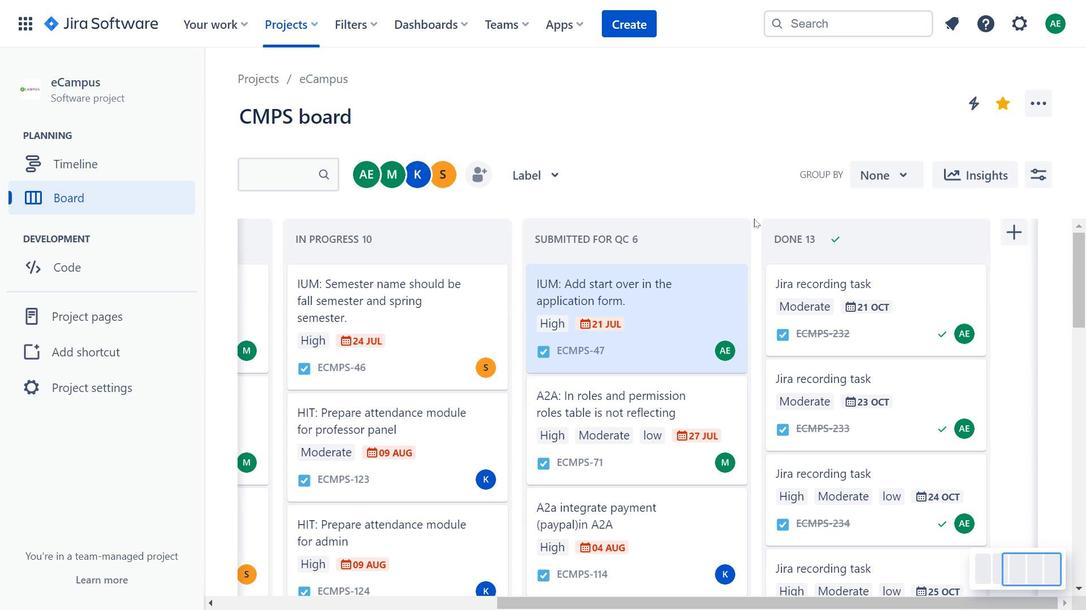 
Action: Mouse moved to (618, 351)
Screenshot: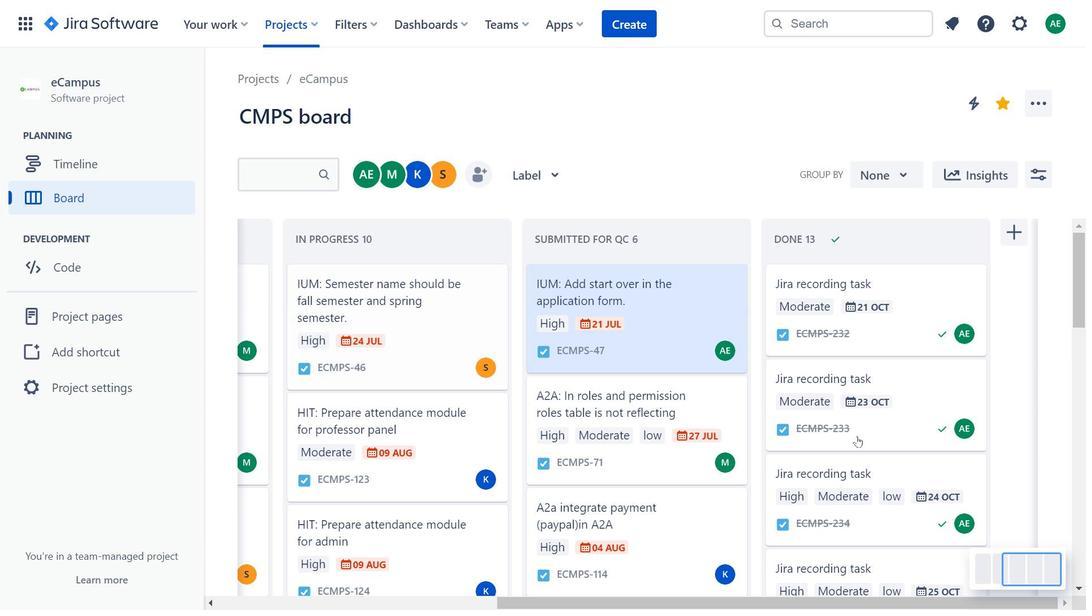 
Action: Mouse scrolled (618, 351) with delta (0, 0)
Screenshot: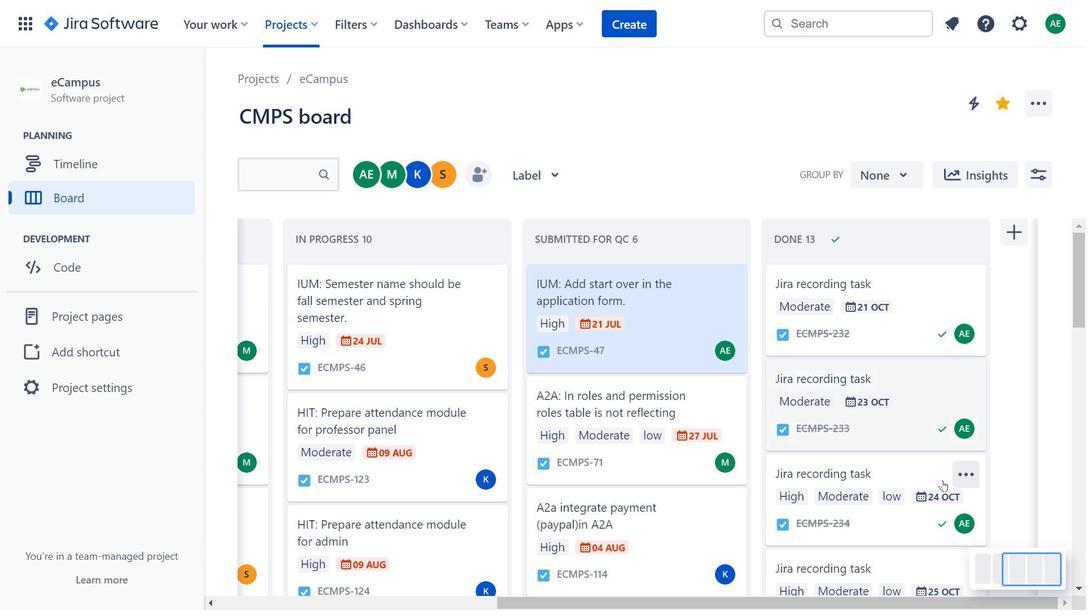 
Action: Mouse scrolled (618, 351) with delta (0, 0)
Screenshot: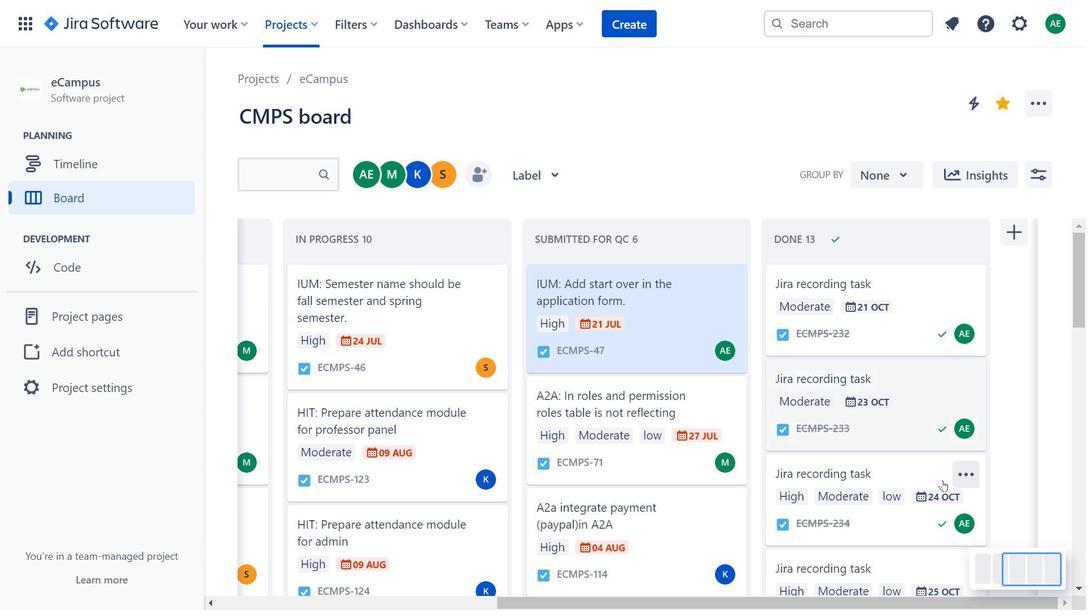 
Action: Mouse scrolled (618, 351) with delta (0, 0)
Screenshot: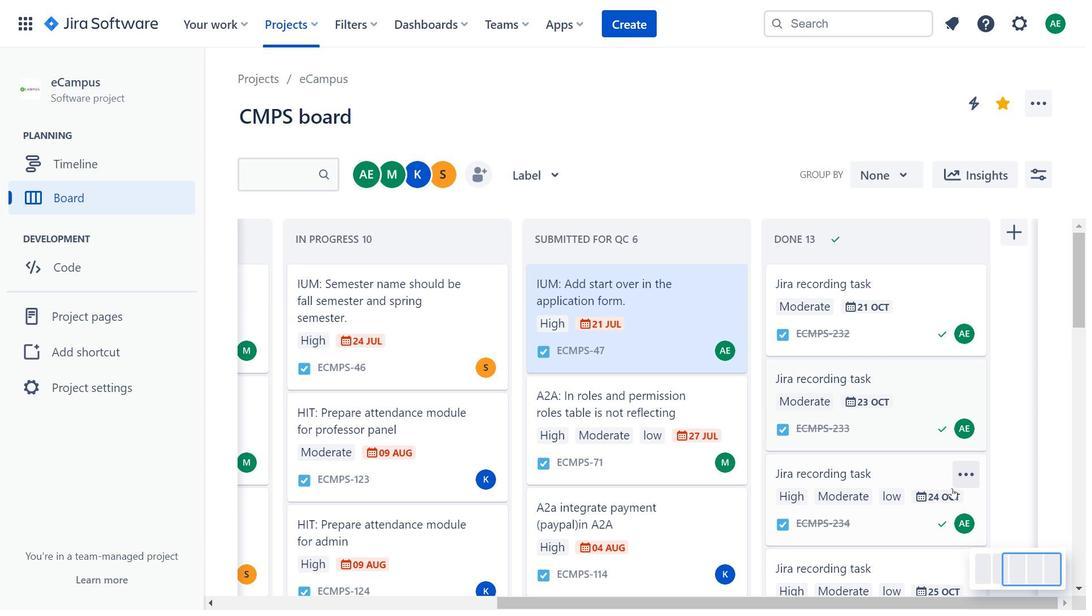 
Action: Mouse moved to (1037, 573)
Screenshot: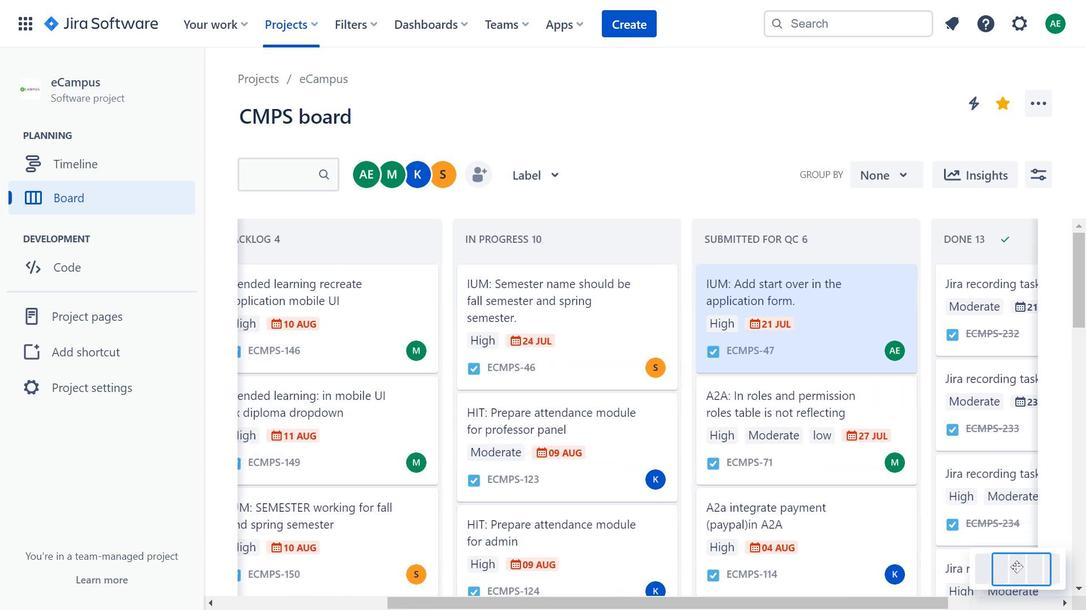 
Action: Mouse pressed left at (1037, 573)
Screenshot: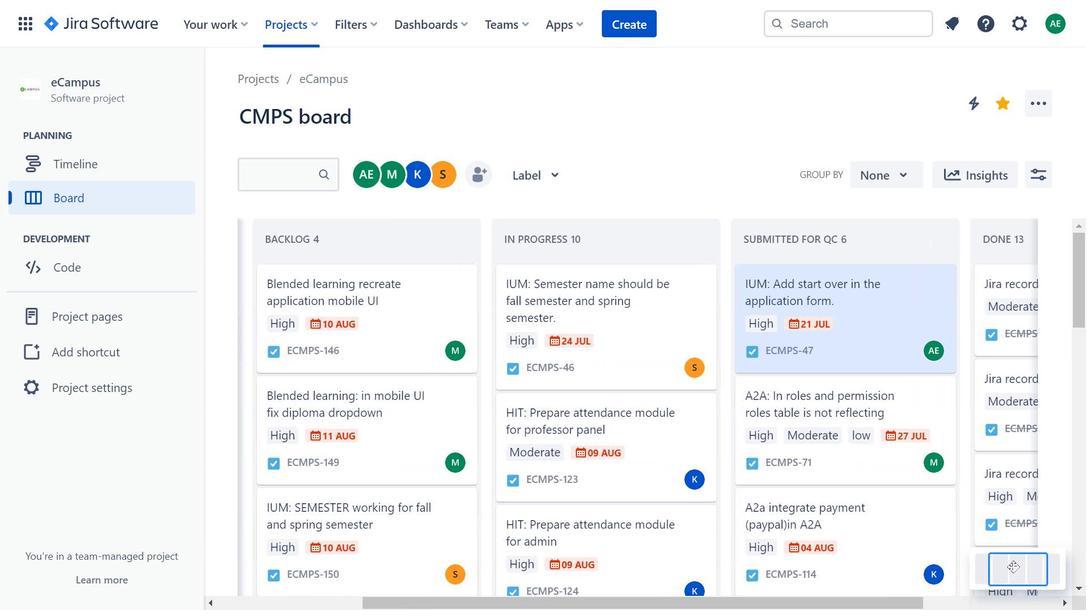 
Action: Mouse moved to (431, 317)
Screenshot: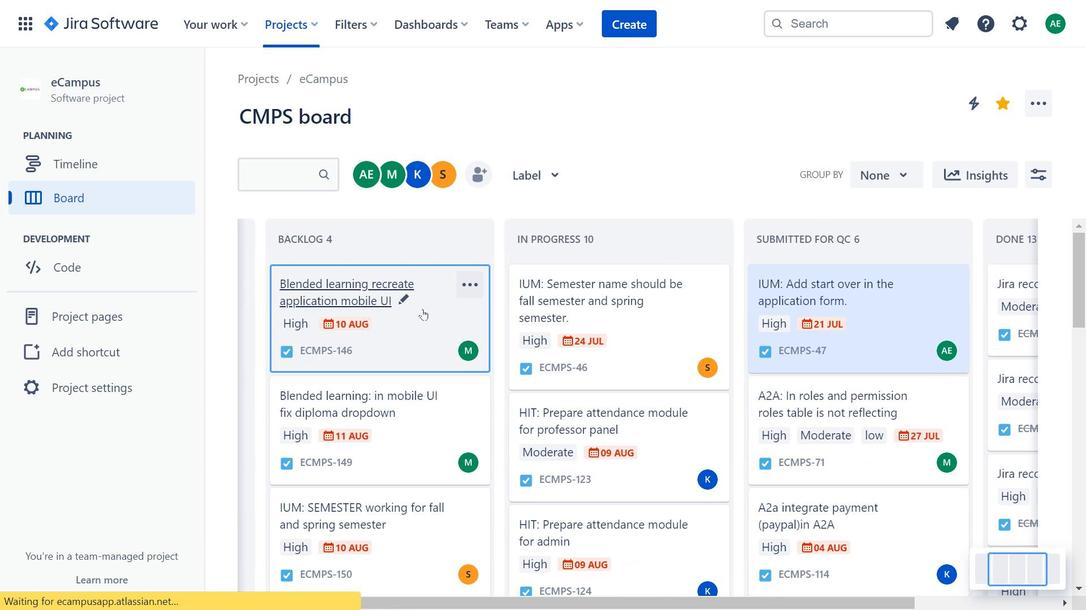 
Action: Mouse pressed left at (431, 317)
Screenshot: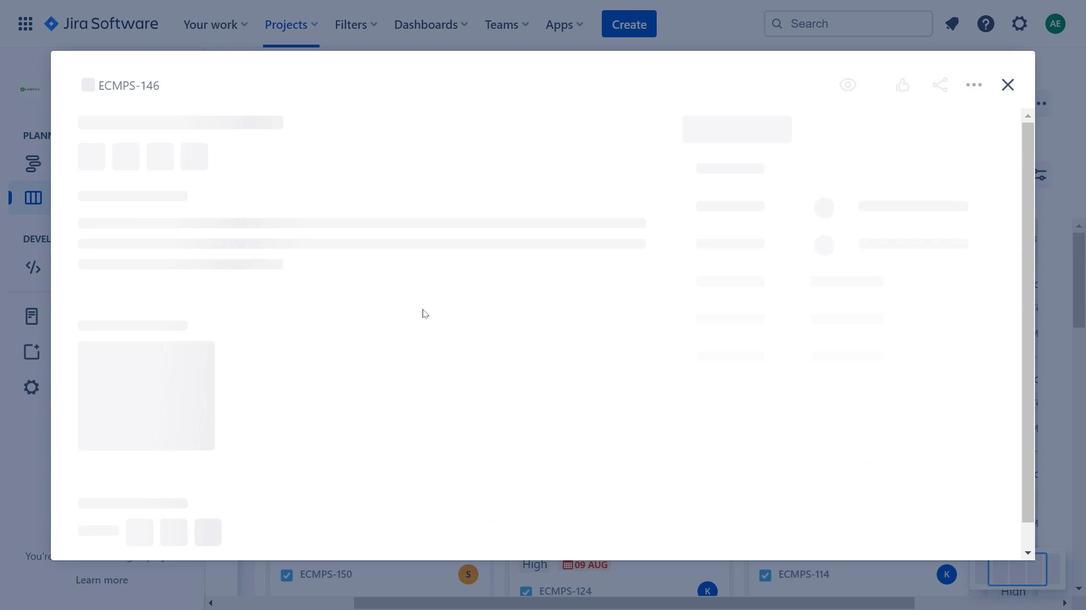 
Action: Mouse moved to (391, 210)
Screenshot: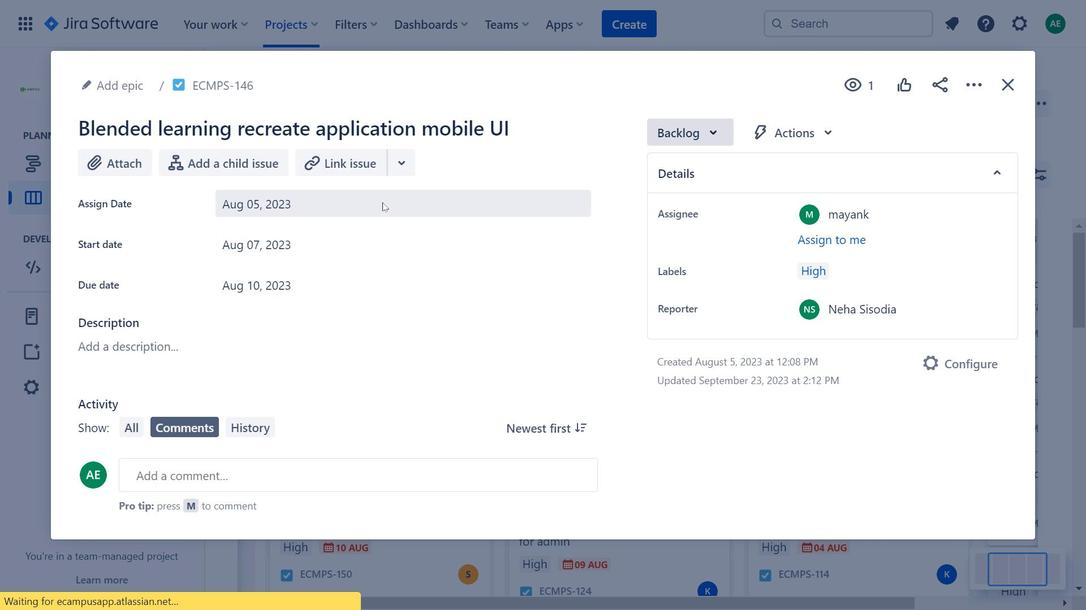 
Action: Mouse pressed left at (391, 210)
Screenshot: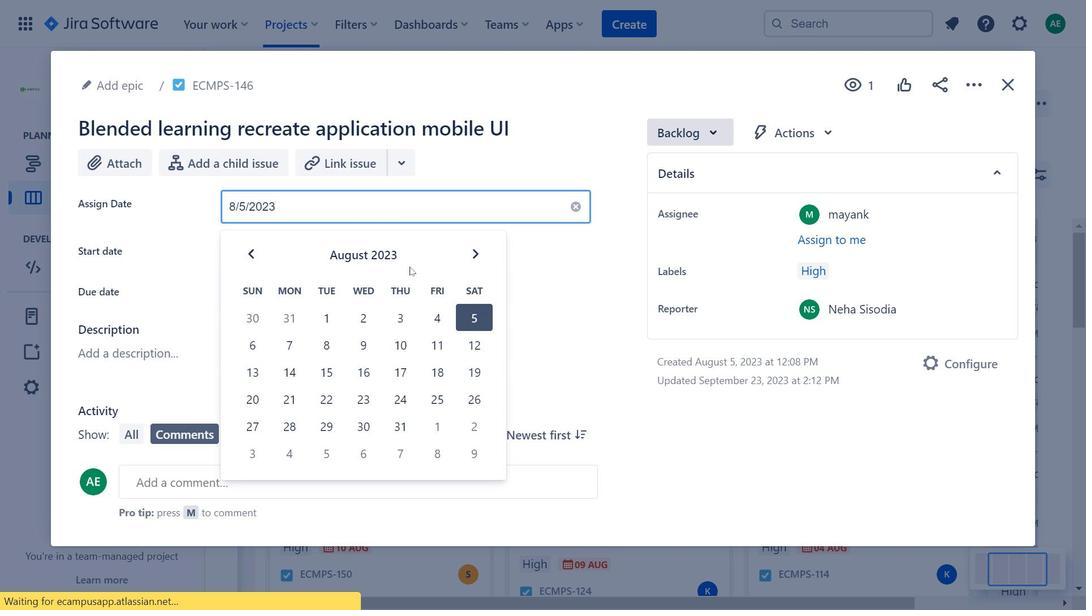 
Action: Mouse moved to (478, 261)
Screenshot: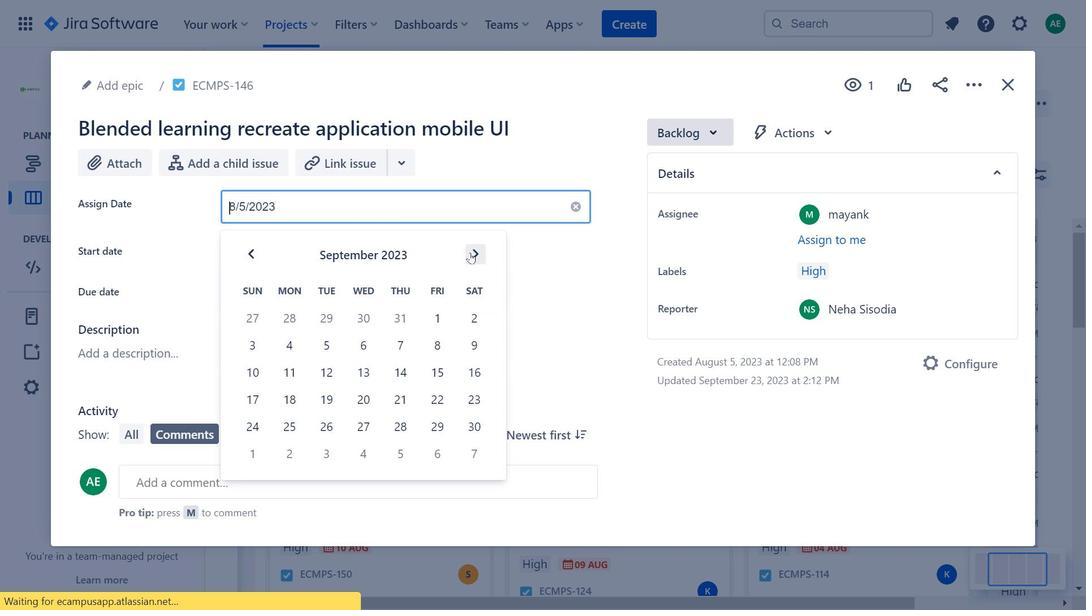 
Action: Mouse pressed left at (478, 261)
Screenshot: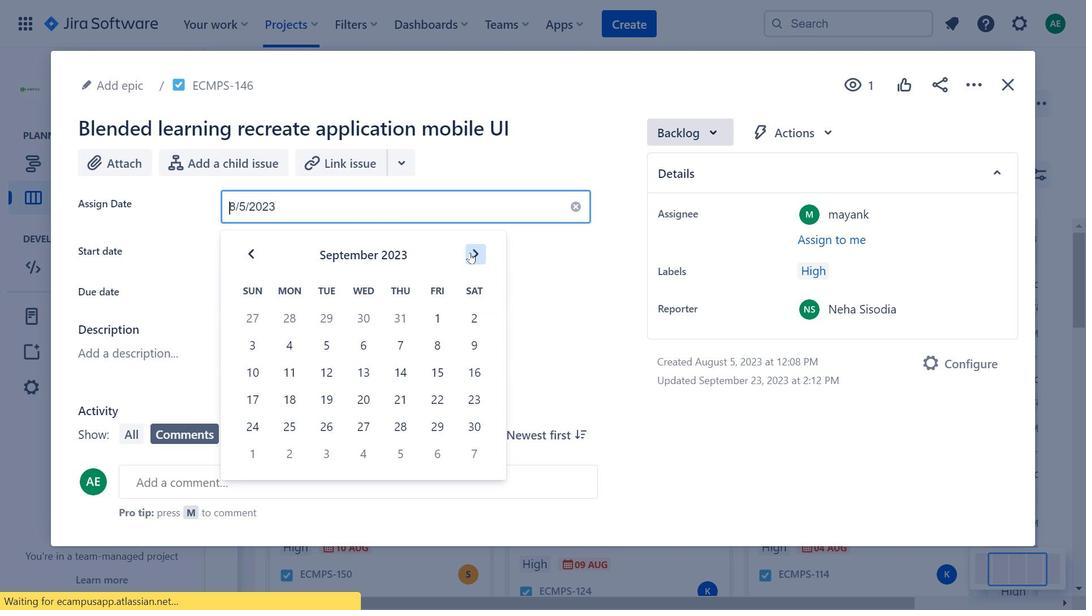 
Action: Mouse pressed left at (478, 261)
Screenshot: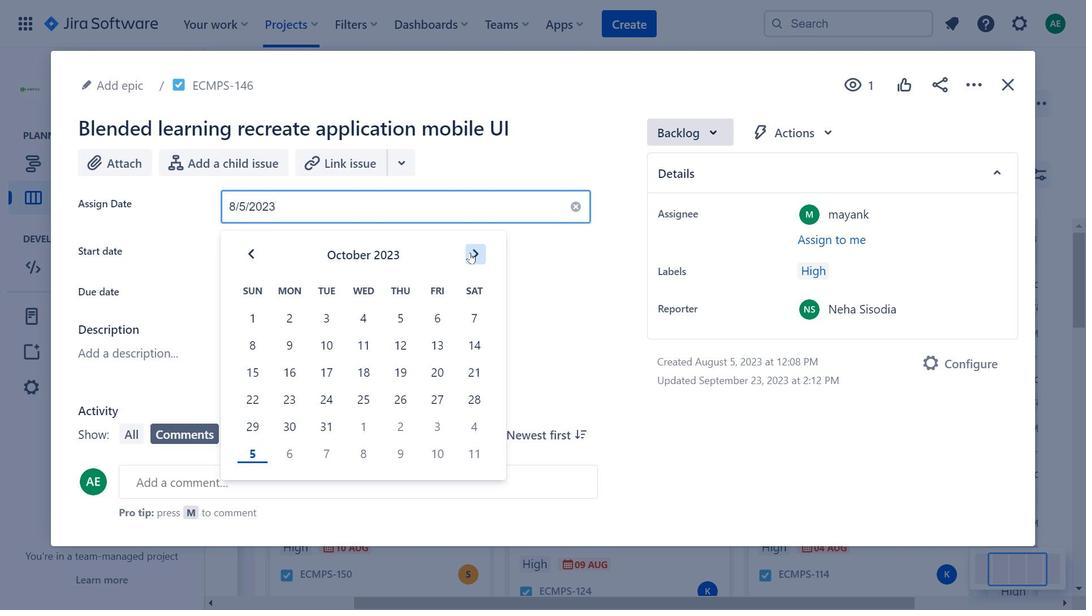 
Action: Mouse pressed left at (478, 261)
Screenshot: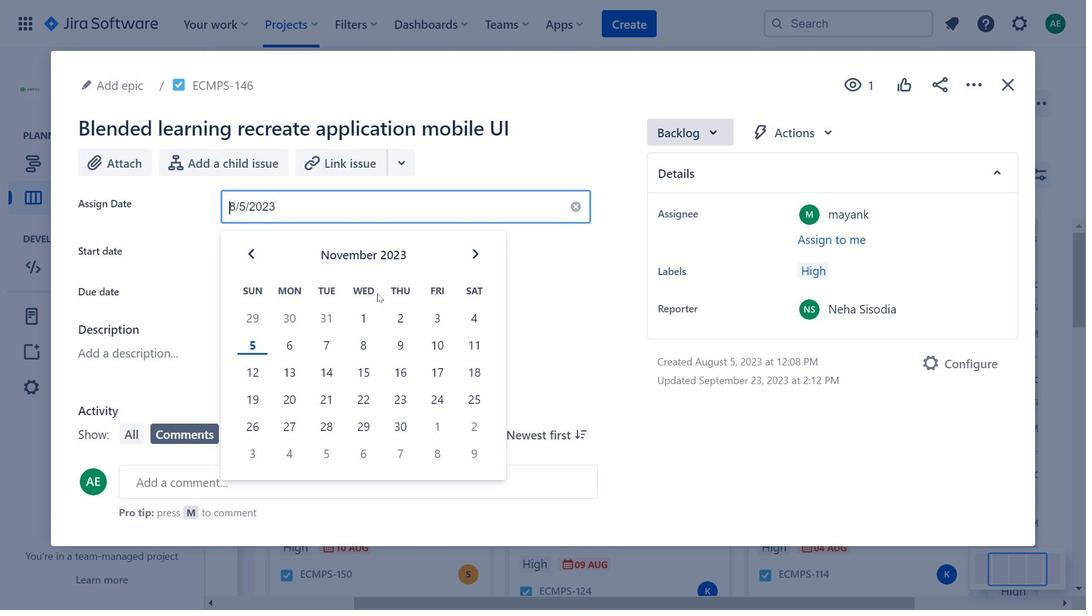 
Action: Mouse moved to (710, 140)
Screenshot: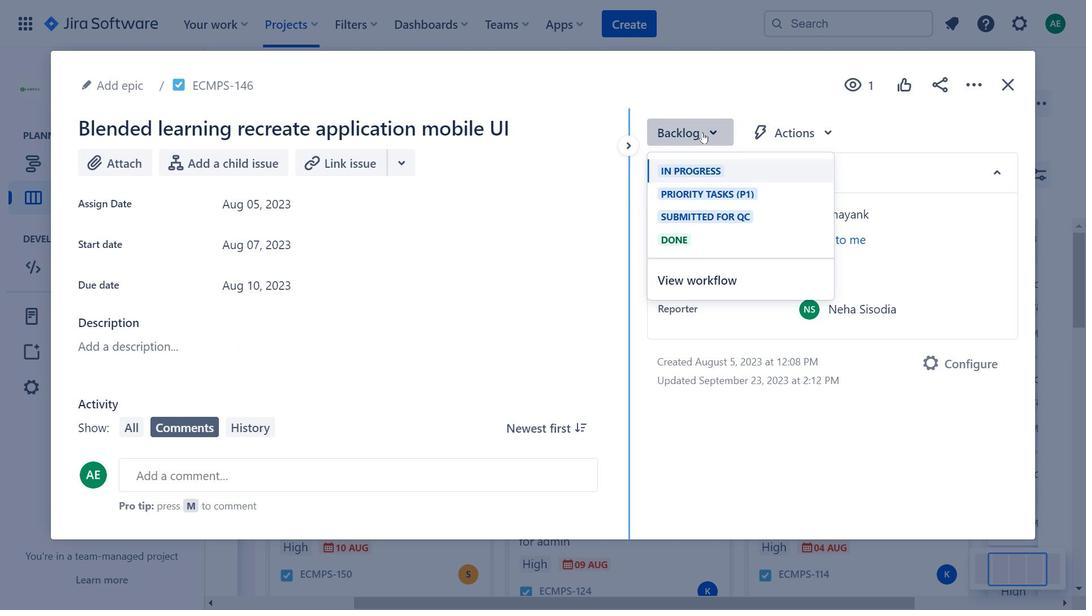 
Action: Mouse pressed left at (710, 140)
Screenshot: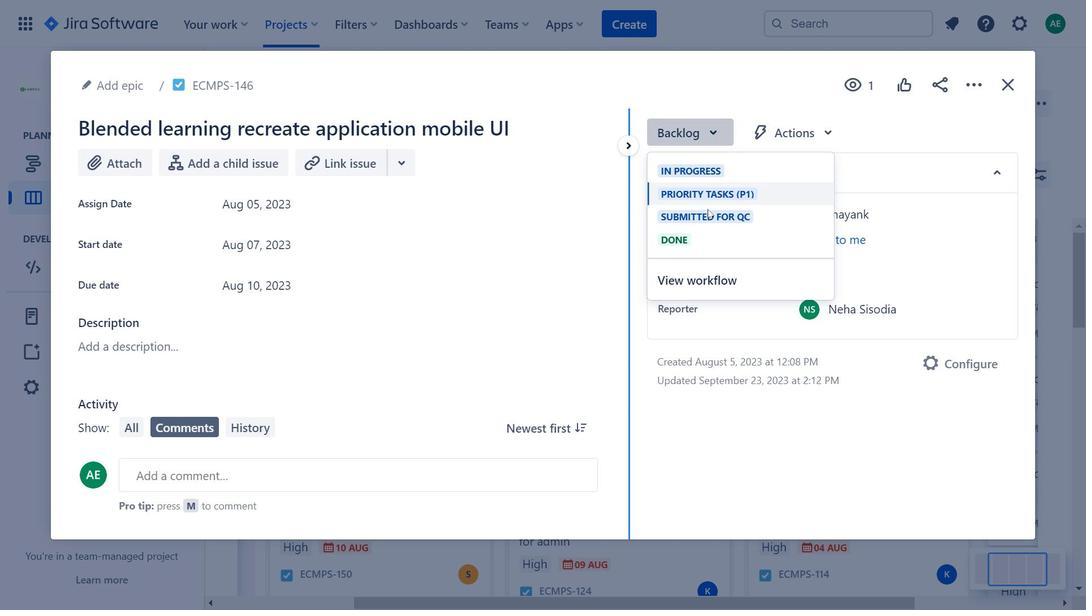 
Action: Mouse moved to (802, 140)
Screenshot: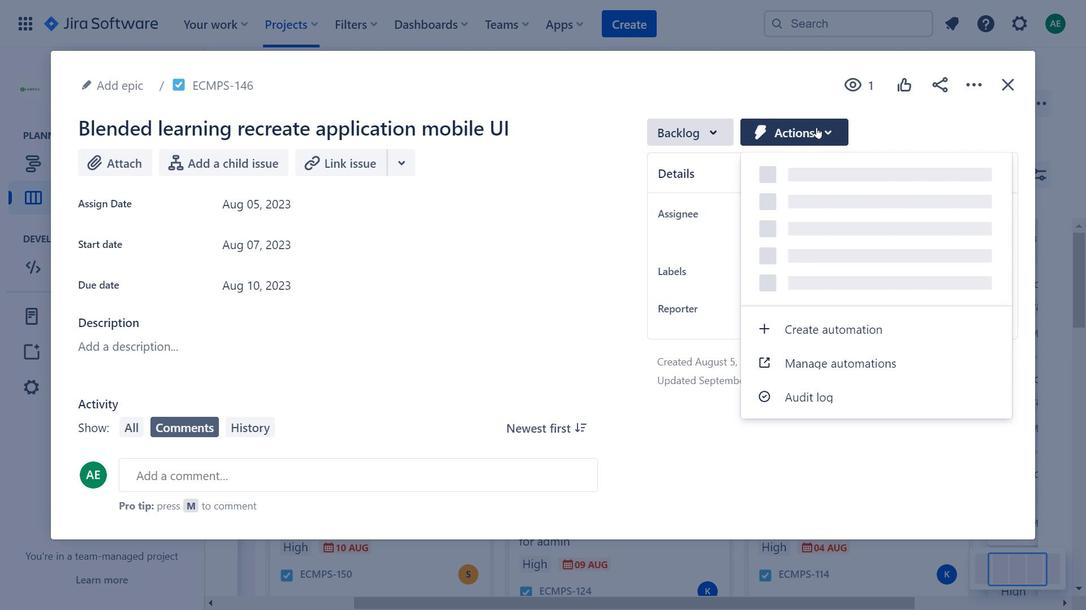 
Action: Mouse pressed left at (802, 140)
Screenshot: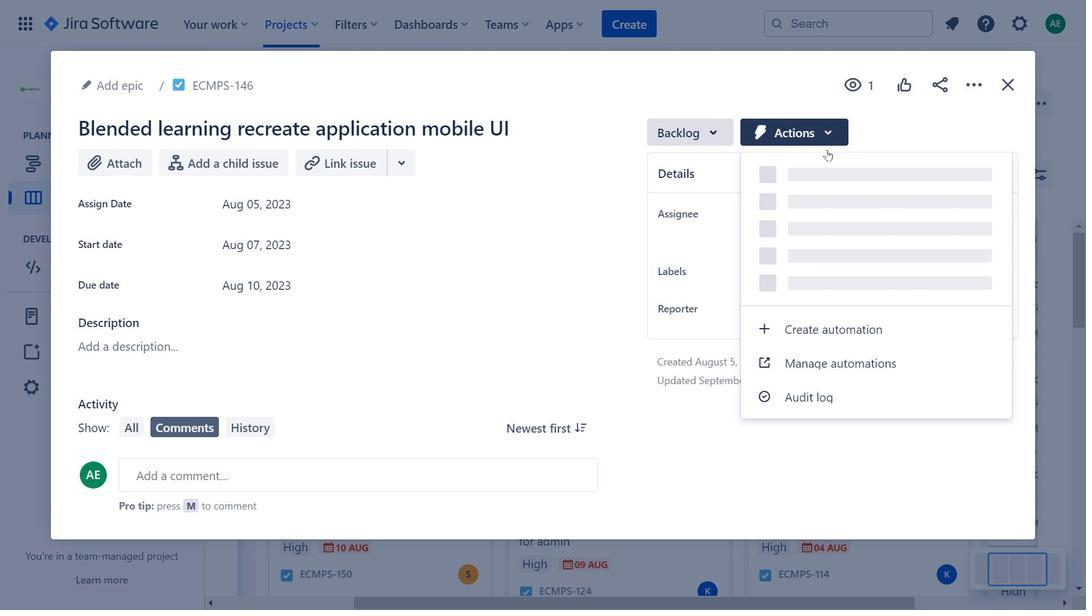 
Action: Mouse moved to (1013, 97)
Screenshot: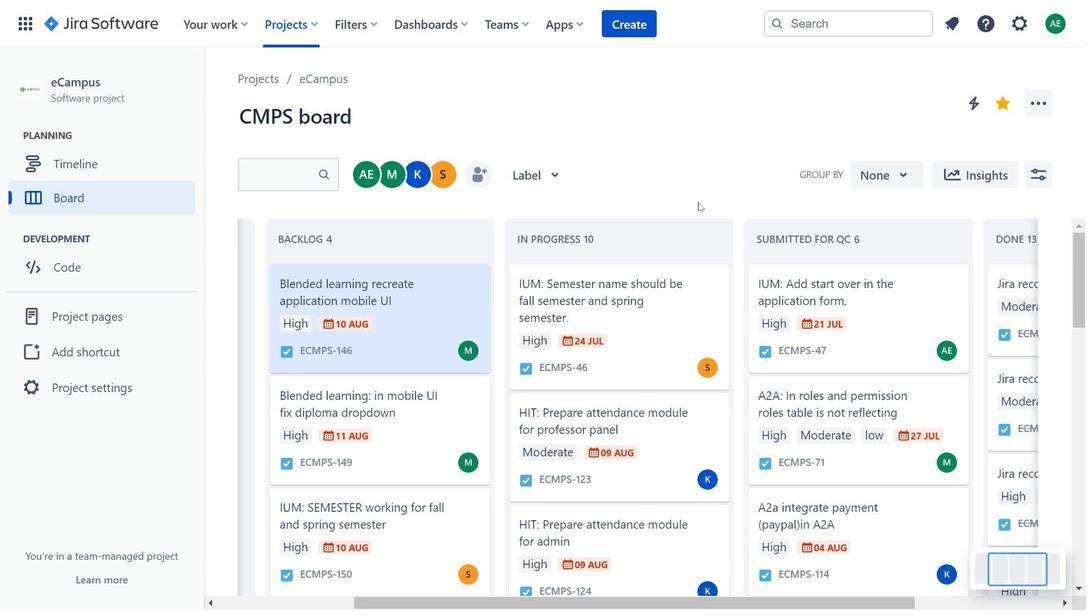 
Action: Mouse pressed left at (1013, 97)
Screenshot: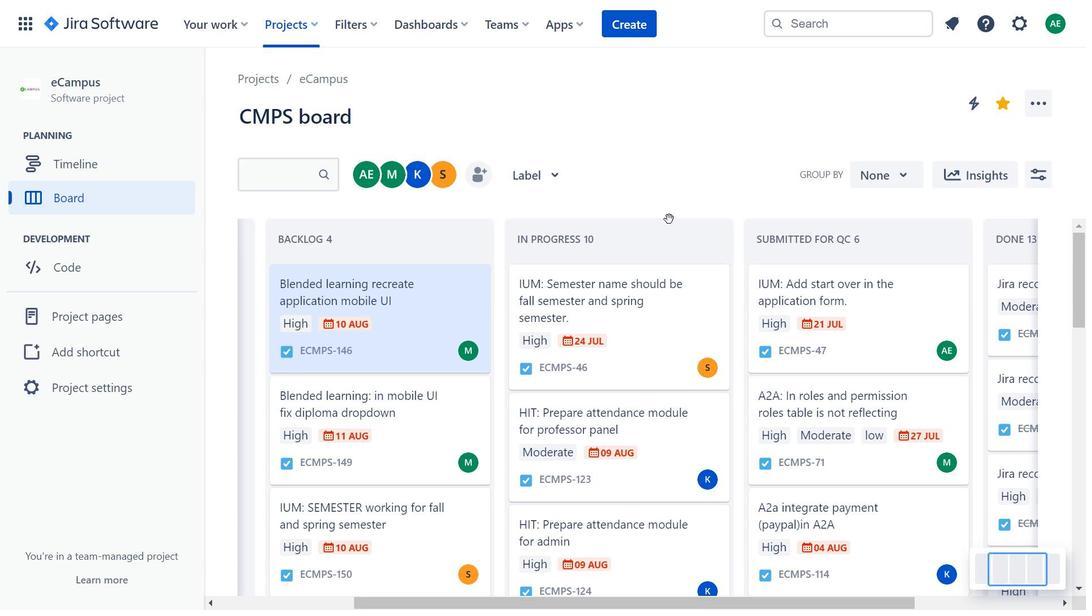 
Action: Mouse moved to (412, 390)
Screenshot: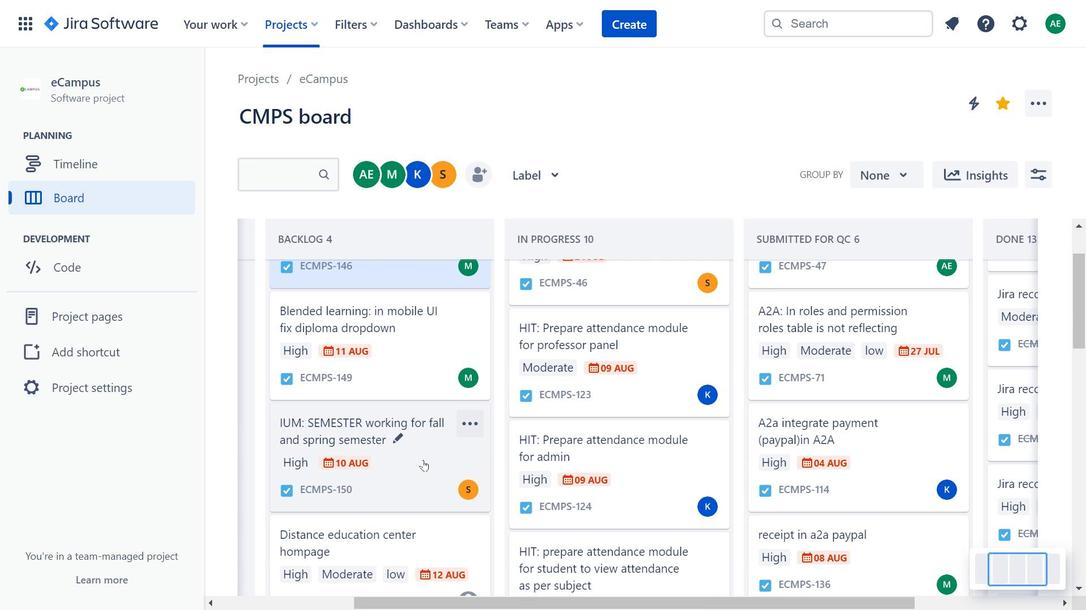 
Action: Mouse scrolled (412, 389) with delta (0, 0)
Screenshot: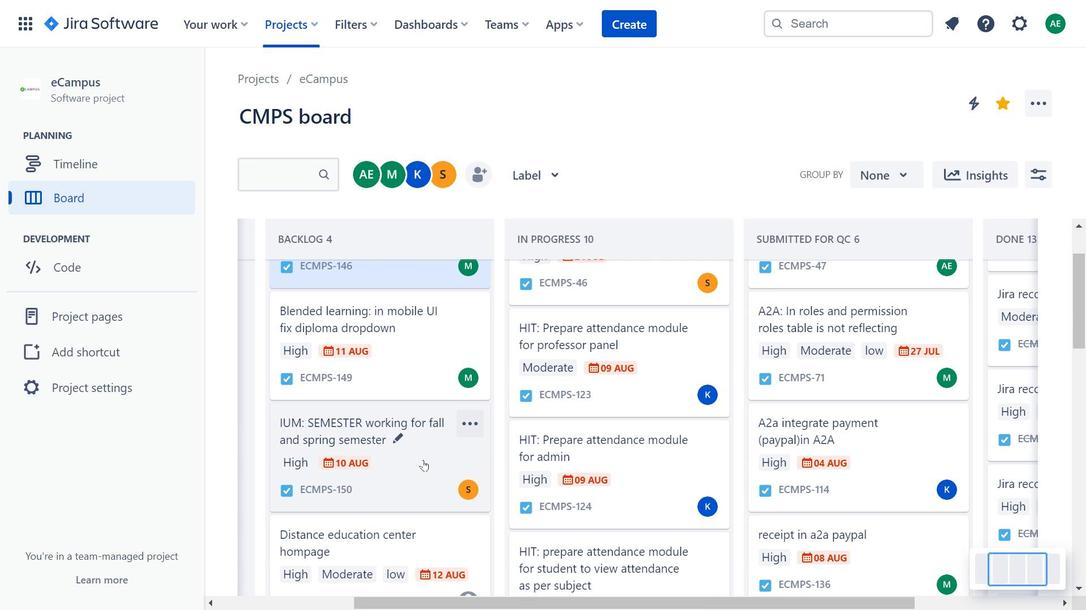 
Action: Mouse moved to (431, 469)
Screenshot: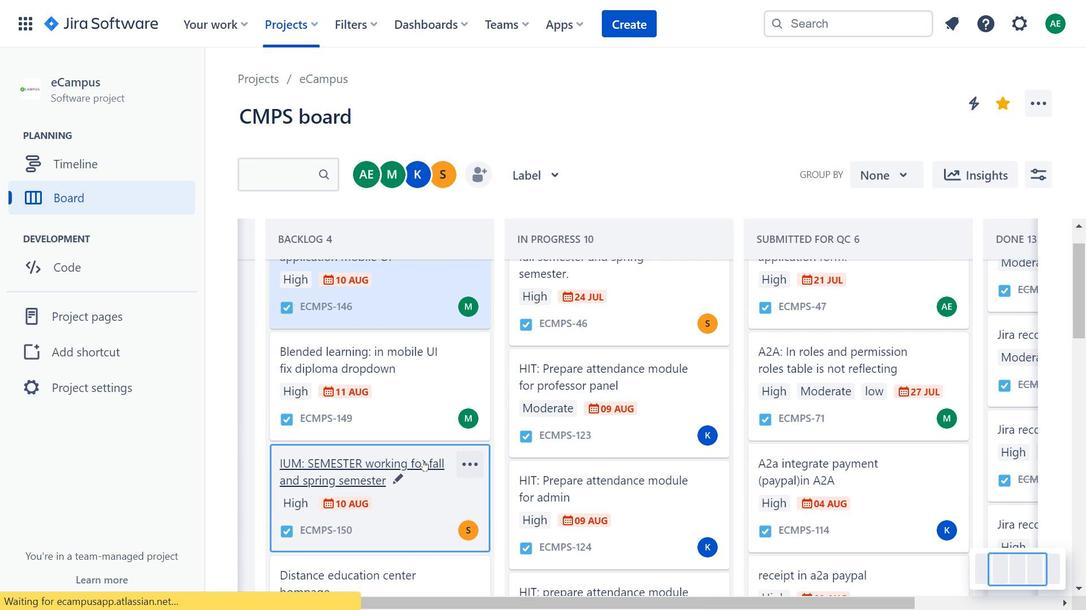 
Action: Mouse pressed left at (431, 469)
Screenshot: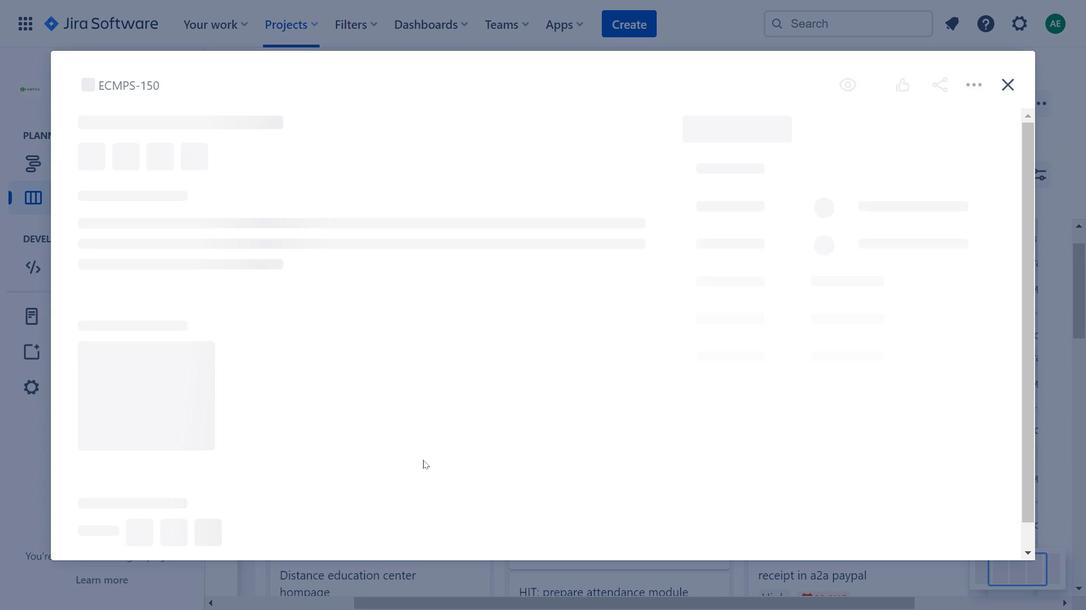 
Action: Mouse moved to (363, 242)
Screenshot: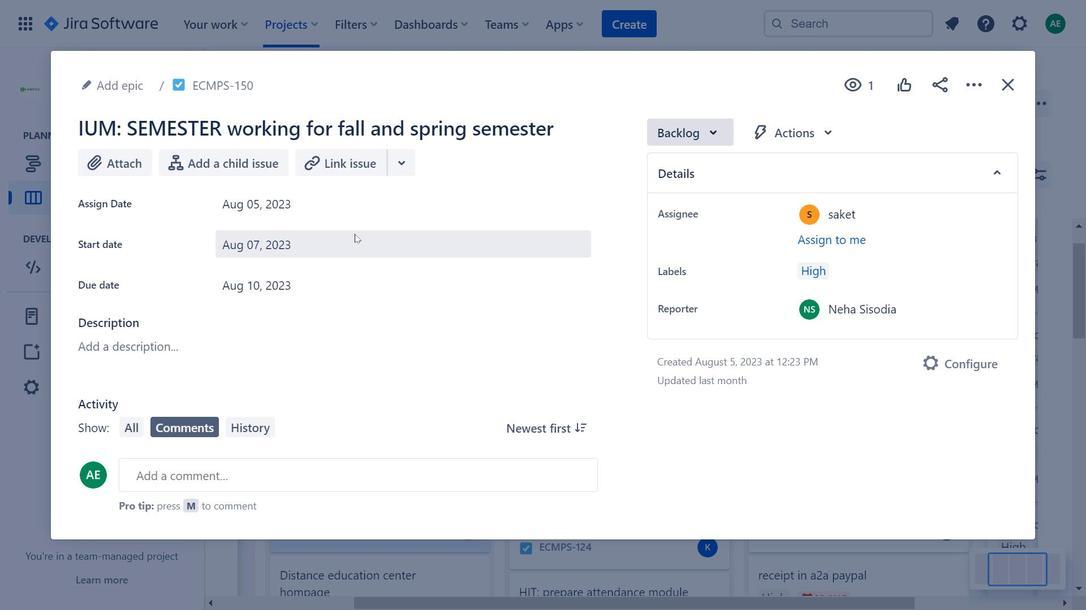 
Action: Mouse pressed left at (363, 242)
Screenshot: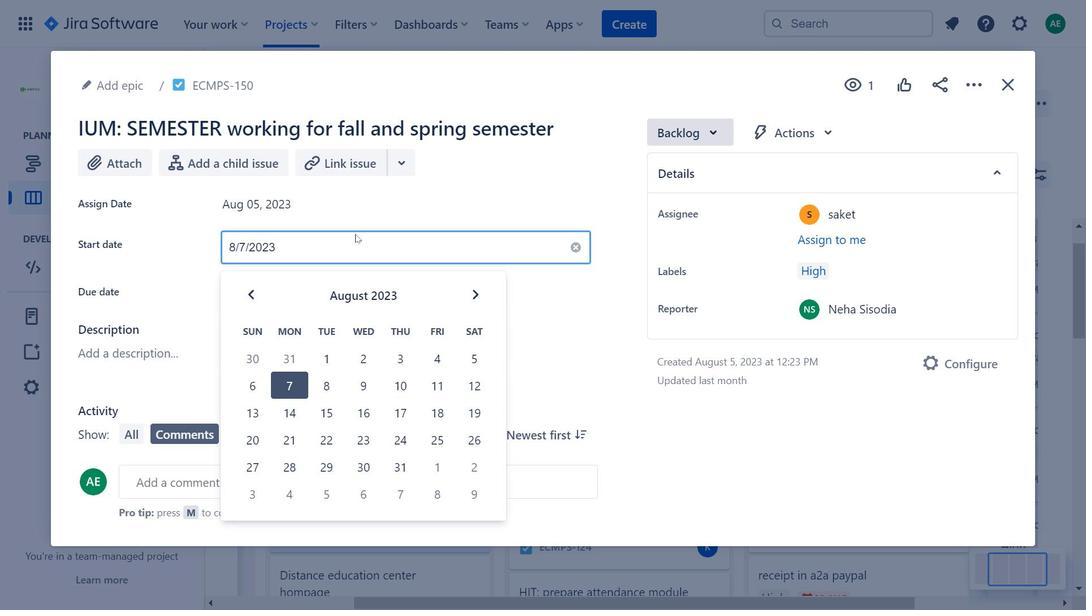 
Action: Mouse moved to (492, 303)
Screenshot: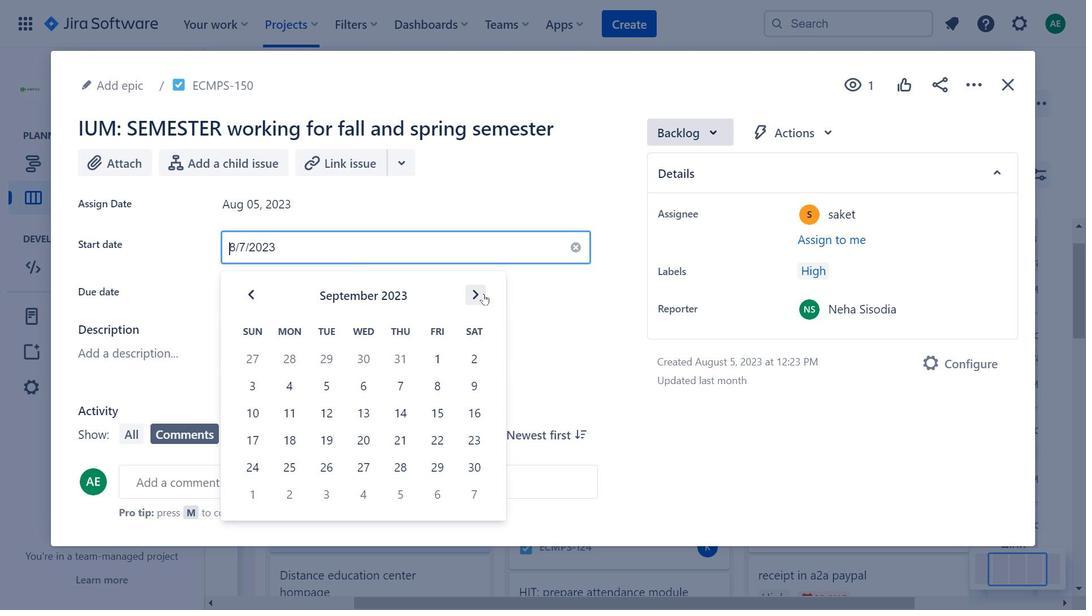 
Action: Mouse pressed left at (492, 303)
Screenshot: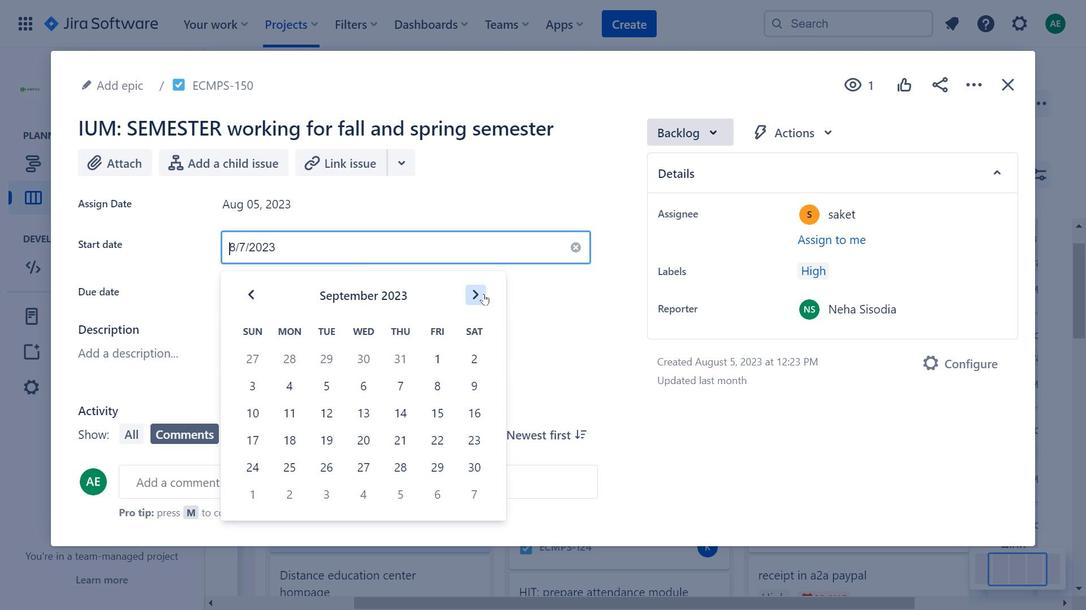 
Action: Mouse pressed left at (492, 303)
Screenshot: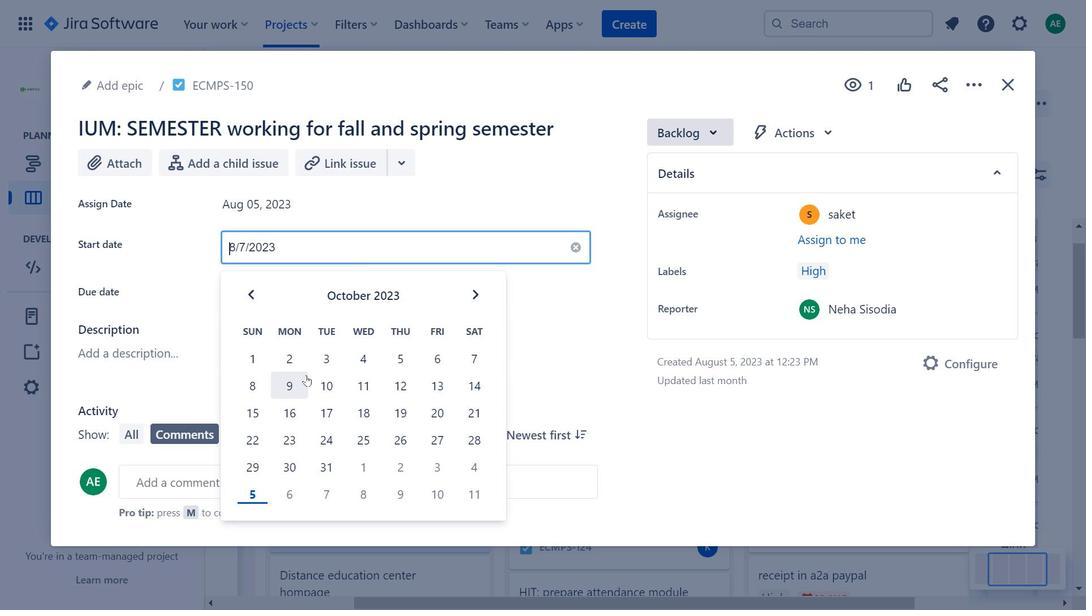 
Action: Mouse moved to (485, 308)
Screenshot: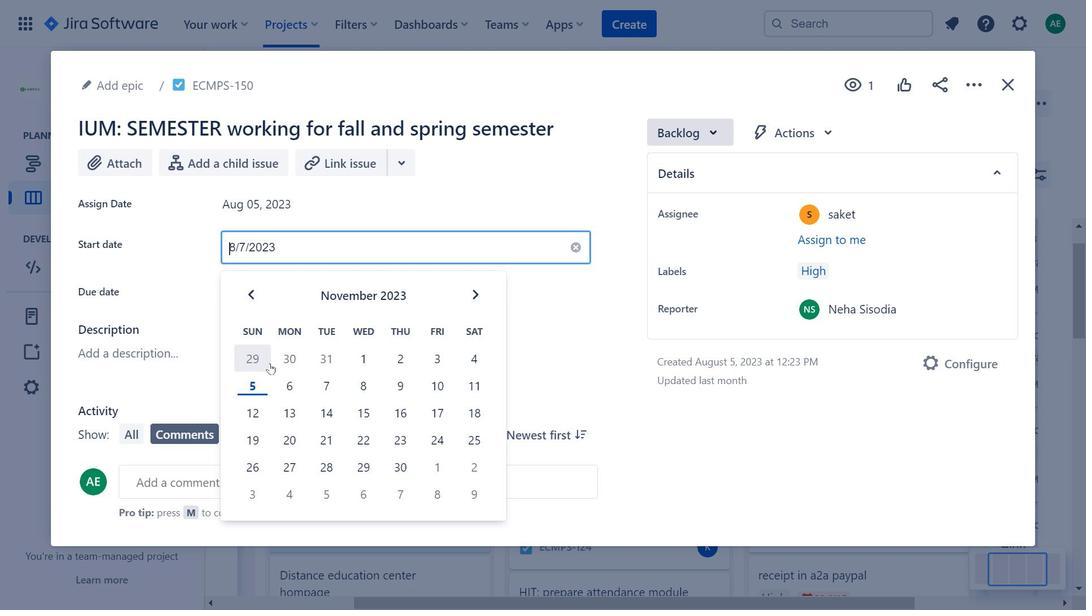 
Action: Mouse pressed left at (485, 308)
Screenshot: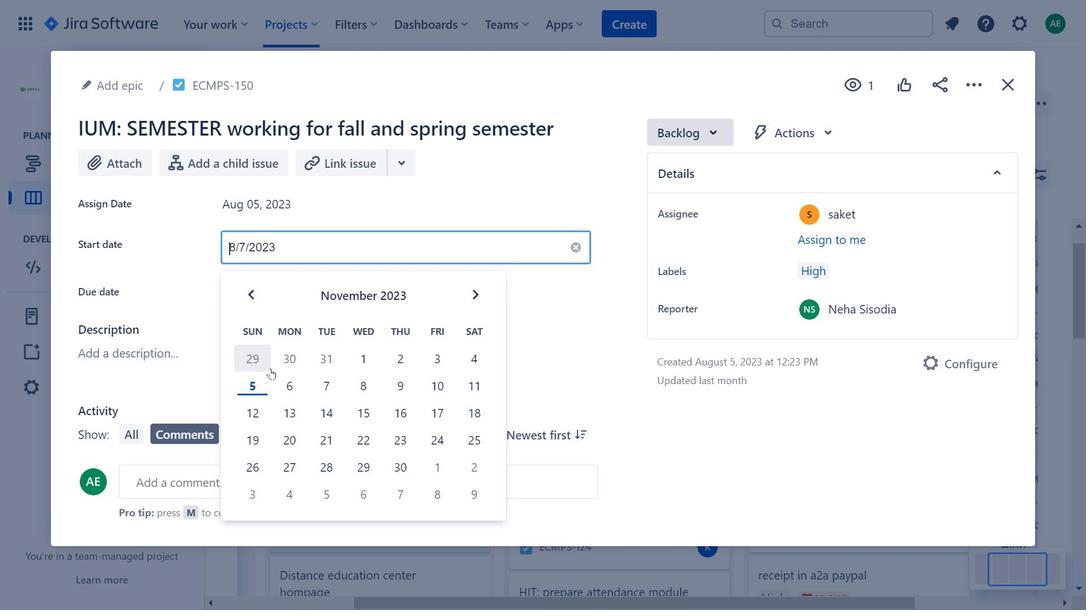 
Action: Mouse moved to (614, 192)
Screenshot: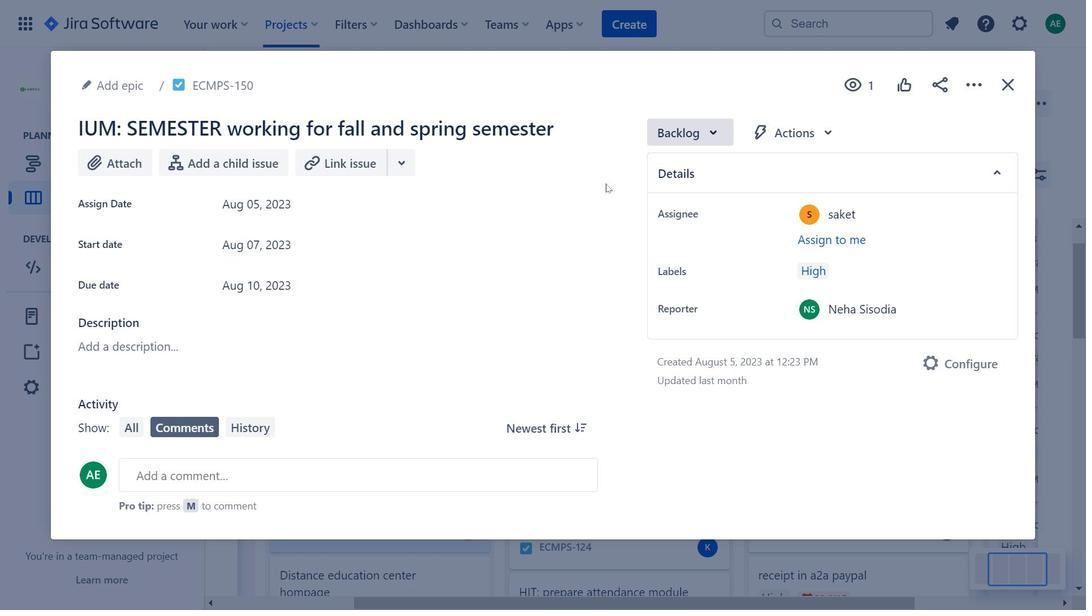 
Action: Mouse pressed left at (614, 192)
Screenshot: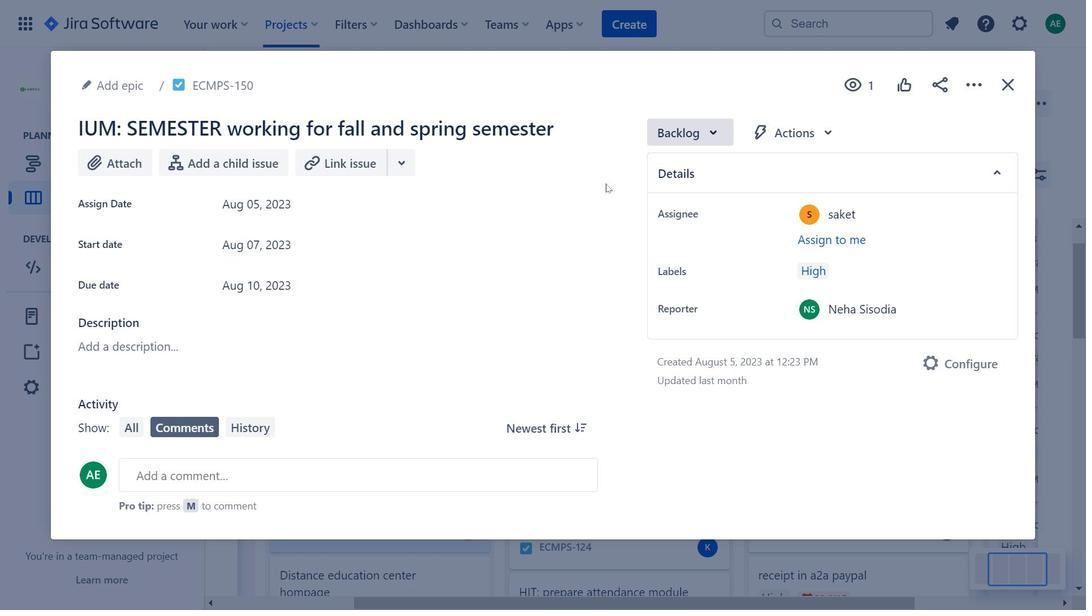 
Action: Mouse moved to (733, 147)
Screenshot: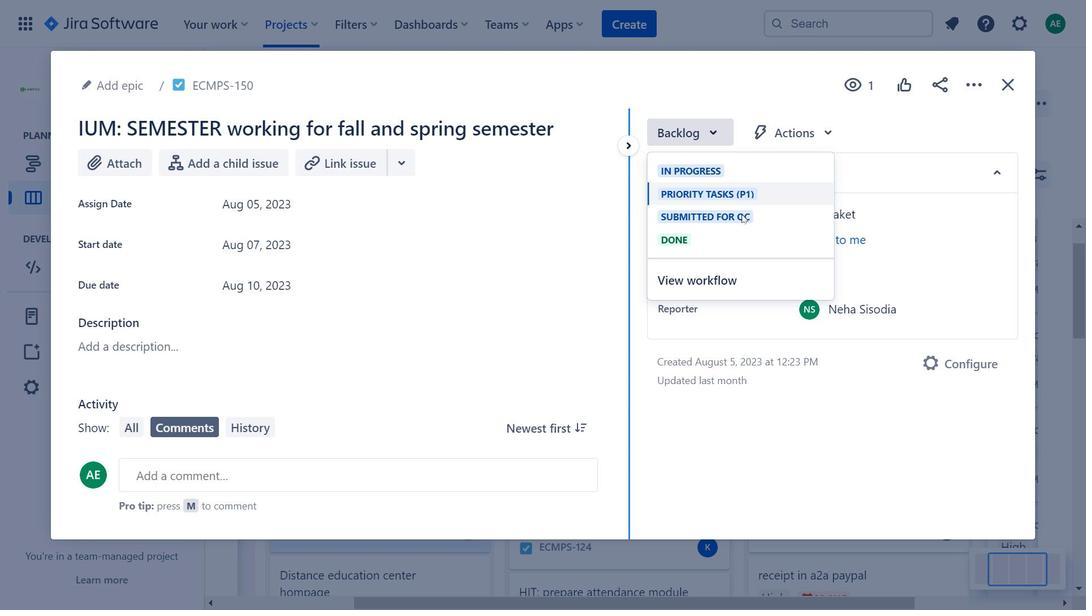
Action: Mouse pressed left at (733, 147)
Screenshot: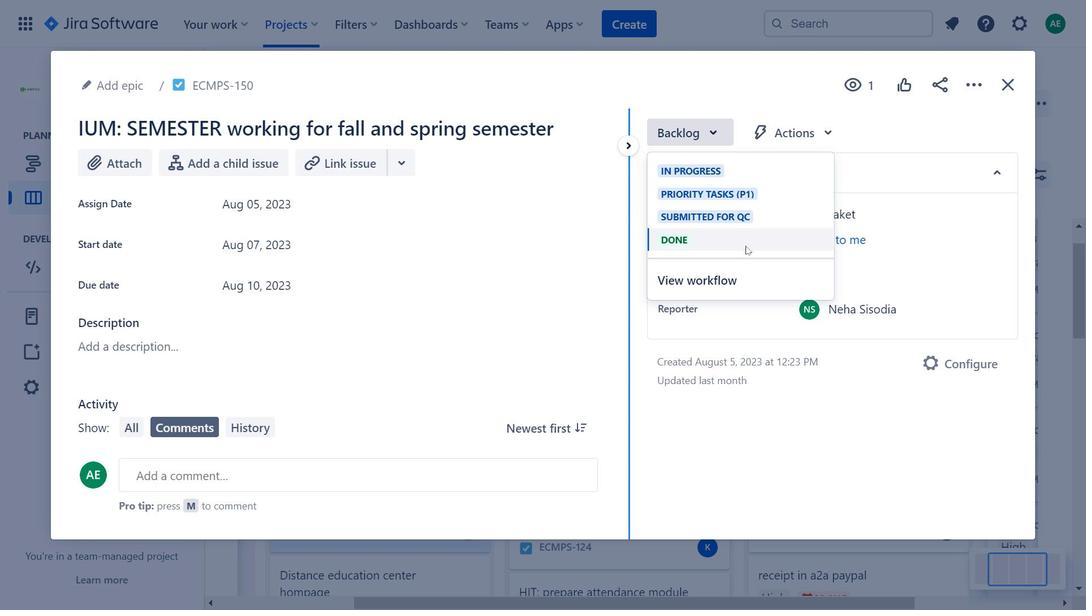 
Action: Mouse moved to (1014, 108)
Screenshot: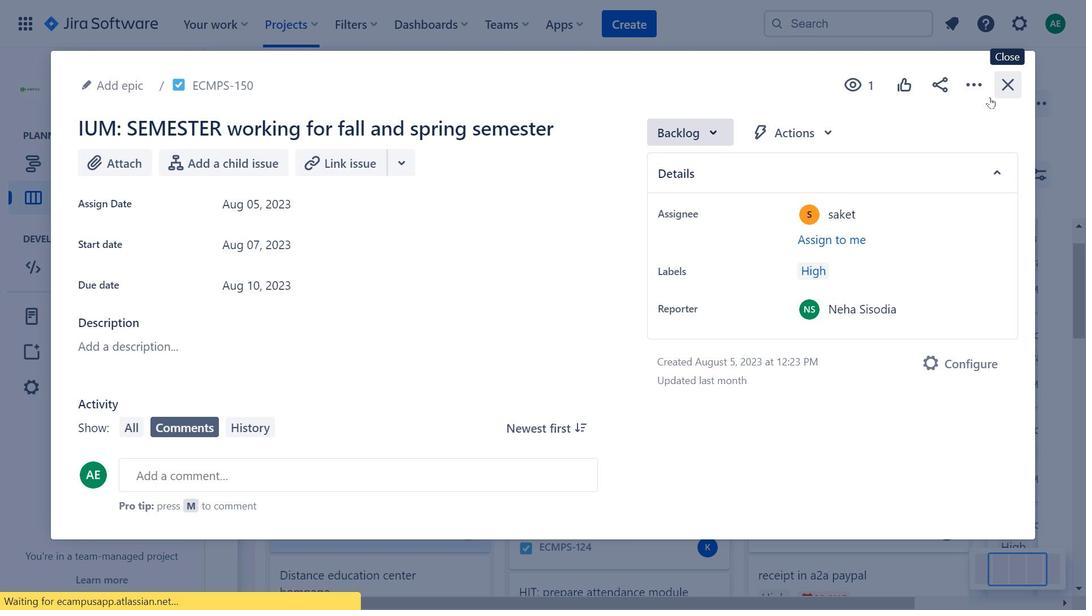 
Action: Mouse pressed left at (1014, 108)
Screenshot: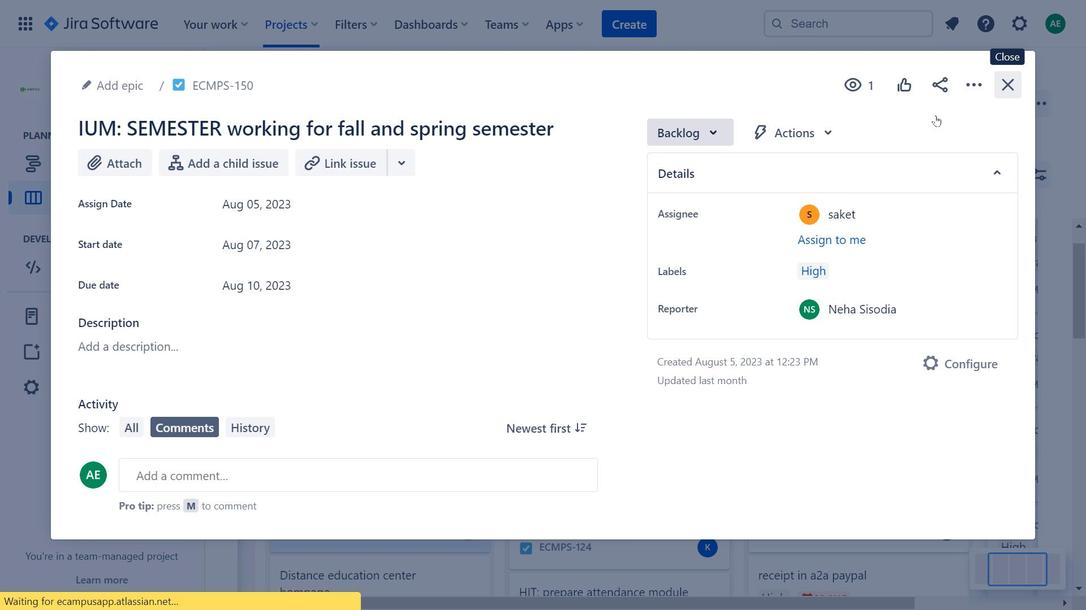 
Action: Mouse moved to (1014, 98)
Screenshot: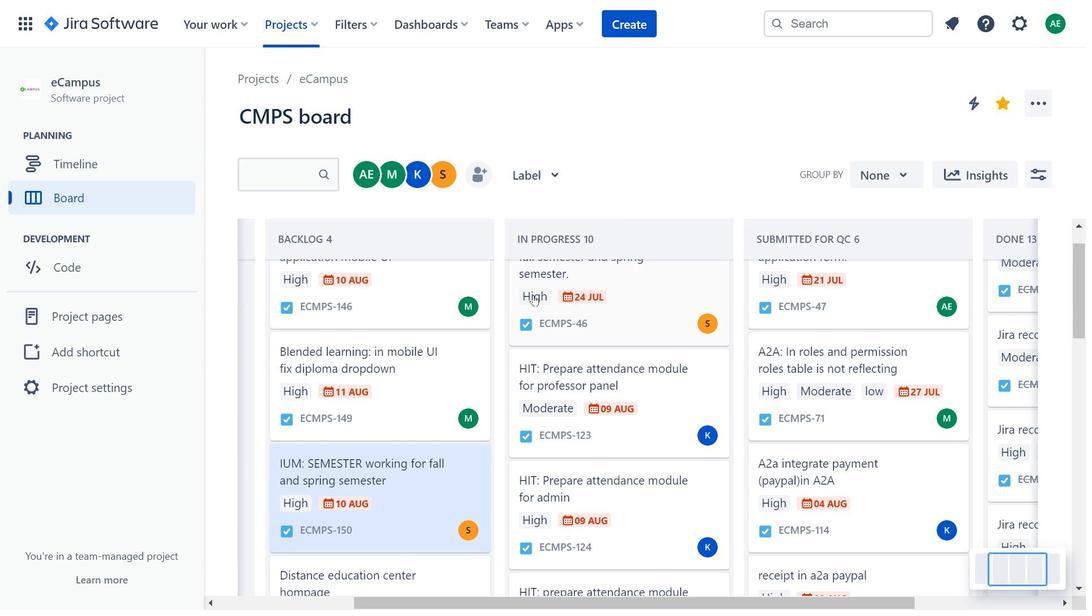 
Action: Mouse pressed left at (1014, 98)
Screenshot: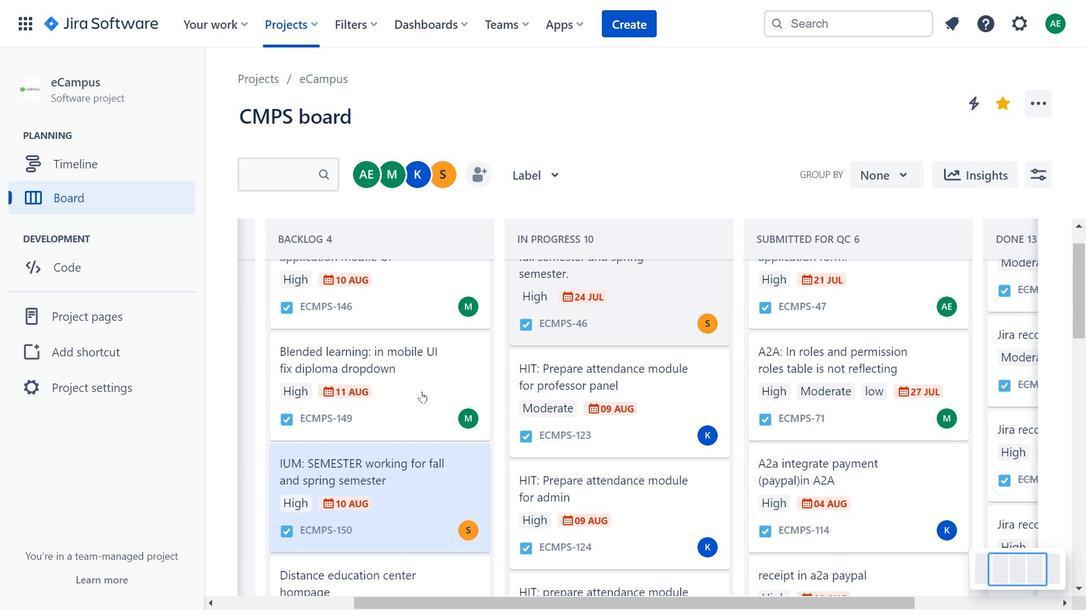 
Action: Mouse moved to (425, 409)
Screenshot: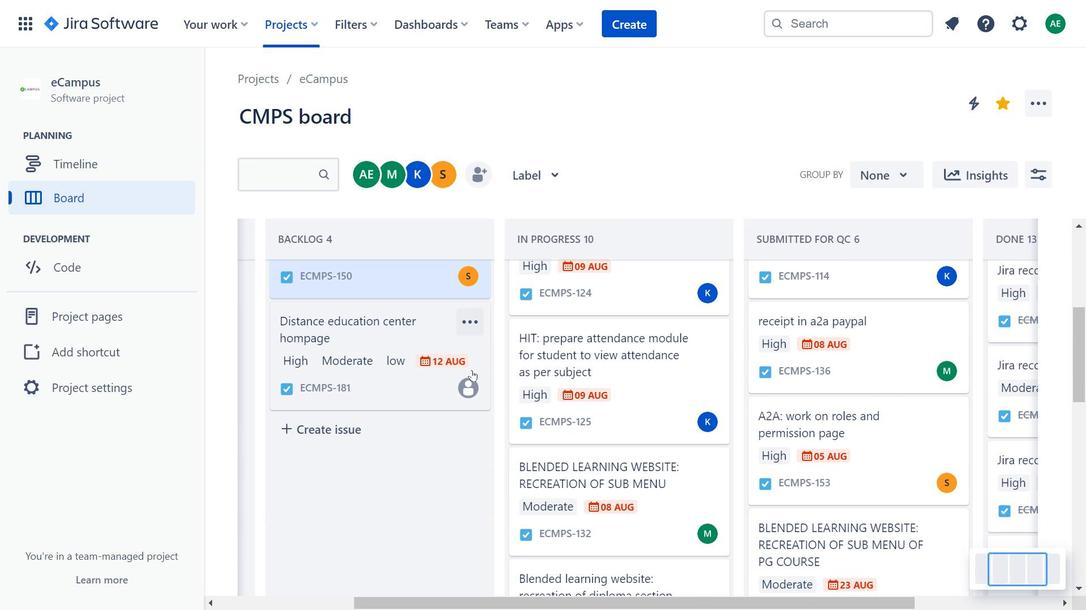 
Action: Mouse scrolled (425, 408) with delta (0, 0)
Screenshot: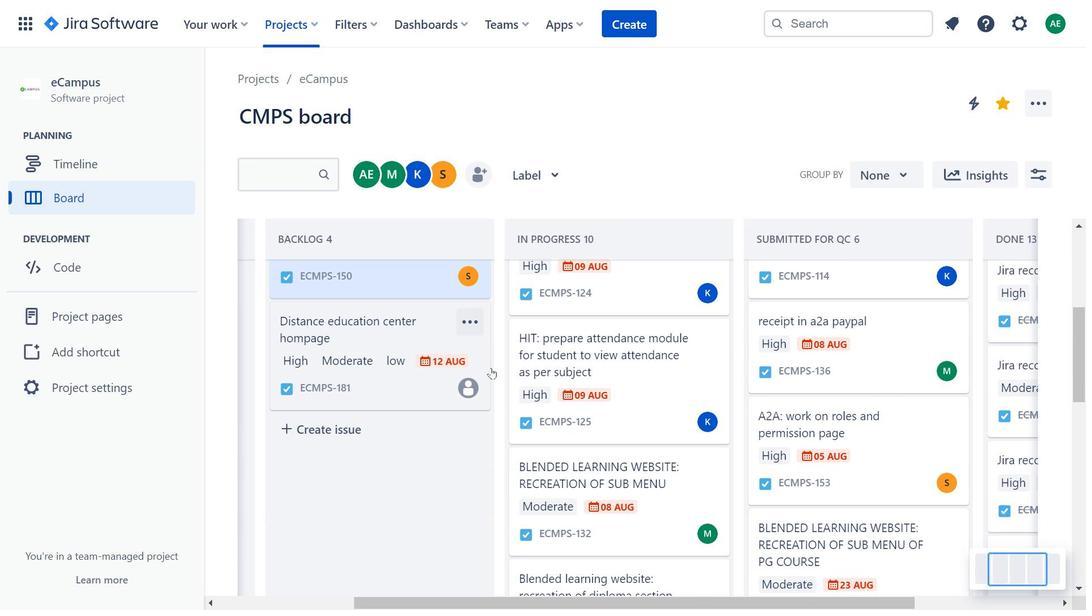 
Action: Mouse moved to (427, 410)
Screenshot: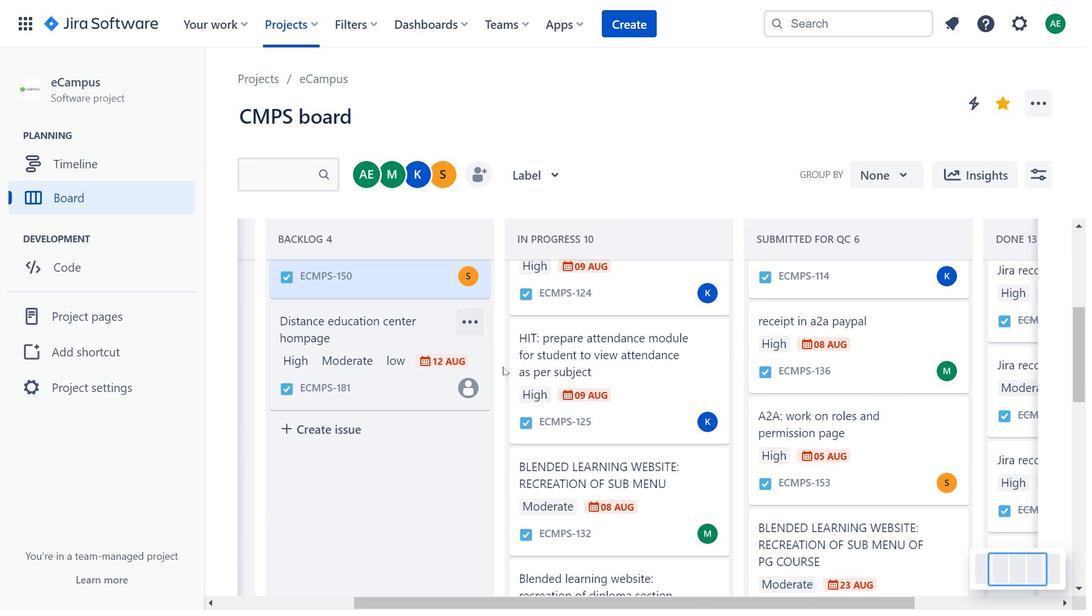 
Action: Mouse scrolled (427, 409) with delta (0, 0)
Screenshot: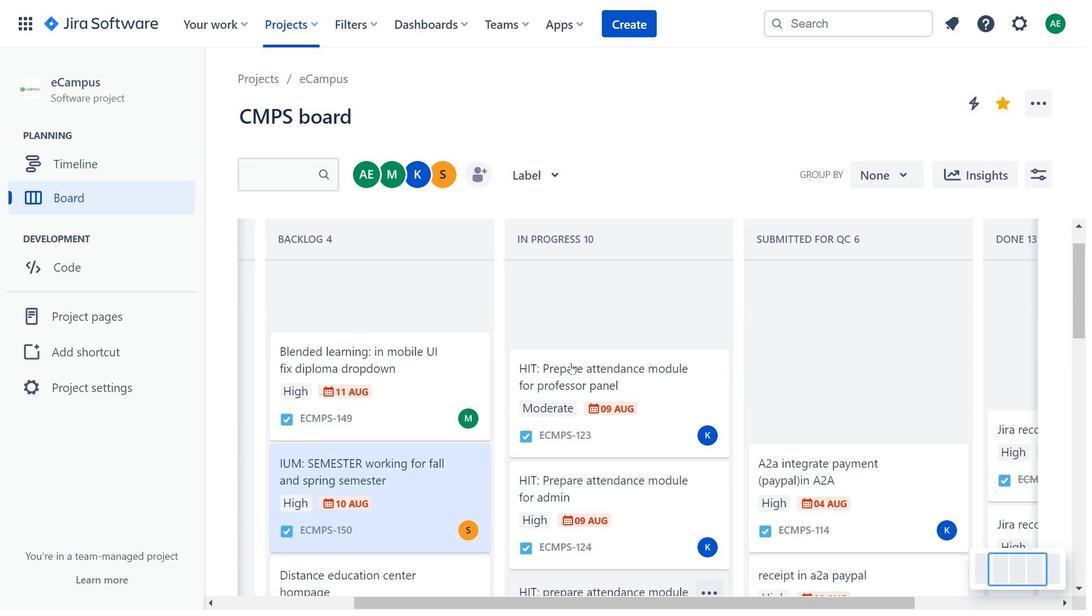 
Action: Mouse scrolled (427, 409) with delta (0, 0)
Screenshot: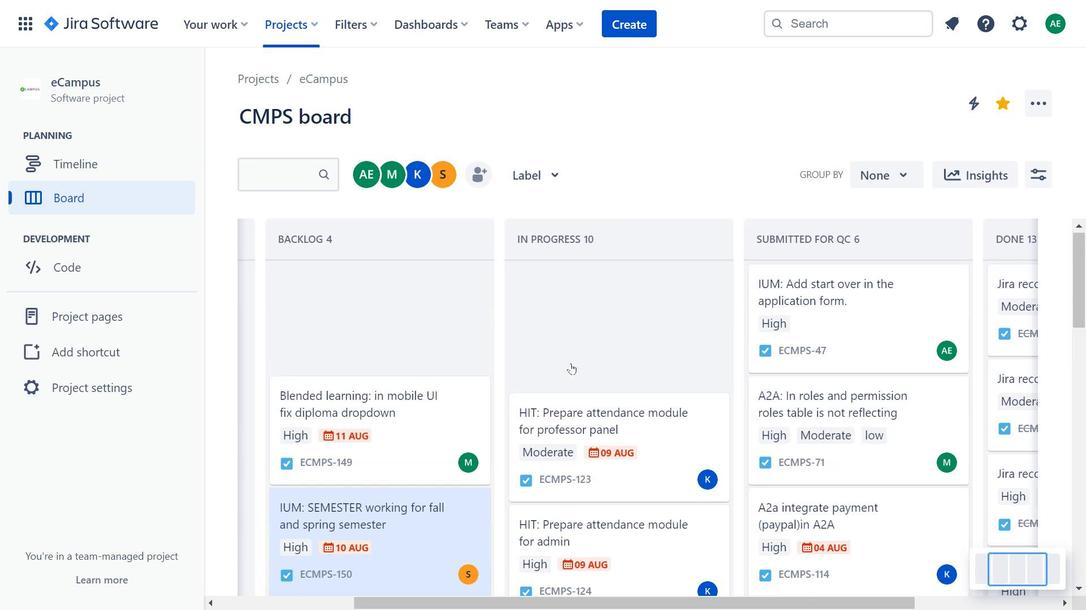 
Action: Mouse moved to (579, 372)
Screenshot: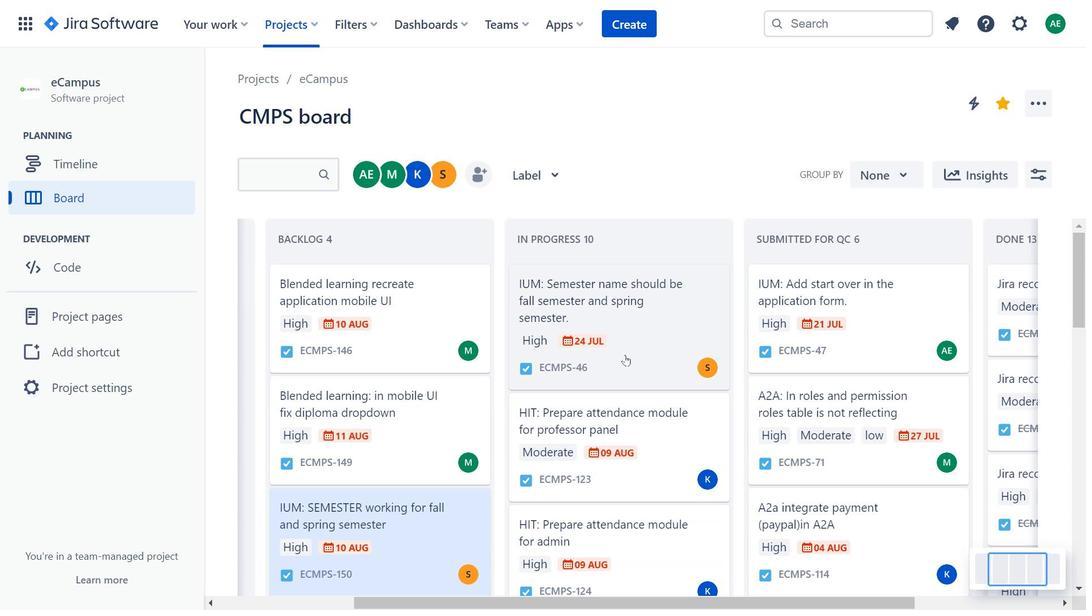 
Action: Mouse scrolled (579, 373) with delta (0, 0)
